 Task: Buy 1 Linens from Professional Massage Equipment section under best seller category for shipping address: Christopher Carter, 4557 Long Street, Gainesville, Florida 32653, Cell Number 3522153680. Pay from credit card ending with 5759, CVV 953
Action: Mouse moved to (20, 82)
Screenshot: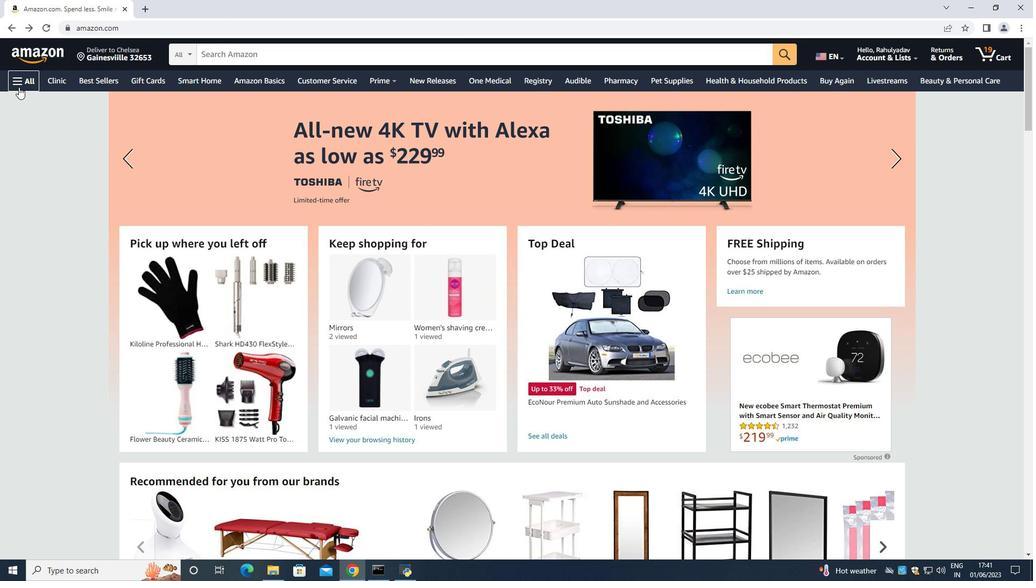 
Action: Mouse pressed left at (20, 82)
Screenshot: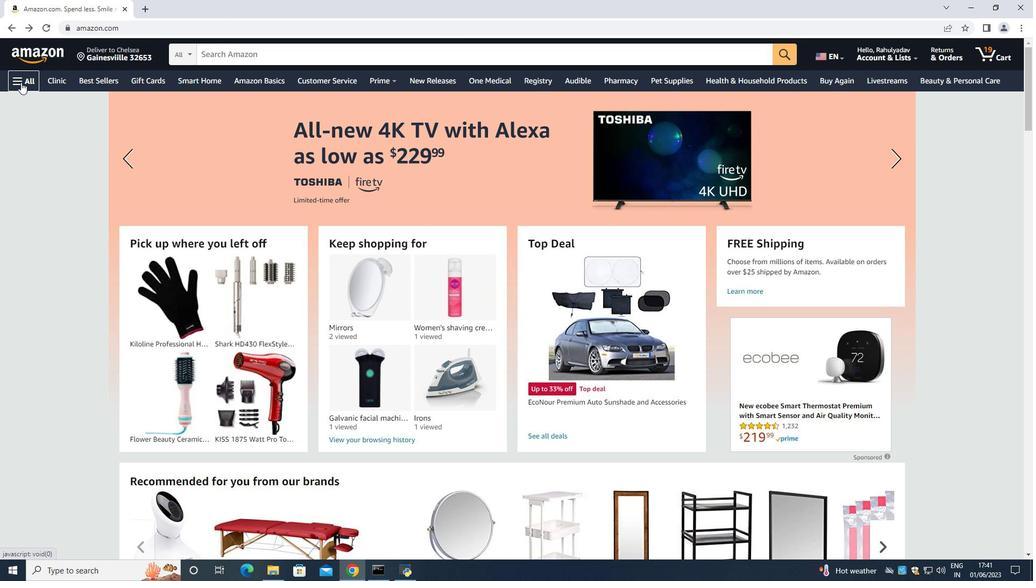 
Action: Mouse moved to (37, 101)
Screenshot: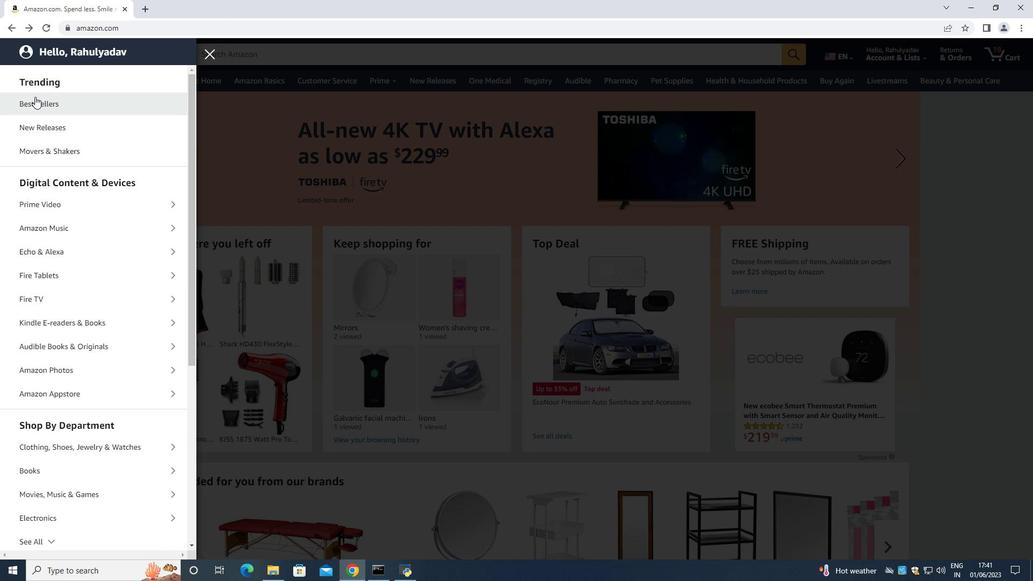 
Action: Mouse pressed left at (37, 101)
Screenshot: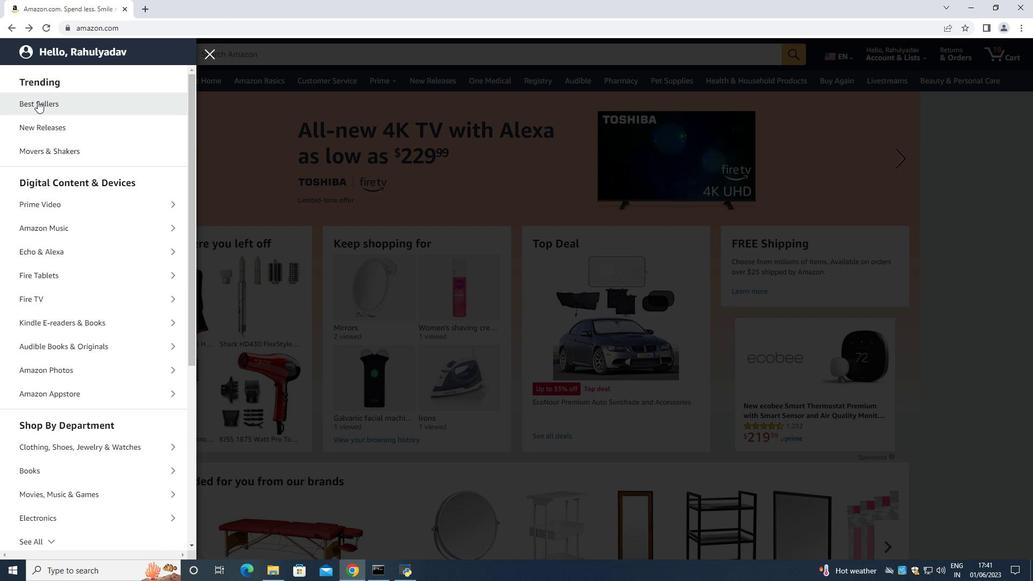 
Action: Mouse moved to (305, 52)
Screenshot: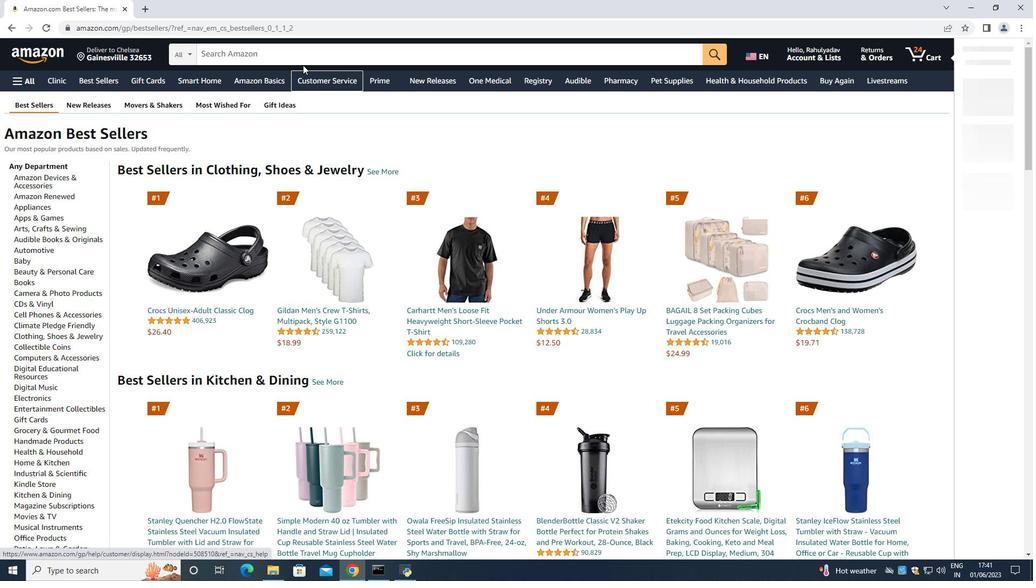 
Action: Mouse pressed left at (305, 52)
Screenshot: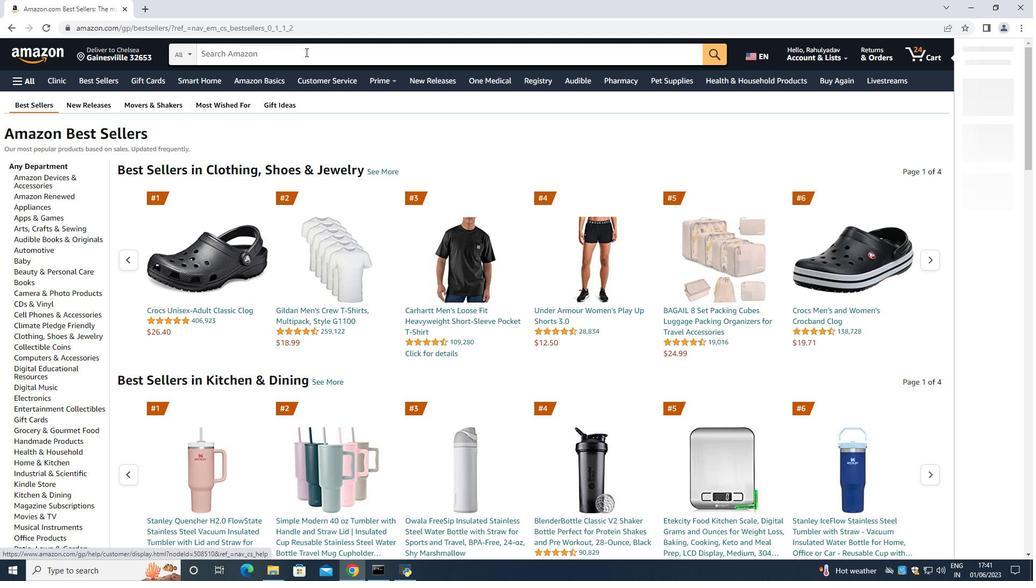 
Action: Mouse moved to (193, 0)
Screenshot: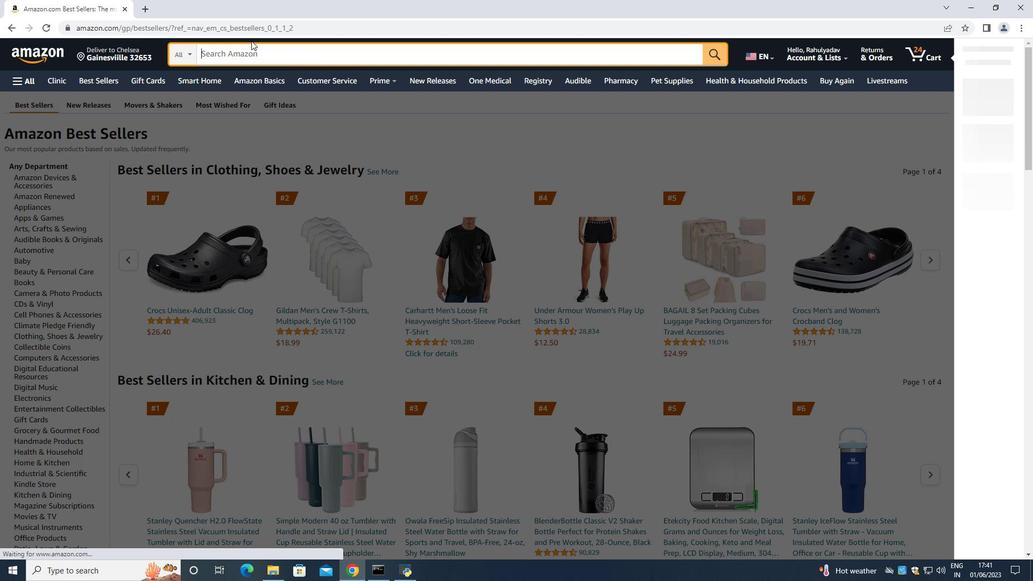 
Action: Key pressed <Key.shift>Linens<Key.space>
Screenshot: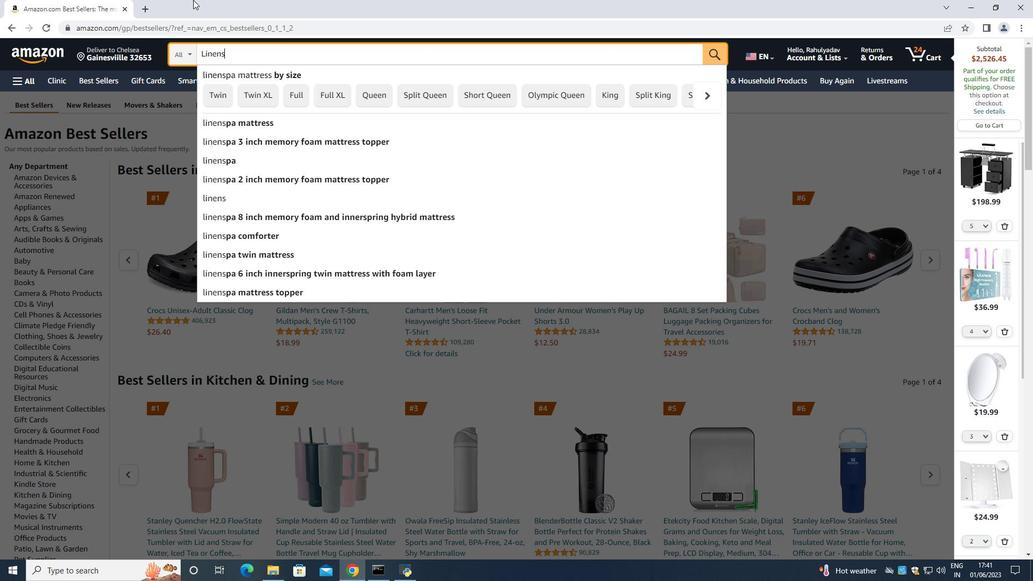 
Action: Mouse moved to (710, 49)
Screenshot: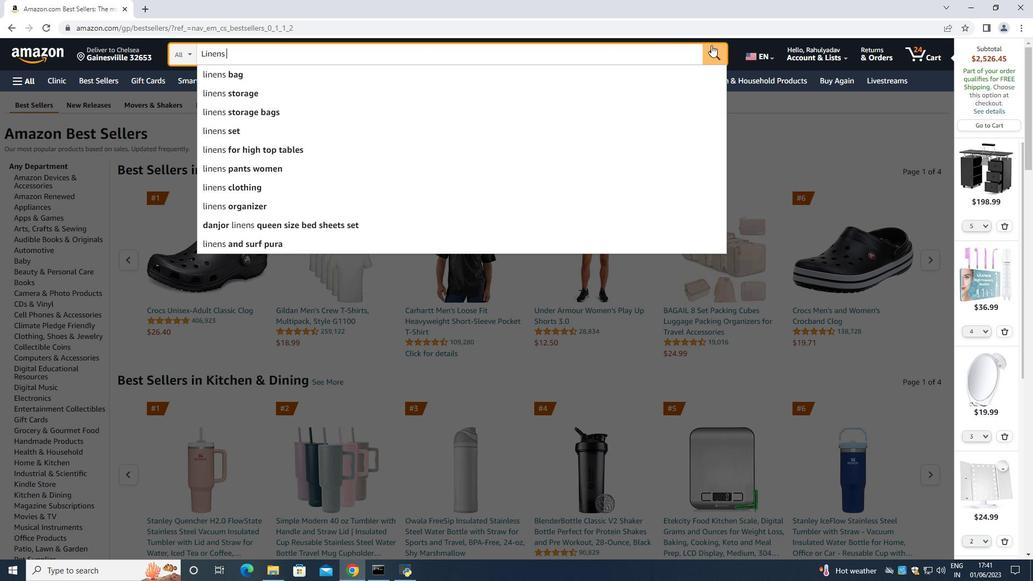 
Action: Mouse pressed left at (710, 49)
Screenshot: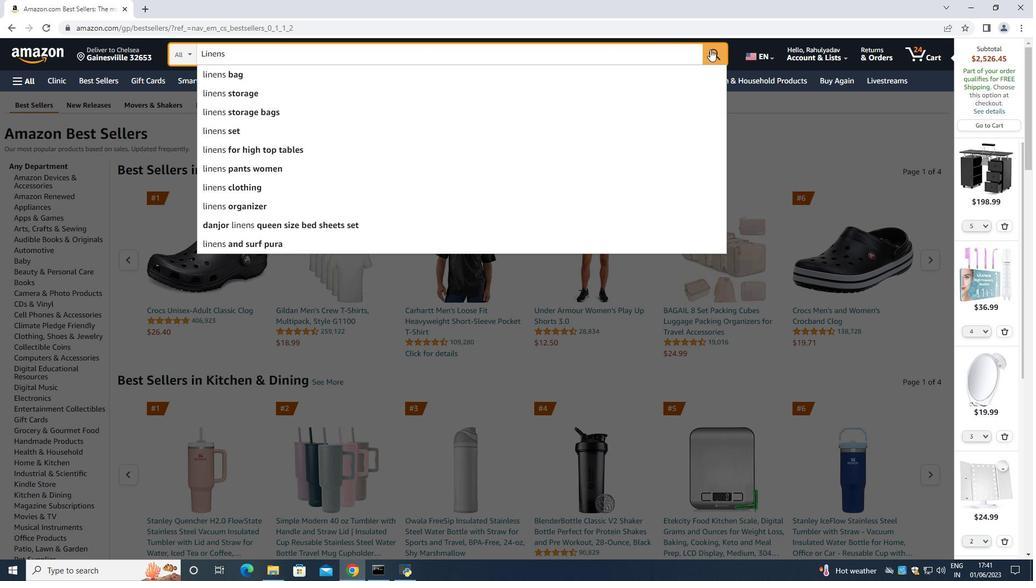 
Action: Mouse moved to (286, 32)
Screenshot: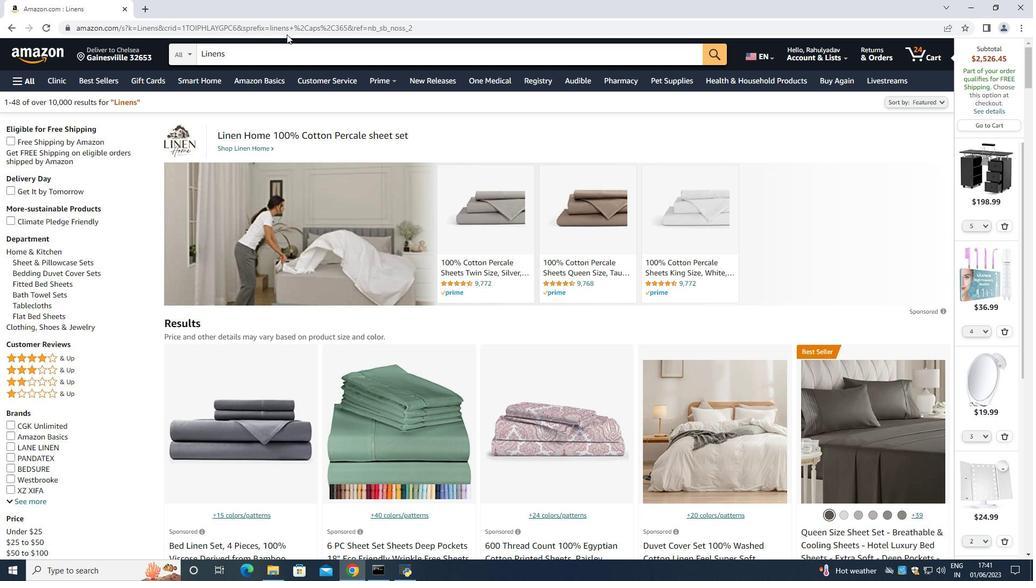 
Action: Mouse pressed left at (286, 32)
Screenshot: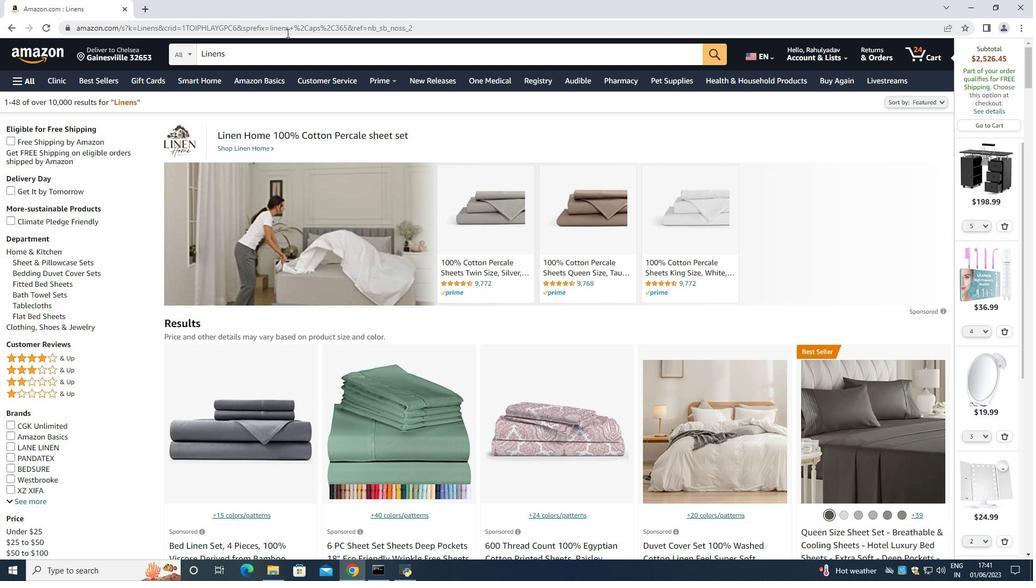 
Action: Mouse moved to (278, 47)
Screenshot: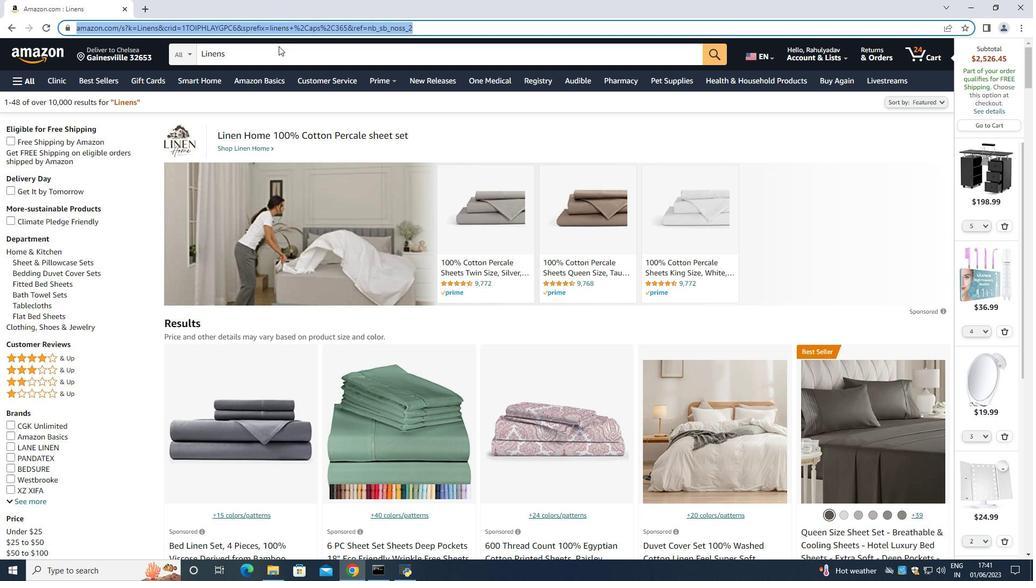 
Action: Mouse pressed left at (278, 47)
Screenshot: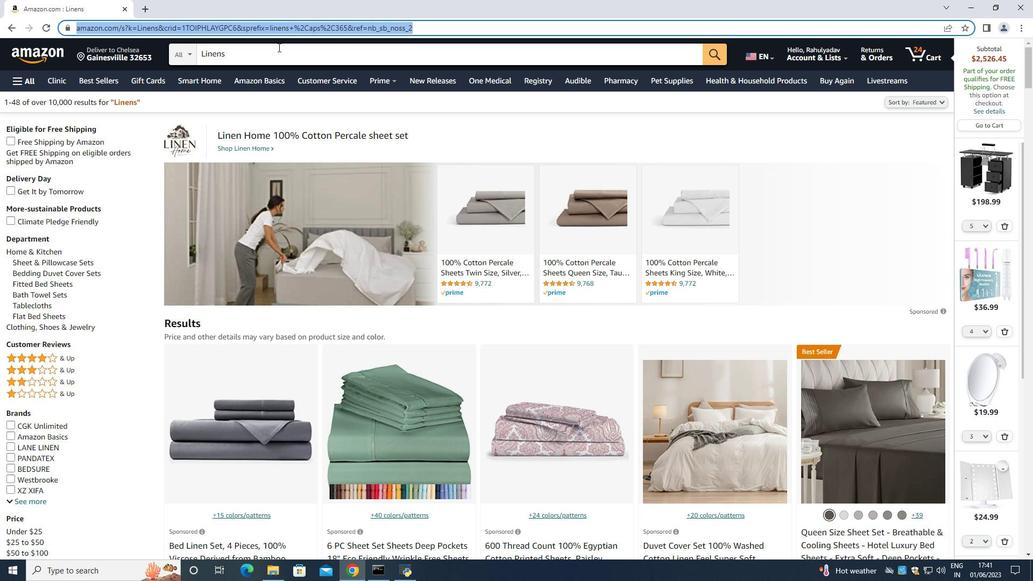 
Action: Mouse moved to (278, 47)
Screenshot: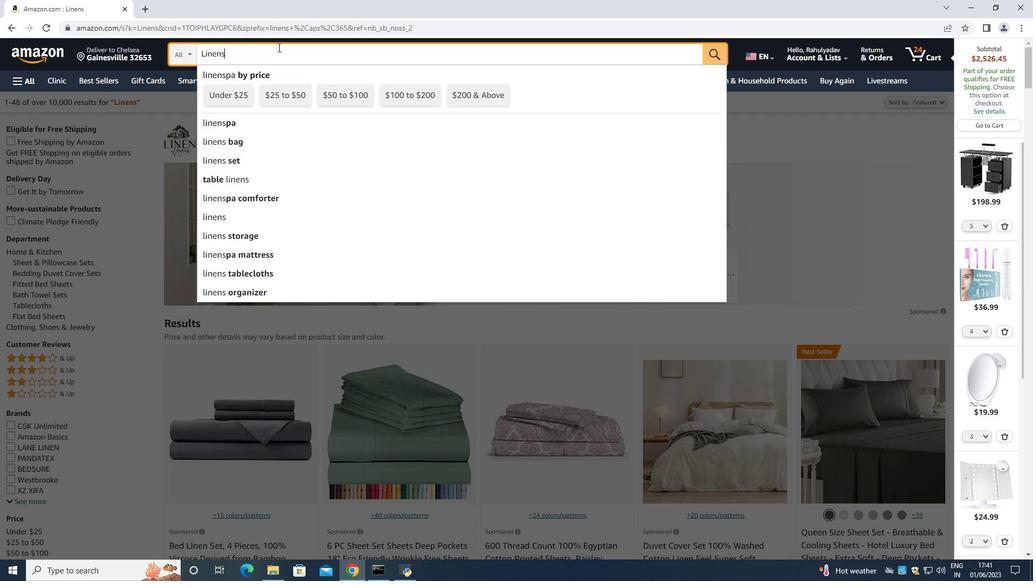 
Action: Key pressed <Key.space>from<Key.space><Key.shift><Key.shift_r>Professional<Key.space><Key.shift_r><Key.shift_r>Massage<Key.space><Key.shift>Equip,ent
Screenshot: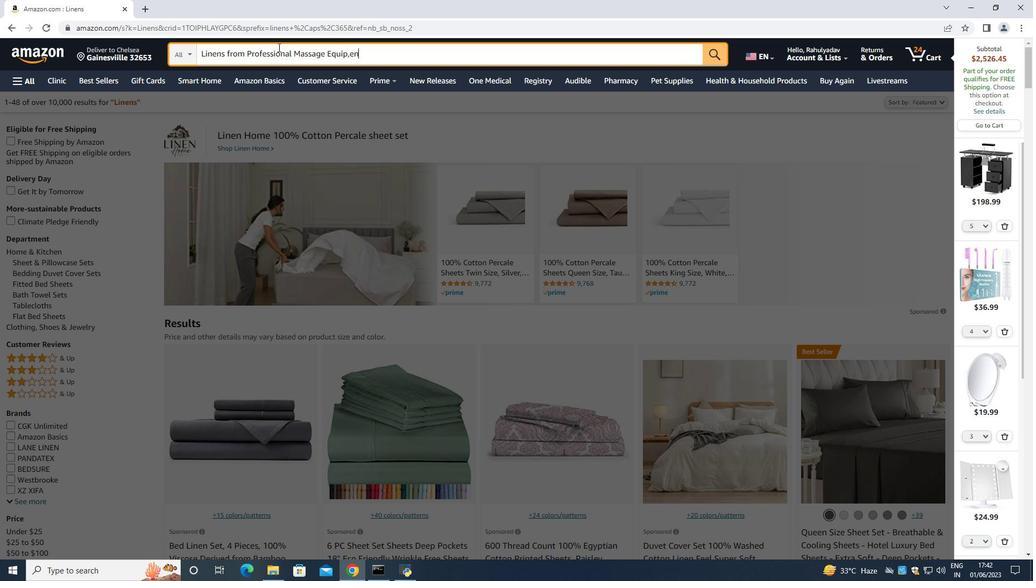 
Action: Mouse moved to (349, 53)
Screenshot: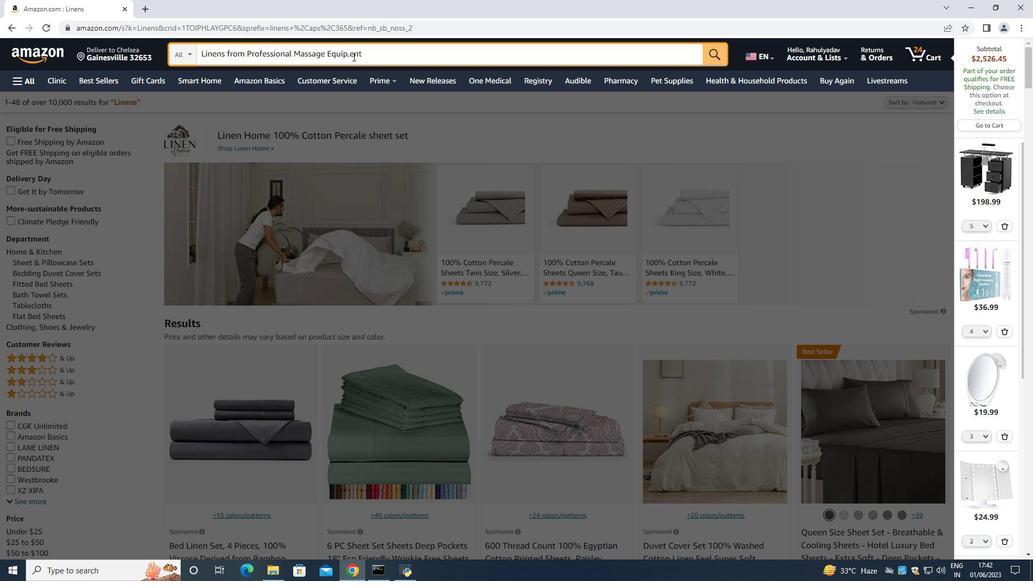 
Action: Mouse pressed left at (349, 53)
Screenshot: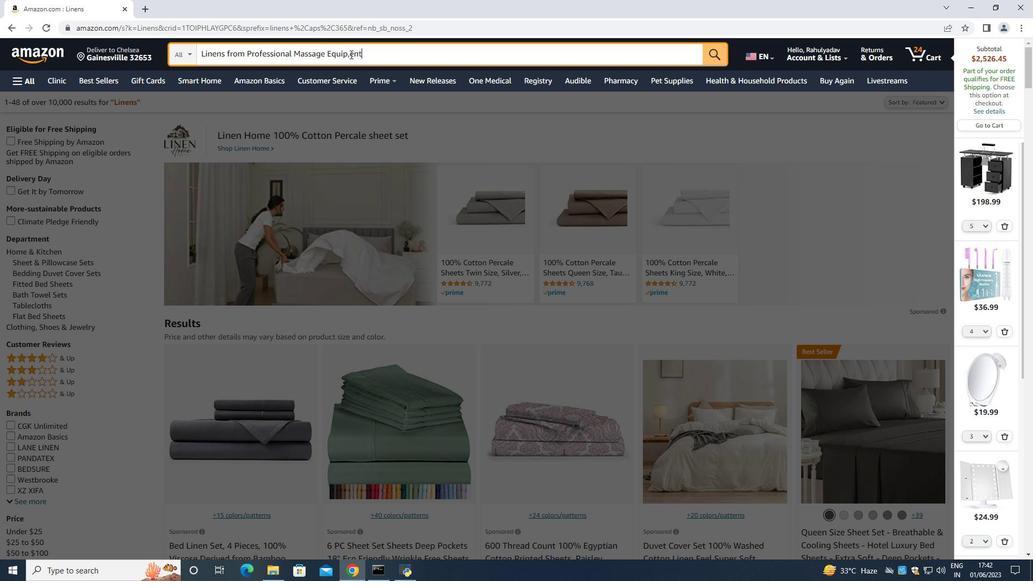 
Action: Mouse moved to (240, 0)
Screenshot: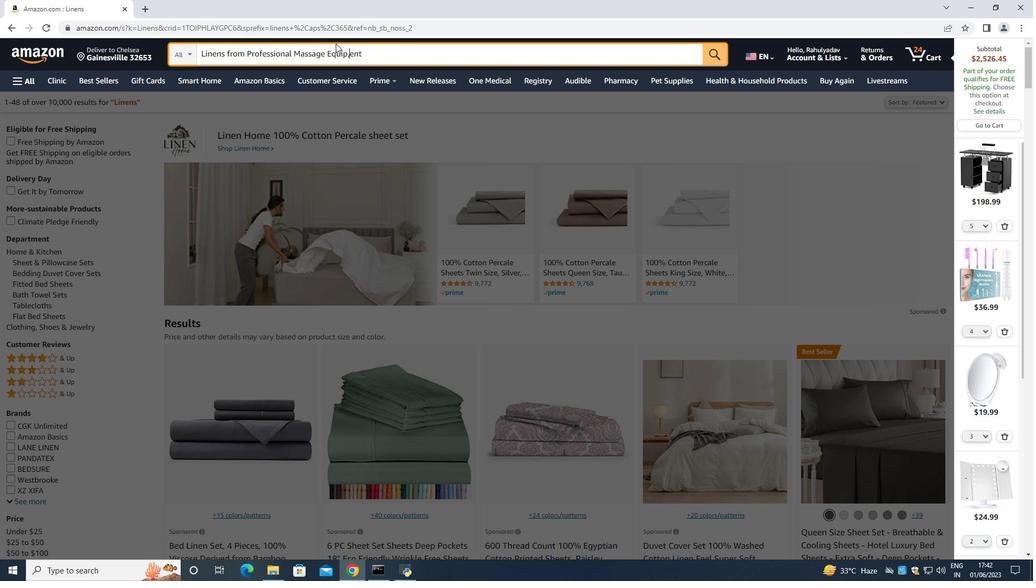 
Action: Key pressed <Key.backspace><Key.enter>
Screenshot: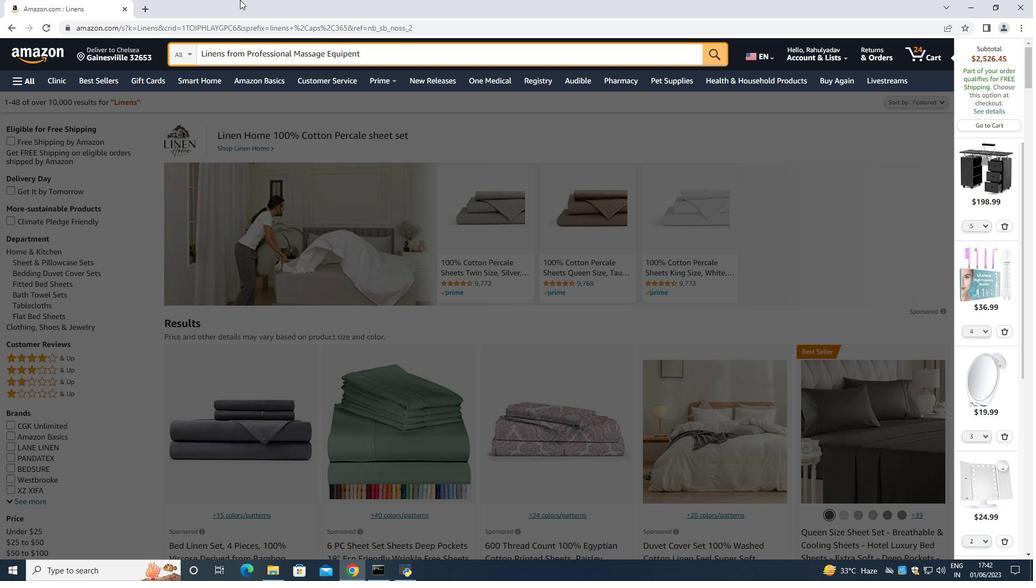 
Action: Mouse moved to (216, 53)
Screenshot: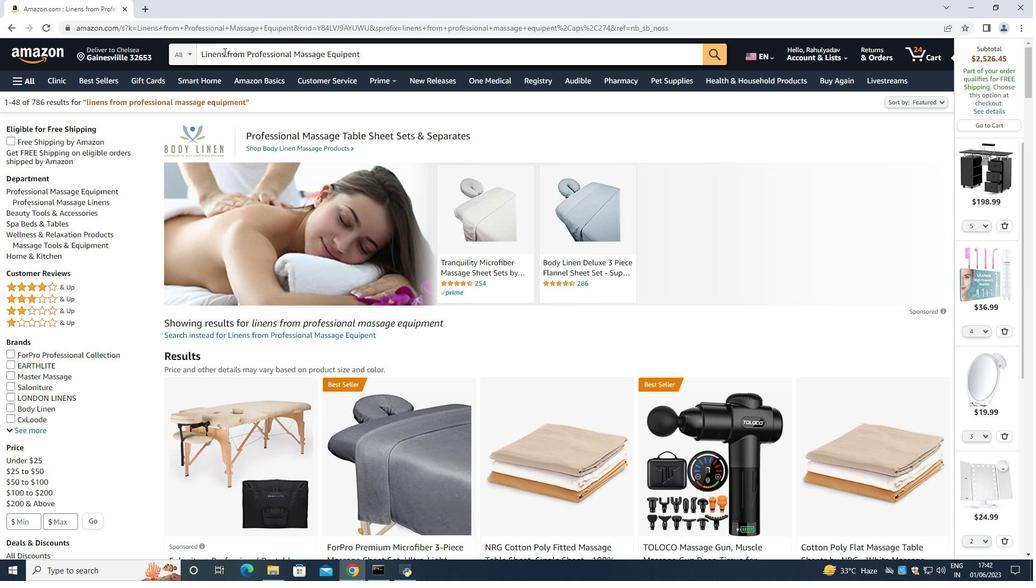 
Action: Mouse scrolled (216, 52) with delta (0, 0)
Screenshot: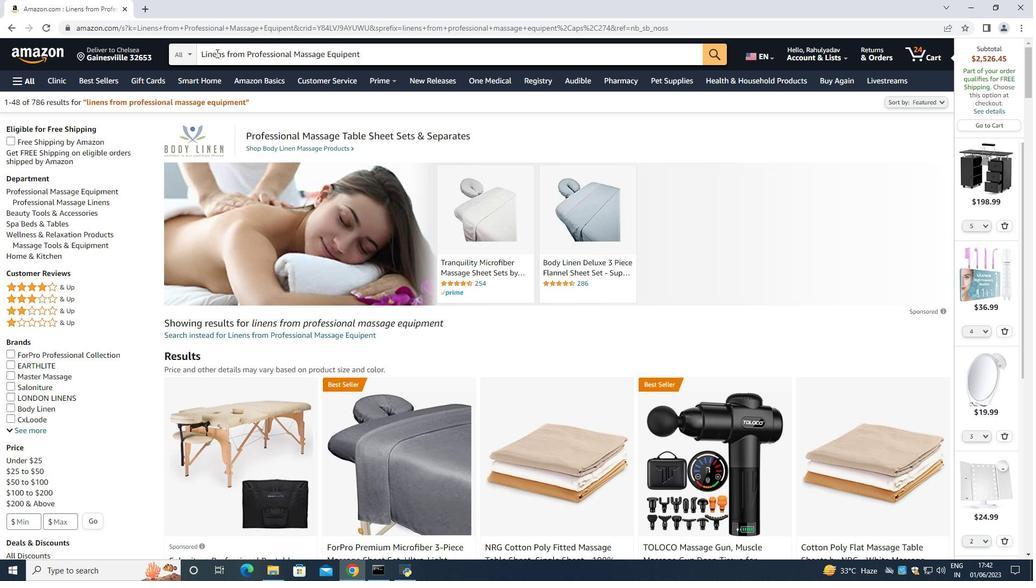 
Action: Mouse scrolled (216, 52) with delta (0, 0)
Screenshot: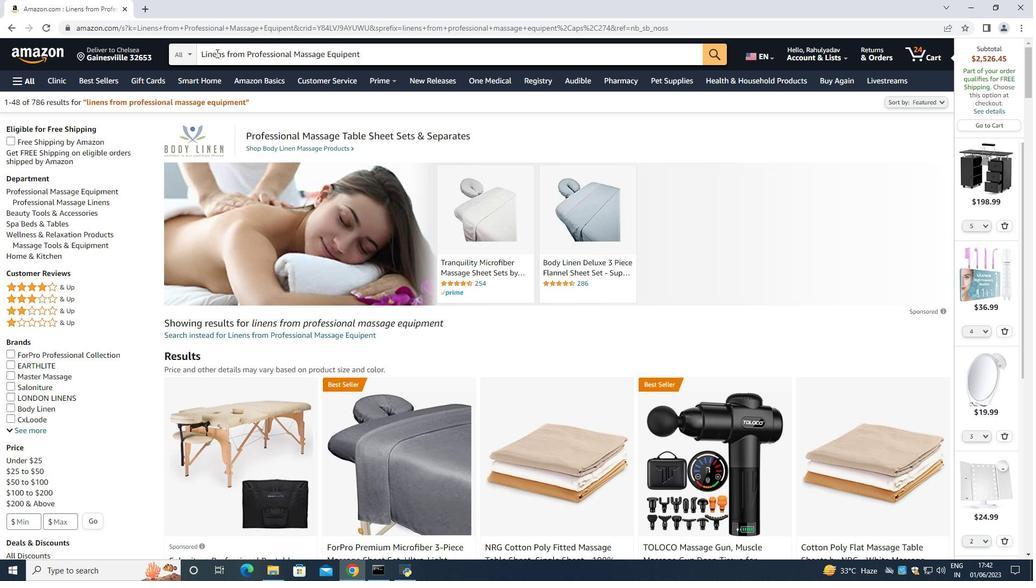 
Action: Mouse moved to (781, 191)
Screenshot: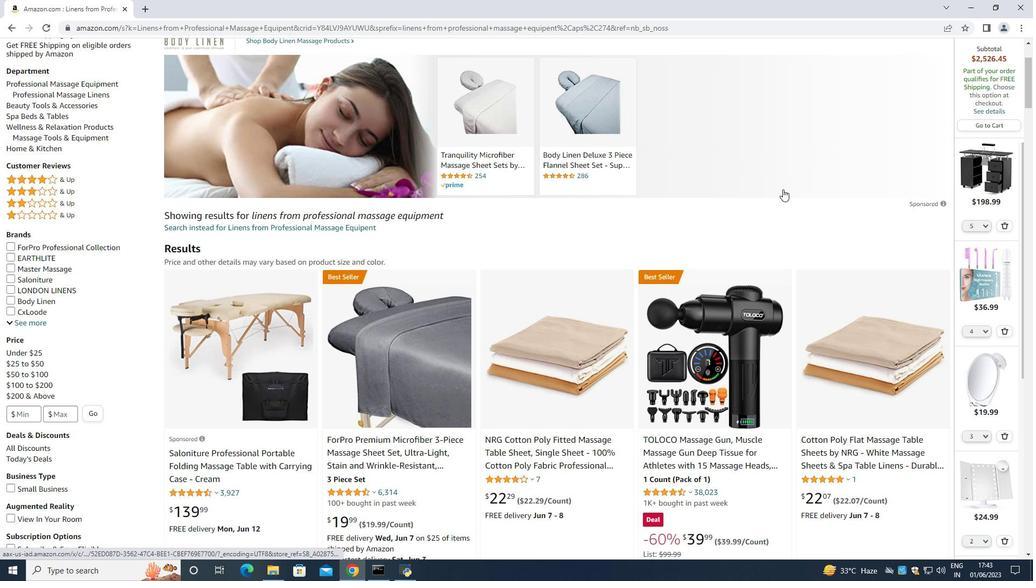 
Action: Mouse scrolled (781, 190) with delta (0, 0)
Screenshot: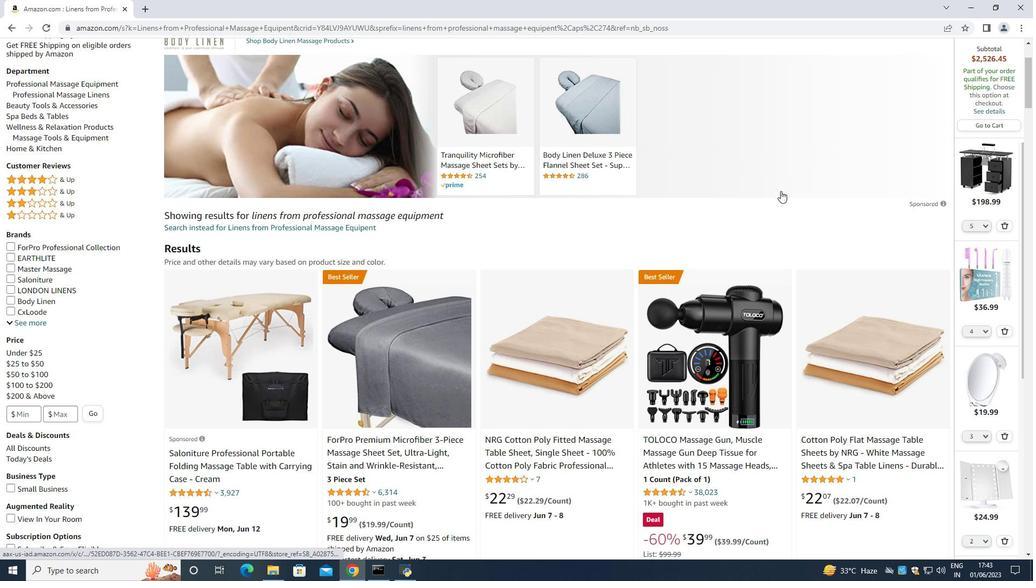 
Action: Mouse moved to (772, 191)
Screenshot: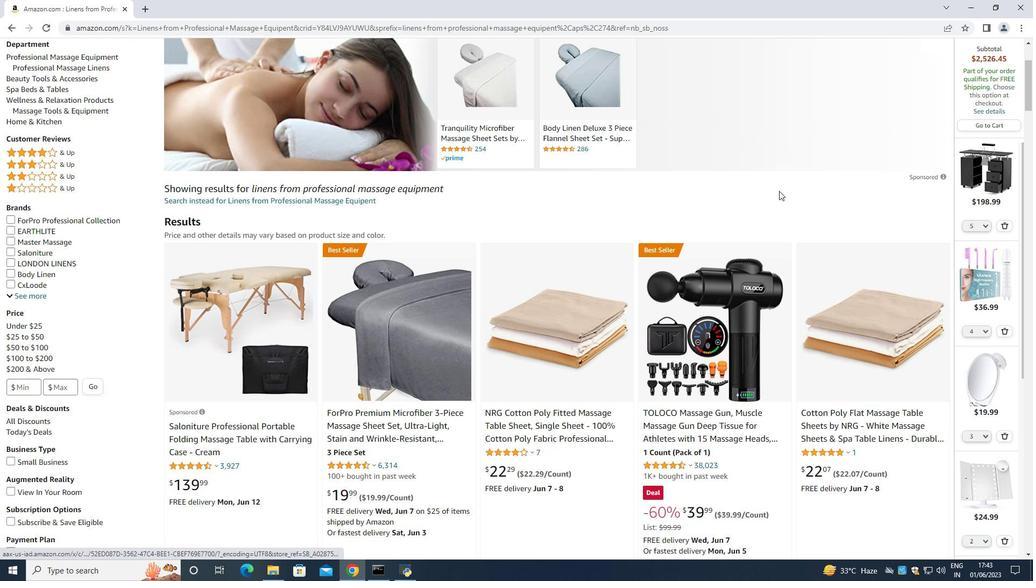 
Action: Mouse scrolled (772, 190) with delta (0, 0)
Screenshot: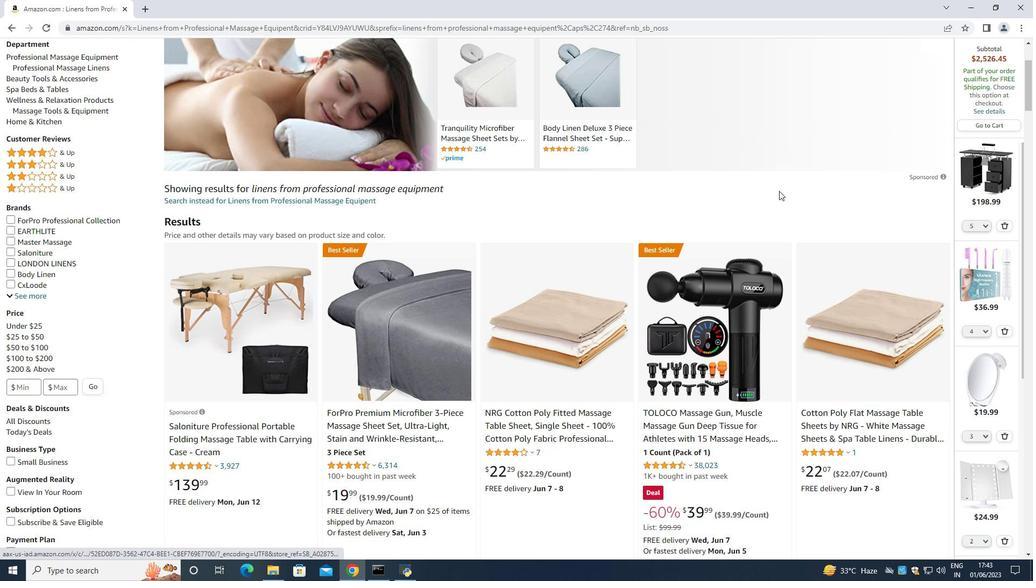 
Action: Mouse moved to (666, 101)
Screenshot: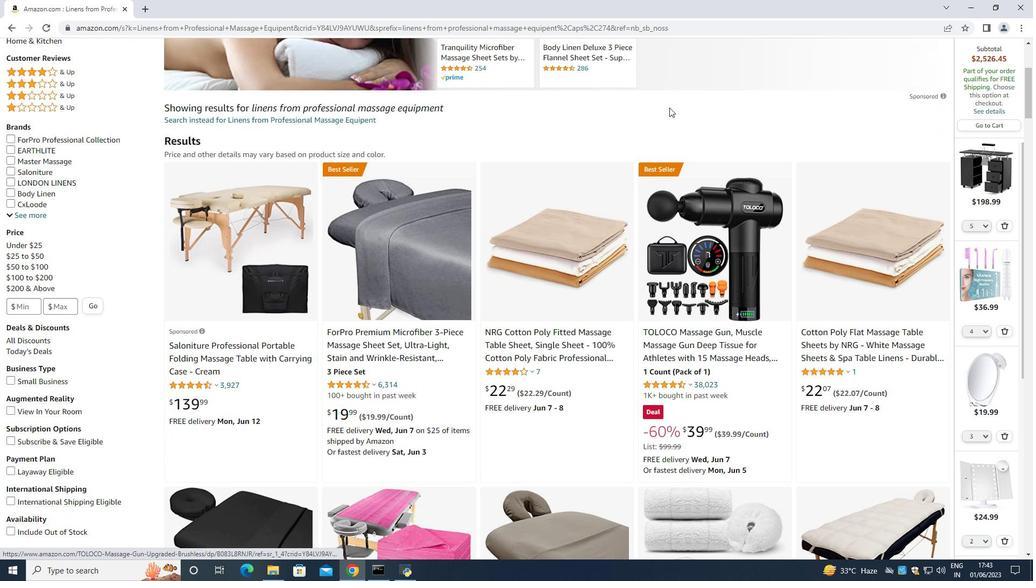 
Action: Mouse scrolled (666, 101) with delta (0, 0)
Screenshot: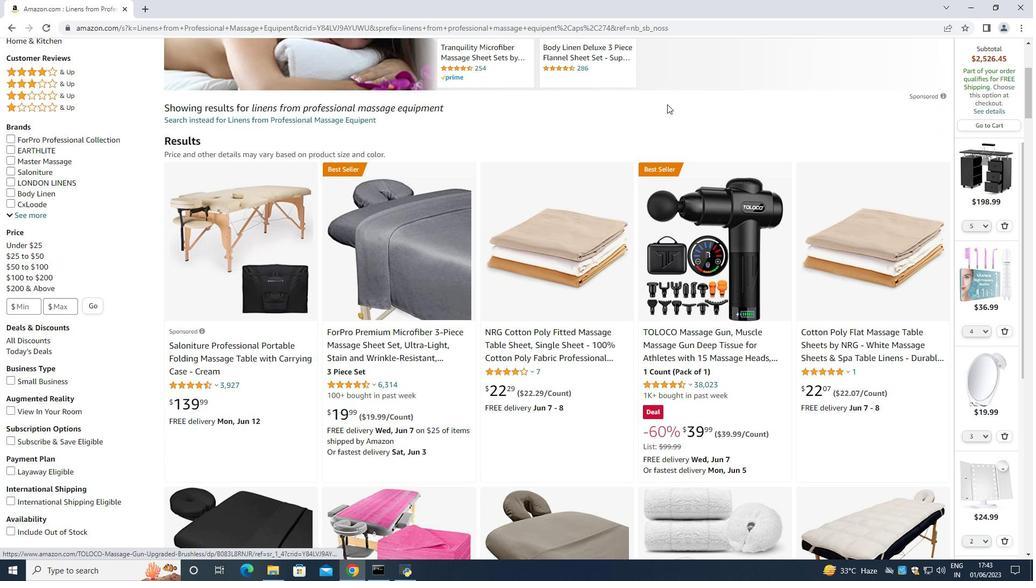 
Action: Mouse scrolled (666, 101) with delta (0, 0)
Screenshot: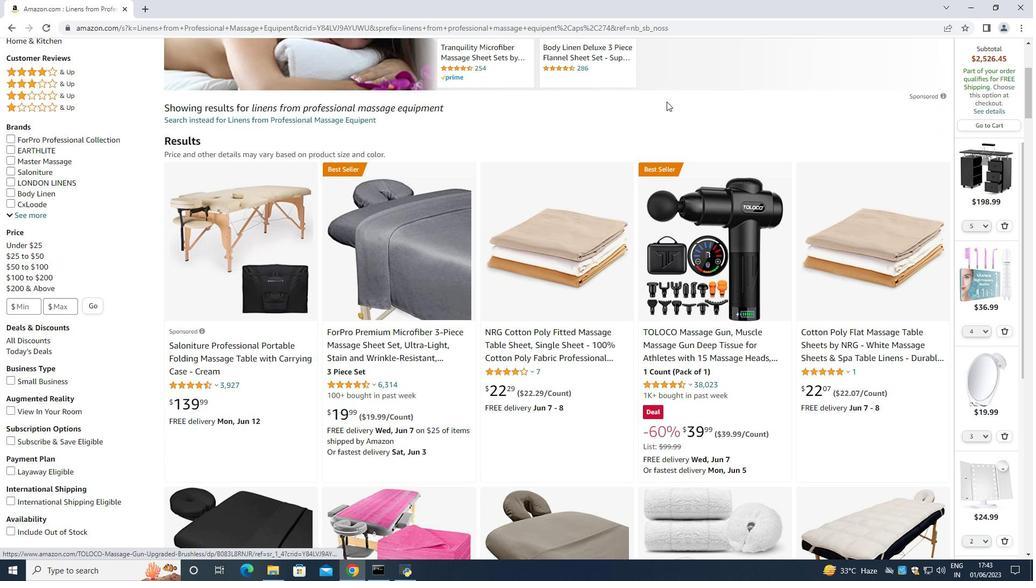 
Action: Mouse moved to (663, 58)
Screenshot: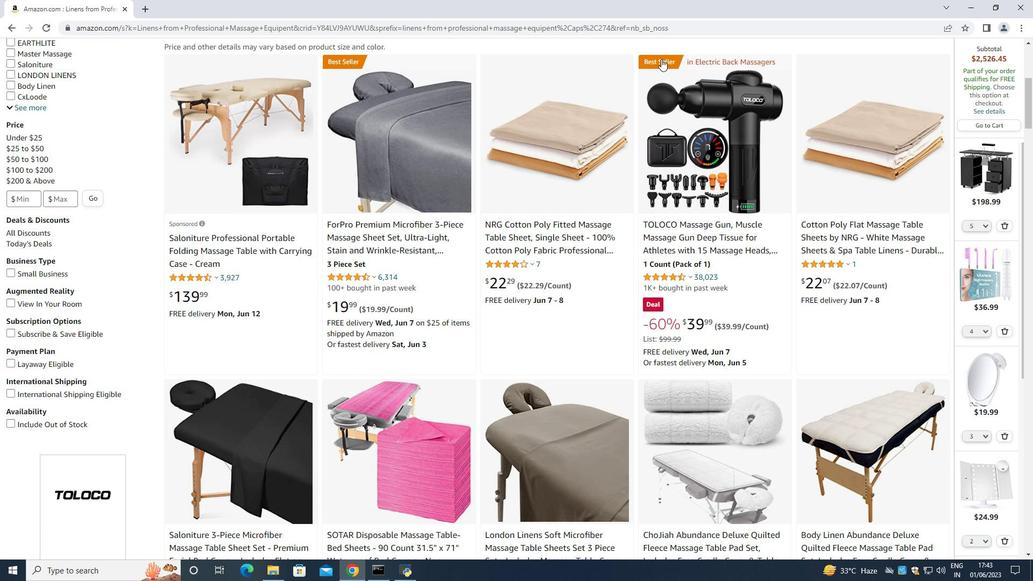 
Action: Mouse scrolled (663, 58) with delta (0, 0)
Screenshot: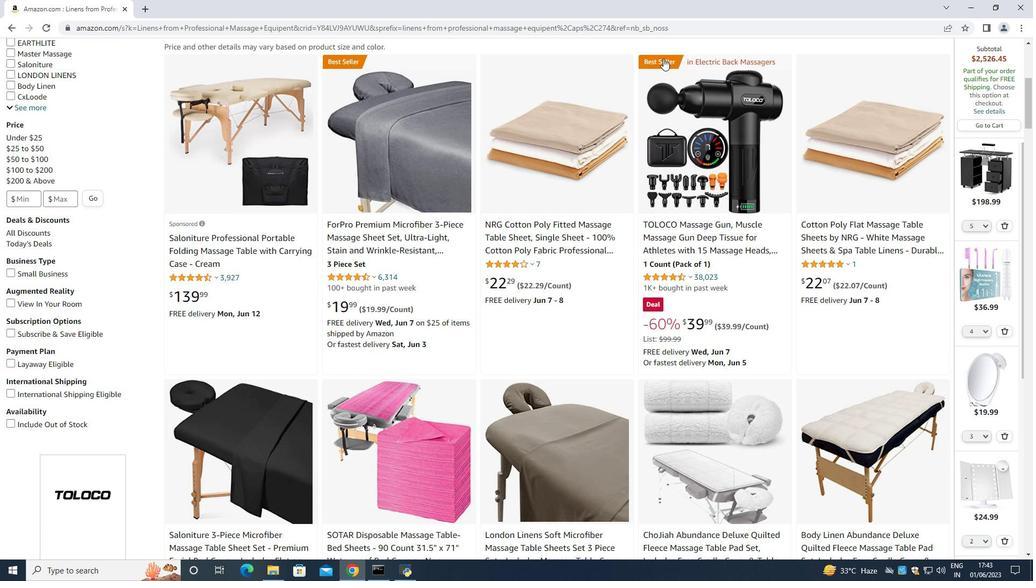 
Action: Mouse moved to (663, 62)
Screenshot: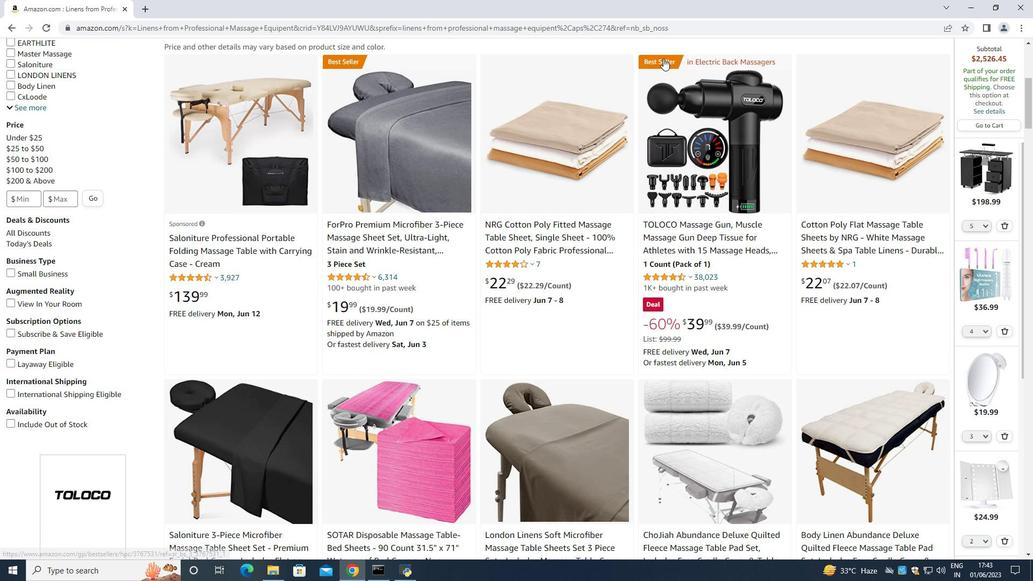 
Action: Mouse scrolled (663, 61) with delta (0, 0)
Screenshot: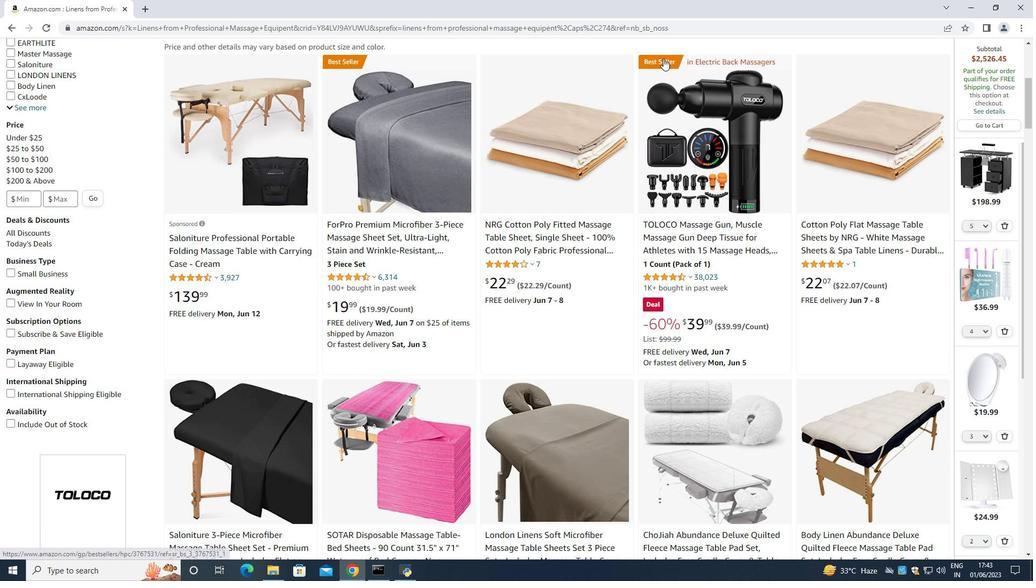 
Action: Mouse moved to (663, 65)
Screenshot: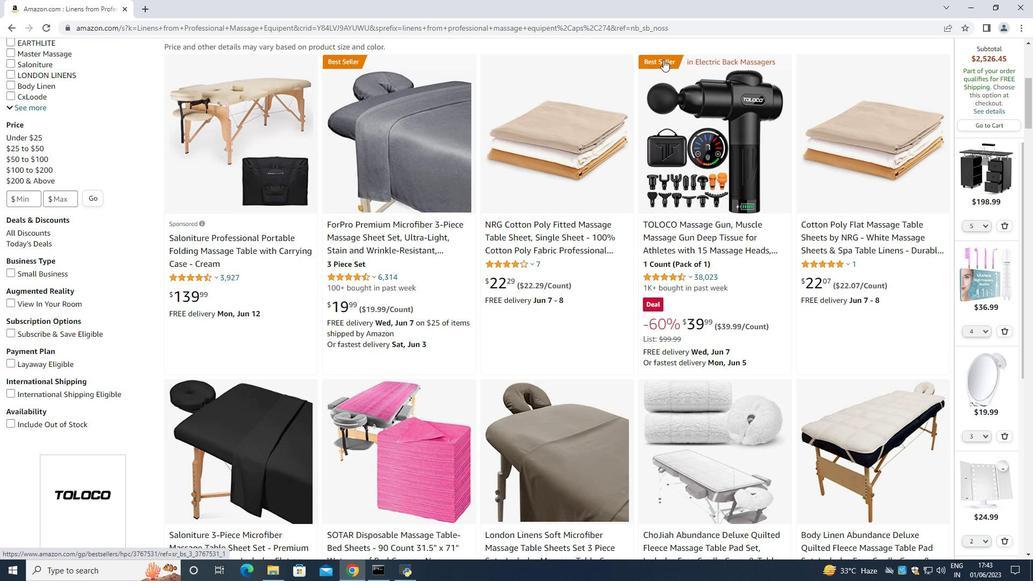 
Action: Mouse scrolled (663, 65) with delta (0, 0)
Screenshot: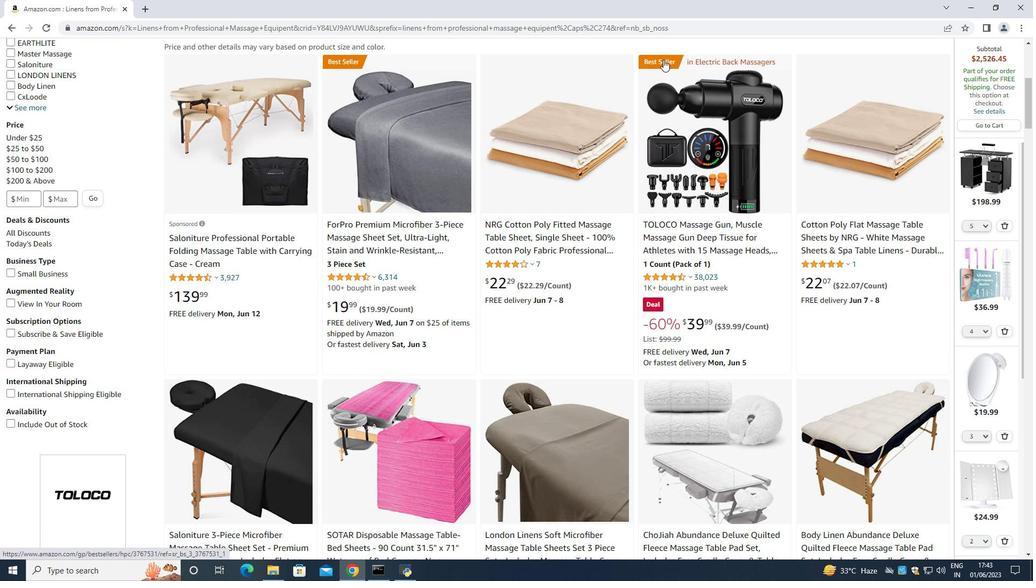 
Action: Mouse moved to (658, 69)
Screenshot: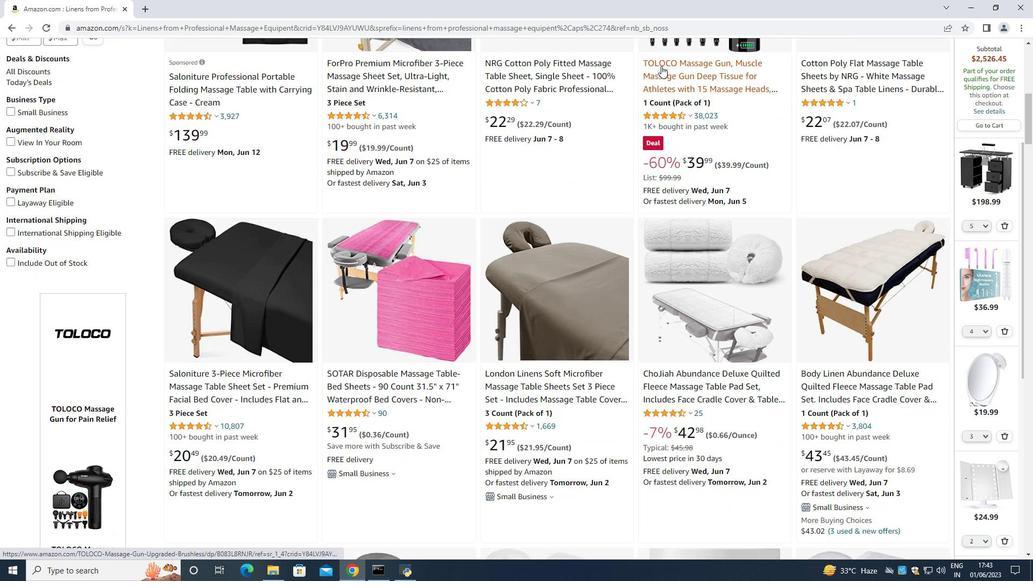 
Action: Mouse scrolled (658, 68) with delta (0, 0)
Screenshot: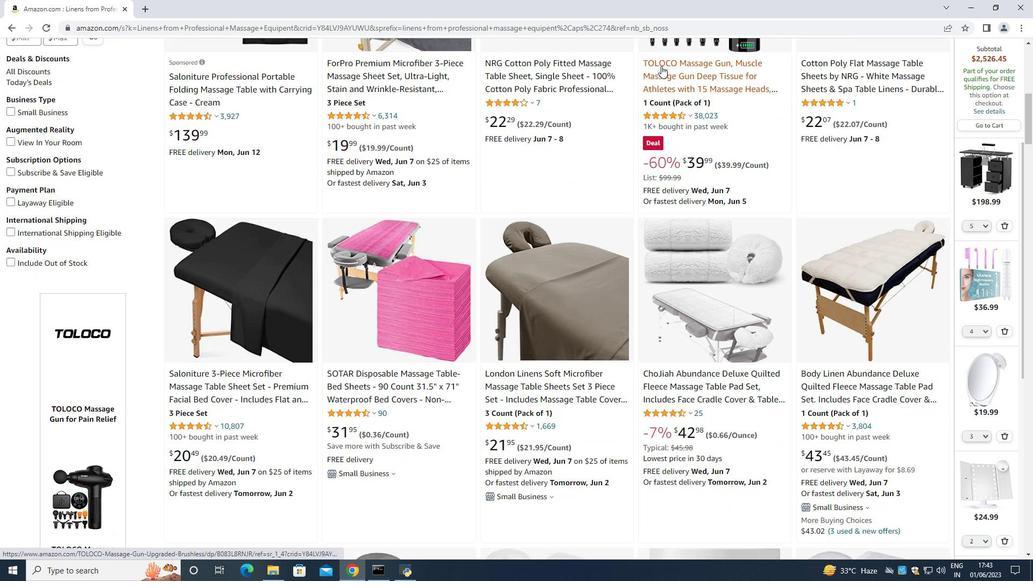 
Action: Mouse moved to (658, 71)
Screenshot: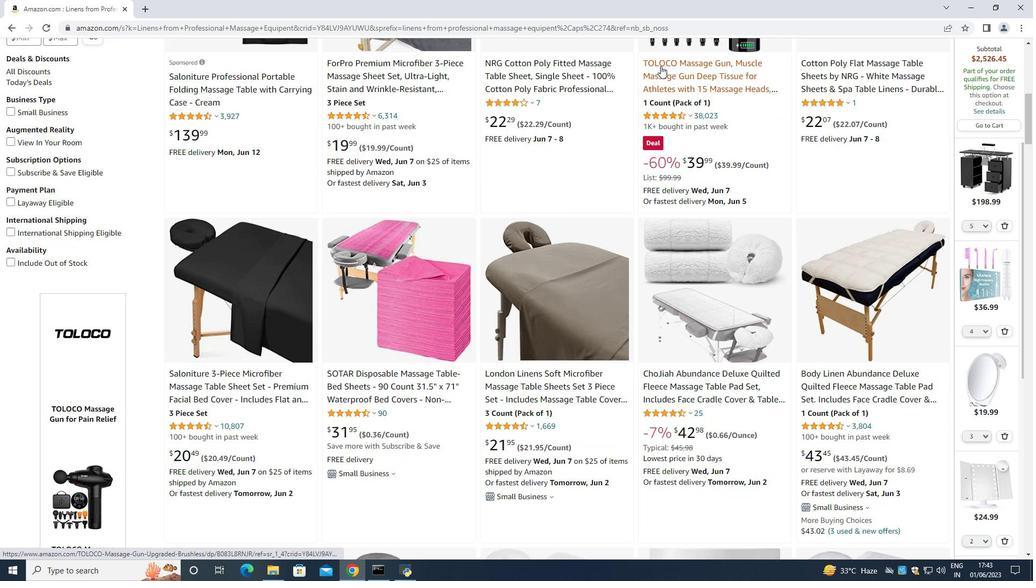 
Action: Mouse scrolled (658, 71) with delta (0, 0)
Screenshot: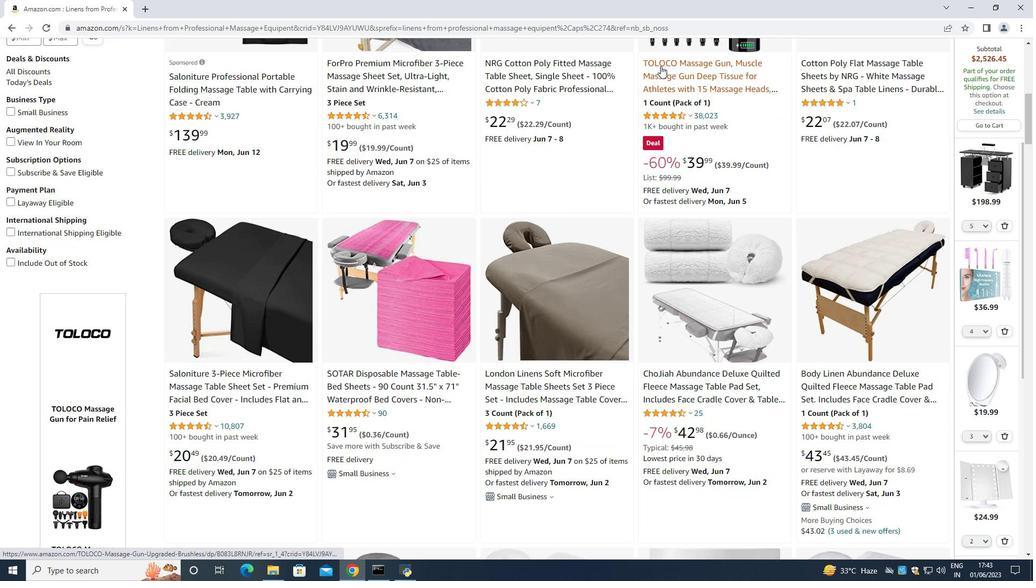 
Action: Mouse moved to (641, 79)
Screenshot: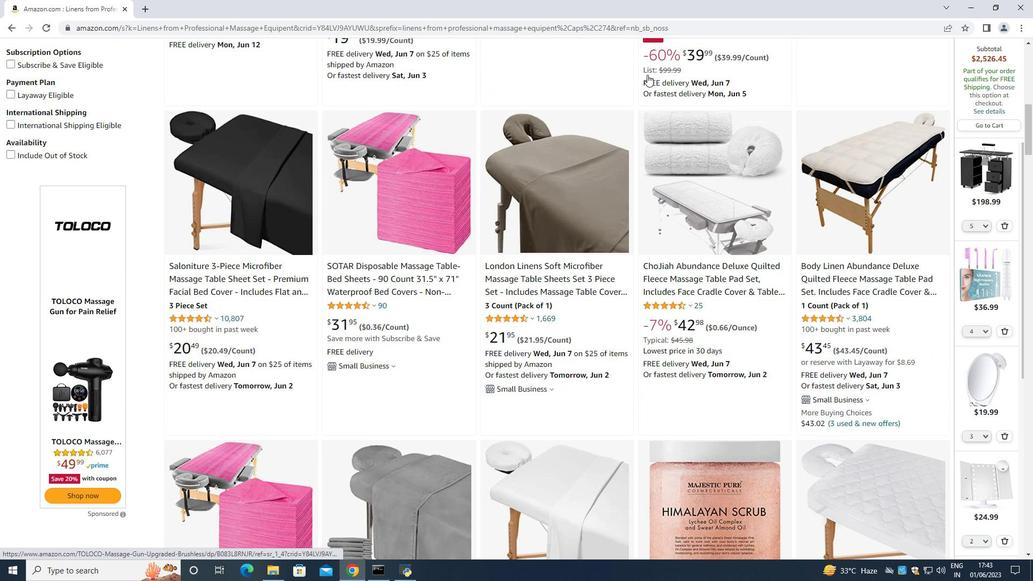 
Action: Mouse scrolled (641, 79) with delta (0, 0)
Screenshot: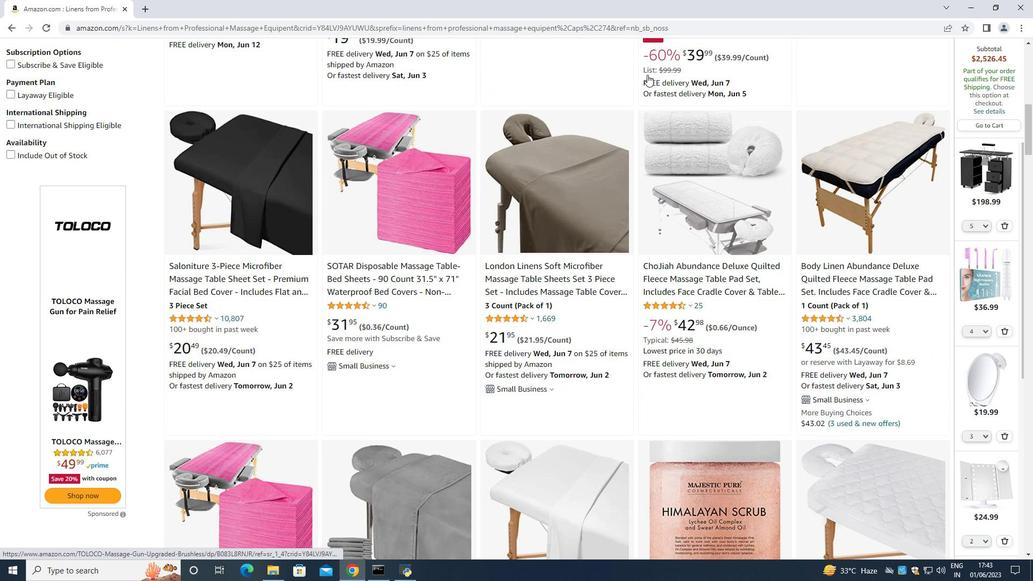 
Action: Mouse moved to (892, 224)
Screenshot: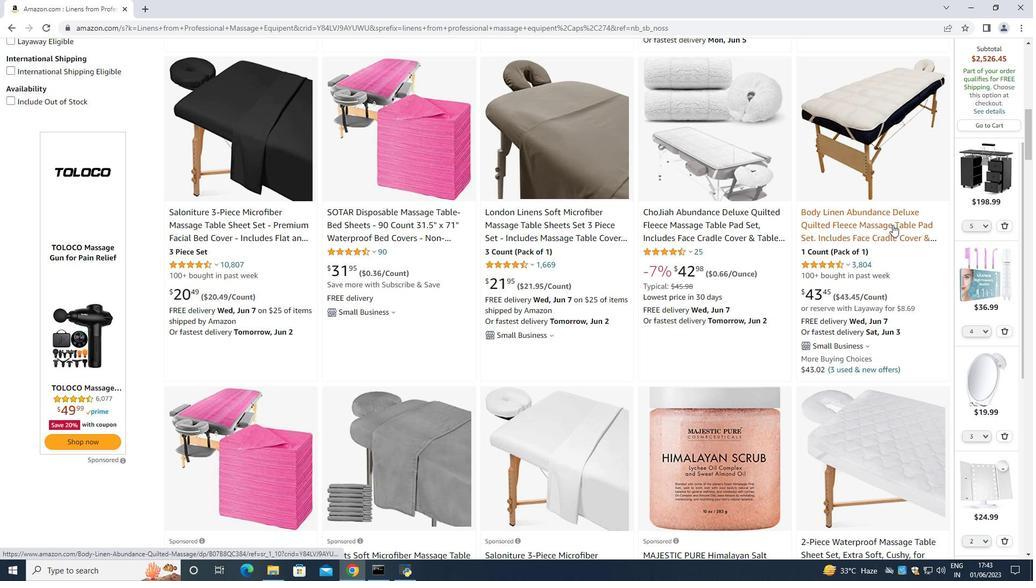 
Action: Mouse pressed left at (892, 224)
Screenshot: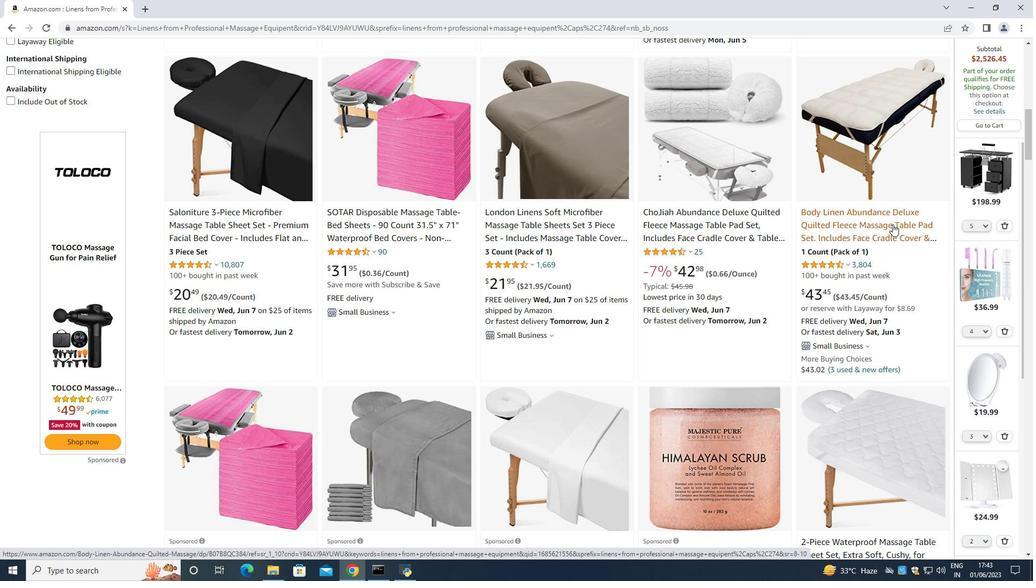 
Action: Mouse moved to (767, 279)
Screenshot: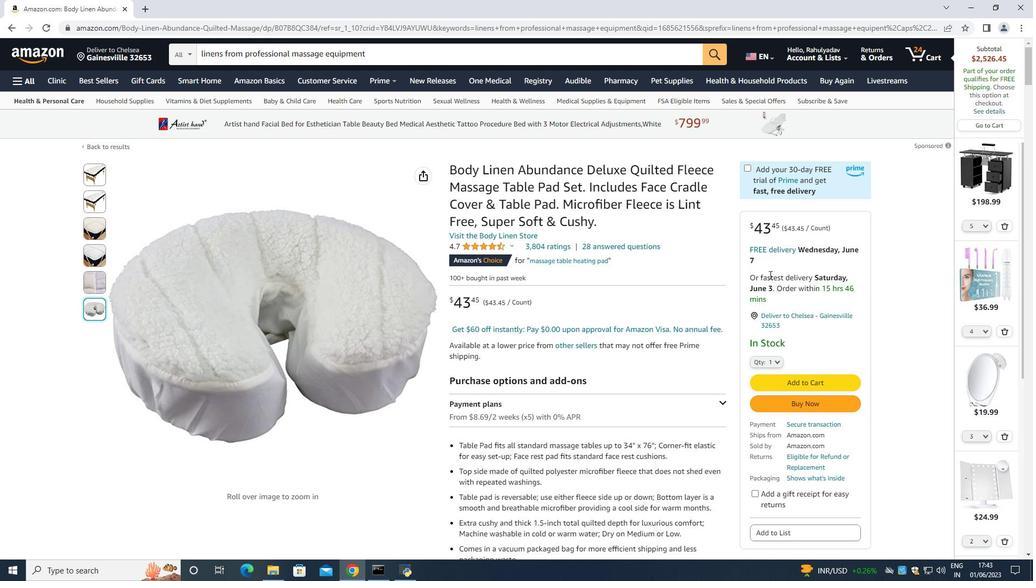 
Action: Mouse scrolled (767, 279) with delta (0, 0)
Screenshot: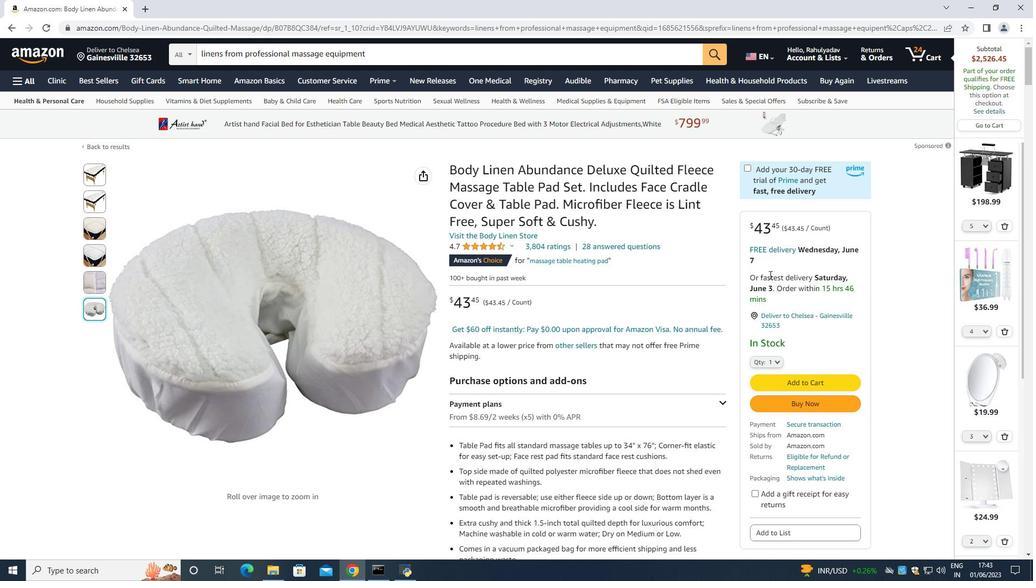 
Action: Mouse moved to (764, 282)
Screenshot: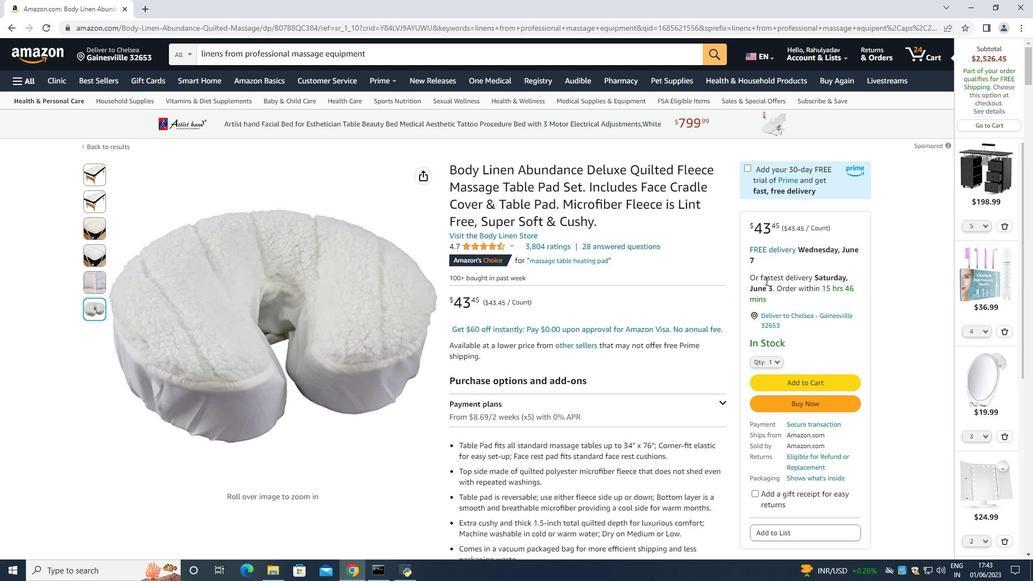 
Action: Mouse scrolled (764, 282) with delta (0, 0)
Screenshot: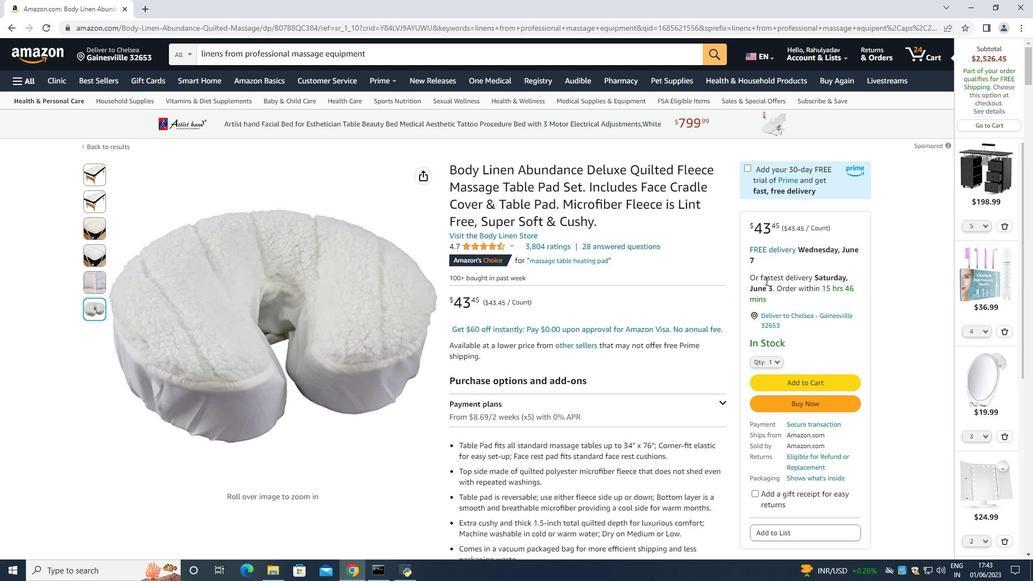 
Action: Mouse moved to (764, 283)
Screenshot: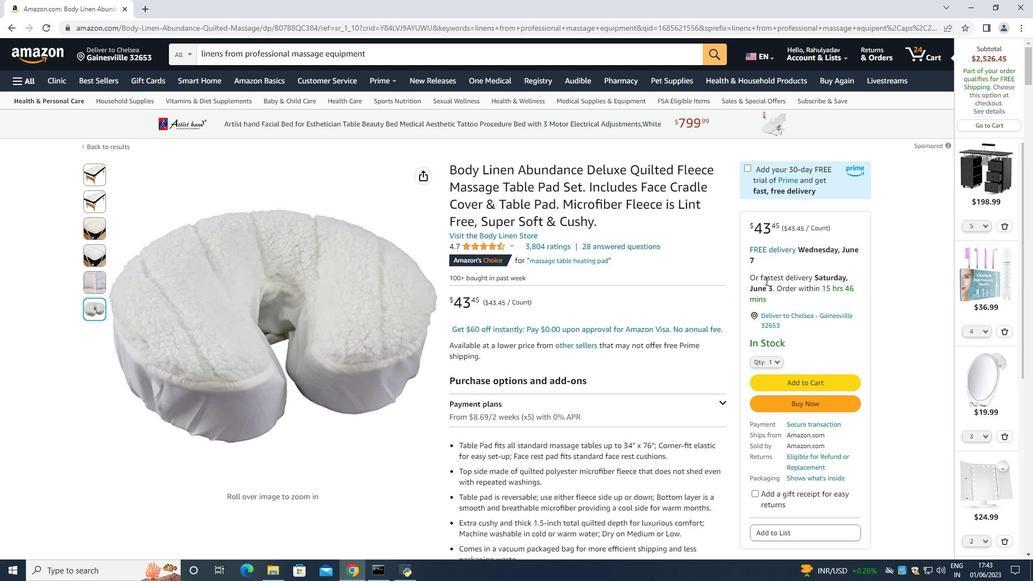 
Action: Mouse scrolled (764, 282) with delta (0, 0)
Screenshot: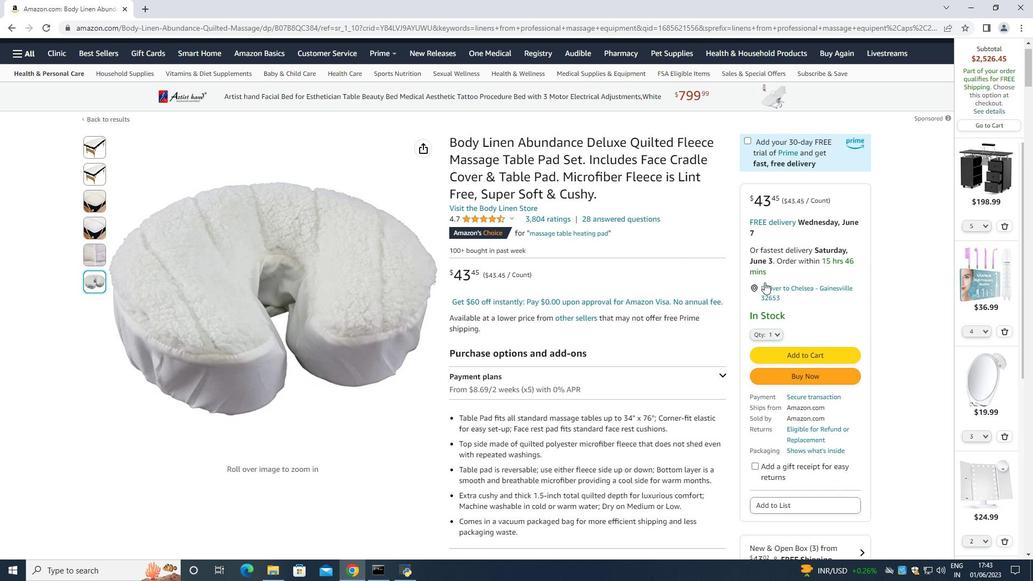 
Action: Mouse moved to (765, 202)
Screenshot: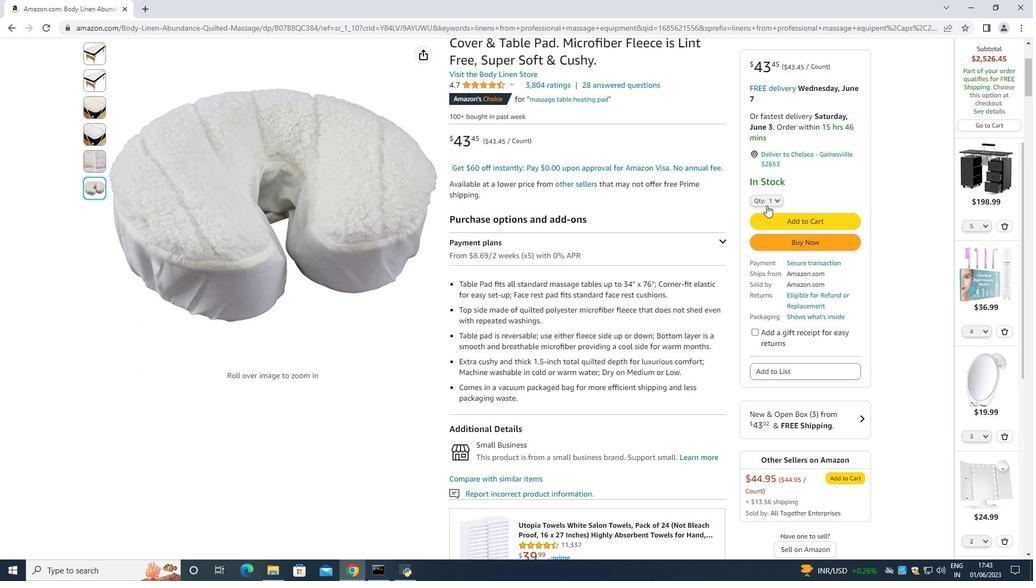 
Action: Mouse pressed left at (765, 202)
Screenshot: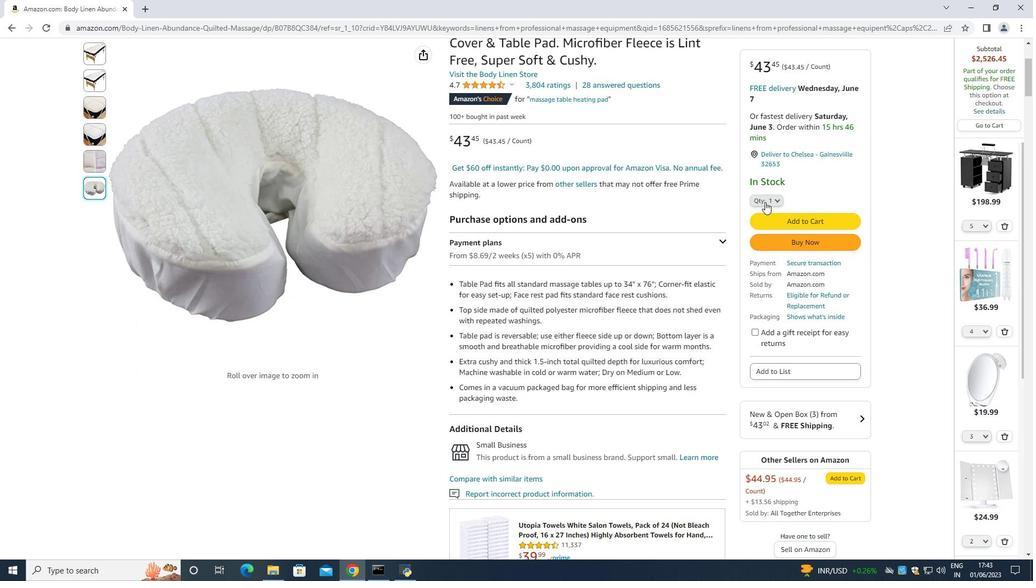 
Action: Mouse moved to (770, 206)
Screenshot: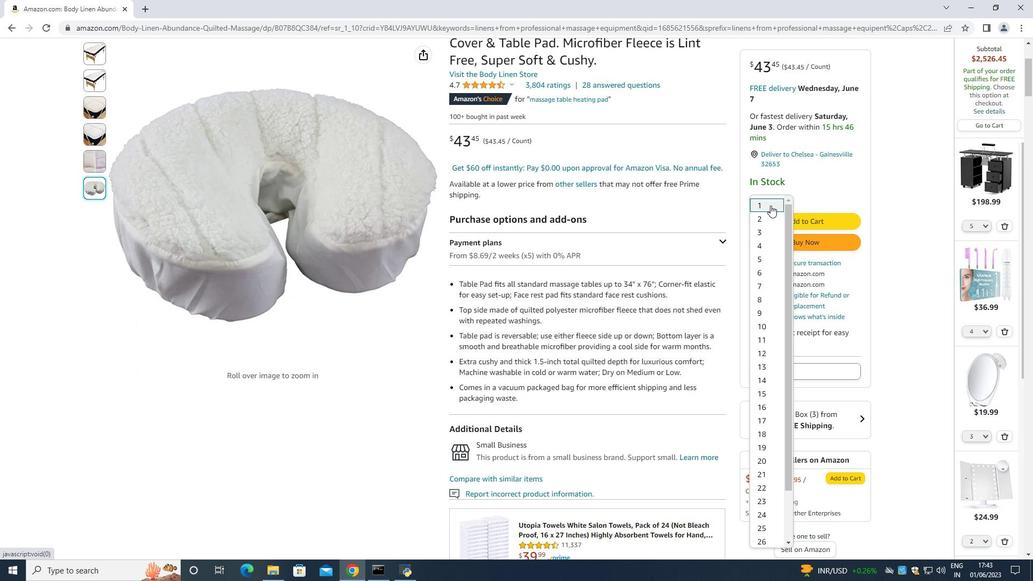 
Action: Mouse pressed left at (770, 206)
Screenshot: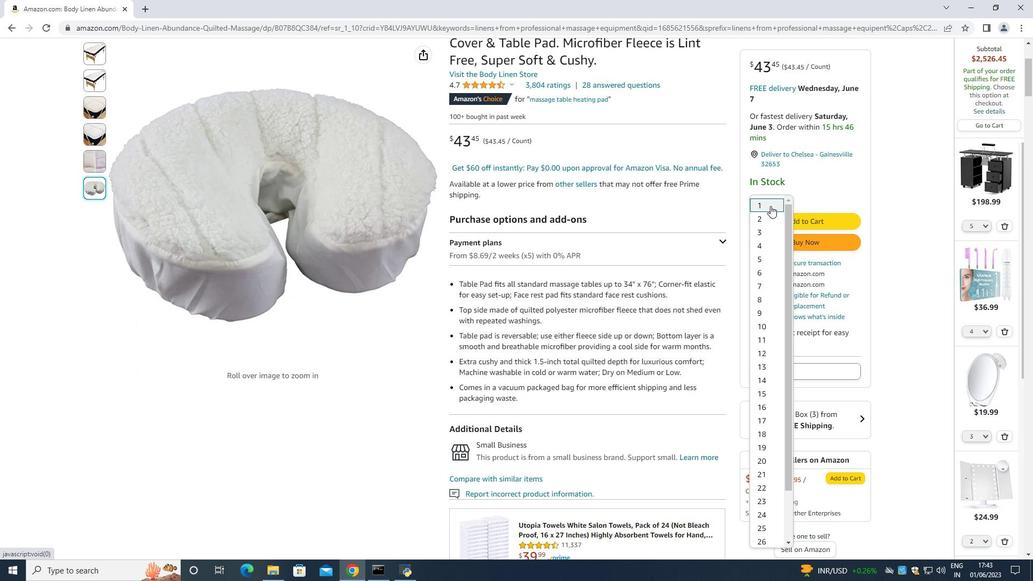 
Action: Mouse moved to (794, 238)
Screenshot: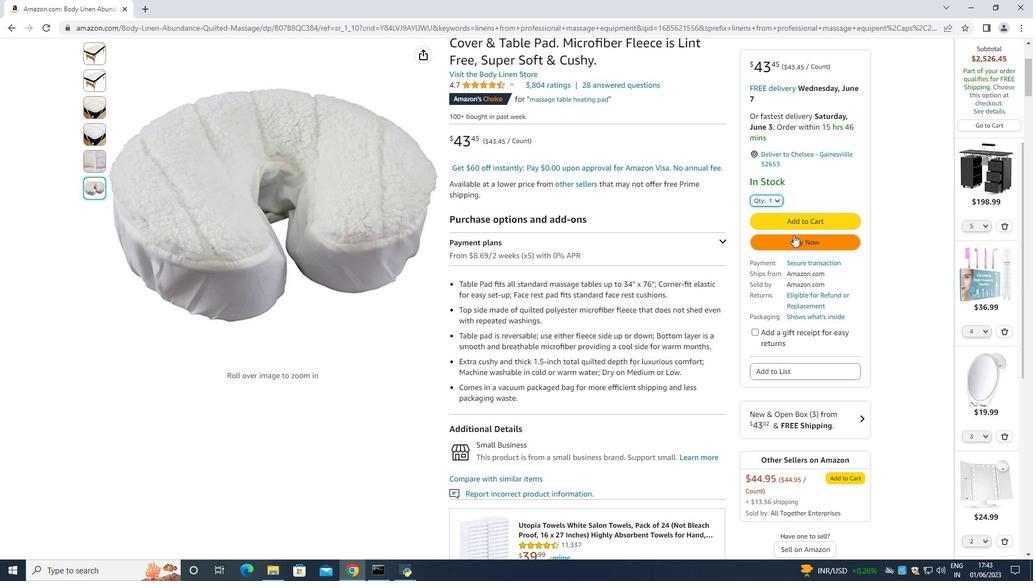 
Action: Mouse pressed left at (794, 238)
Screenshot: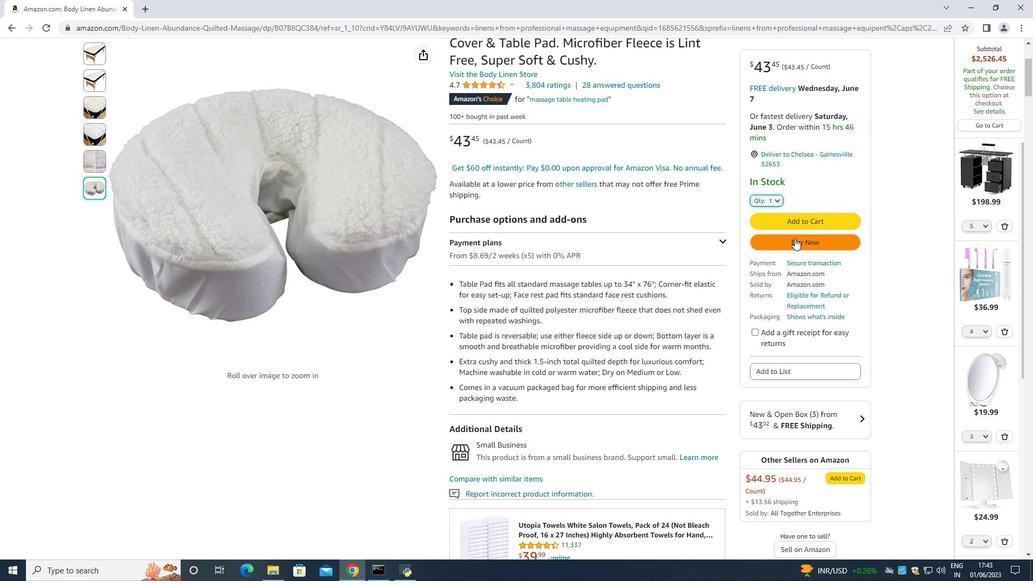 
Action: Mouse moved to (617, 93)
Screenshot: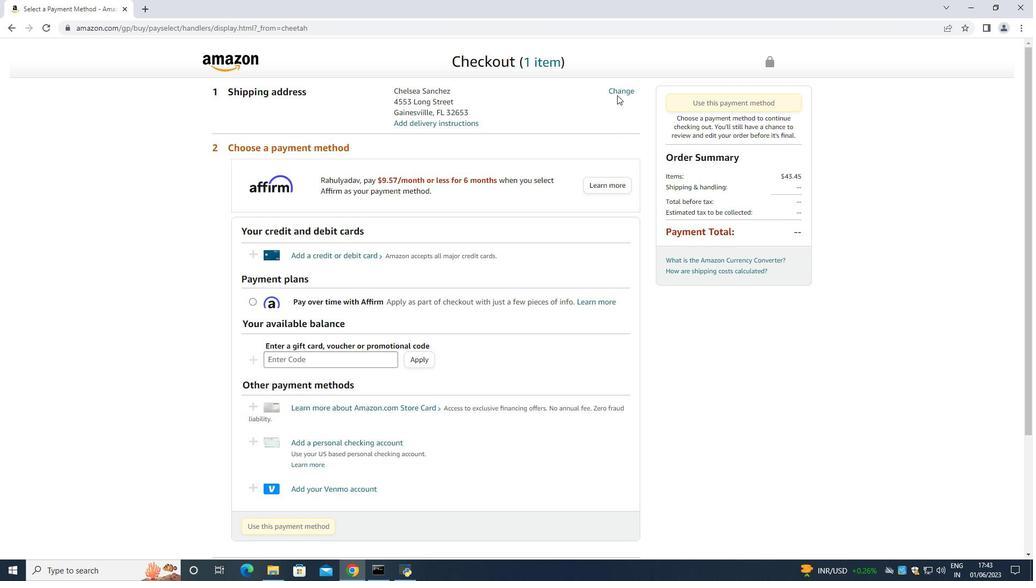
Action: Mouse pressed left at (617, 93)
Screenshot: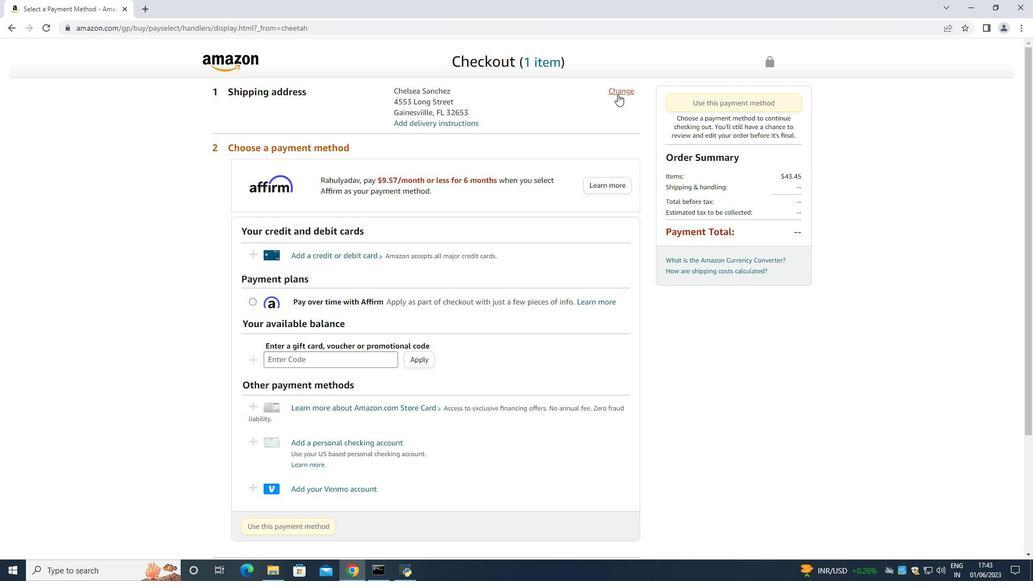 
Action: Mouse moved to (573, 131)
Screenshot: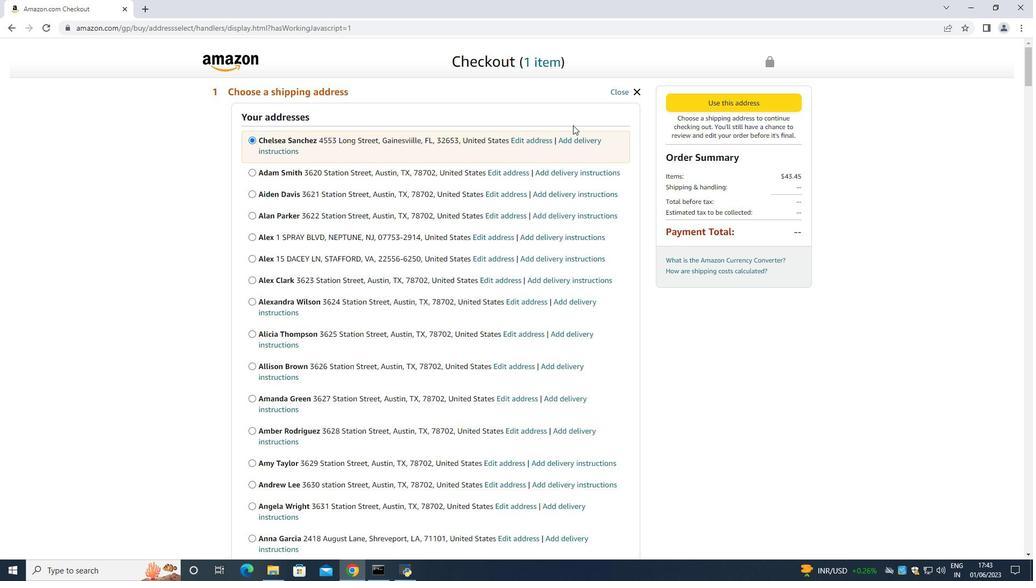 
Action: Mouse scrolled (573, 131) with delta (0, 0)
Screenshot: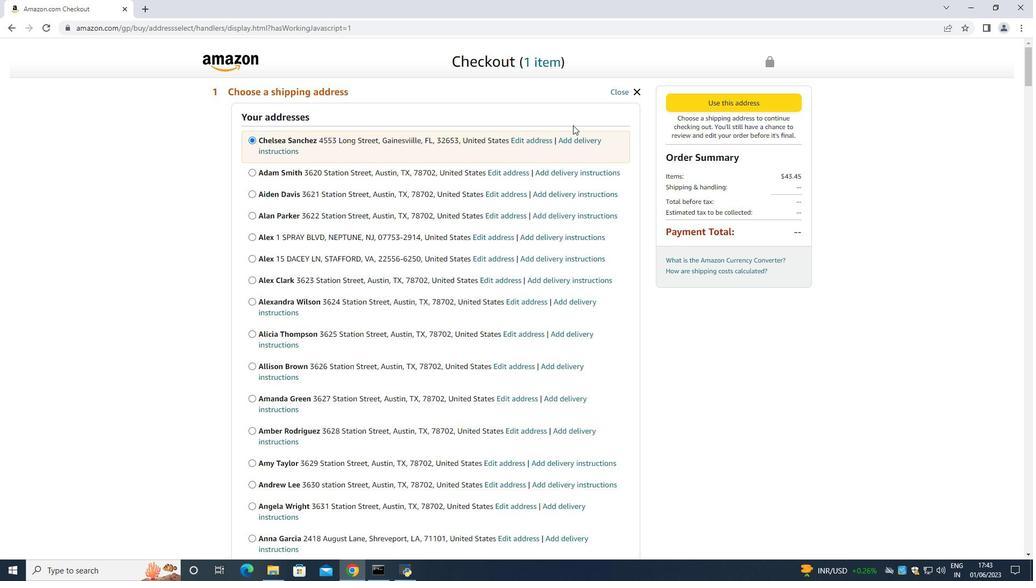 
Action: Mouse moved to (572, 136)
Screenshot: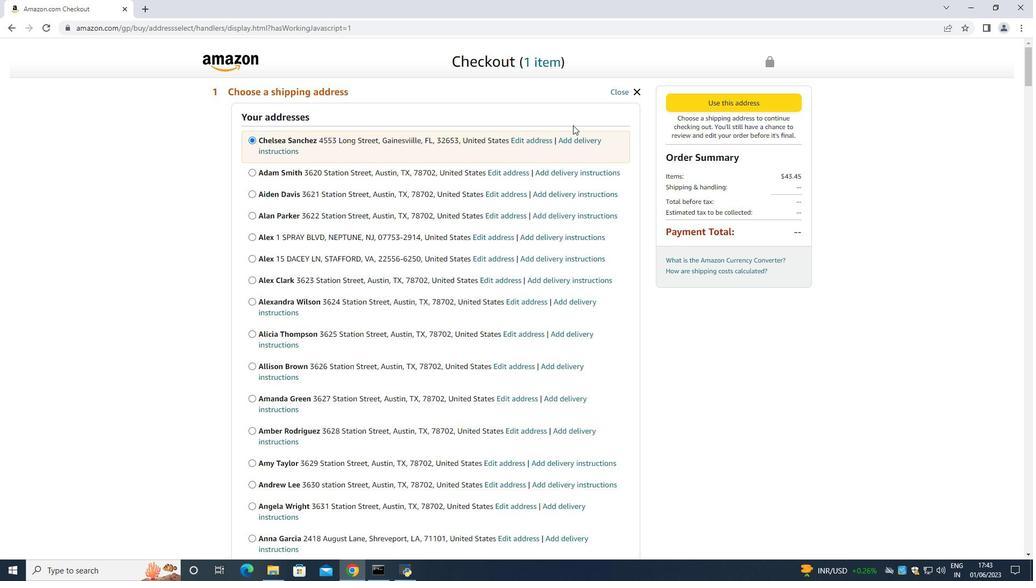 
Action: Mouse scrolled (572, 134) with delta (0, 0)
Screenshot: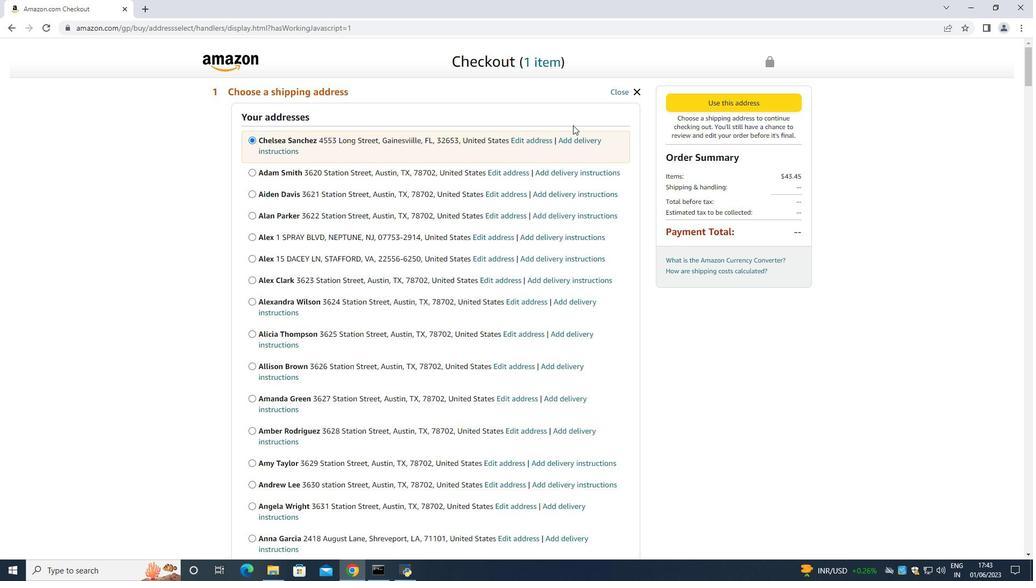 
Action: Mouse moved to (570, 138)
Screenshot: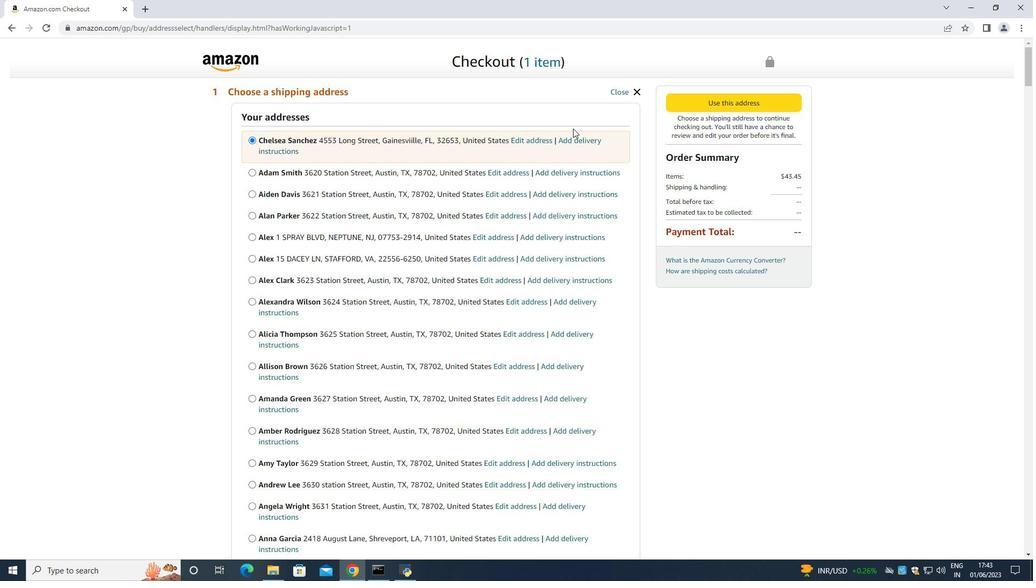 
Action: Mouse scrolled (571, 137) with delta (0, 0)
Screenshot: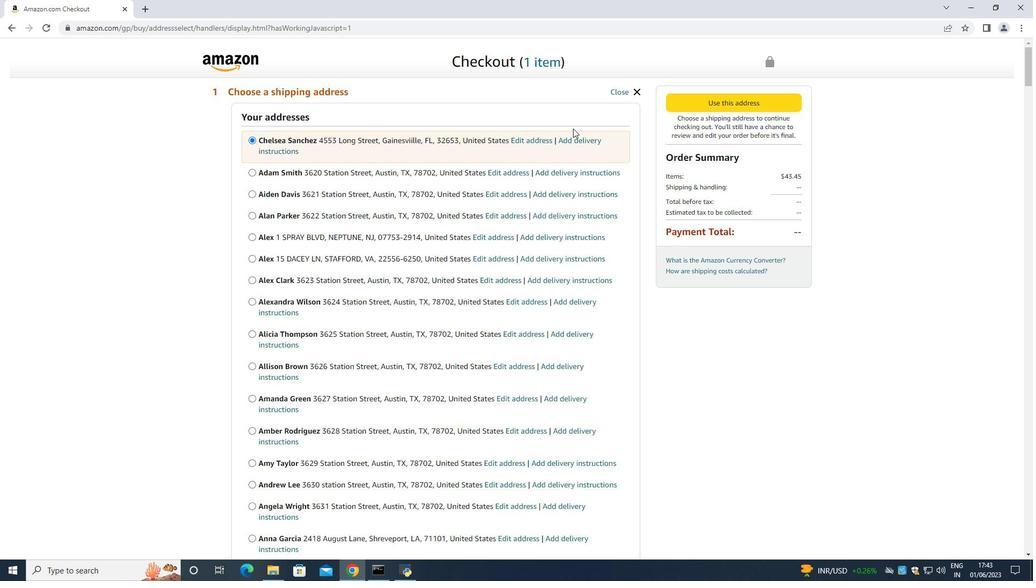 
Action: Mouse moved to (567, 139)
Screenshot: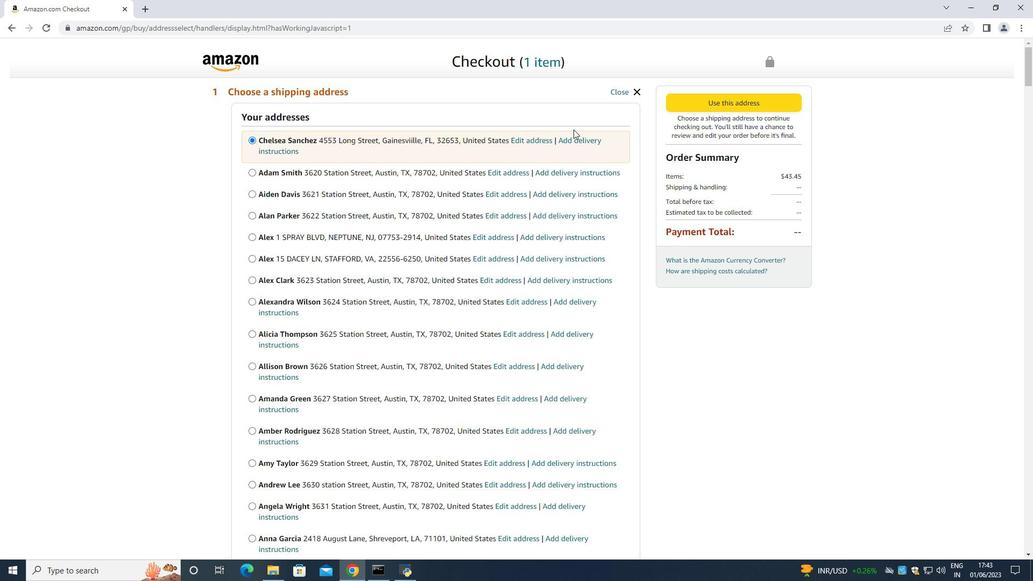 
Action: Mouse scrolled (568, 138) with delta (0, 0)
Screenshot: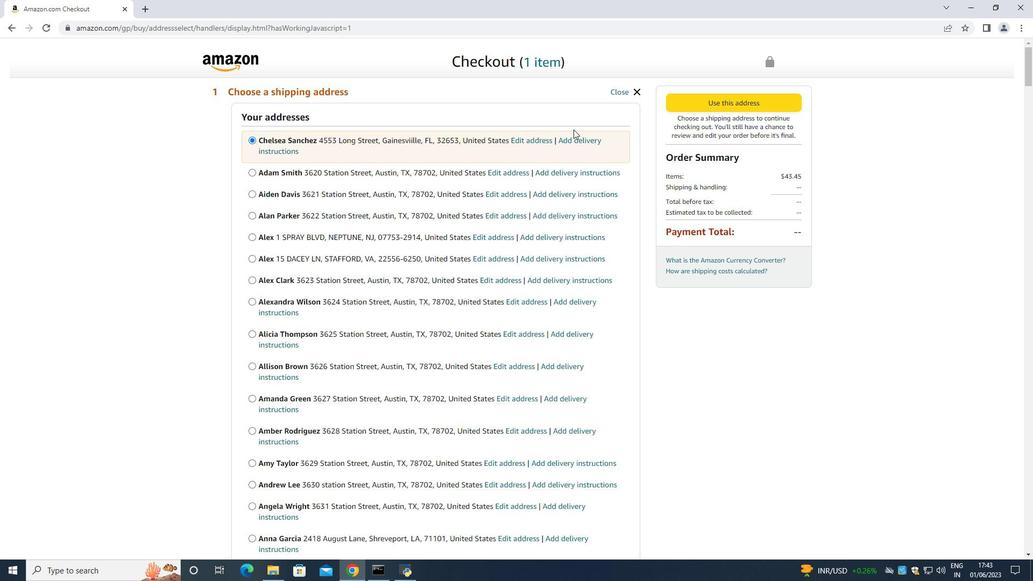 
Action: Mouse moved to (563, 137)
Screenshot: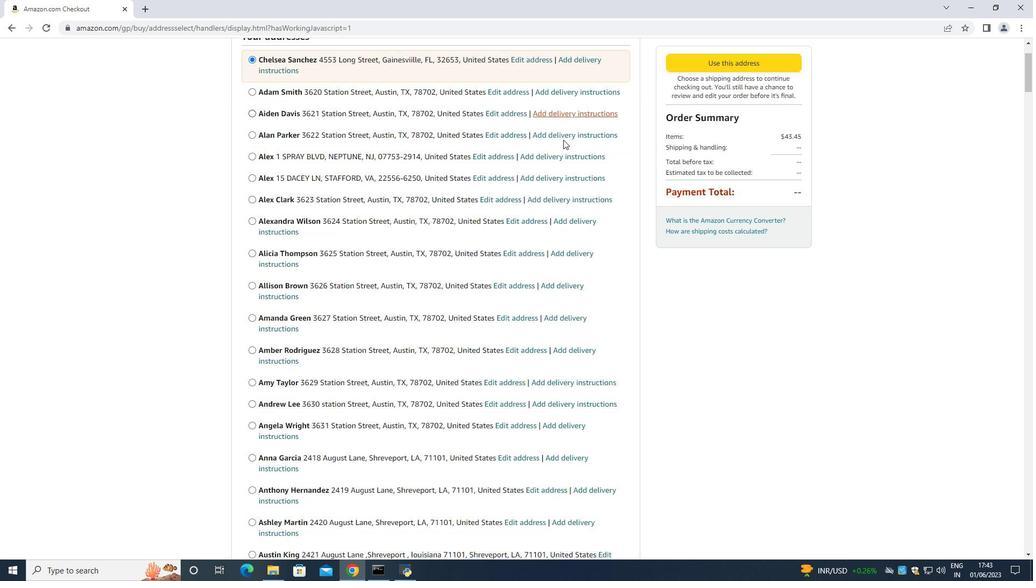 
Action: Mouse scrolled (563, 137) with delta (0, 0)
Screenshot: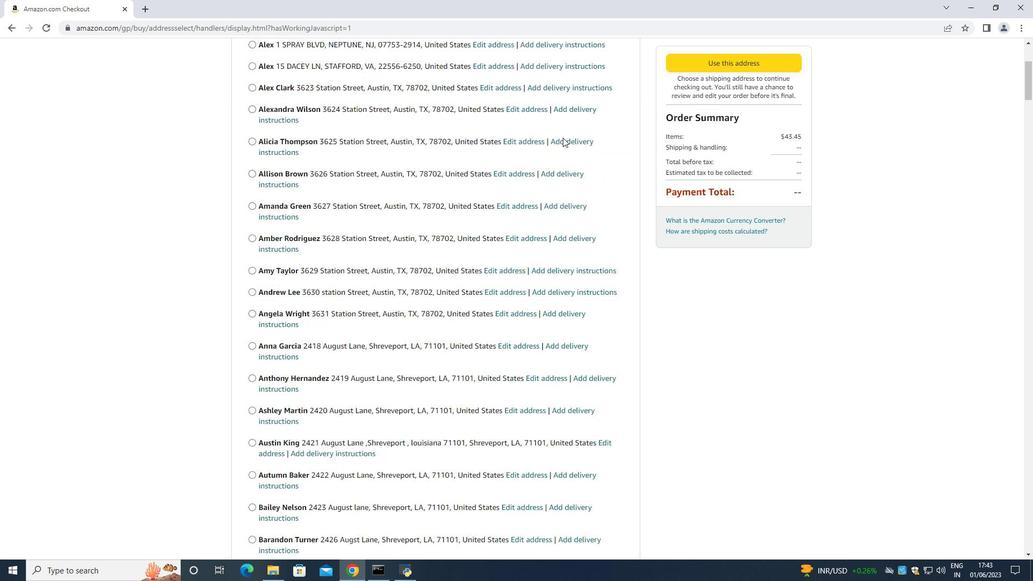 
Action: Mouse scrolled (563, 137) with delta (0, 0)
Screenshot: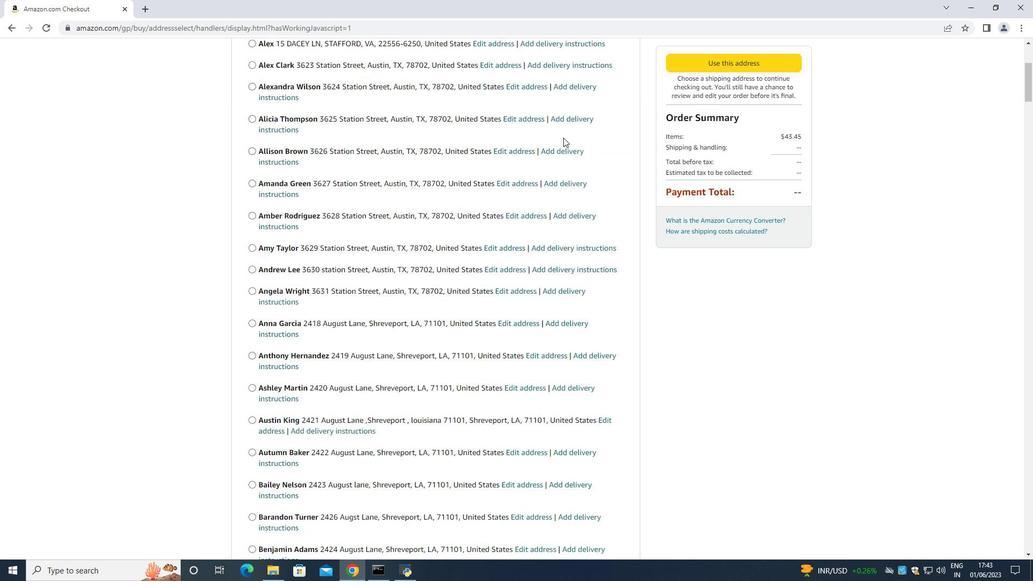 
Action: Mouse scrolled (563, 137) with delta (0, 0)
Screenshot: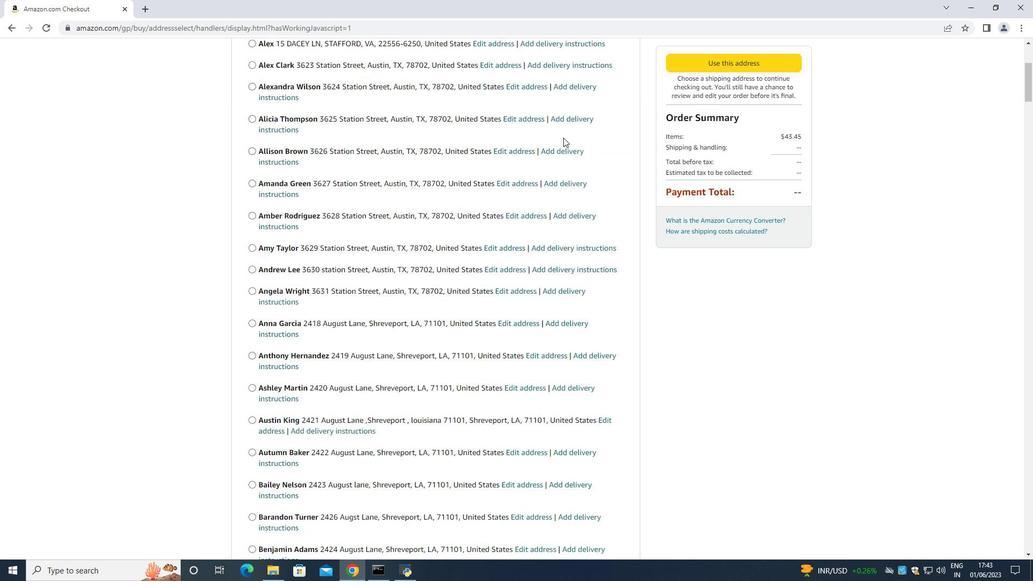 
Action: Mouse scrolled (563, 137) with delta (0, 0)
Screenshot: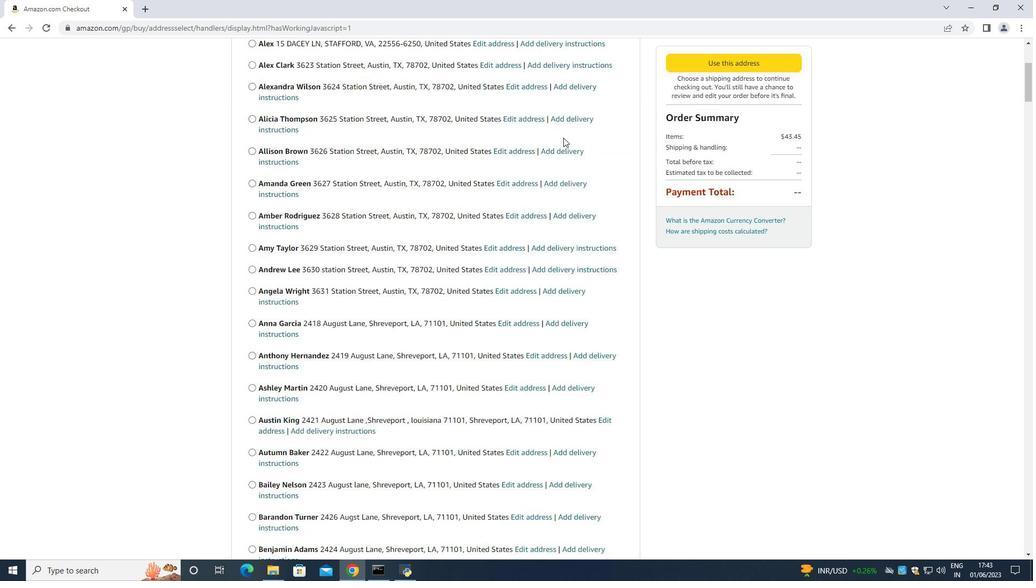 
Action: Mouse moved to (561, 138)
Screenshot: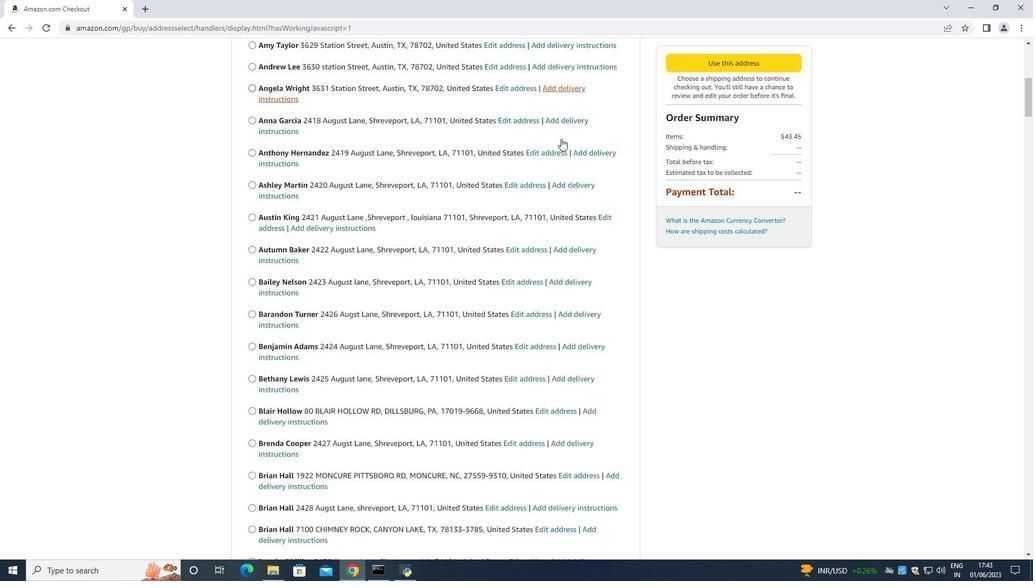 
Action: Mouse scrolled (561, 137) with delta (0, 0)
Screenshot: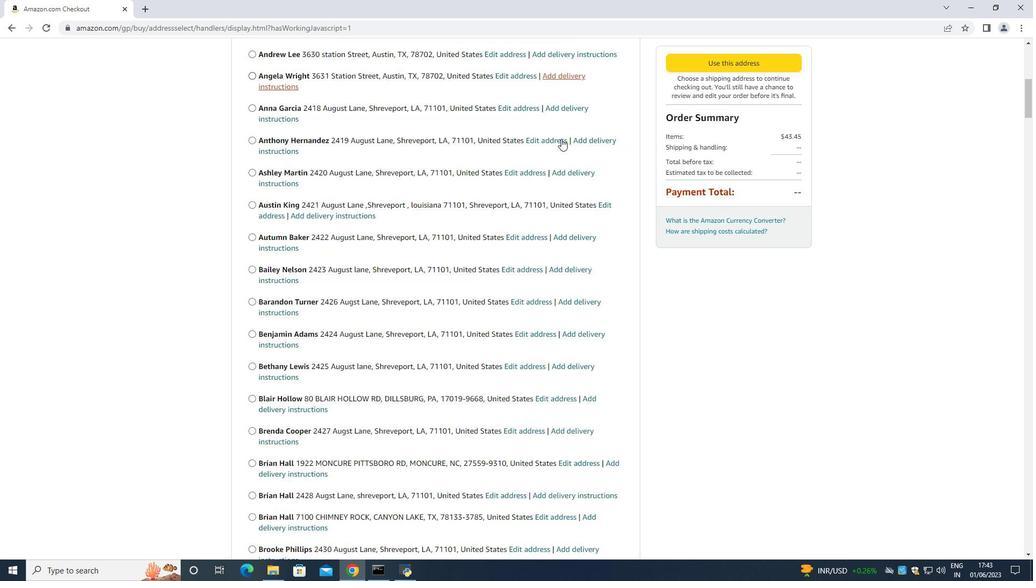 
Action: Mouse scrolled (561, 137) with delta (0, 0)
Screenshot: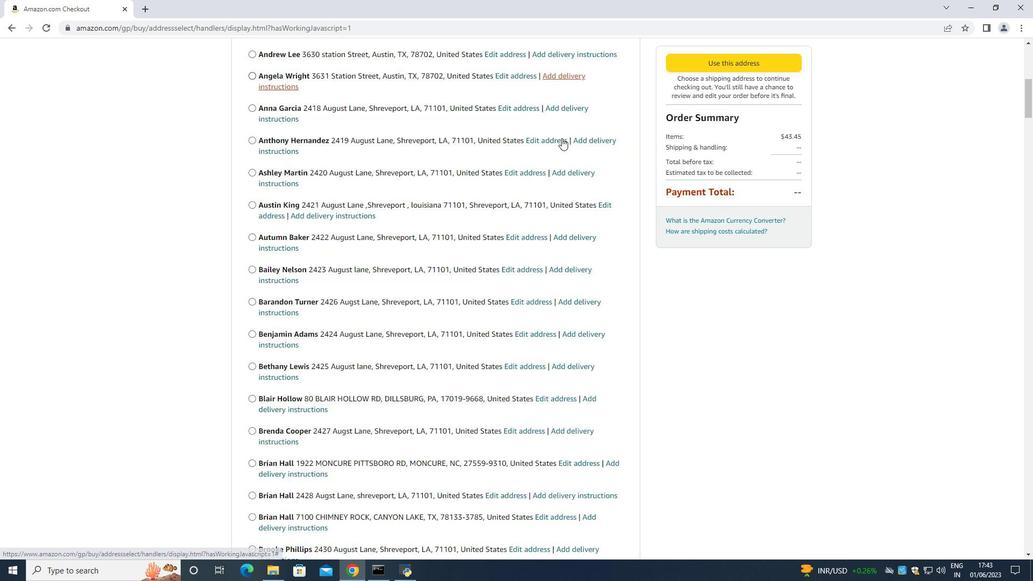 
Action: Mouse scrolled (561, 137) with delta (0, 0)
Screenshot: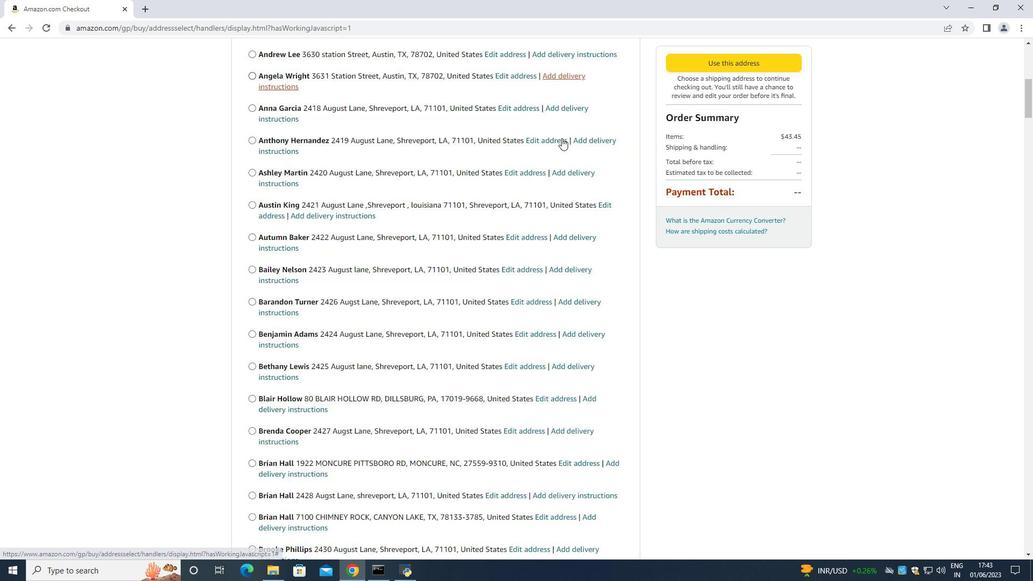 
Action: Mouse scrolled (561, 137) with delta (0, 0)
Screenshot: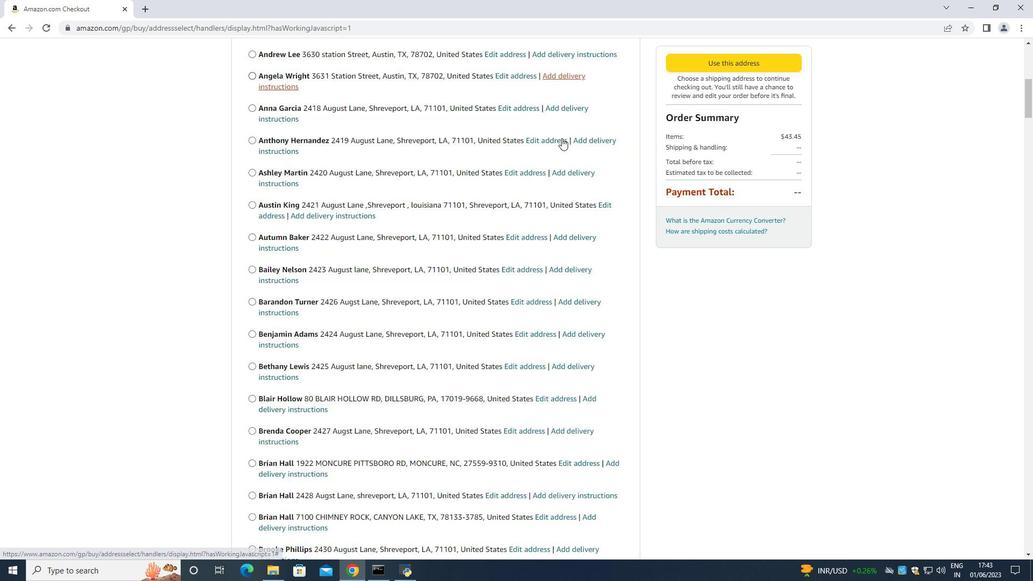 
Action: Mouse moved to (564, 137)
Screenshot: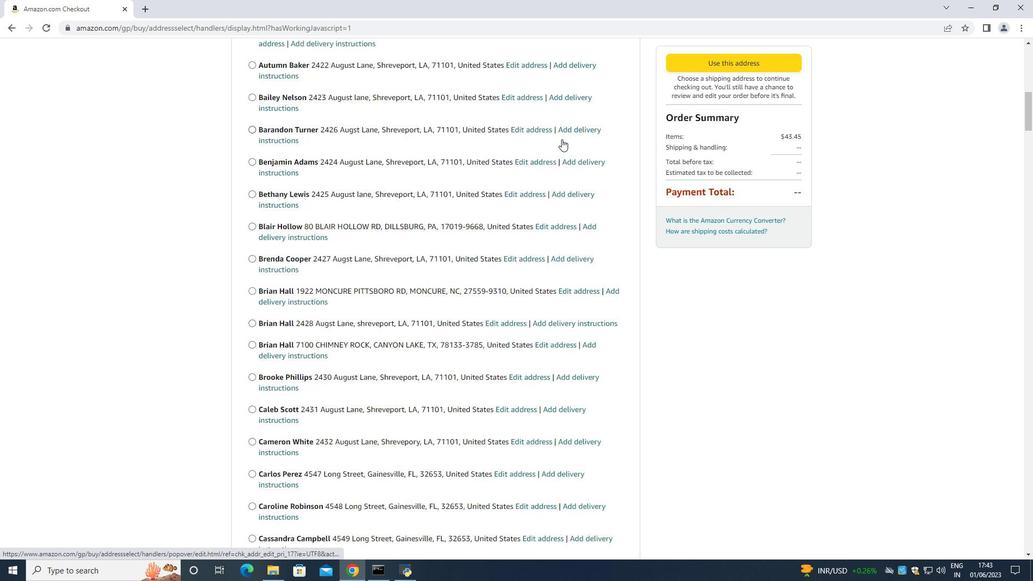 
Action: Mouse scrolled (564, 136) with delta (0, 0)
Screenshot: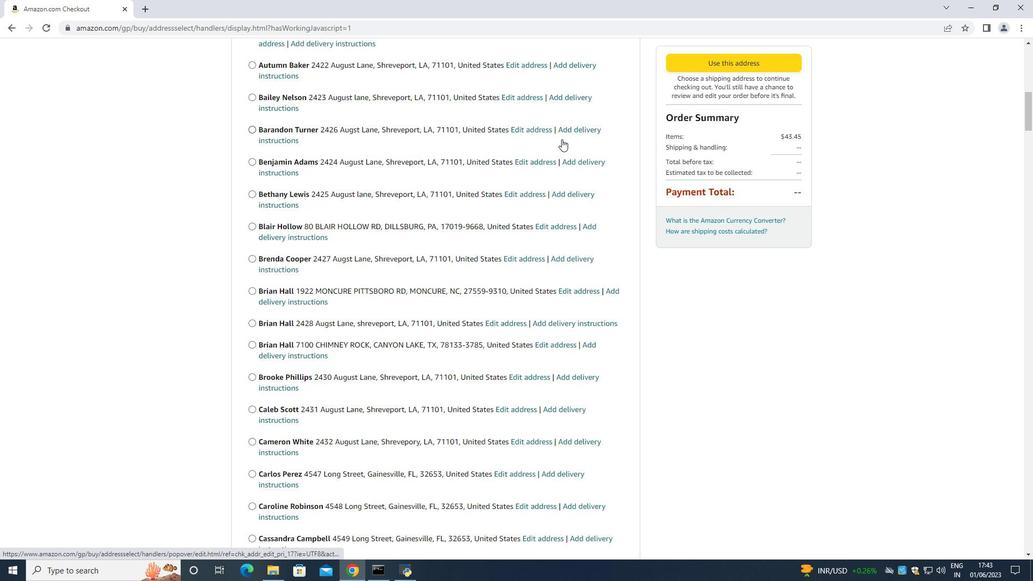 
Action: Mouse scrolled (564, 136) with delta (0, 0)
Screenshot: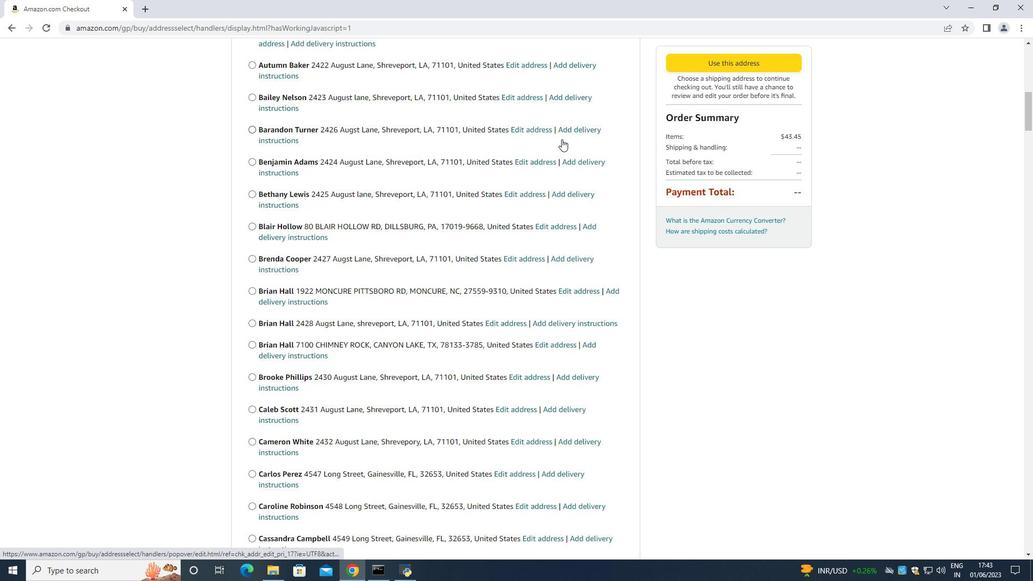 
Action: Mouse scrolled (564, 136) with delta (0, 0)
Screenshot: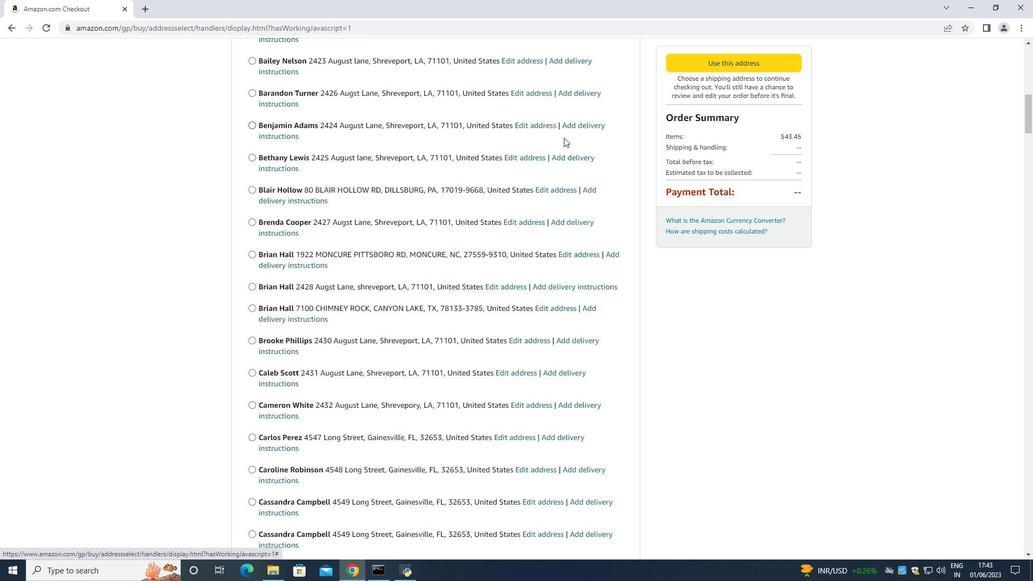 
Action: Mouse scrolled (564, 136) with delta (0, 0)
Screenshot: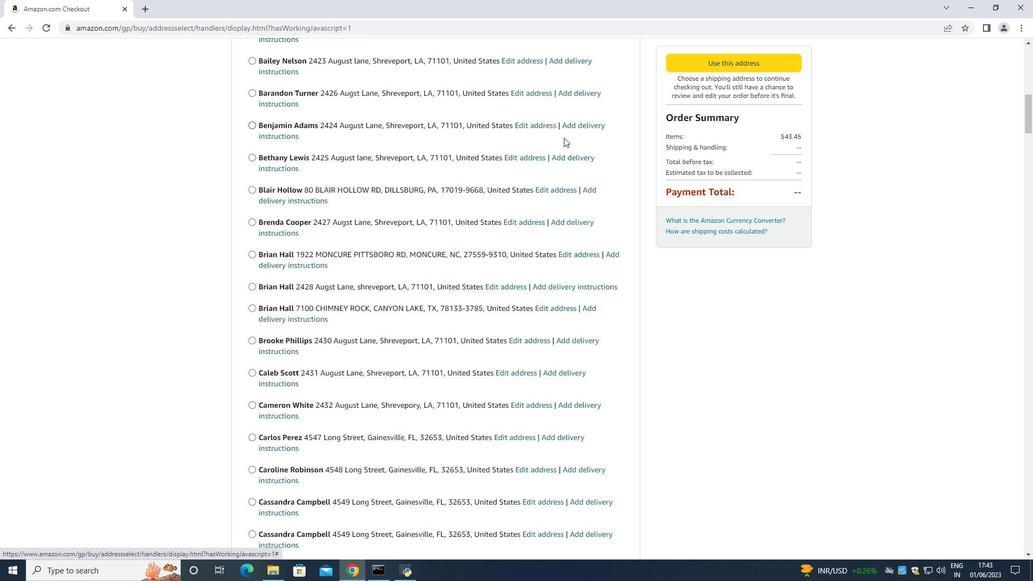 
Action: Mouse moved to (563, 137)
Screenshot: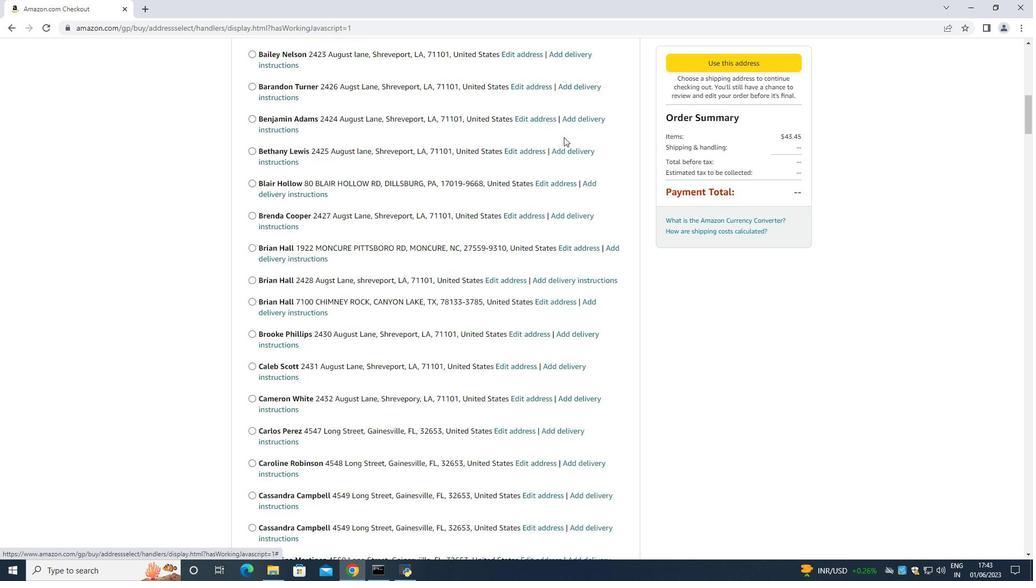 
Action: Mouse scrolled (564, 136) with delta (0, 0)
Screenshot: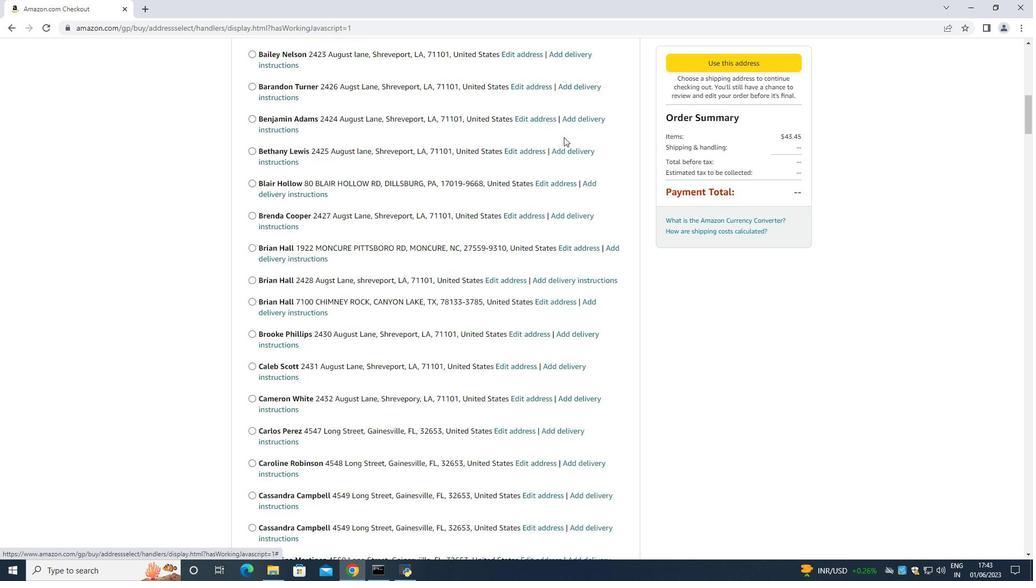 
Action: Mouse moved to (563, 137)
Screenshot: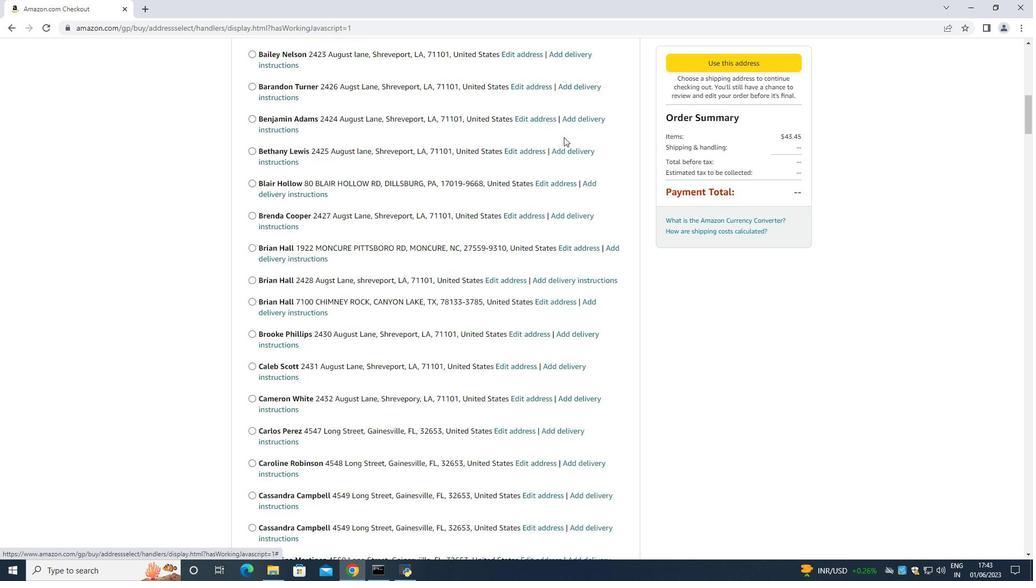 
Action: Mouse scrolled (563, 136) with delta (0, 0)
Screenshot: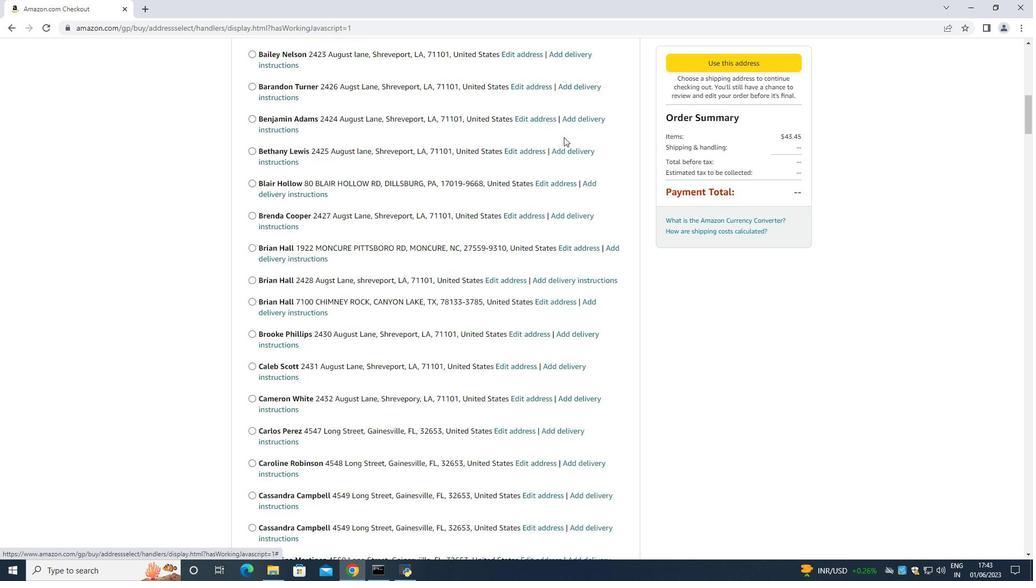 
Action: Mouse moved to (562, 133)
Screenshot: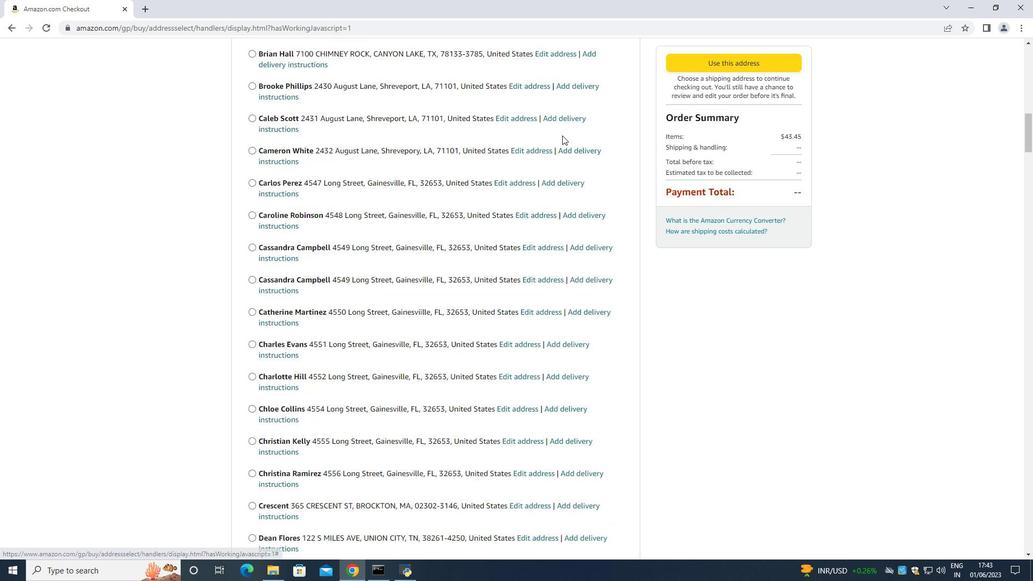 
Action: Mouse scrolled (562, 132) with delta (0, 0)
Screenshot: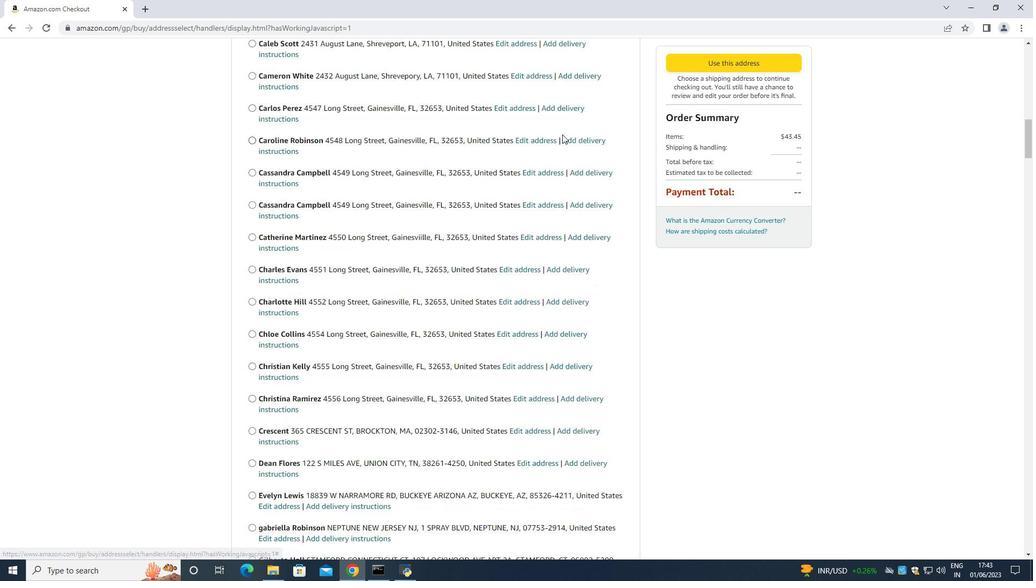 
Action: Mouse scrolled (562, 132) with delta (0, 0)
Screenshot: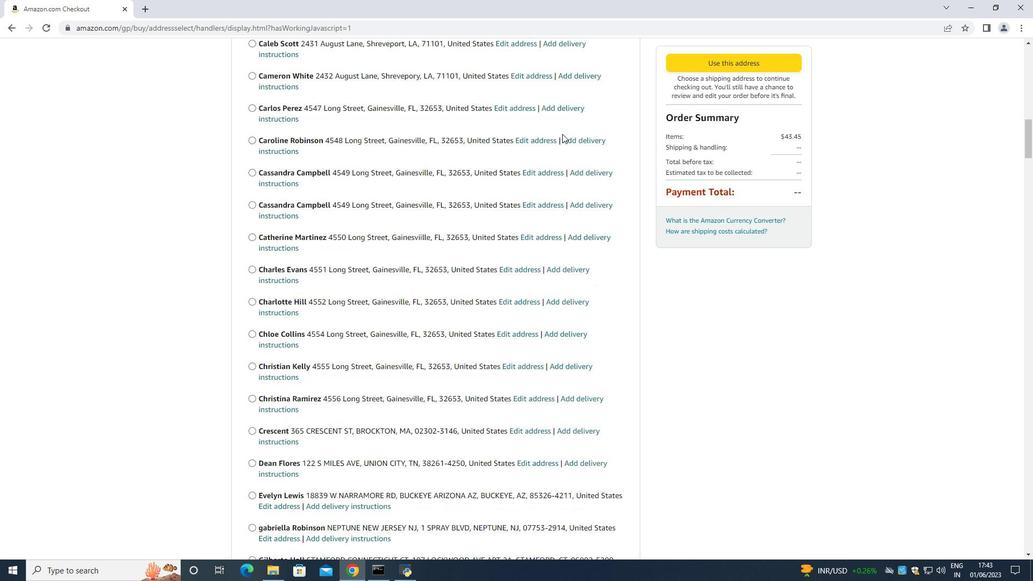 
Action: Mouse scrolled (562, 132) with delta (0, 0)
Screenshot: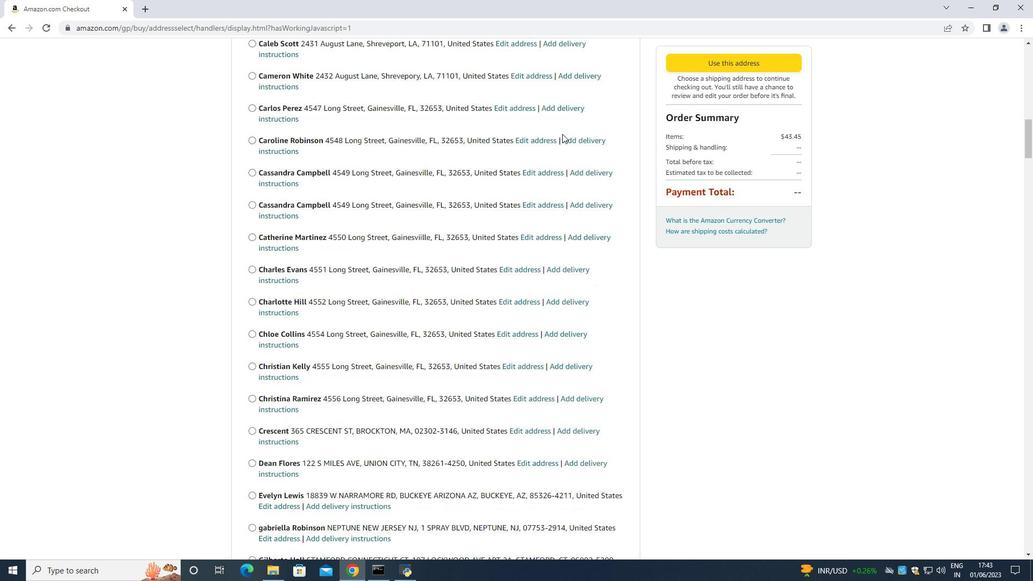 
Action: Mouse scrolled (562, 132) with delta (0, 0)
Screenshot: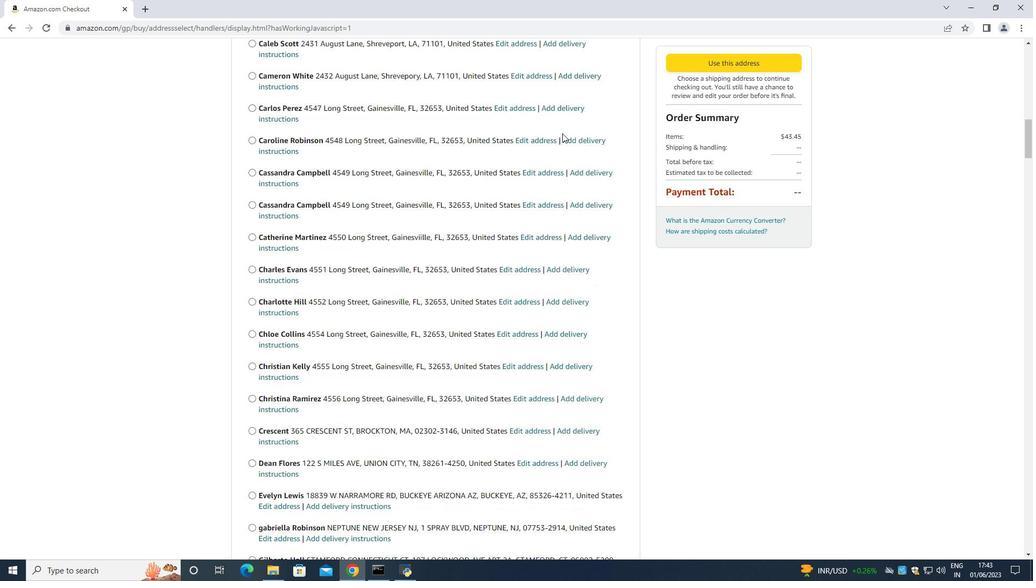 
Action: Mouse scrolled (562, 132) with delta (0, 0)
Screenshot: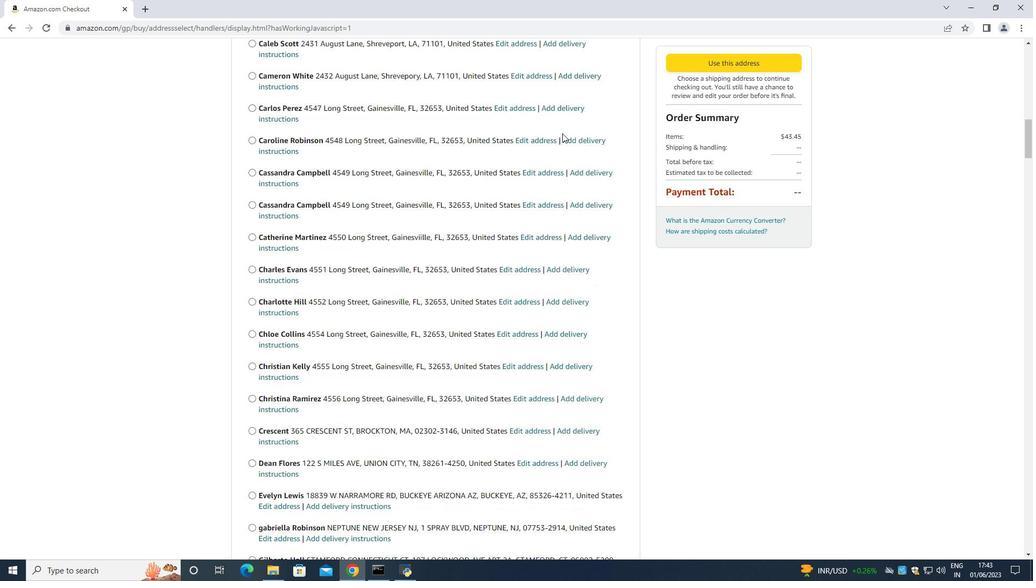 
Action: Mouse moved to (562, 133)
Screenshot: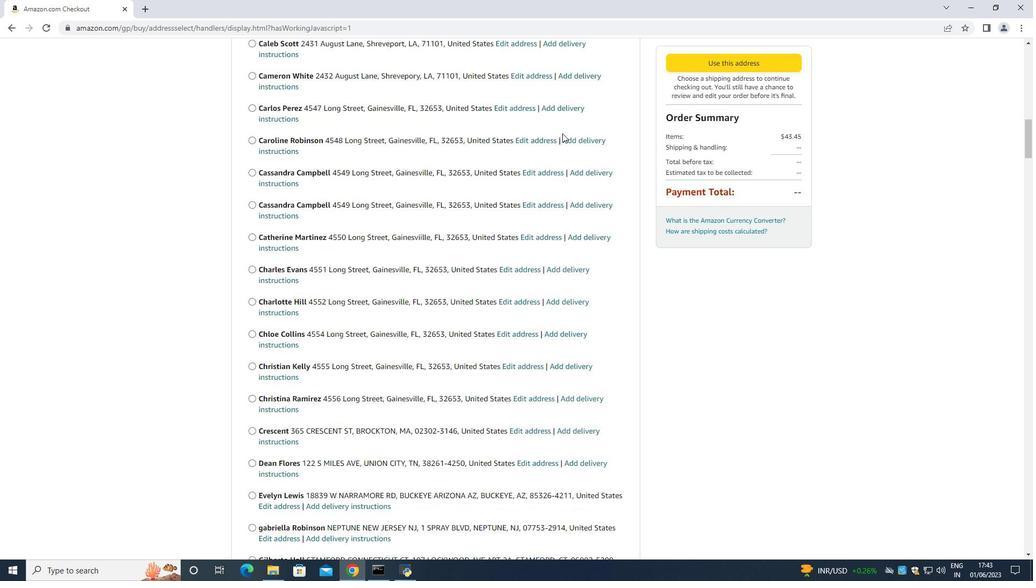 
Action: Mouse scrolled (562, 132) with delta (0, 0)
Screenshot: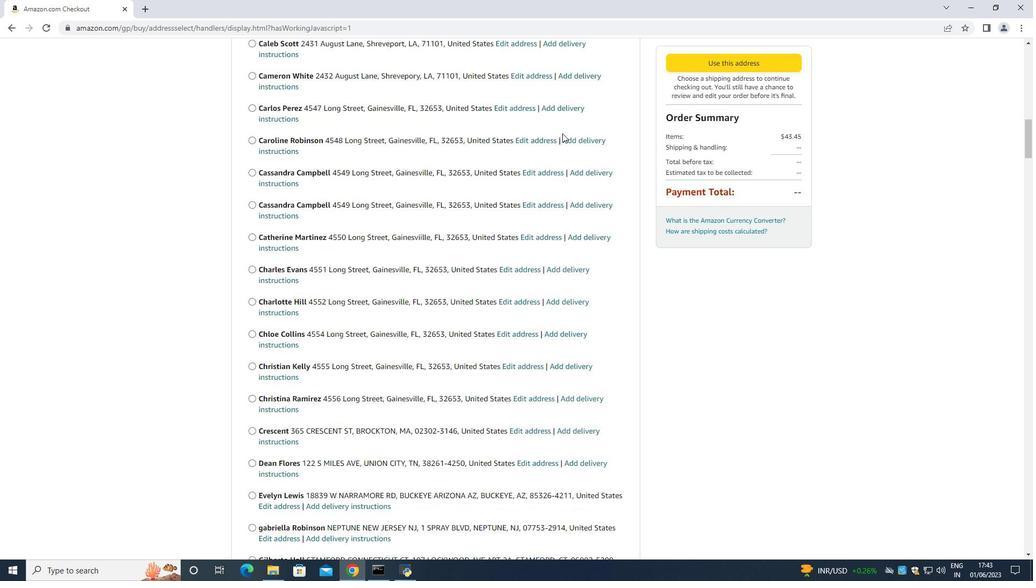 
Action: Mouse moved to (562, 132)
Screenshot: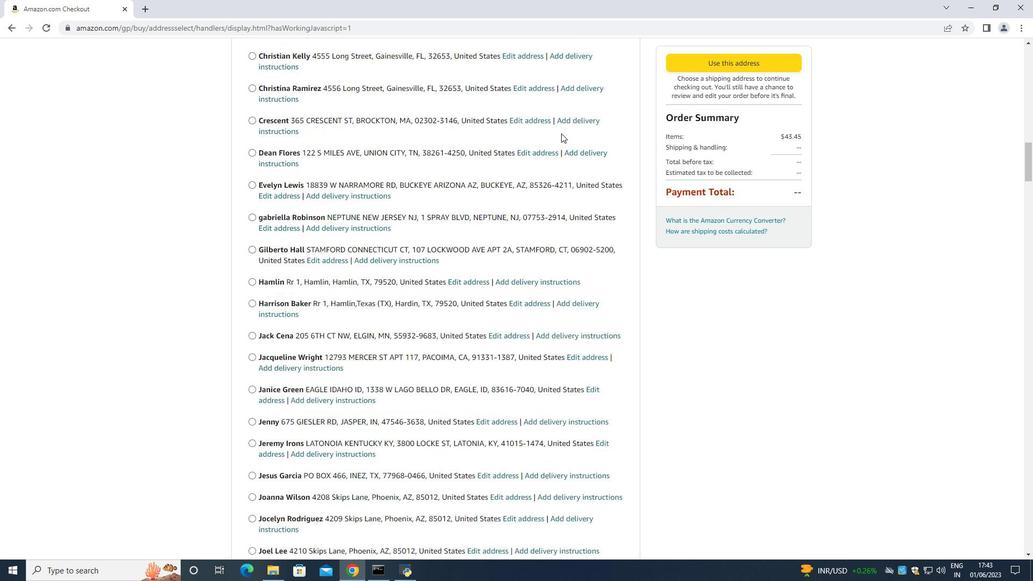 
Action: Mouse scrolled (562, 131) with delta (0, 0)
Screenshot: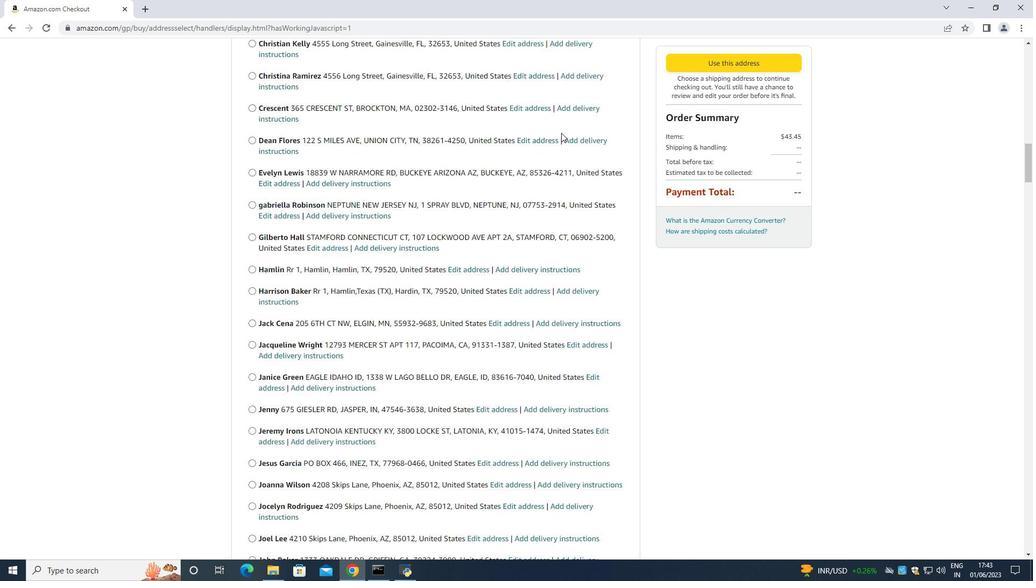 
Action: Mouse scrolled (562, 131) with delta (0, 0)
Screenshot: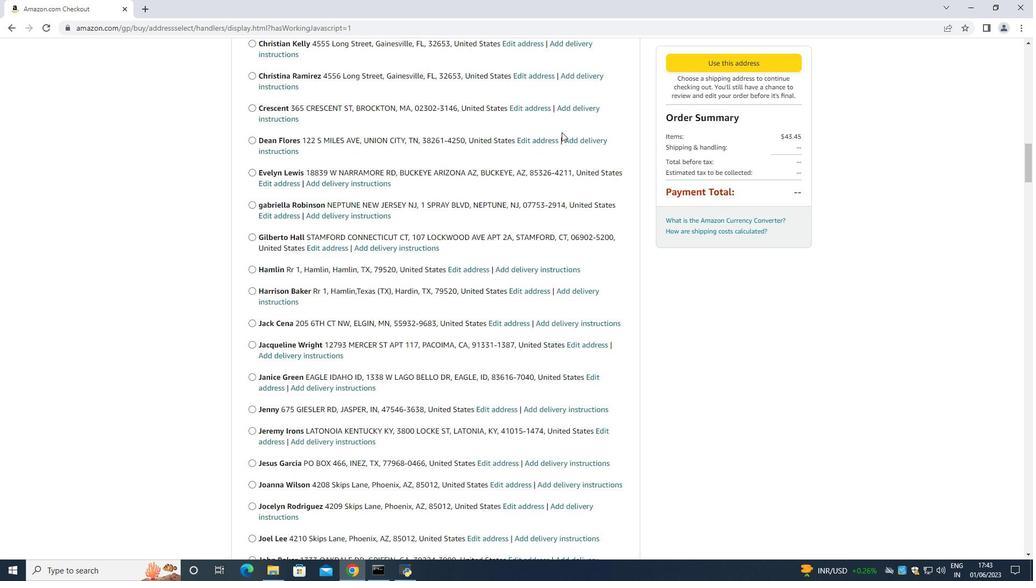
Action: Mouse scrolled (562, 131) with delta (0, 0)
Screenshot: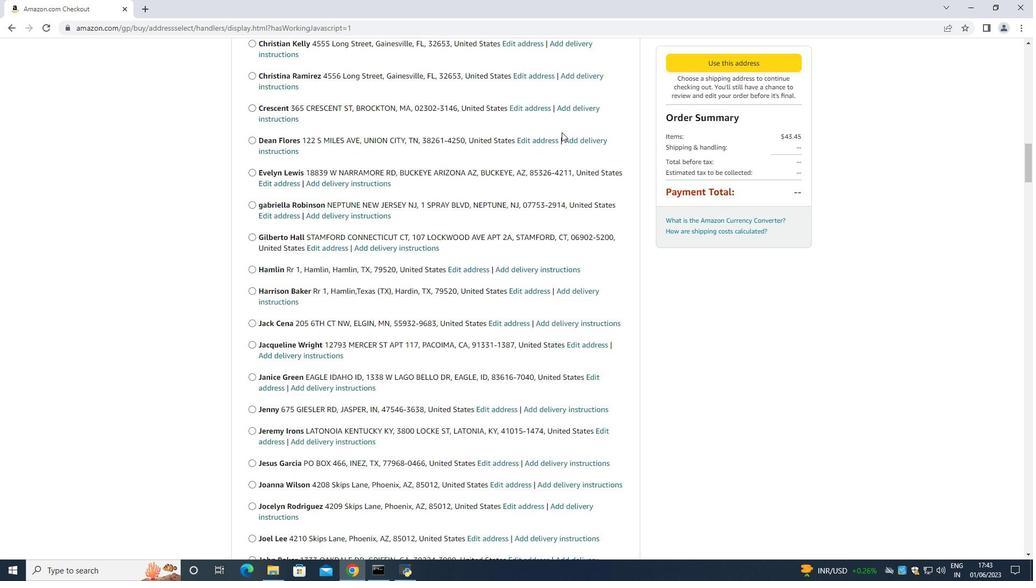 
Action: Mouse scrolled (562, 131) with delta (0, 0)
Screenshot: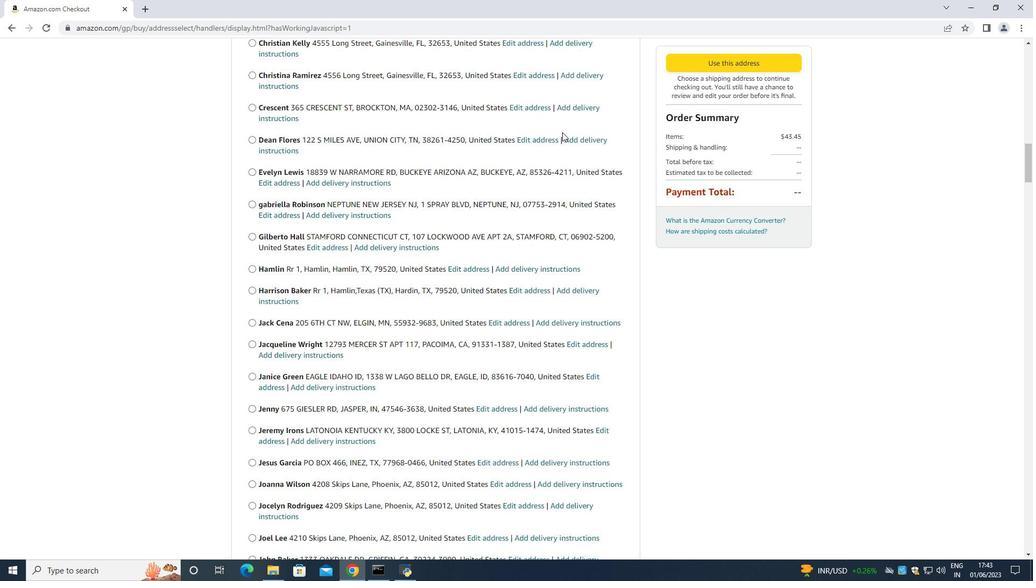 
Action: Mouse moved to (563, 131)
Screenshot: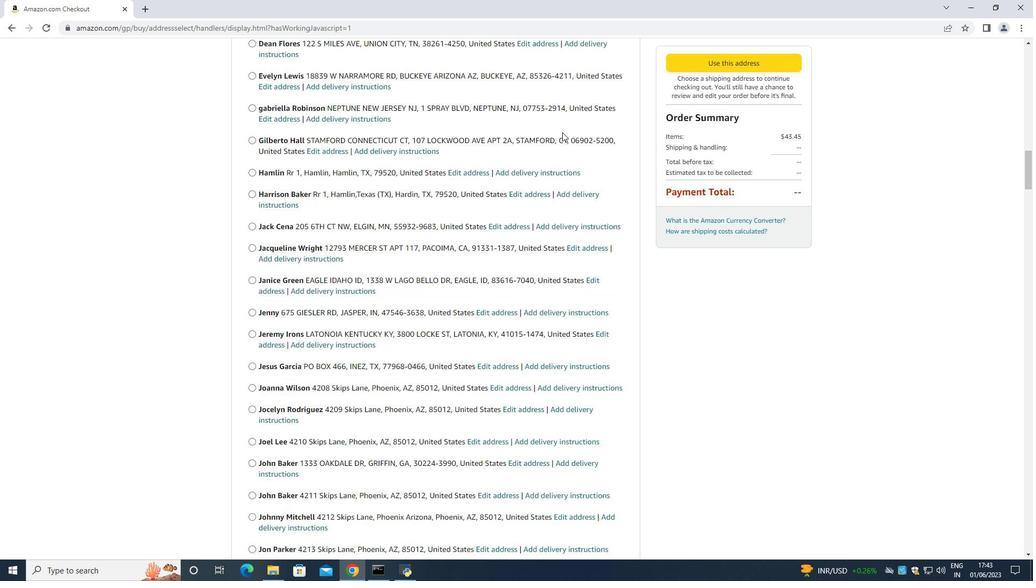 
Action: Mouse scrolled (563, 131) with delta (0, 0)
Screenshot: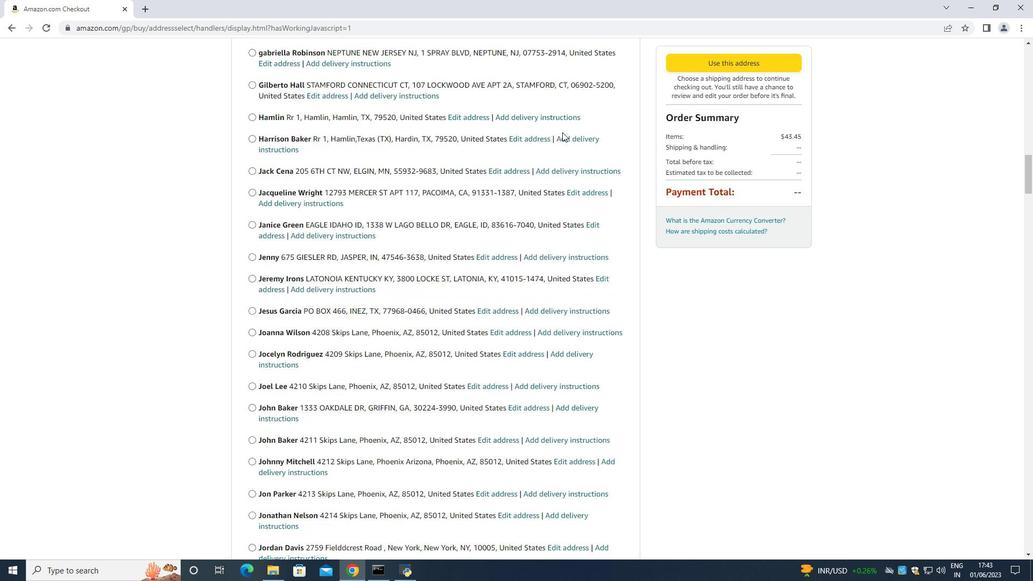 
Action: Mouse scrolled (563, 131) with delta (0, 0)
Screenshot: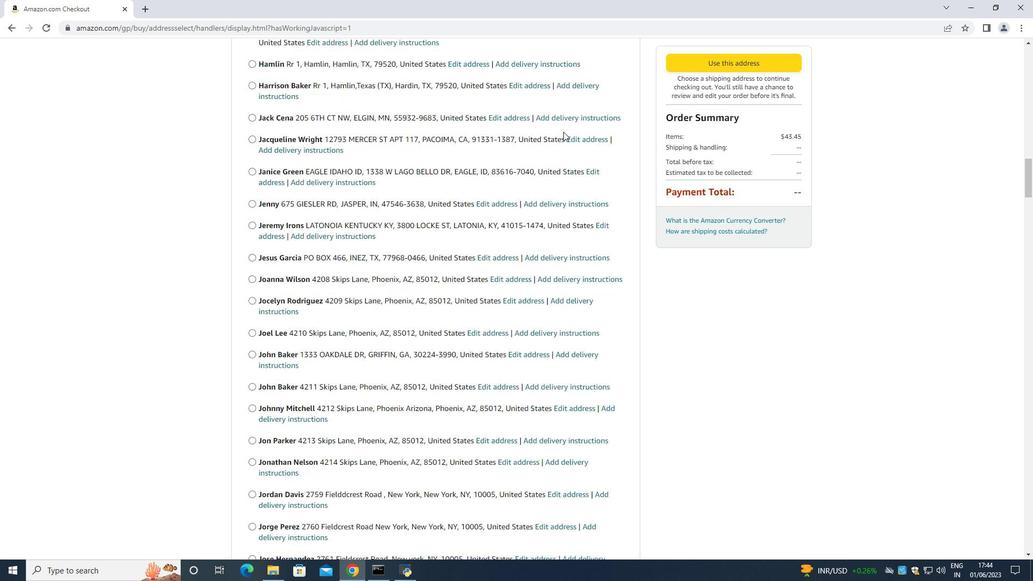 
Action: Mouse scrolled (563, 131) with delta (0, 0)
Screenshot: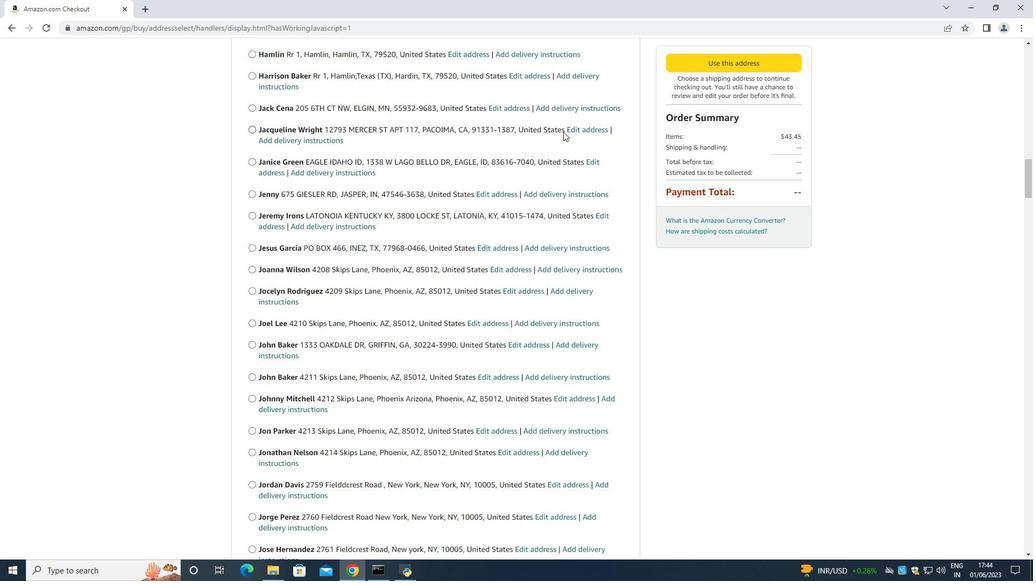 
Action: Mouse scrolled (563, 131) with delta (0, 0)
Screenshot: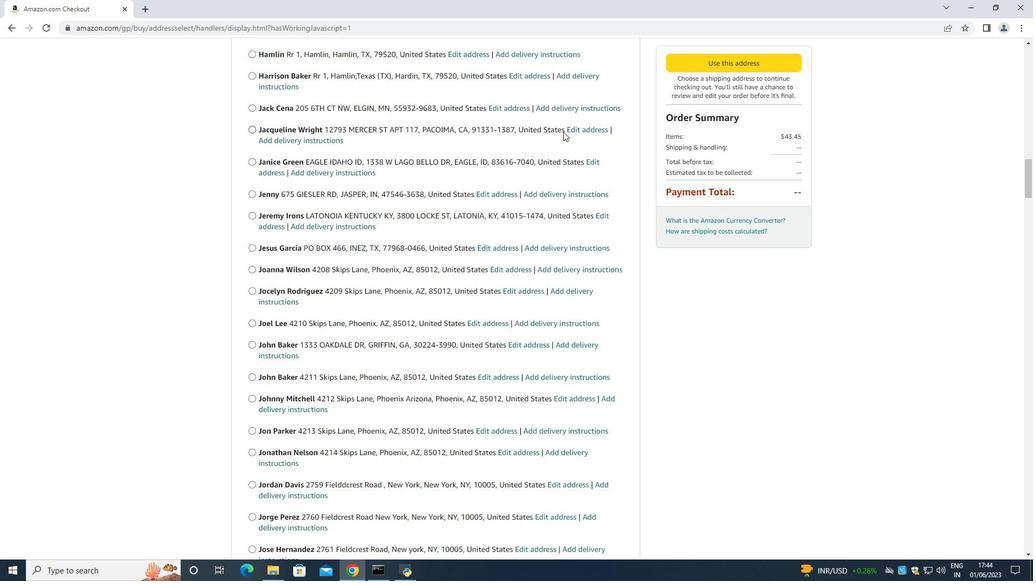
Action: Mouse moved to (564, 131)
Screenshot: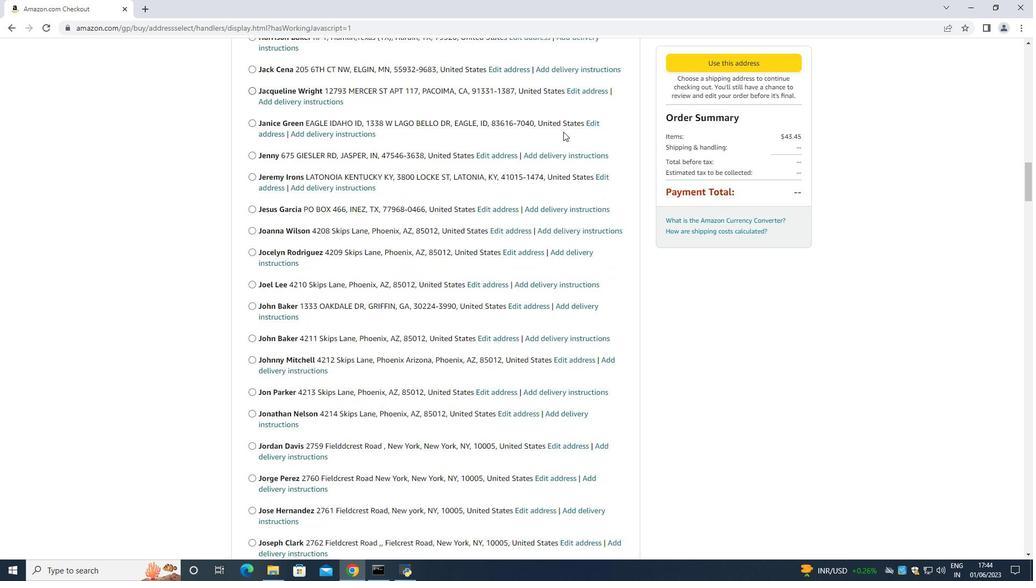 
Action: Mouse scrolled (564, 131) with delta (0, 0)
Screenshot: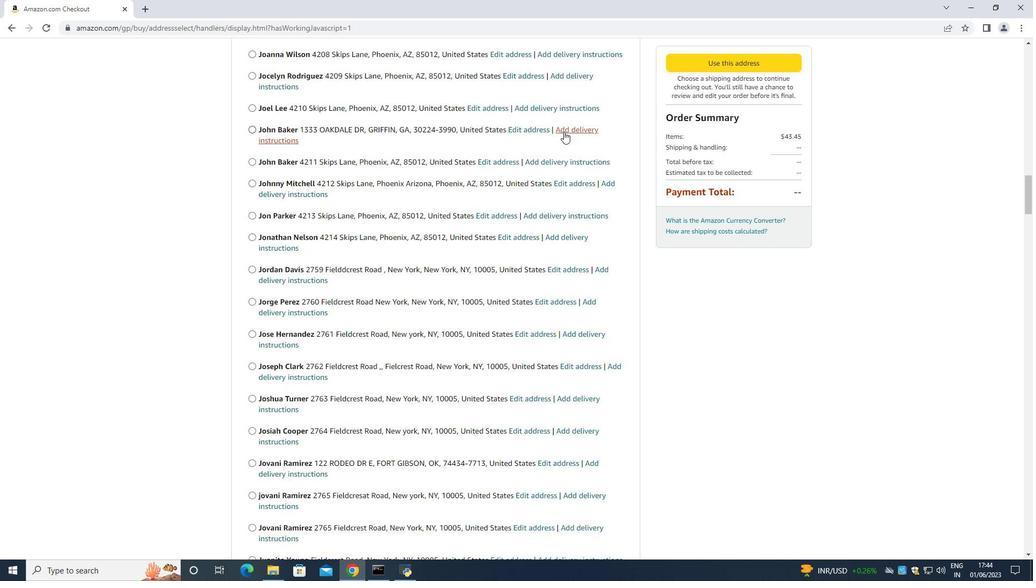 
Action: Mouse scrolled (564, 131) with delta (0, 0)
Screenshot: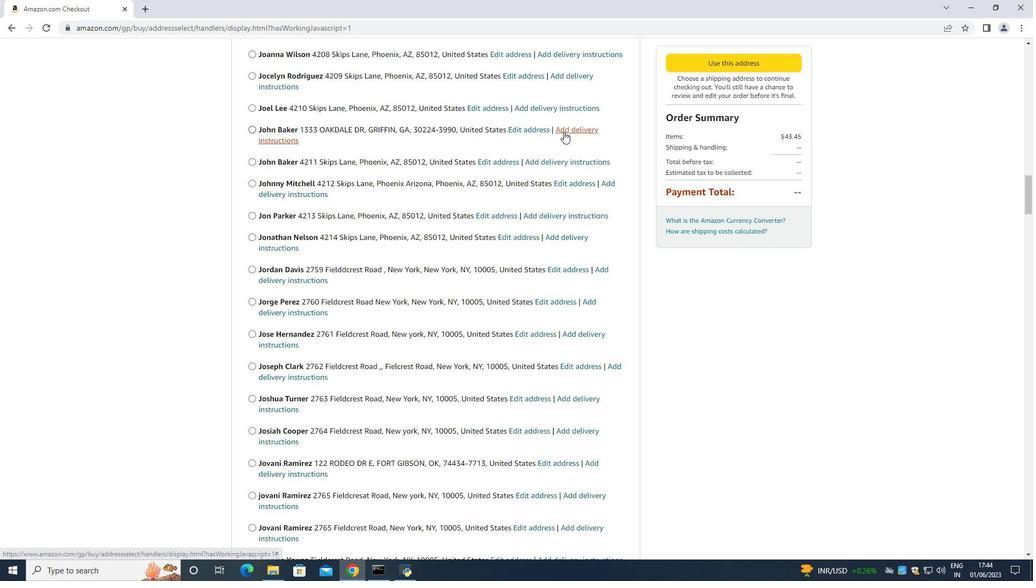 
Action: Mouse moved to (566, 130)
Screenshot: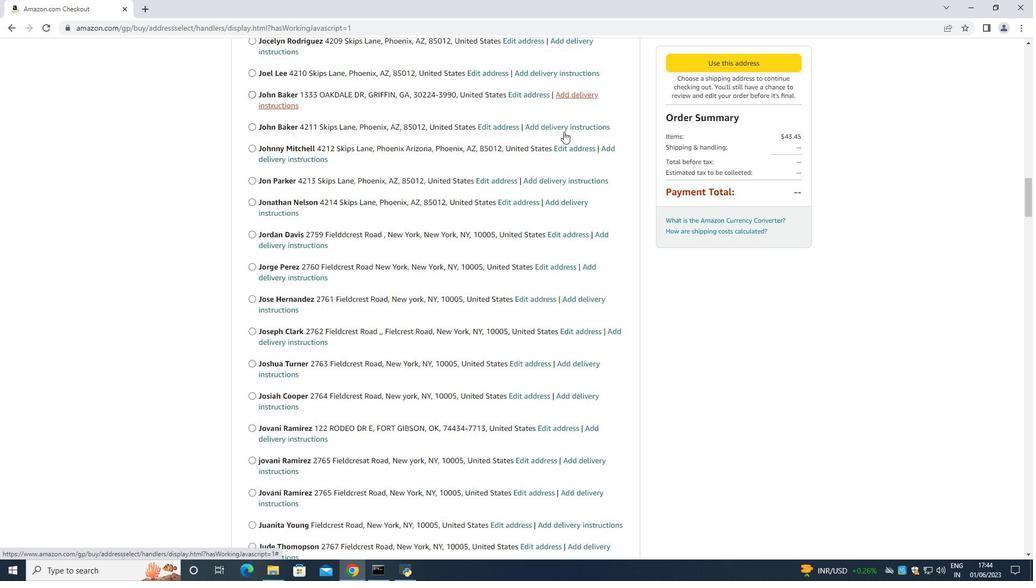 
Action: Mouse scrolled (566, 129) with delta (0, 0)
Screenshot: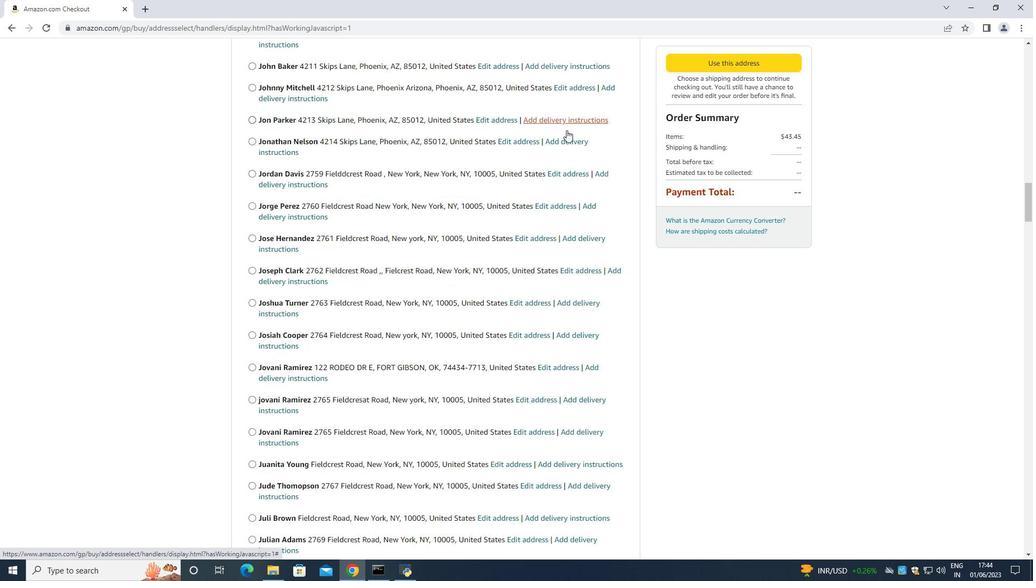 
Action: Mouse scrolled (566, 129) with delta (0, 0)
Screenshot: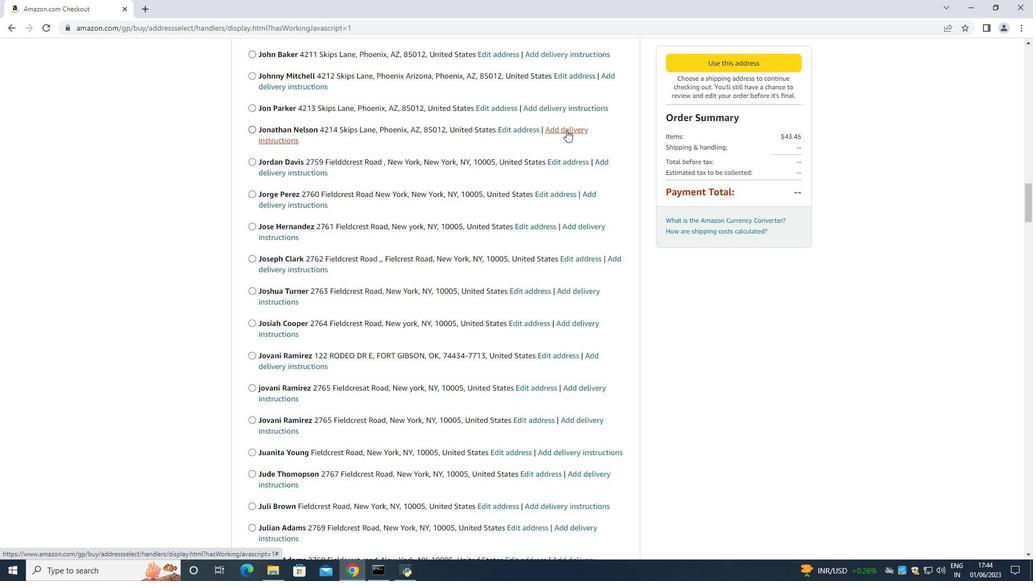 
Action: Mouse scrolled (566, 129) with delta (0, 0)
Screenshot: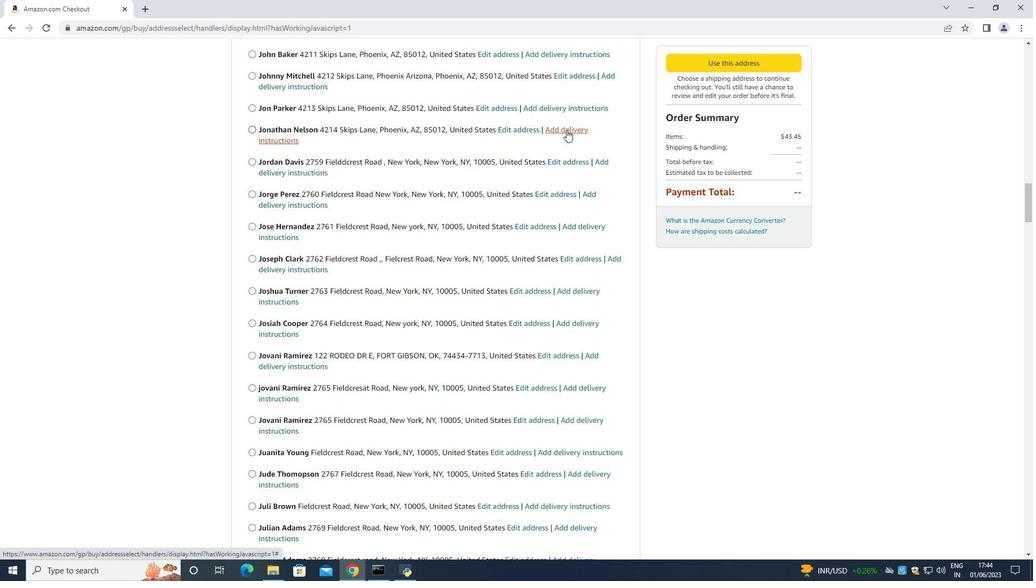 
Action: Mouse moved to (567, 130)
Screenshot: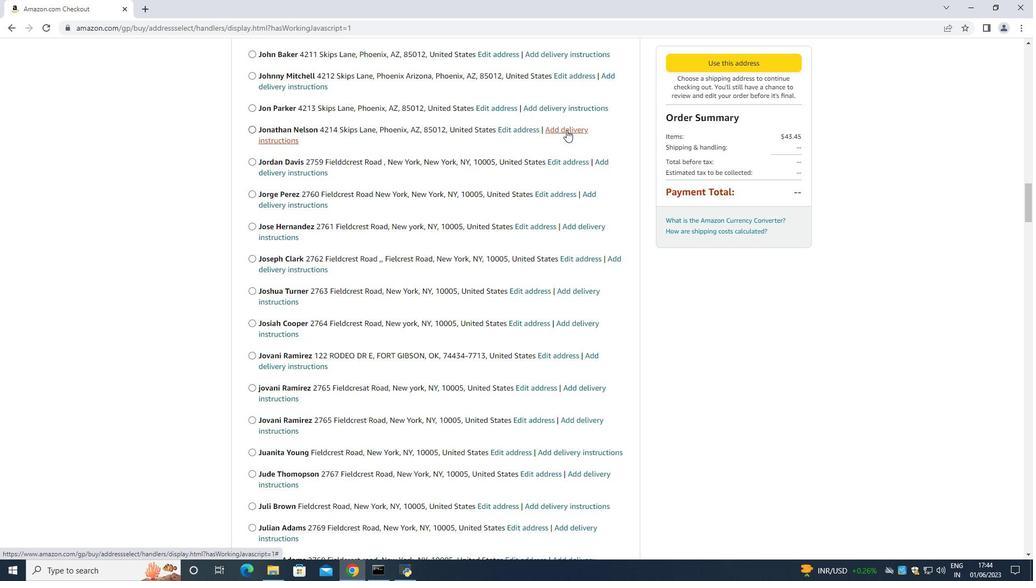 
Action: Mouse scrolled (567, 129) with delta (0, 0)
Screenshot: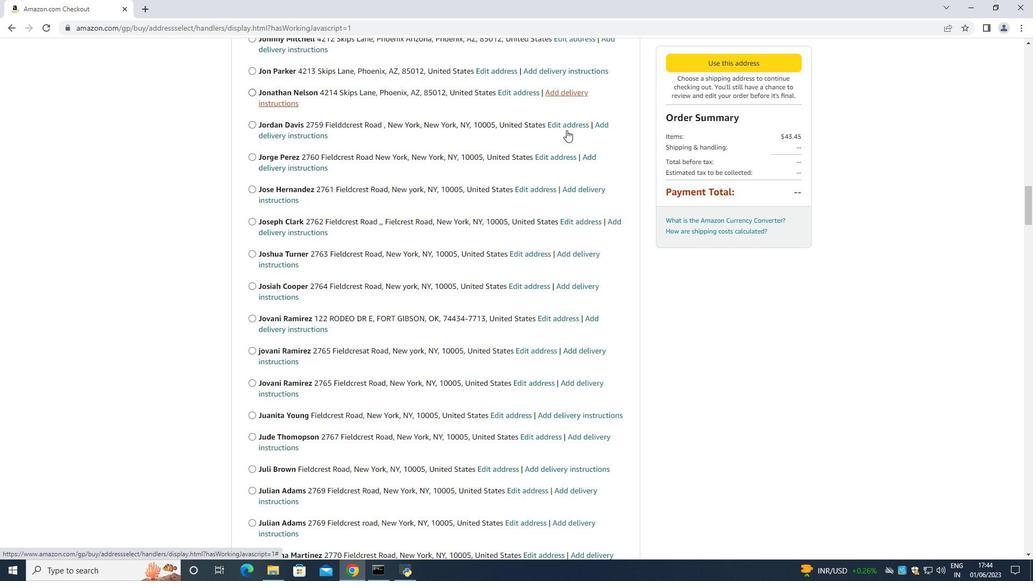
Action: Mouse scrolled (567, 129) with delta (0, 0)
Screenshot: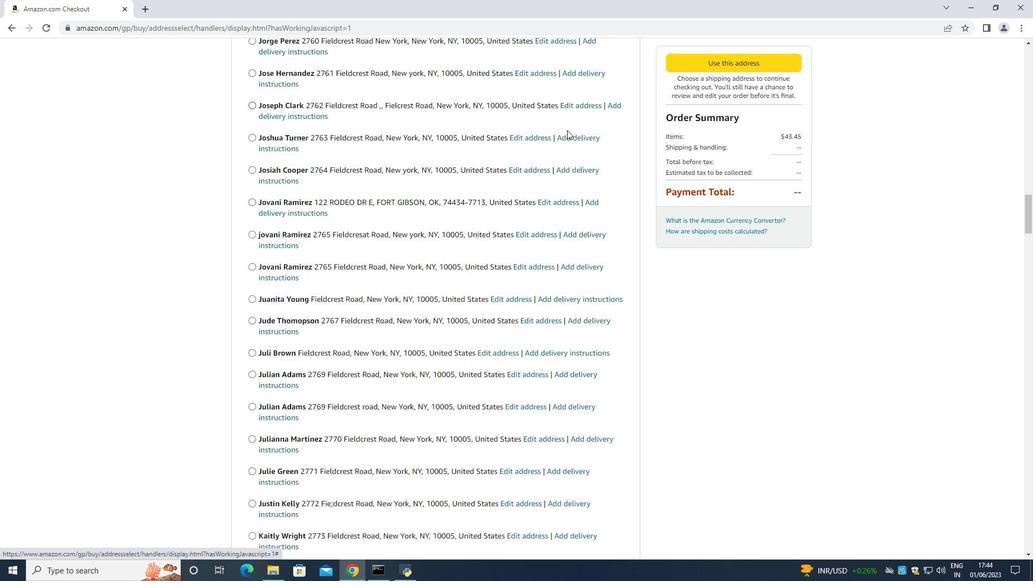 
Action: Mouse scrolled (567, 129) with delta (0, 0)
Screenshot: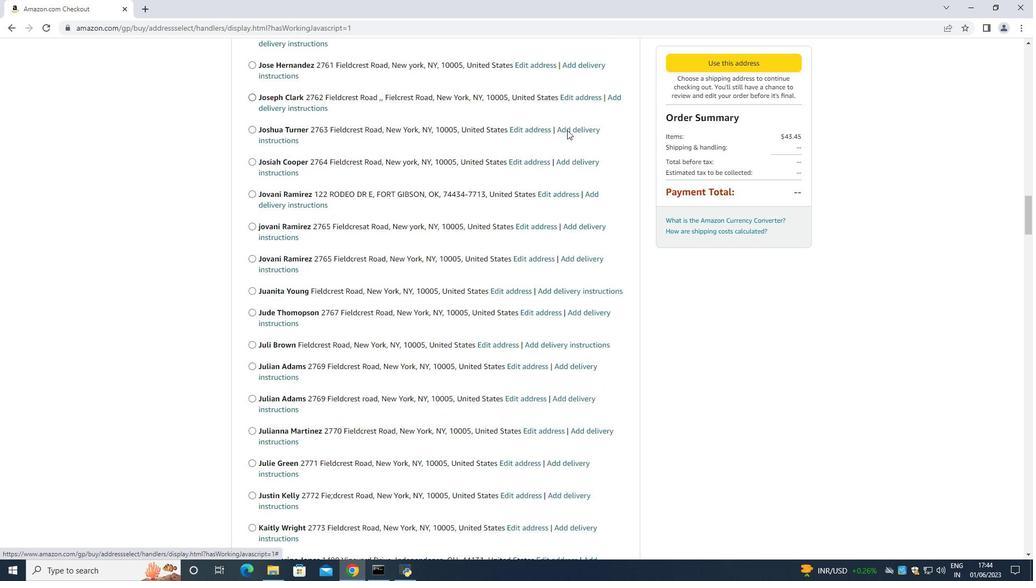 
Action: Mouse moved to (568, 129)
Screenshot: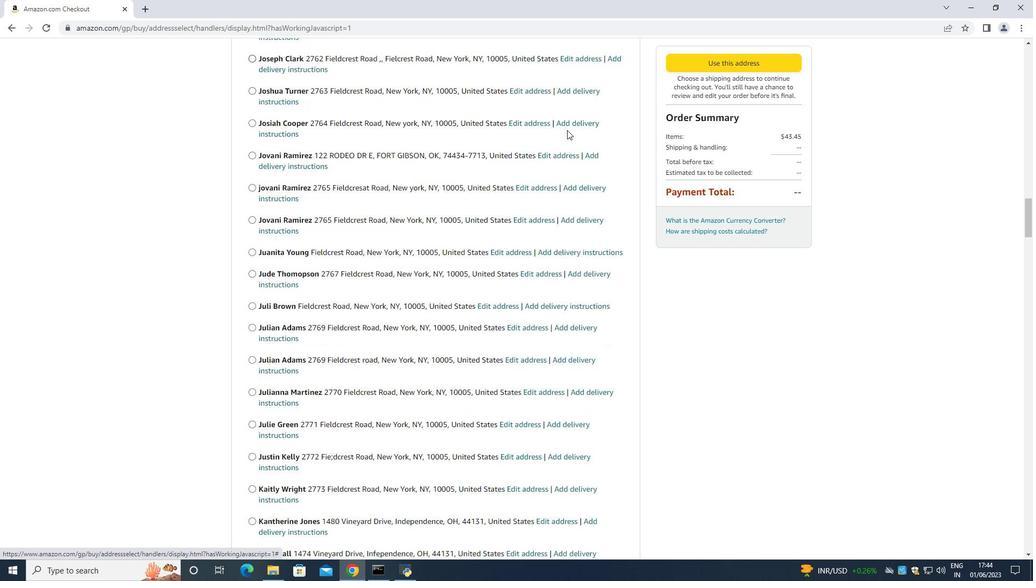 
Action: Mouse scrolled (568, 128) with delta (0, 0)
Screenshot: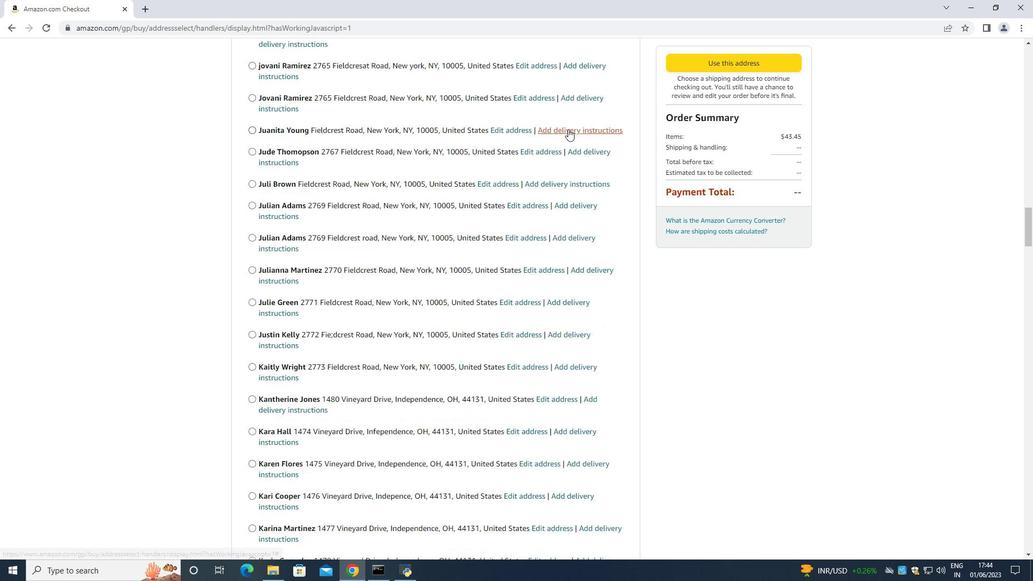 
Action: Mouse scrolled (568, 128) with delta (0, 0)
Screenshot: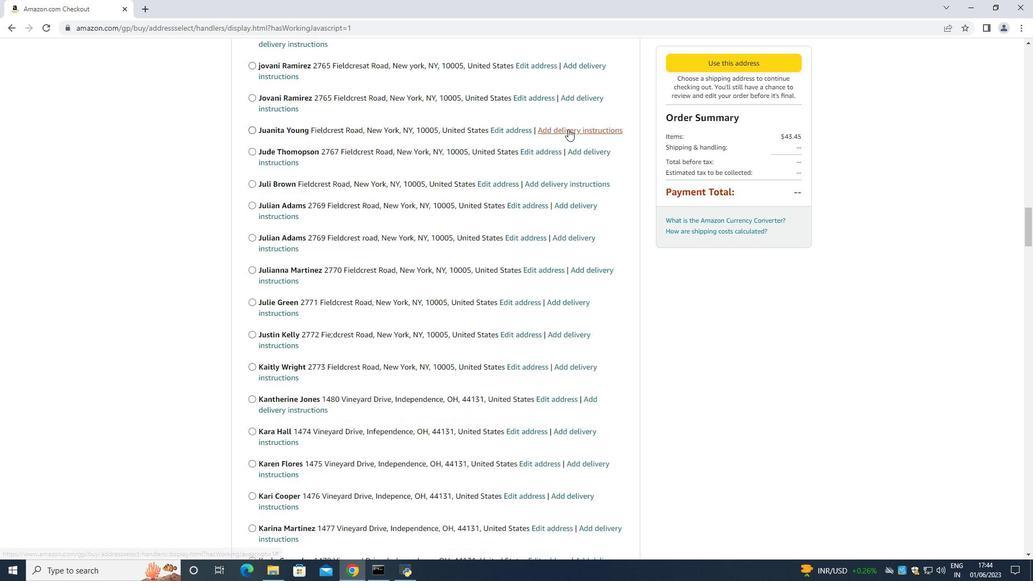 
Action: Mouse scrolled (568, 128) with delta (0, 0)
Screenshot: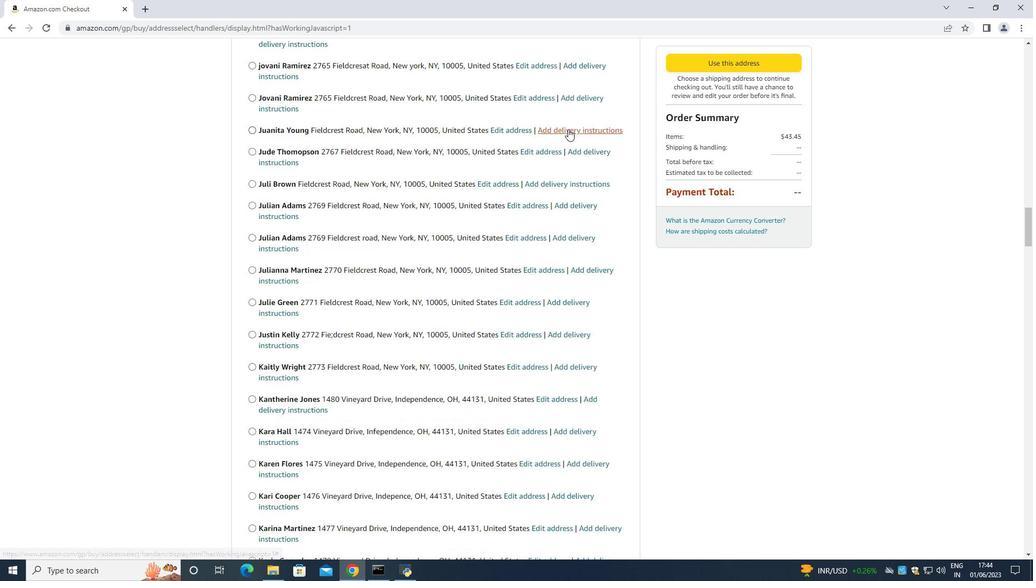 
Action: Mouse scrolled (568, 128) with delta (0, 0)
Screenshot: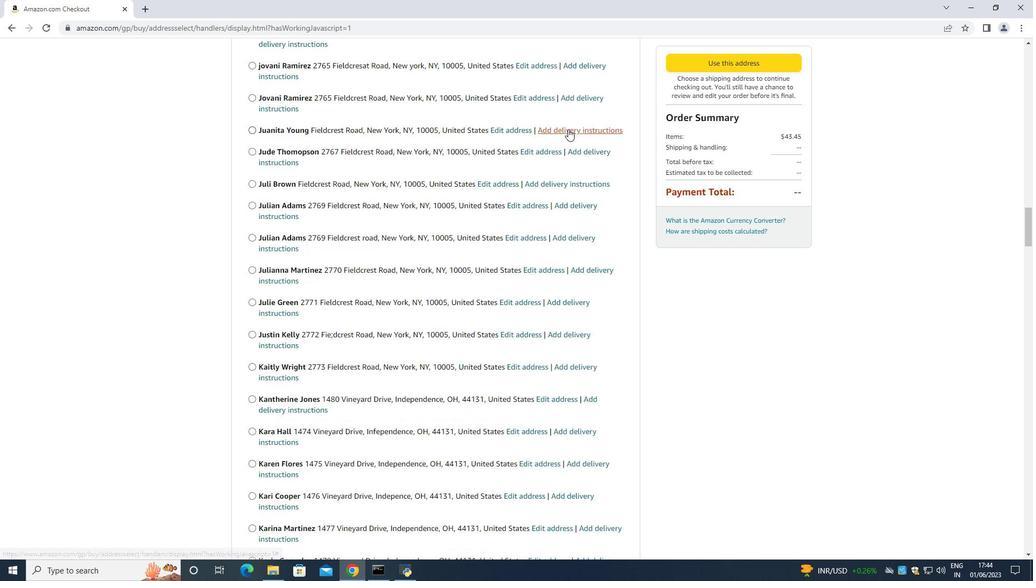 
Action: Mouse moved to (569, 128)
Screenshot: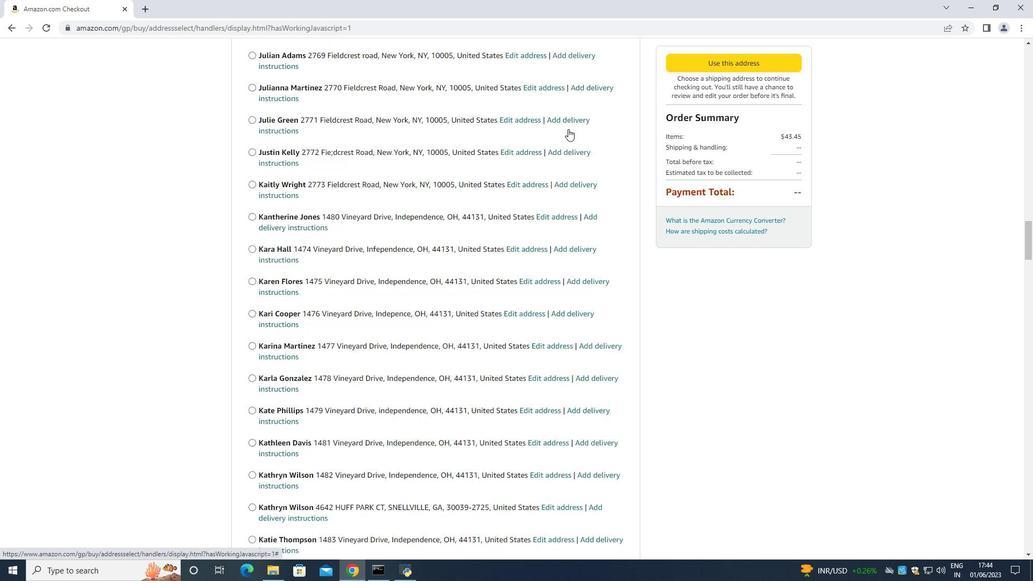 
Action: Mouse scrolled (569, 127) with delta (0, 0)
Screenshot: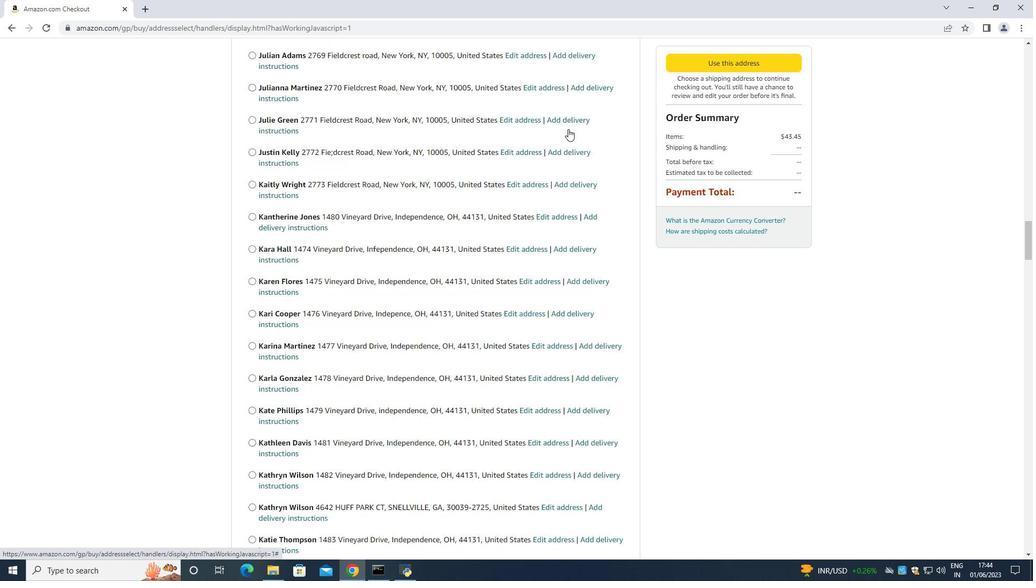 
Action: Mouse scrolled (569, 127) with delta (0, 0)
Screenshot: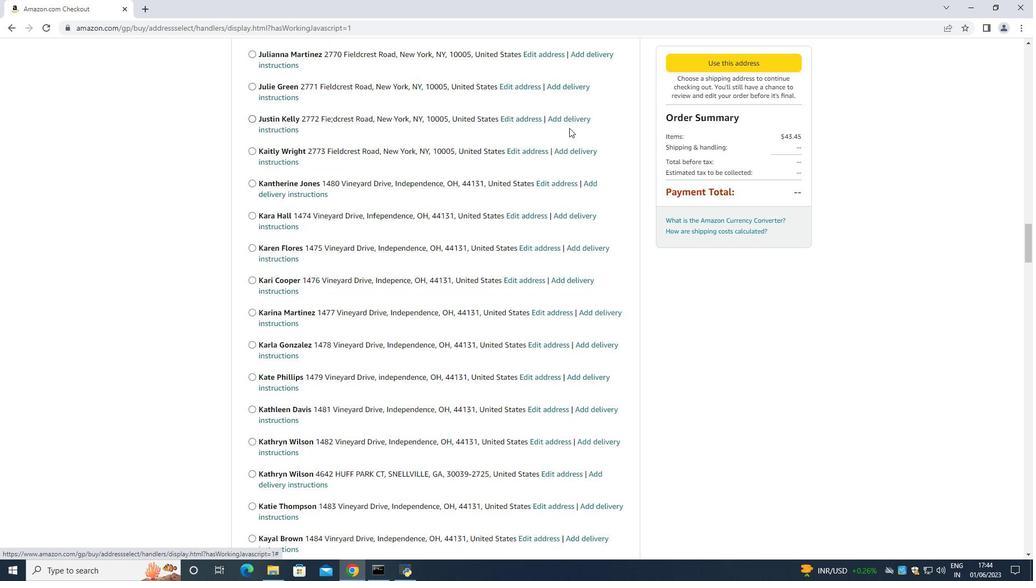 
Action: Mouse scrolled (569, 127) with delta (0, 0)
Screenshot: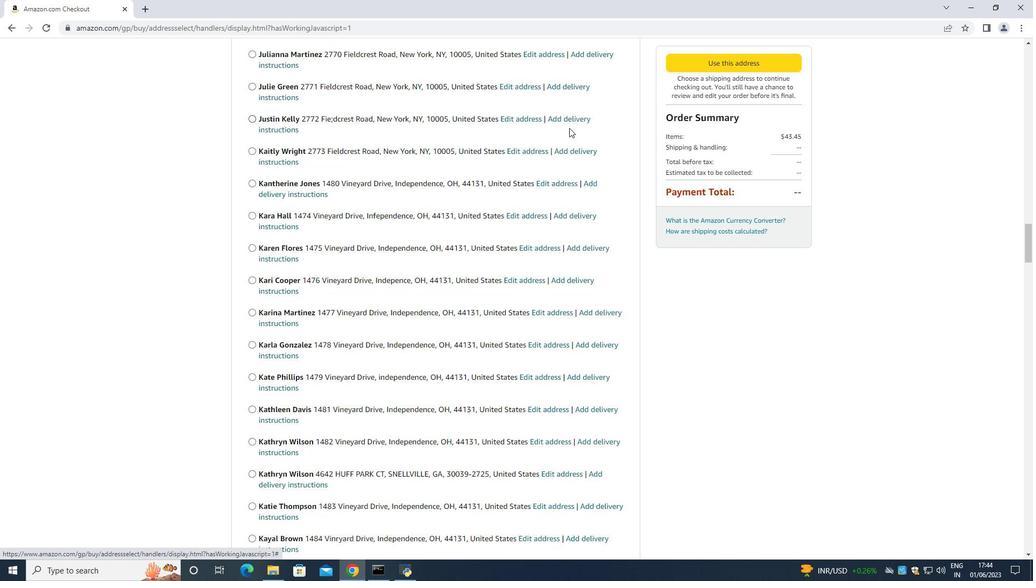 
Action: Mouse scrolled (569, 127) with delta (0, 0)
Screenshot: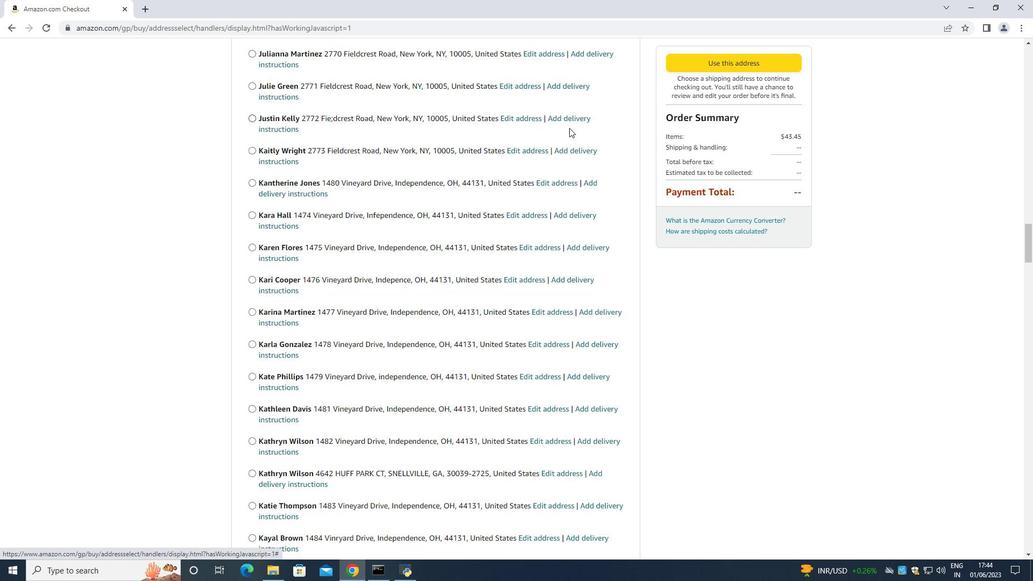 
Action: Mouse scrolled (569, 127) with delta (0, 0)
Screenshot: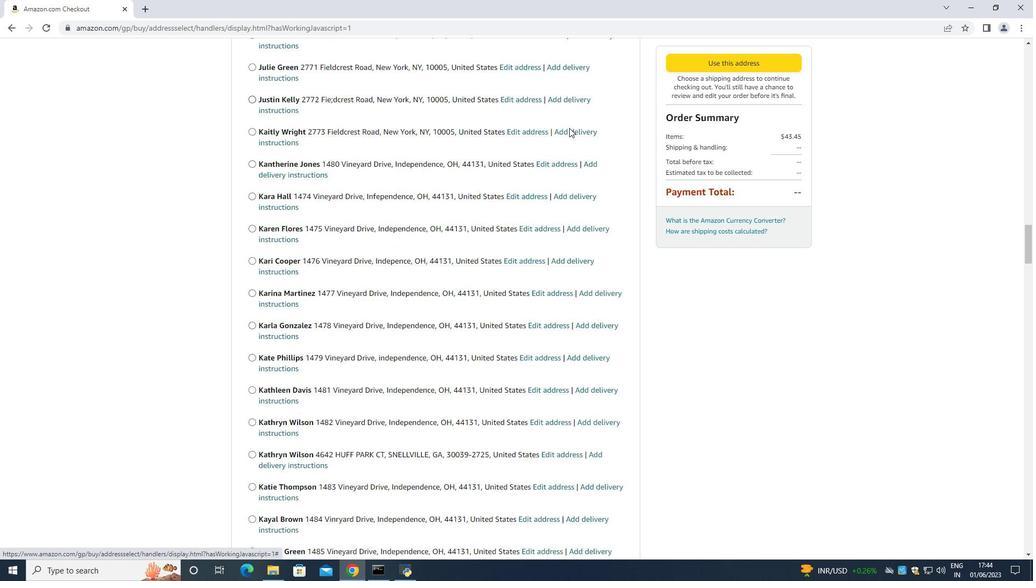 
Action: Mouse scrolled (569, 127) with delta (0, 0)
Screenshot: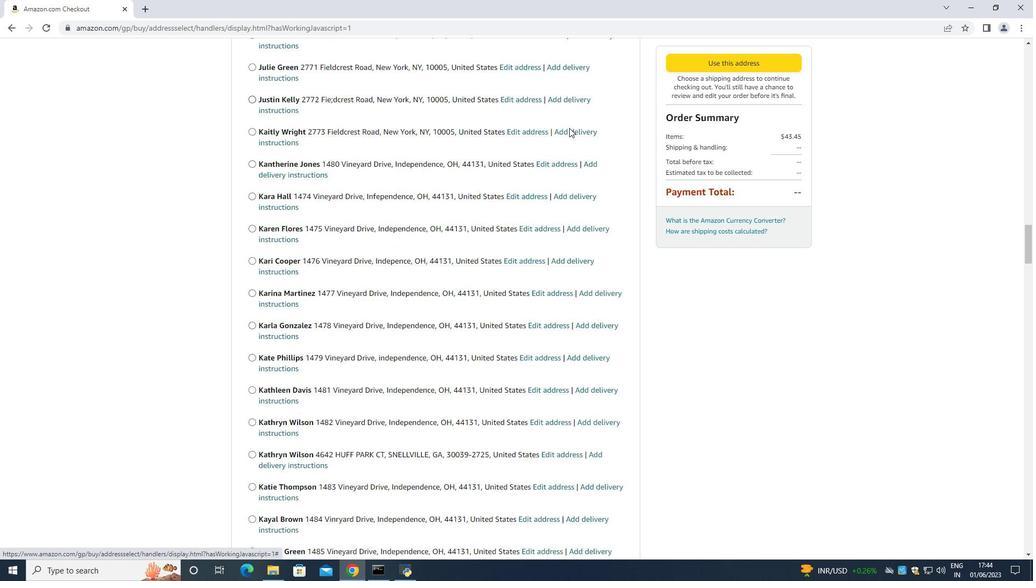 
Action: Mouse moved to (571, 128)
Screenshot: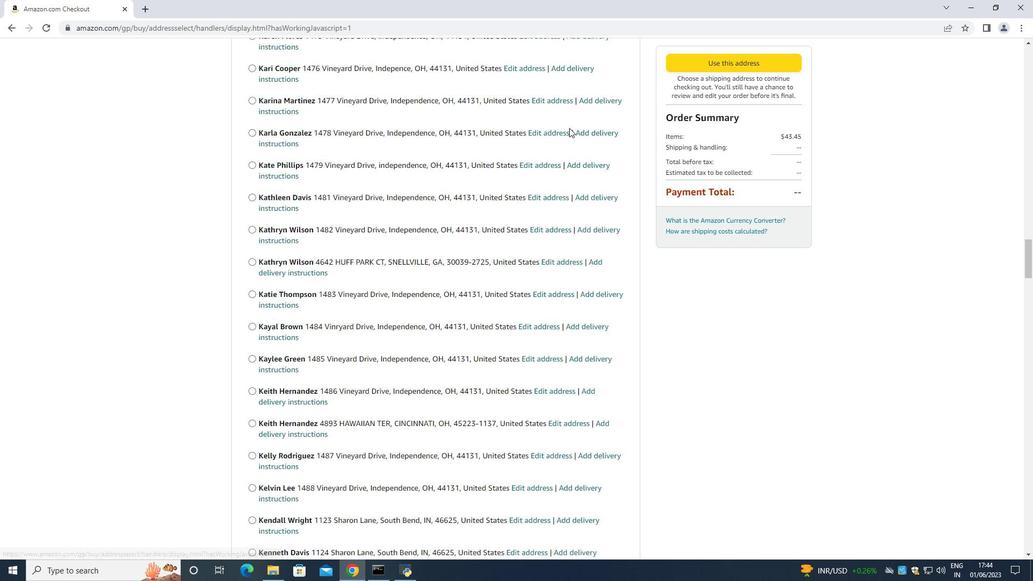 
Action: Mouse scrolled (571, 127) with delta (0, 0)
Screenshot: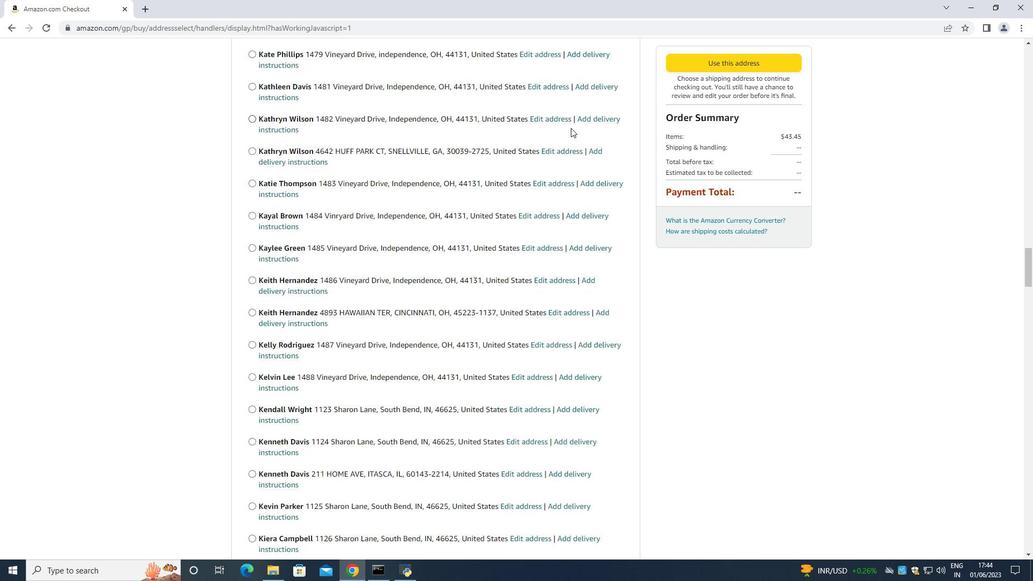 
Action: Mouse scrolled (571, 127) with delta (0, 0)
Screenshot: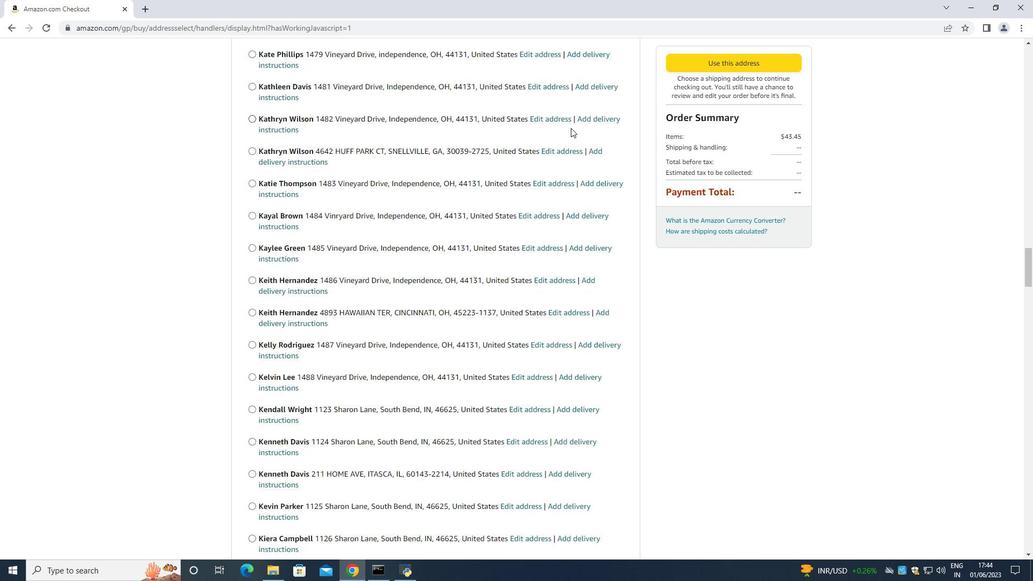 
Action: Mouse scrolled (571, 127) with delta (0, 0)
Screenshot: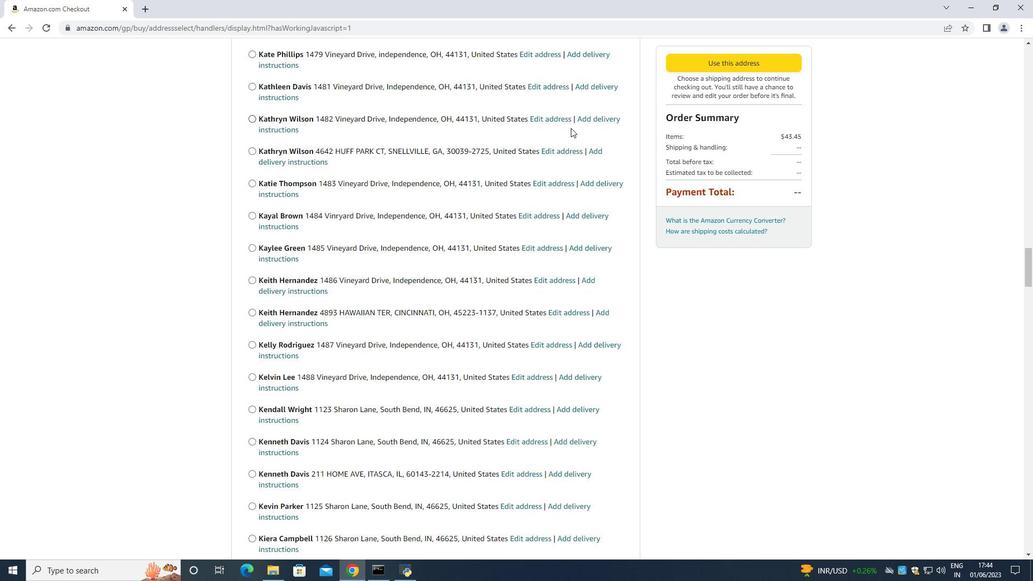 
Action: Mouse scrolled (571, 127) with delta (0, 0)
Screenshot: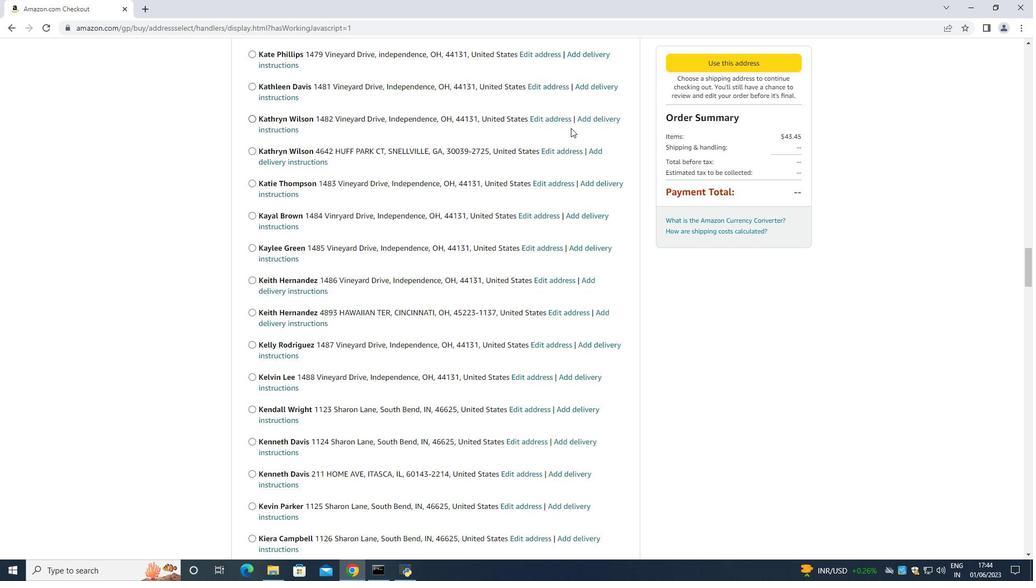 
Action: Mouse moved to (572, 126)
Screenshot: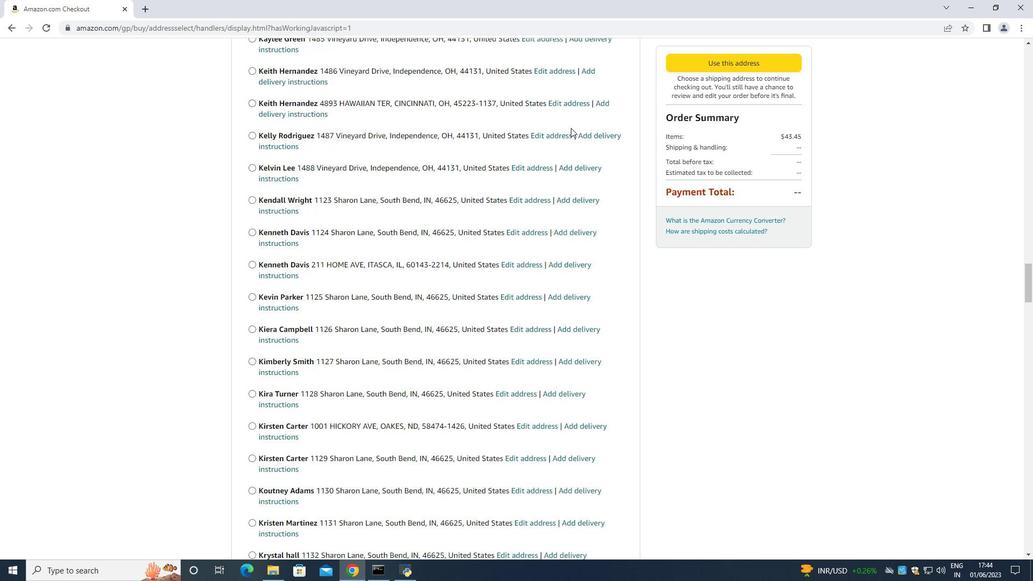 
Action: Mouse scrolled (572, 125) with delta (0, 0)
Screenshot: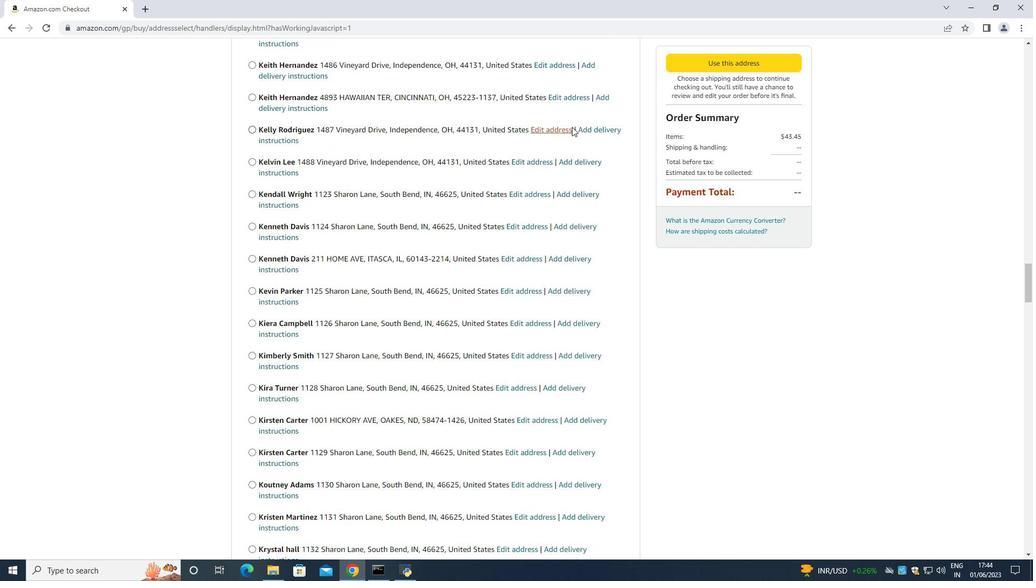 
Action: Mouse scrolled (572, 125) with delta (0, 0)
Screenshot: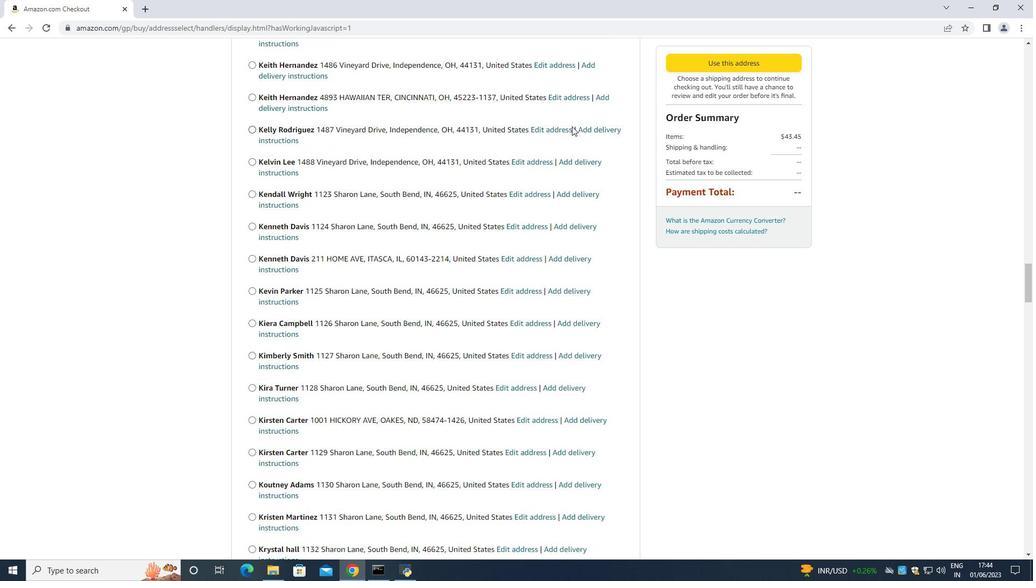 
Action: Mouse scrolled (572, 125) with delta (0, 0)
Screenshot: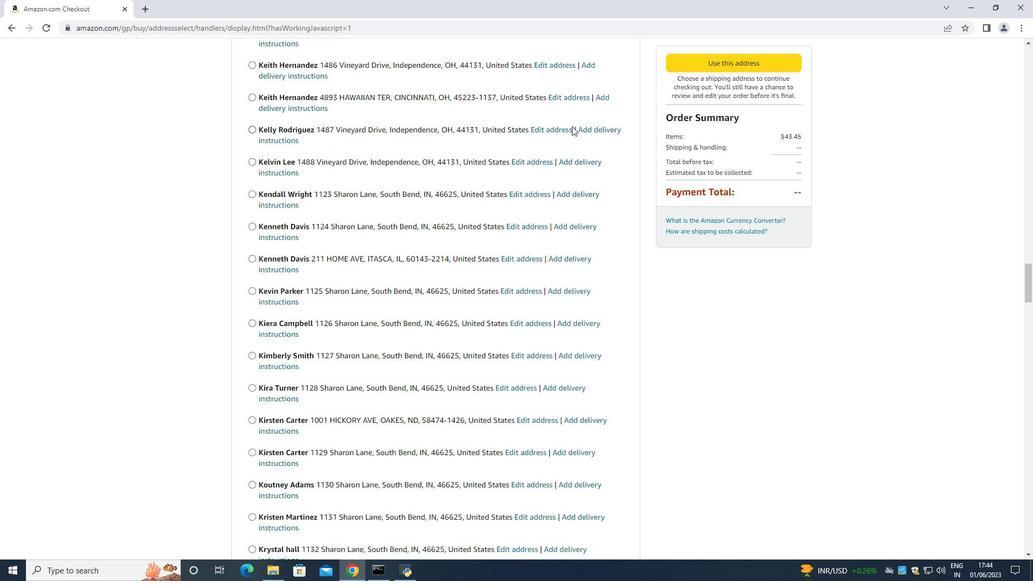 
Action: Mouse scrolled (572, 125) with delta (0, 0)
Screenshot: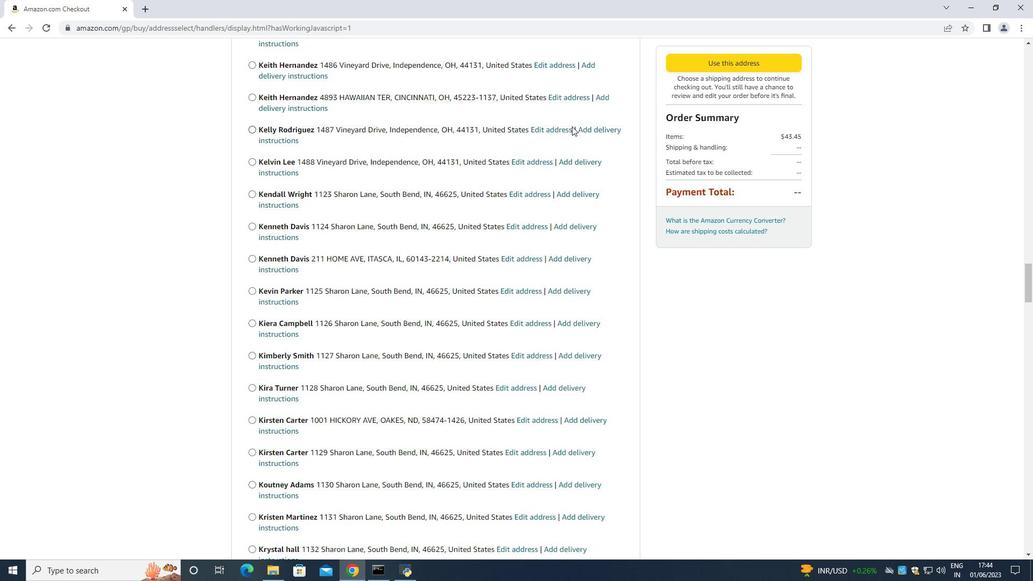 
Action: Mouse scrolled (572, 125) with delta (0, 0)
Screenshot: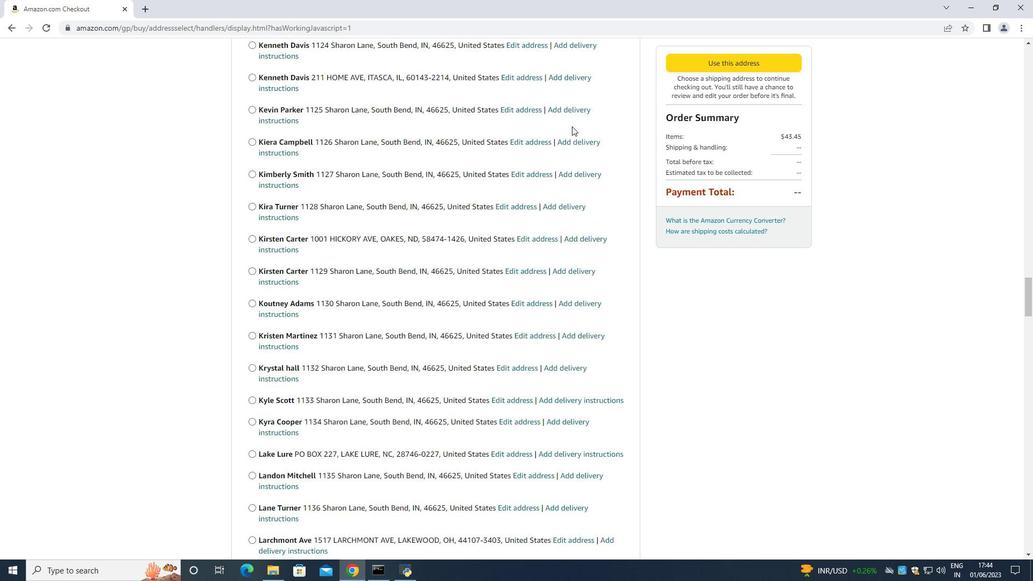 
Action: Mouse scrolled (572, 125) with delta (0, 0)
Screenshot: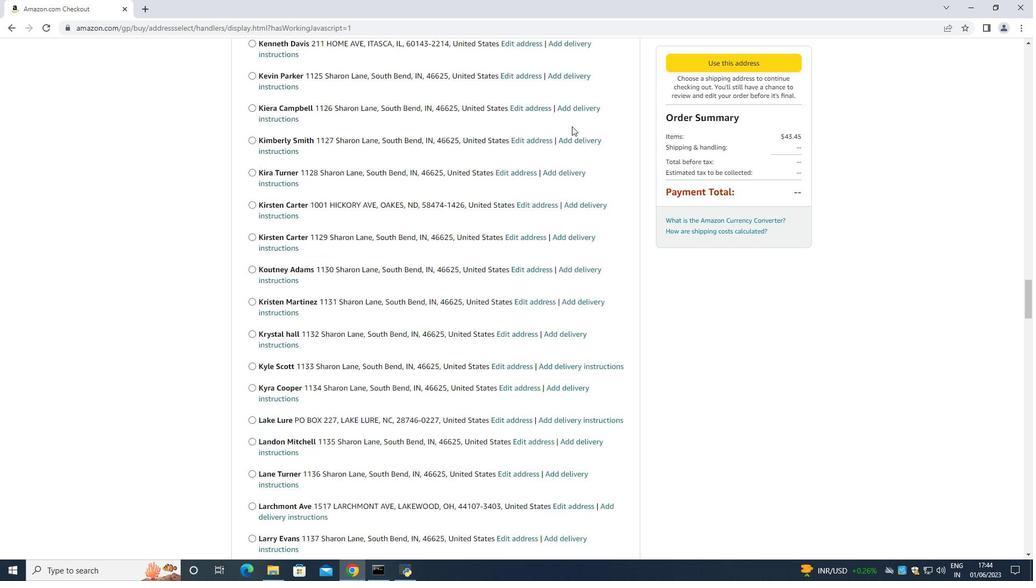 
Action: Mouse scrolled (572, 125) with delta (0, 0)
Screenshot: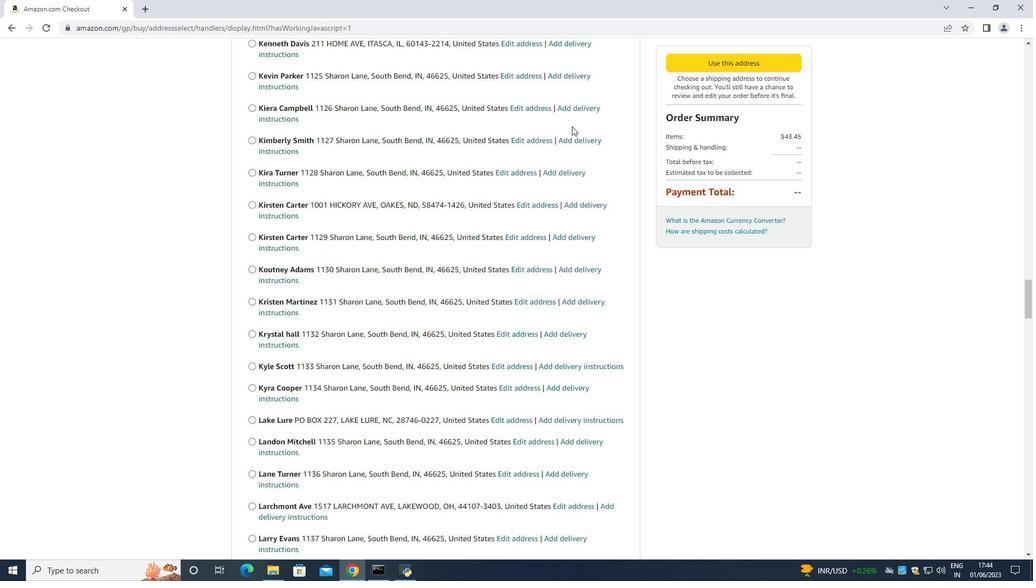 
Action: Mouse scrolled (572, 125) with delta (0, 0)
Screenshot: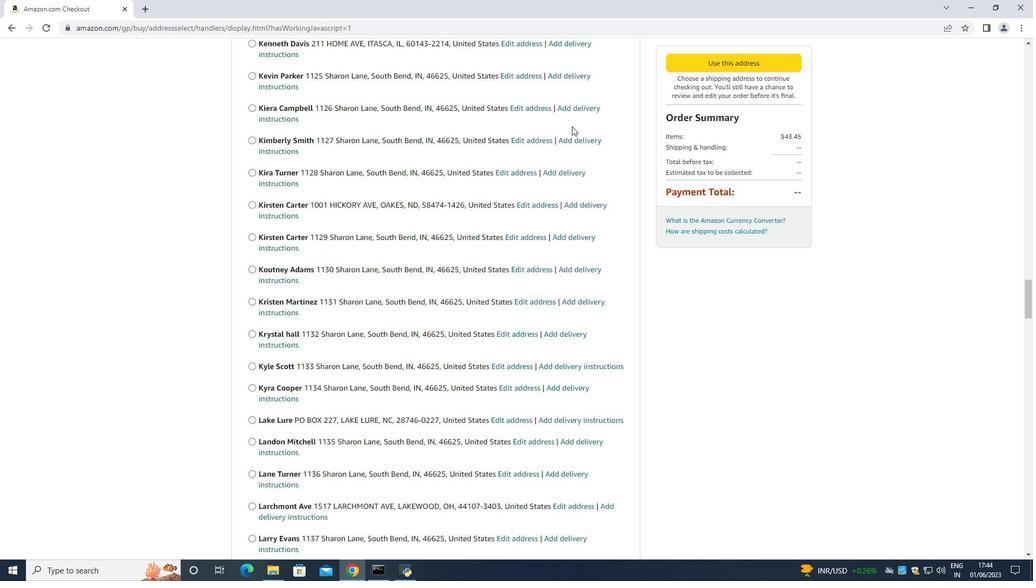 
Action: Mouse moved to (572, 125)
Screenshot: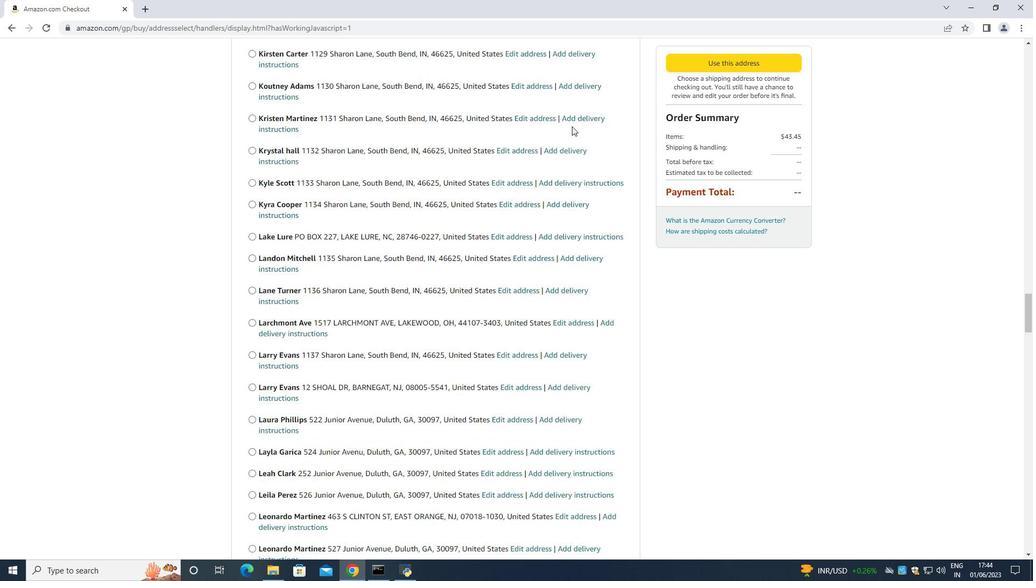 
Action: Mouse scrolled (572, 124) with delta (0, 0)
Screenshot: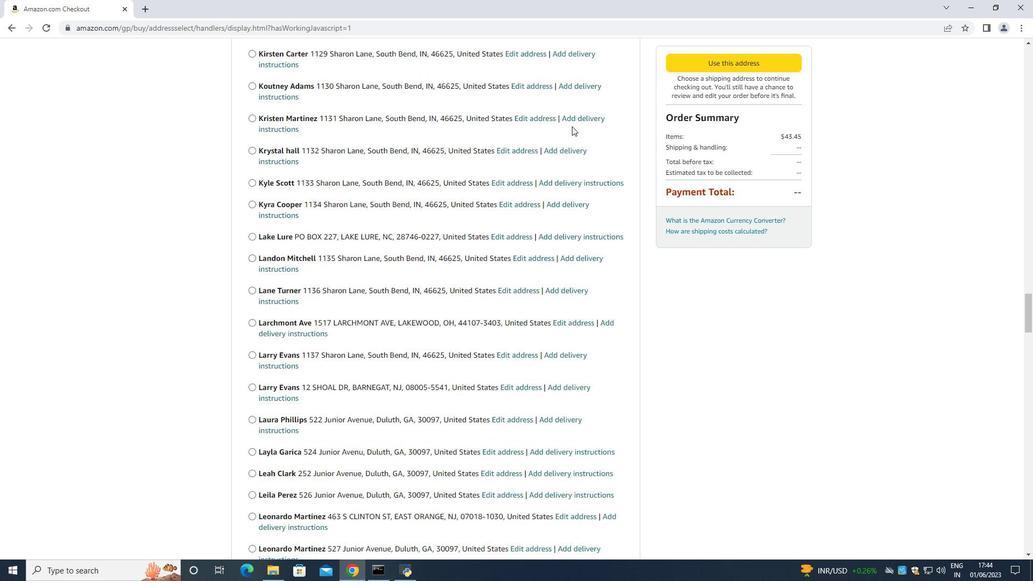 
Action: Mouse scrolled (572, 124) with delta (0, 0)
Screenshot: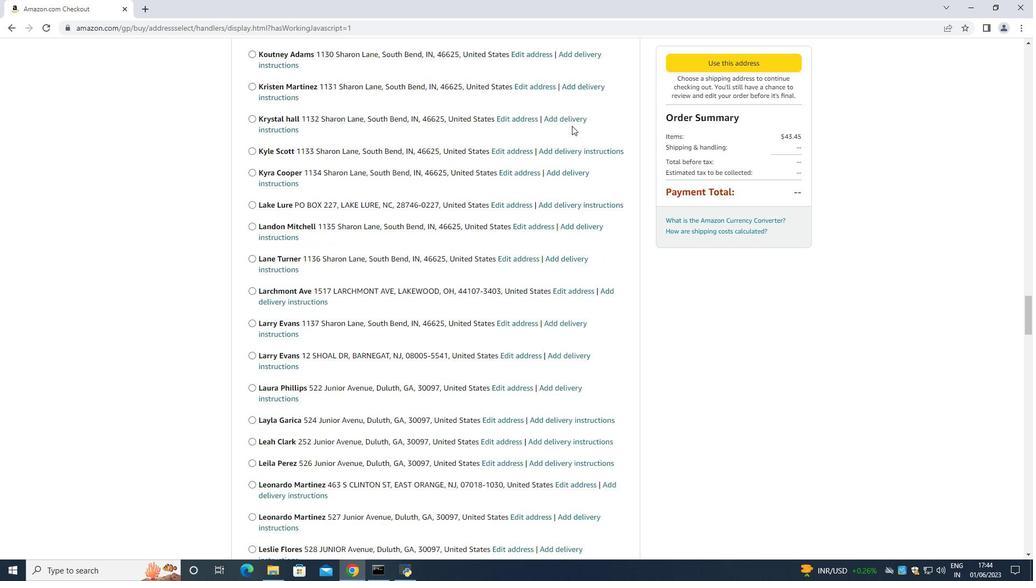 
Action: Mouse scrolled (572, 124) with delta (0, 0)
Screenshot: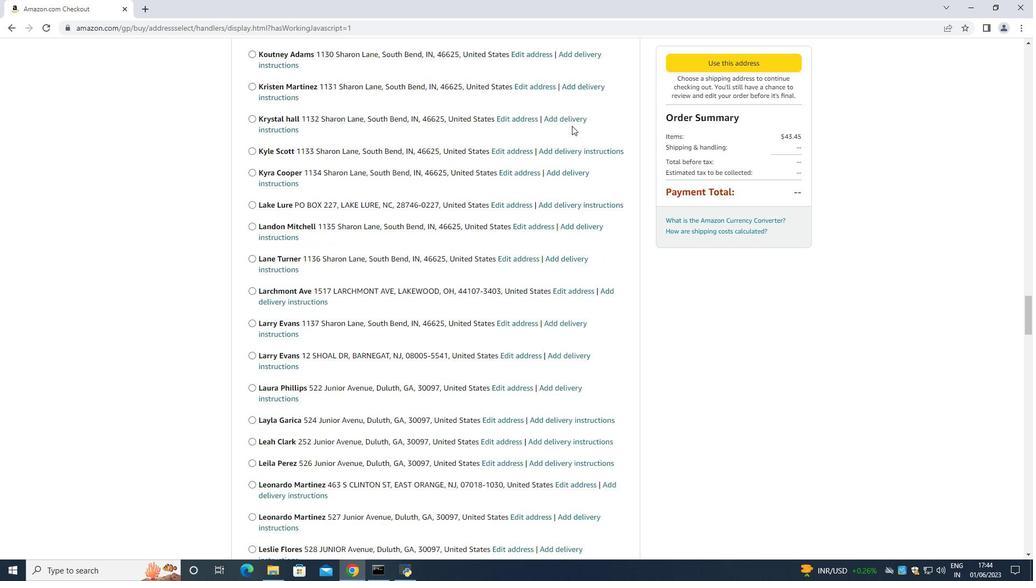 
Action: Mouse scrolled (572, 124) with delta (0, 0)
Screenshot: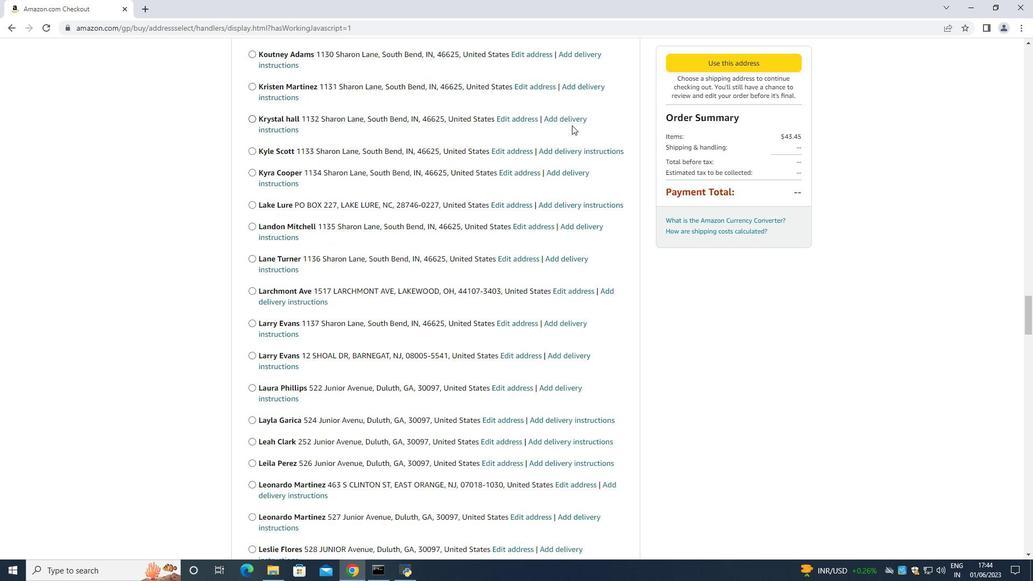 
Action: Mouse moved to (572, 125)
Screenshot: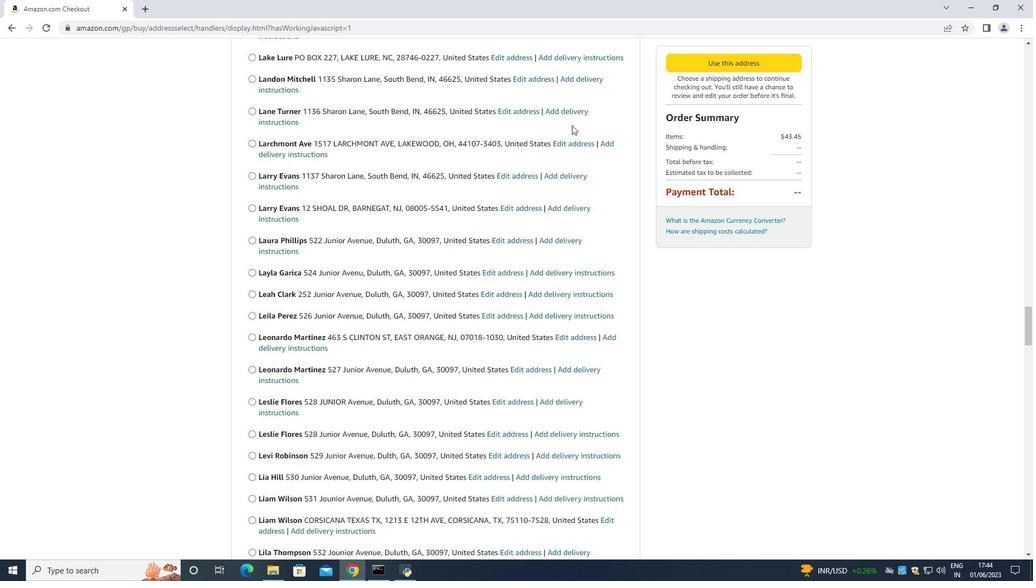 
Action: Mouse scrolled (572, 124) with delta (0, 0)
Screenshot: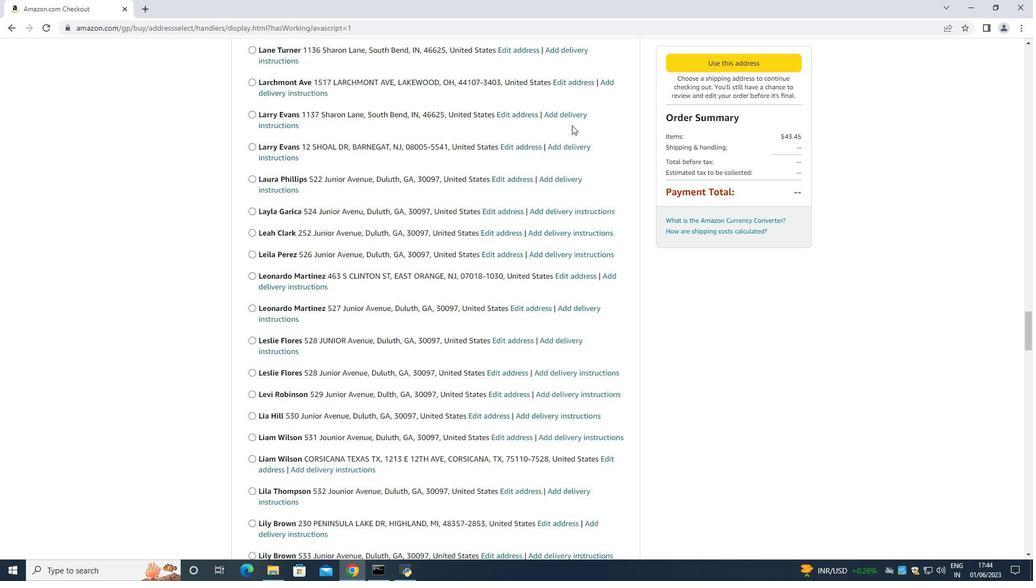 
Action: Mouse scrolled (572, 124) with delta (0, 0)
Screenshot: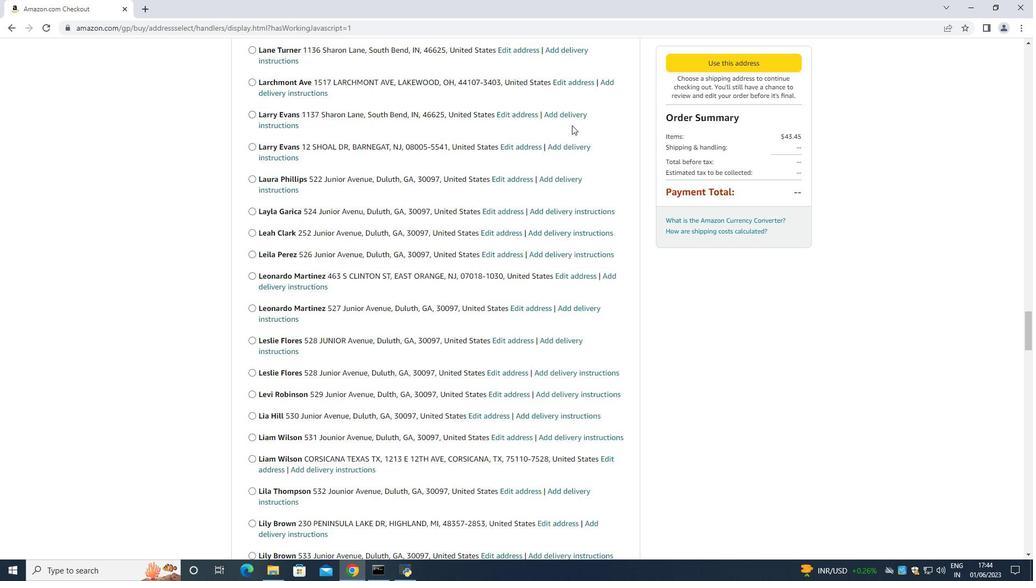 
Action: Mouse scrolled (572, 124) with delta (0, 0)
Screenshot: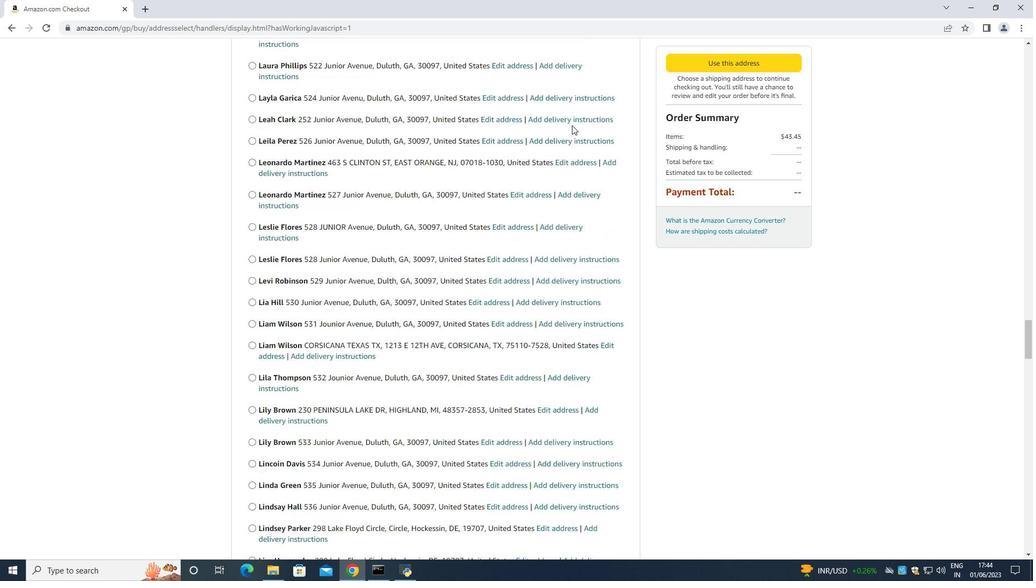 
Action: Mouse moved to (571, 125)
Screenshot: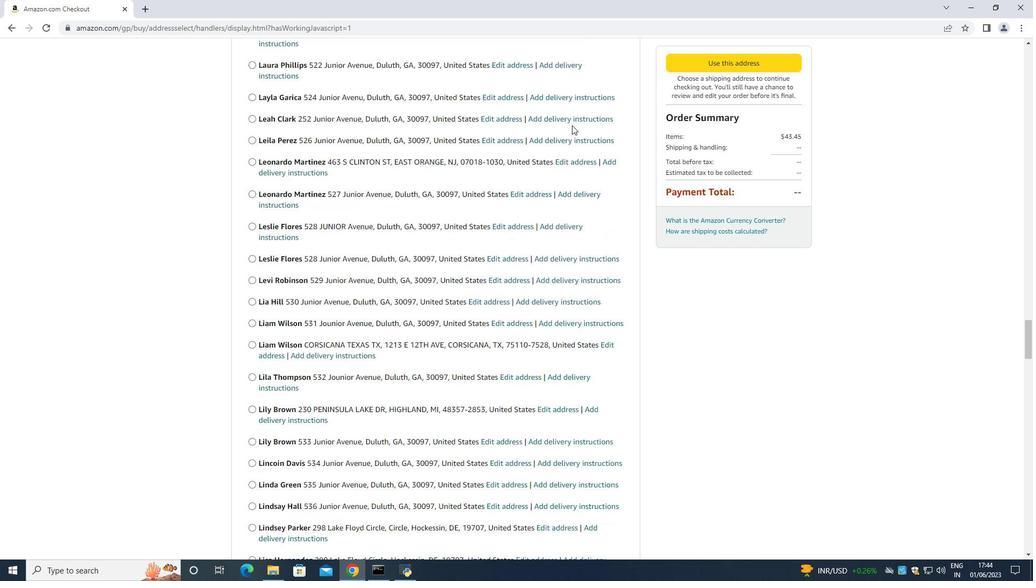 
Action: Mouse scrolled (571, 124) with delta (0, 0)
Screenshot: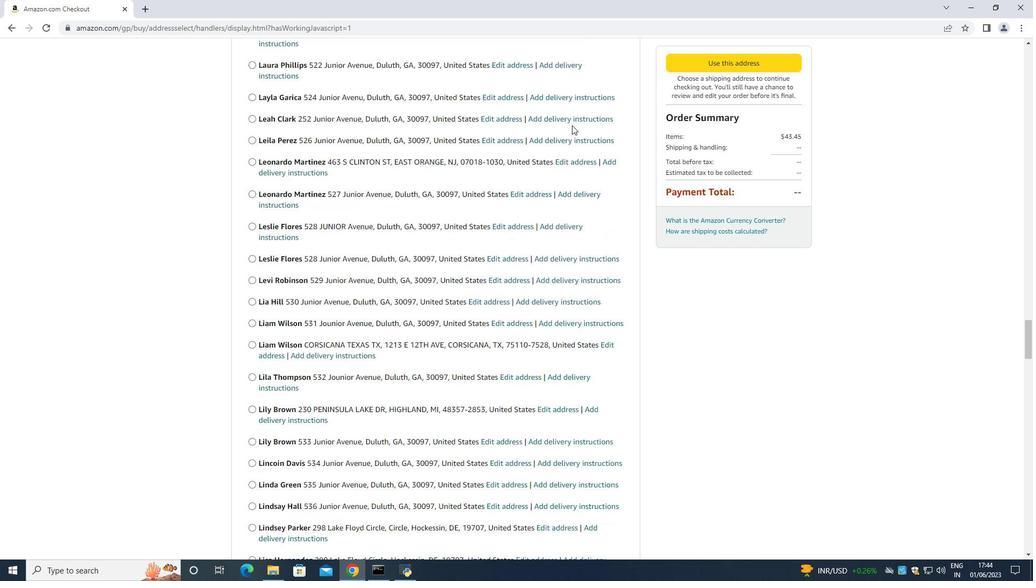 
Action: Mouse moved to (571, 124)
Screenshot: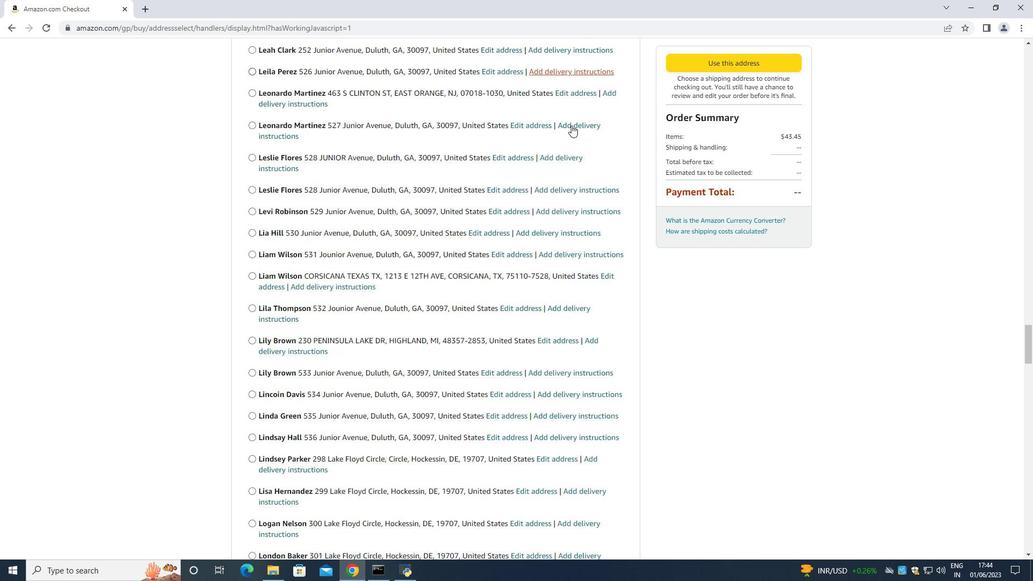 
Action: Mouse scrolled (571, 124) with delta (0, 0)
Screenshot: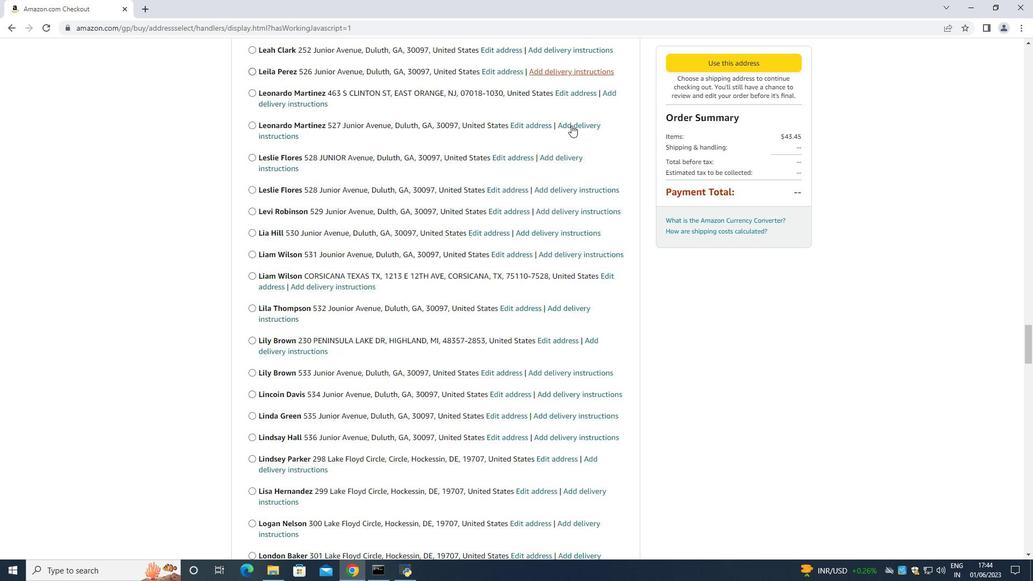 
Action: Mouse scrolled (571, 124) with delta (0, 0)
Screenshot: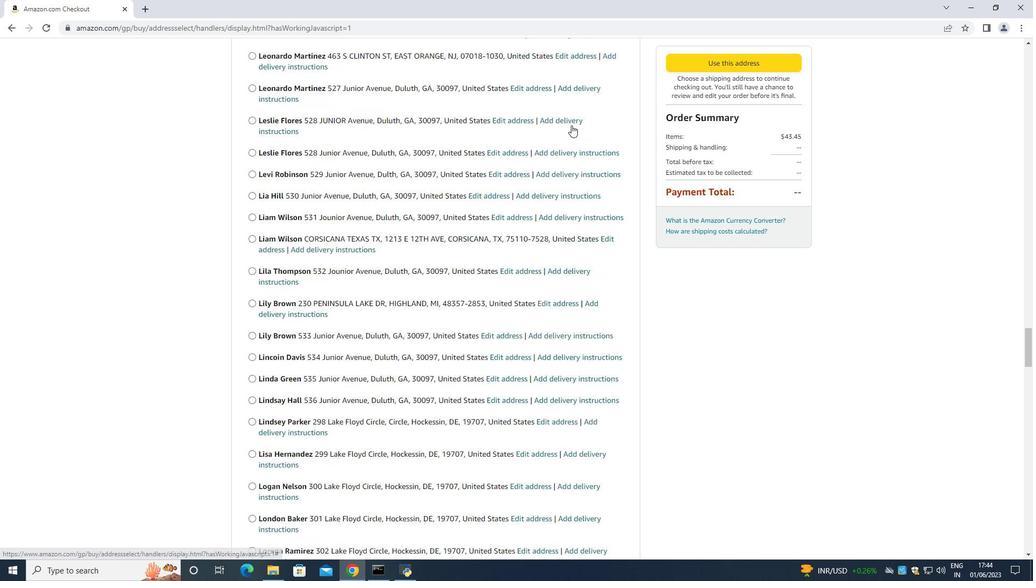 
Action: Mouse moved to (571, 124)
Screenshot: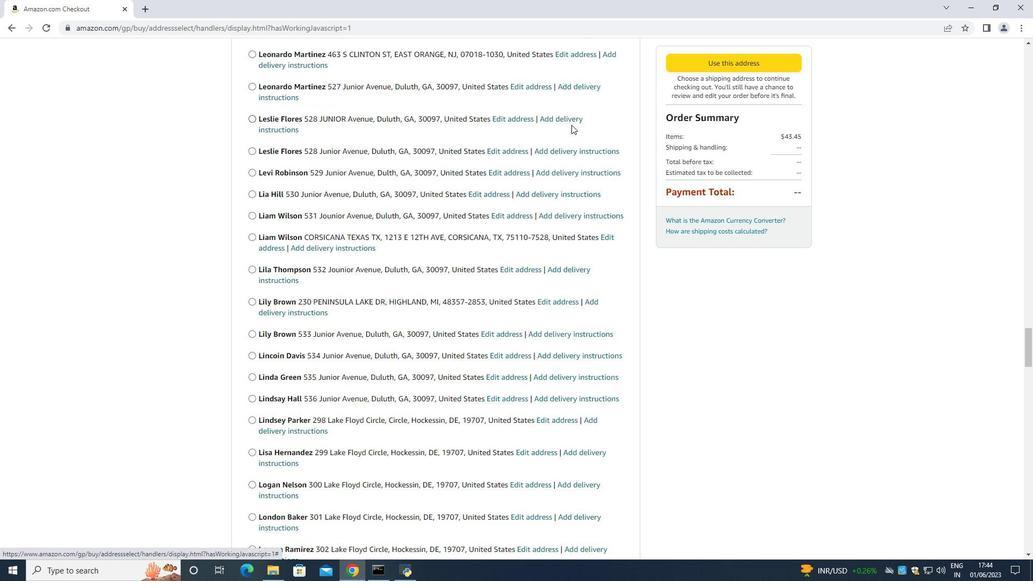 
Action: Mouse scrolled (571, 124) with delta (0, 0)
Screenshot: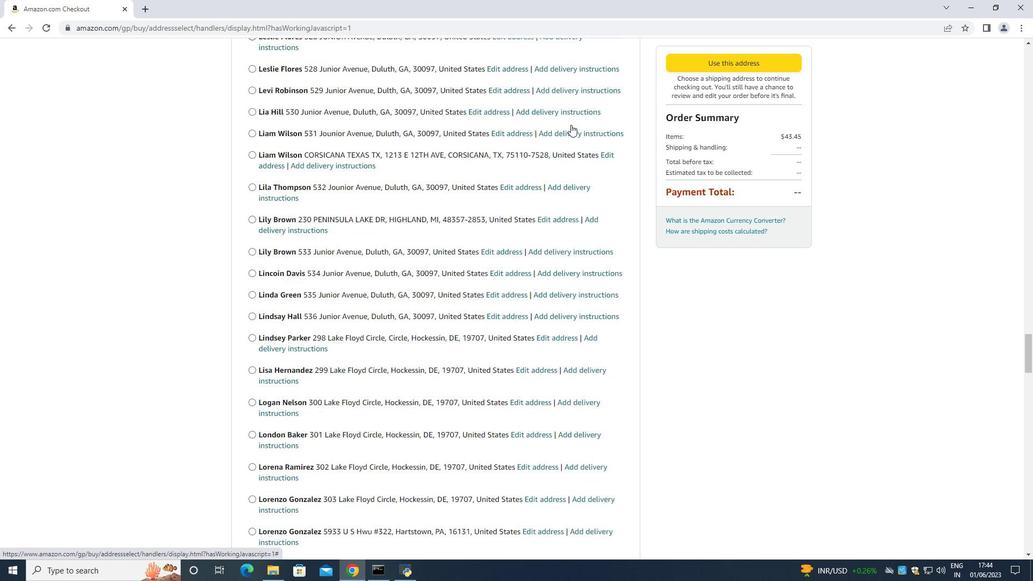
Action: Mouse scrolled (571, 124) with delta (0, 0)
Screenshot: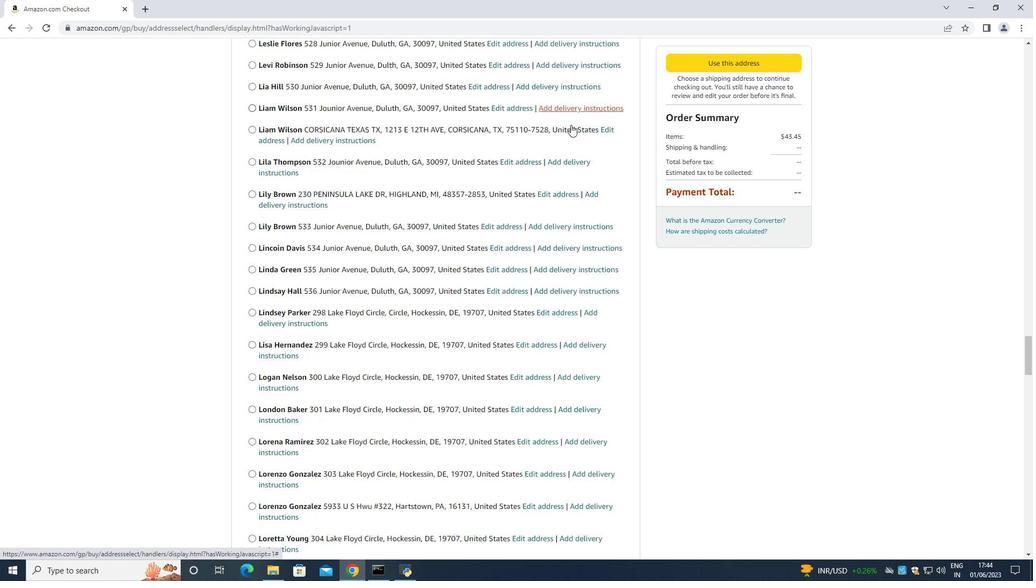 
Action: Mouse scrolled (571, 124) with delta (0, 0)
Screenshot: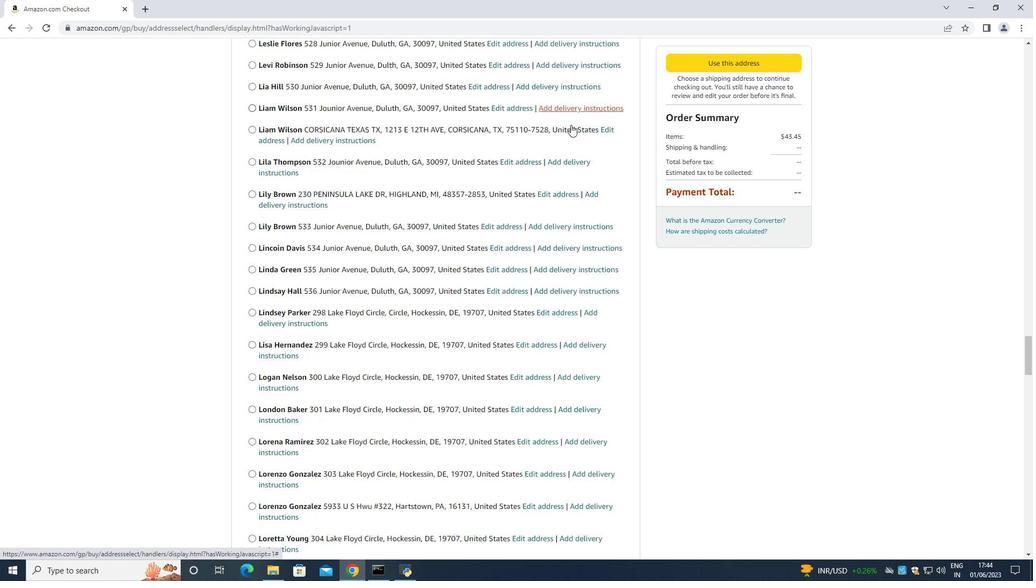 
Action: Mouse scrolled (571, 124) with delta (0, 0)
Screenshot: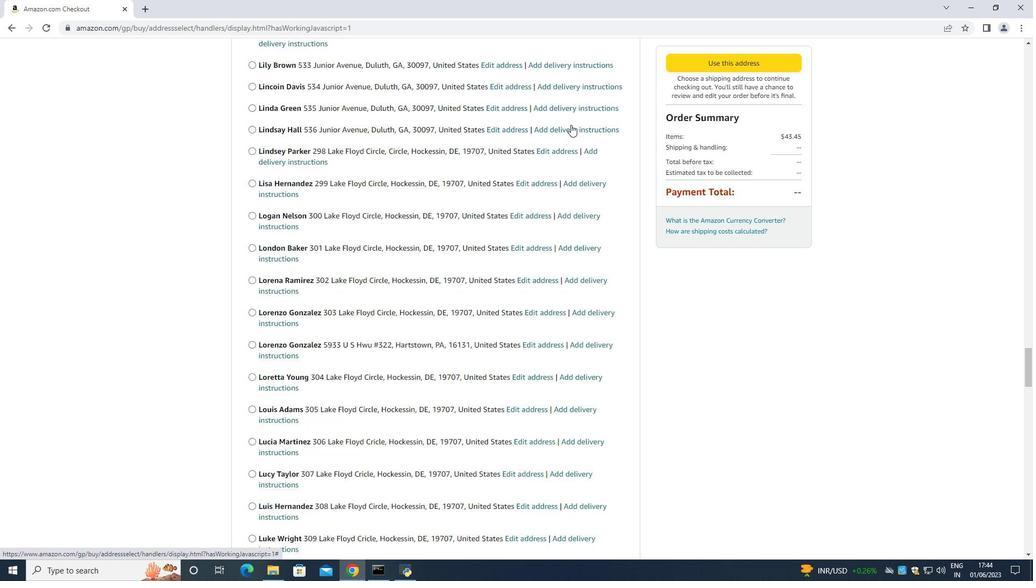 
Action: Mouse scrolled (571, 124) with delta (0, 0)
Screenshot: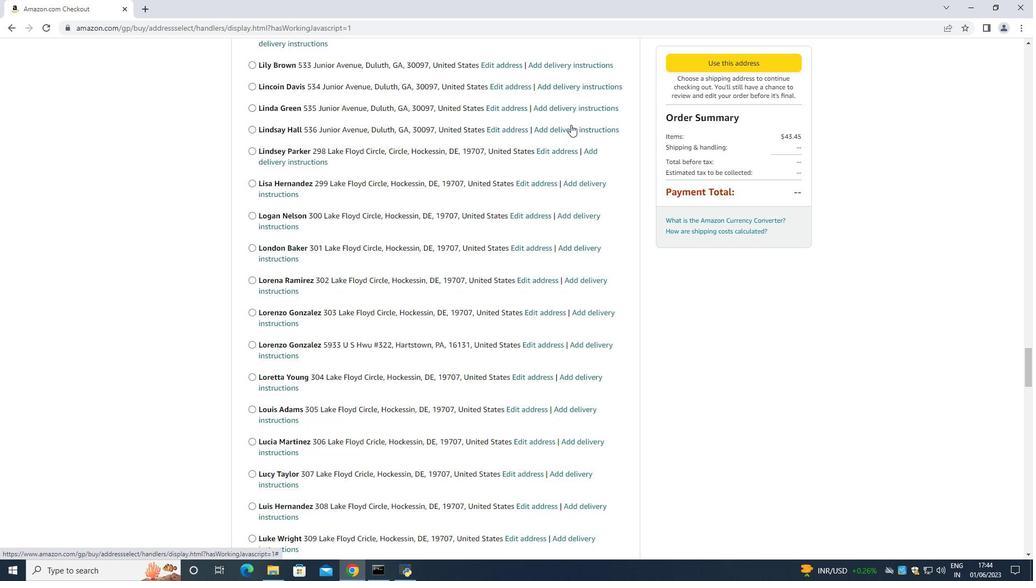 
Action: Mouse scrolled (571, 124) with delta (0, 0)
Screenshot: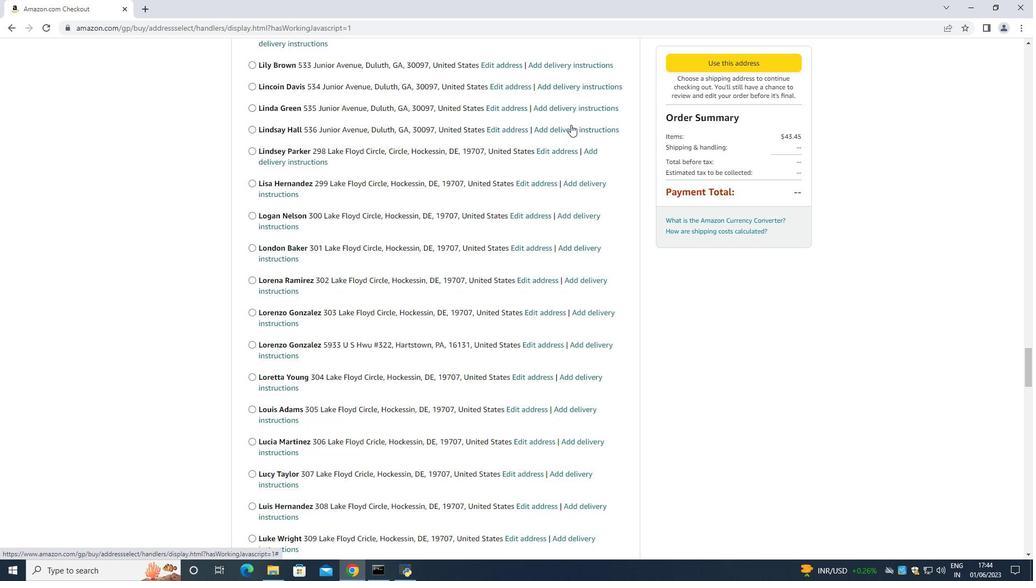 
Action: Mouse scrolled (571, 124) with delta (0, 0)
Screenshot: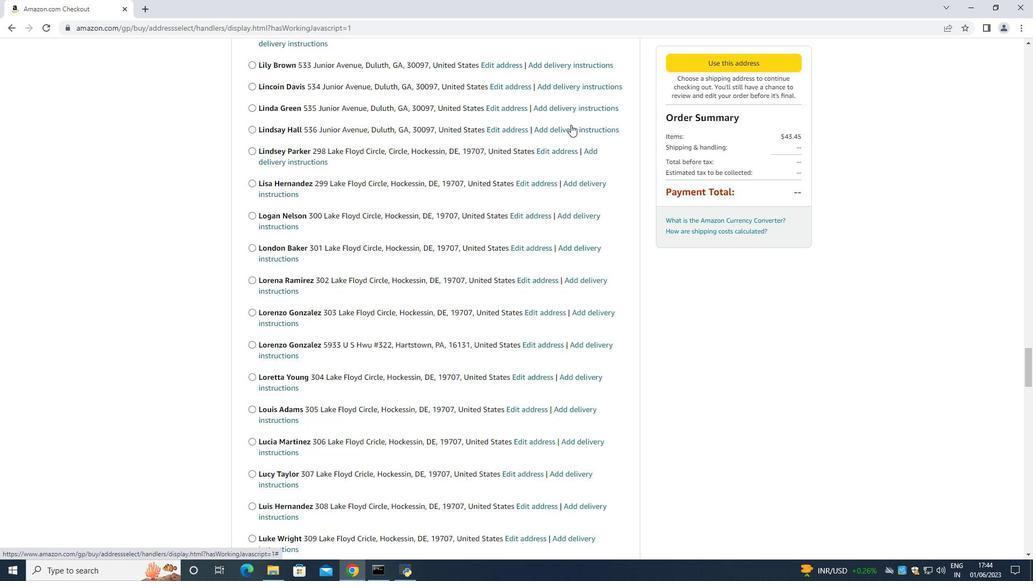 
Action: Mouse moved to (569, 124)
Screenshot: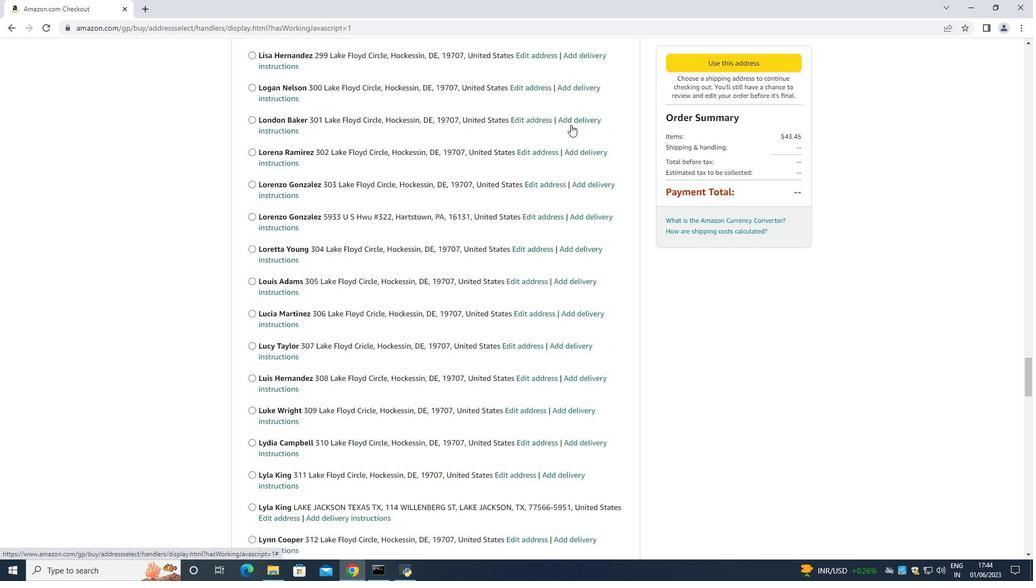 
Action: Mouse scrolled (569, 124) with delta (0, 0)
Screenshot: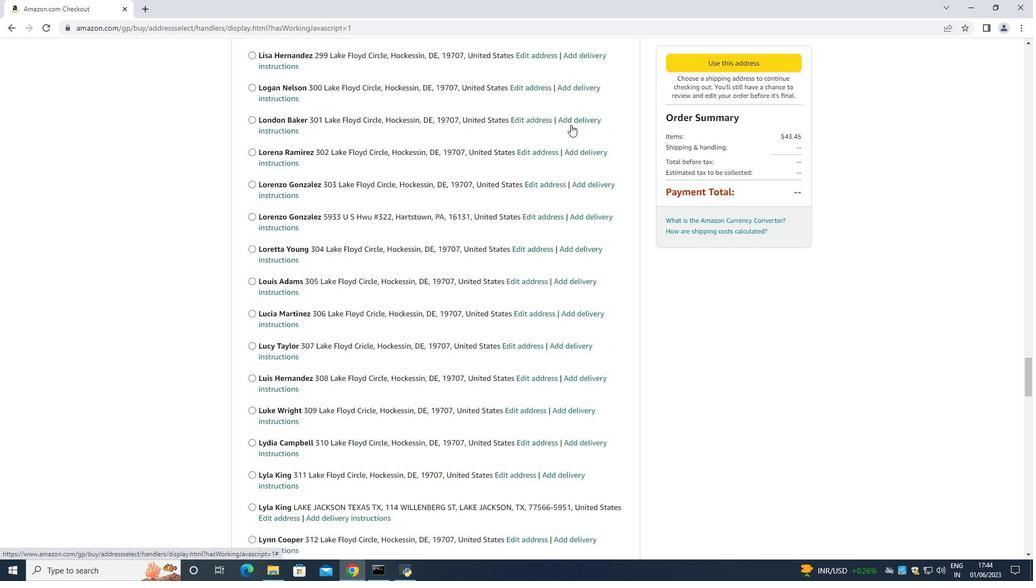 
Action: Mouse scrolled (569, 124) with delta (0, 0)
Screenshot: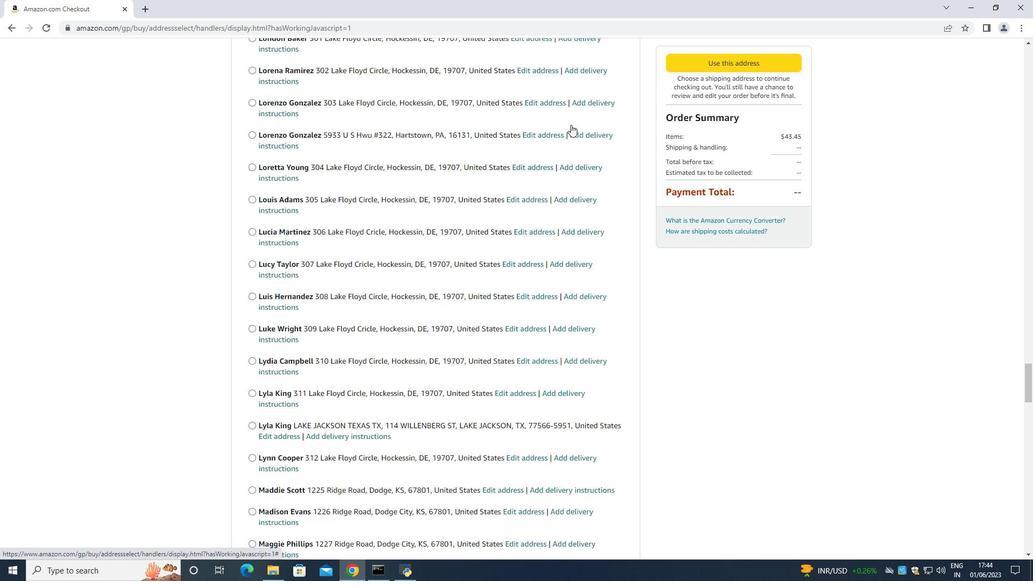 
Action: Mouse scrolled (569, 124) with delta (0, 0)
Screenshot: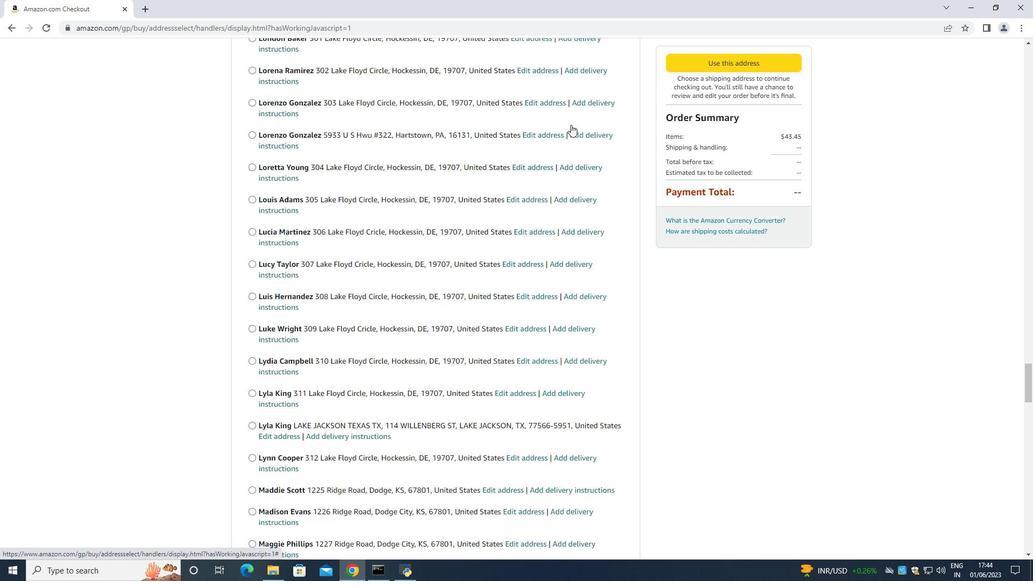 
Action: Mouse scrolled (569, 124) with delta (0, 0)
Screenshot: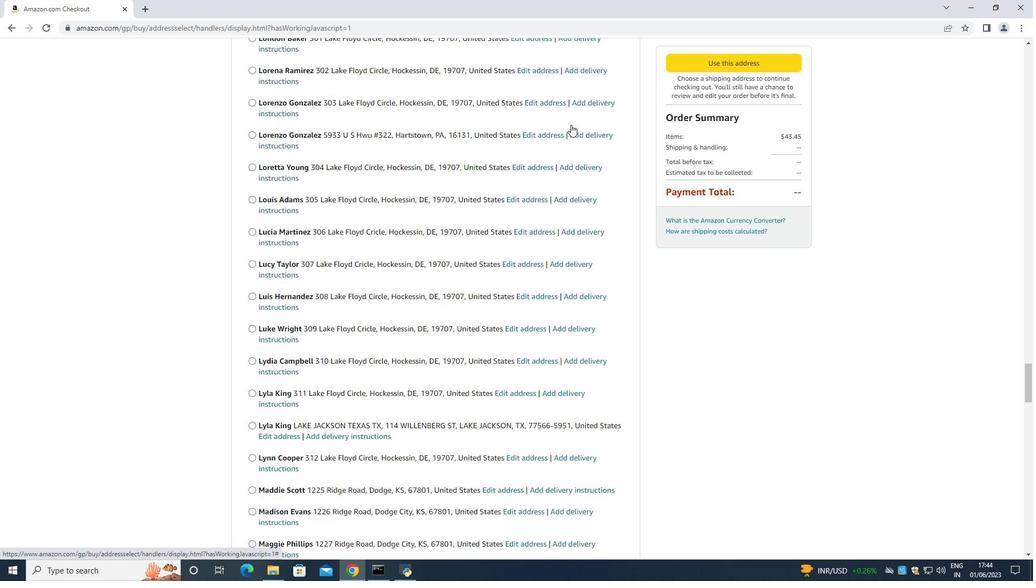 
Action: Mouse scrolled (569, 124) with delta (0, 0)
Screenshot: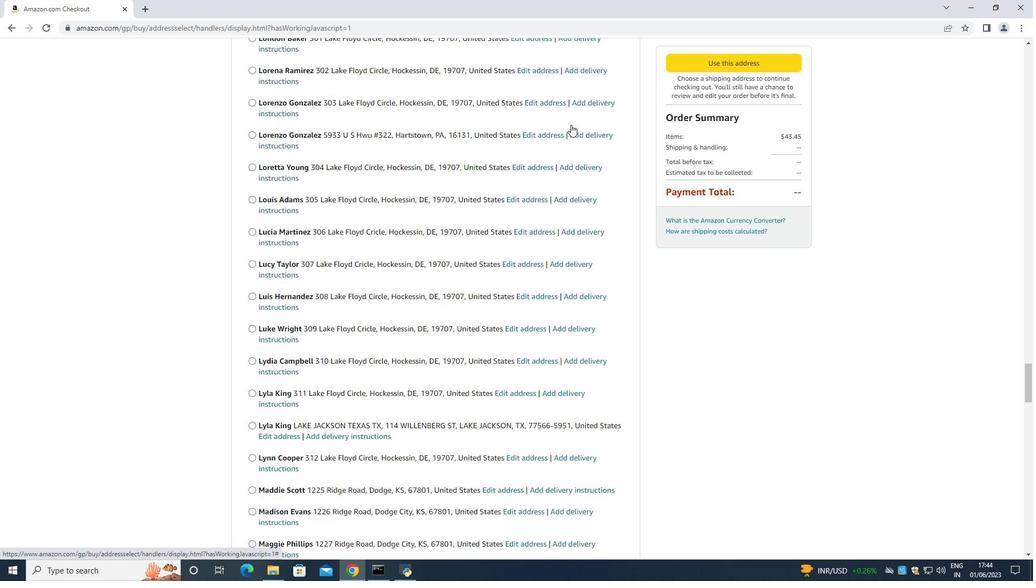 
Action: Mouse moved to (569, 124)
Screenshot: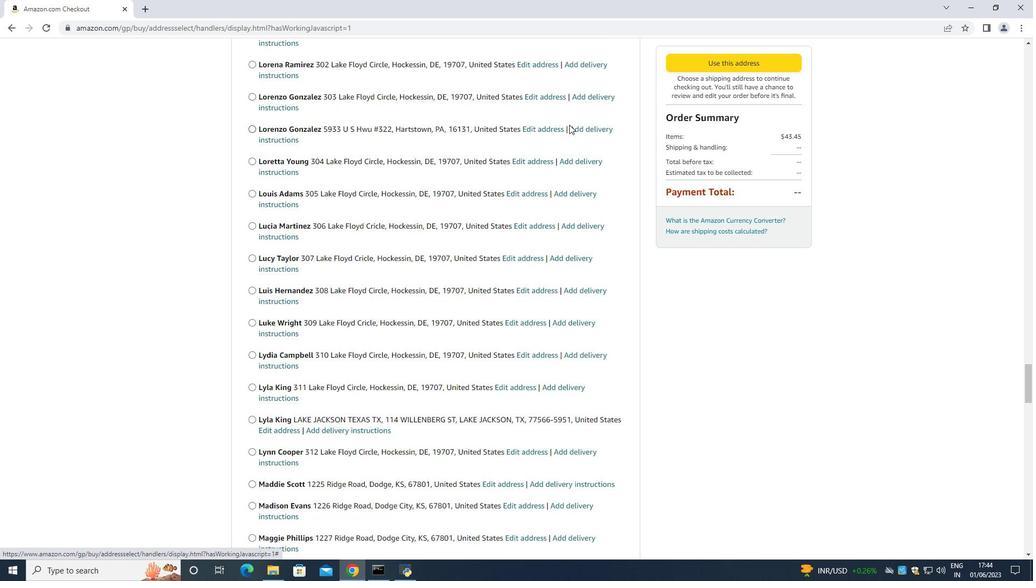 
Action: Mouse scrolled (569, 123) with delta (0, 0)
Screenshot: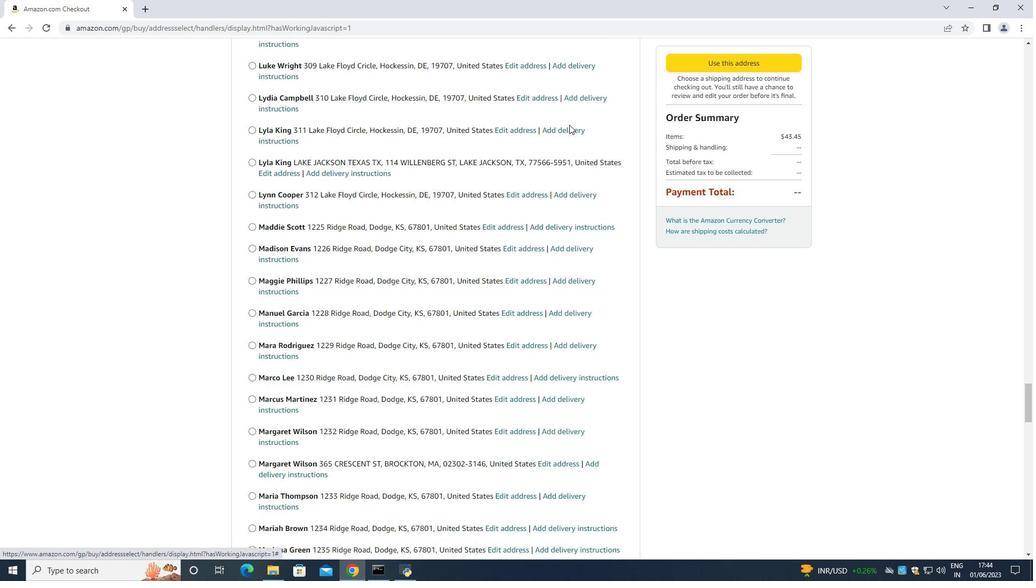 
Action: Mouse scrolled (569, 123) with delta (0, 0)
Screenshot: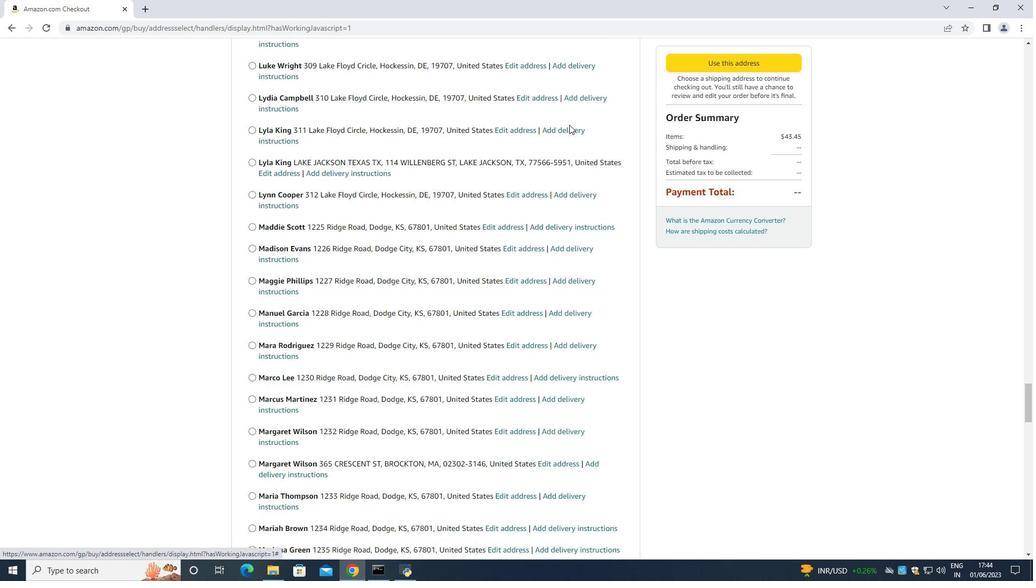 
Action: Mouse scrolled (569, 123) with delta (0, 0)
Screenshot: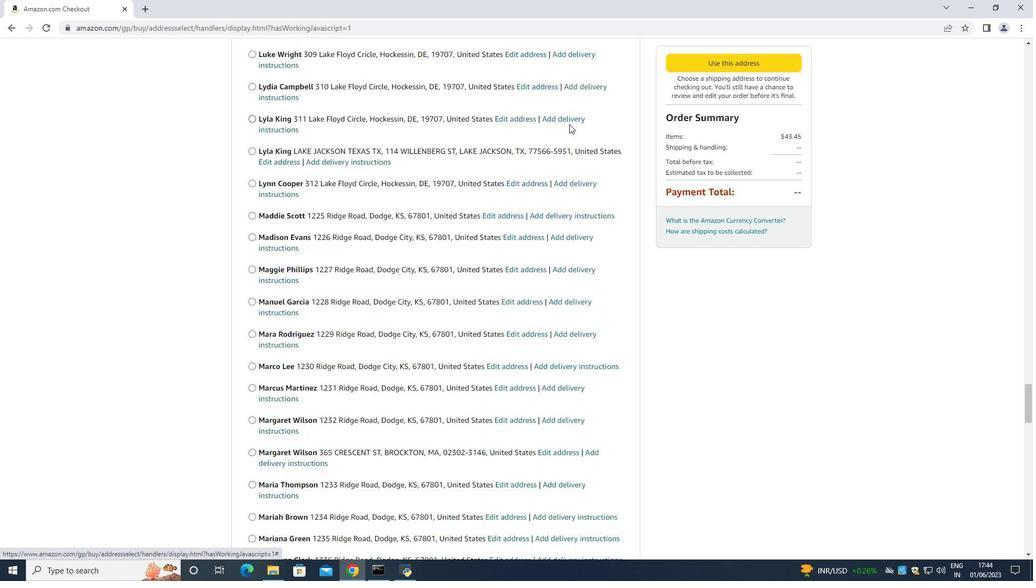 
Action: Mouse scrolled (569, 123) with delta (0, 0)
Screenshot: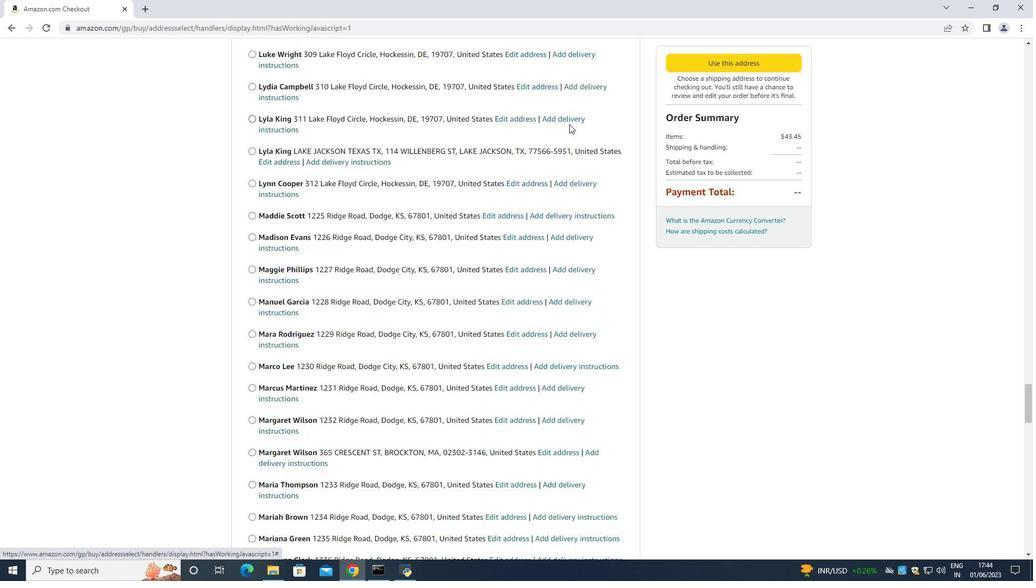 
Action: Mouse scrolled (569, 123) with delta (0, 0)
Screenshot: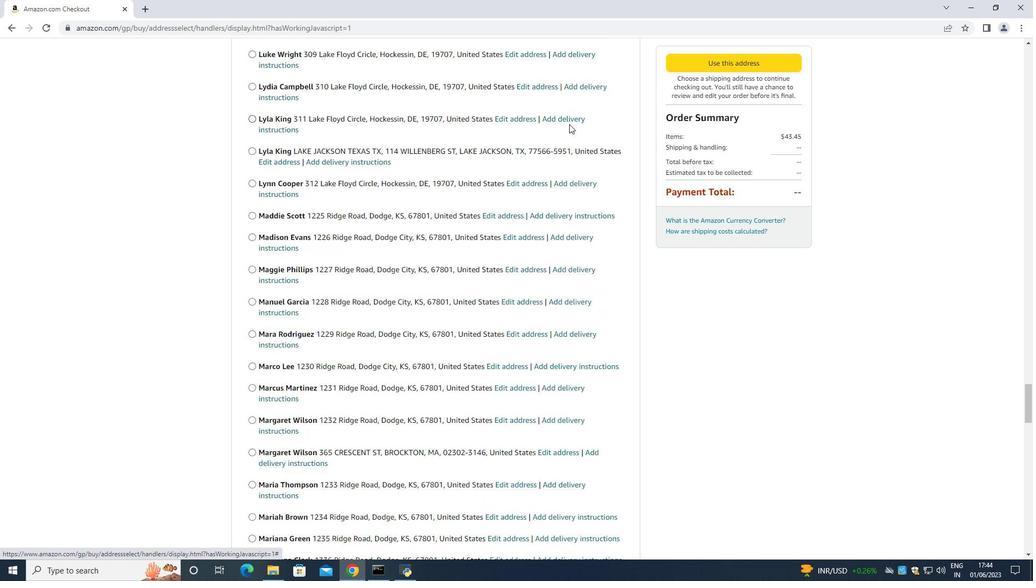 
Action: Mouse moved to (569, 122)
Screenshot: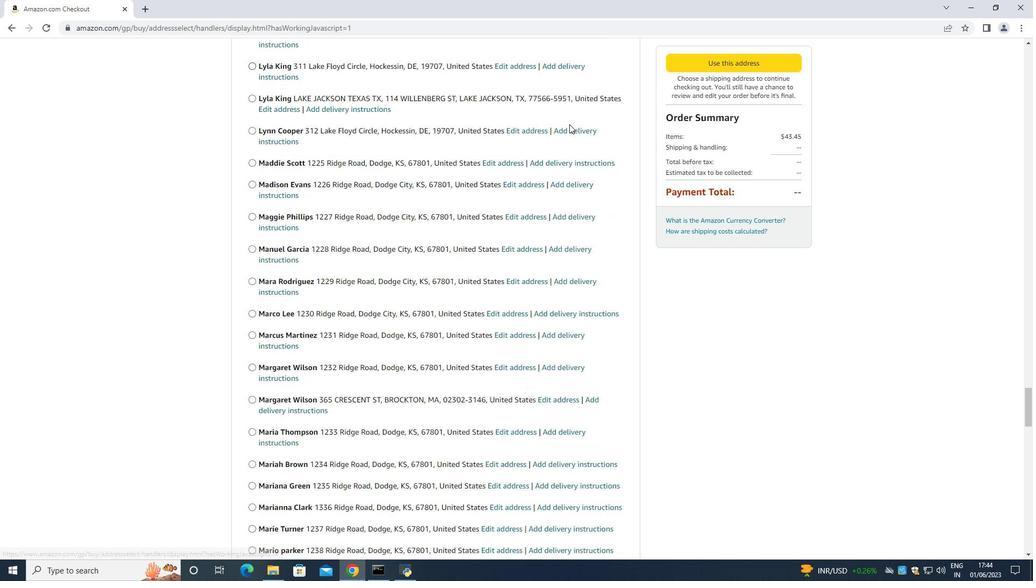 
Action: Mouse scrolled (569, 122) with delta (0, 0)
Screenshot: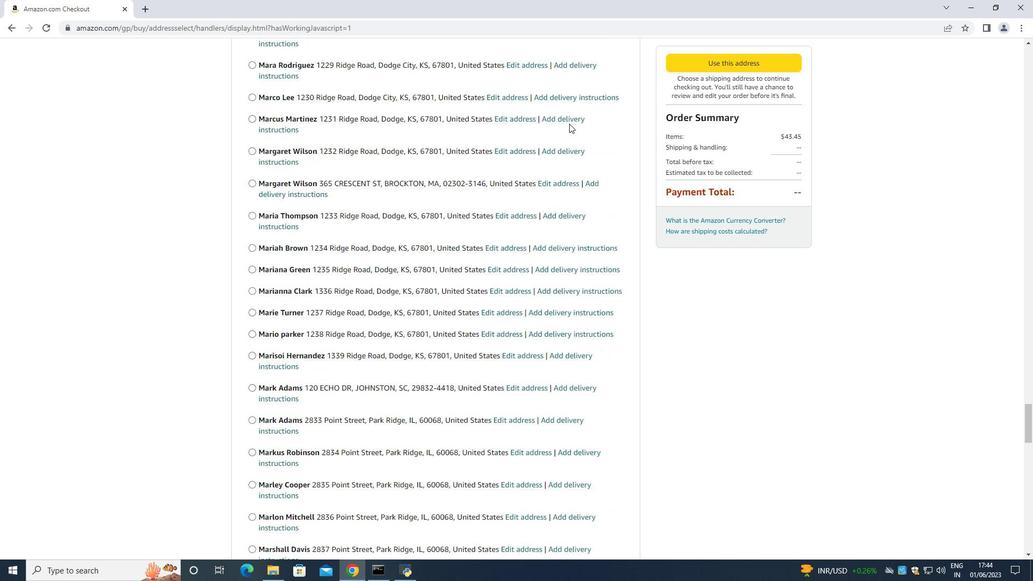 
Action: Mouse scrolled (569, 122) with delta (0, 0)
Screenshot: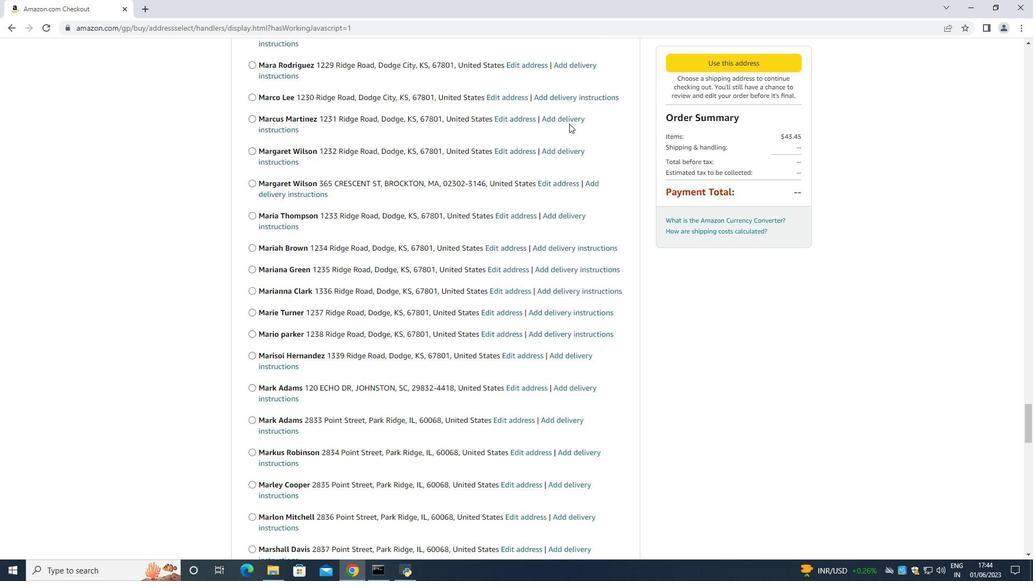 
Action: Mouse scrolled (569, 122) with delta (0, 0)
Screenshot: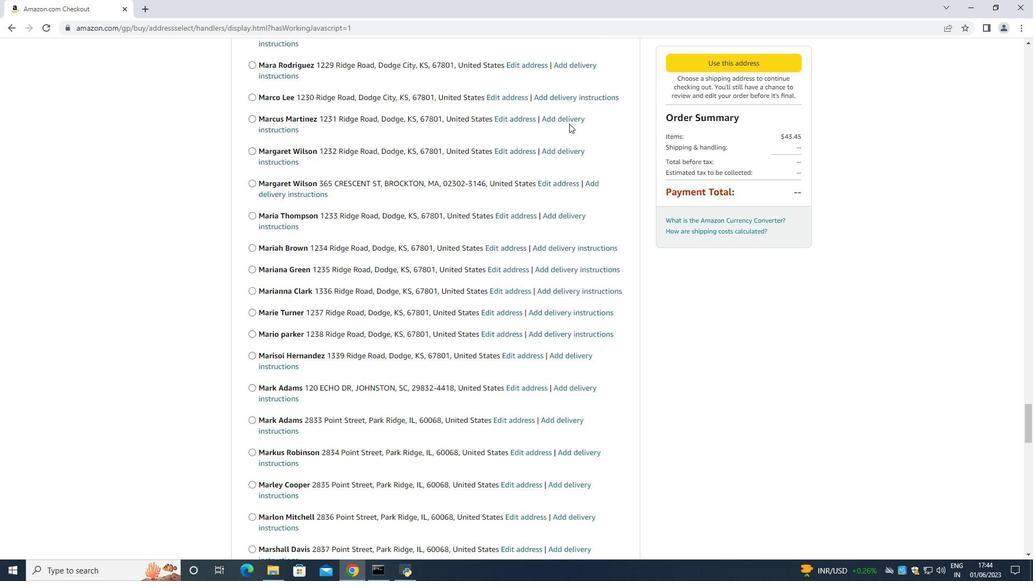 
Action: Mouse scrolled (569, 122) with delta (0, 0)
Screenshot: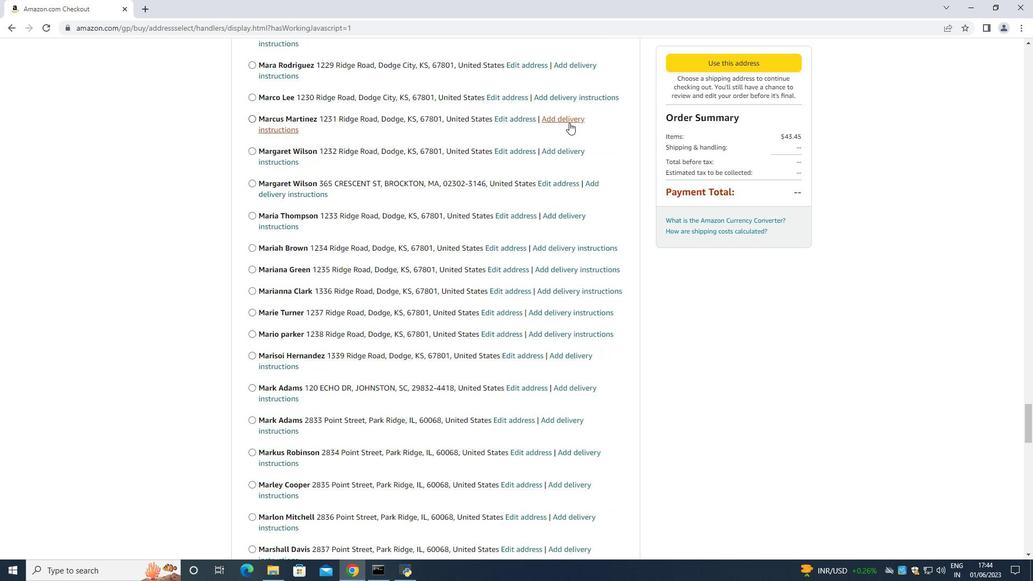
Action: Mouse scrolled (569, 122) with delta (0, 0)
Screenshot: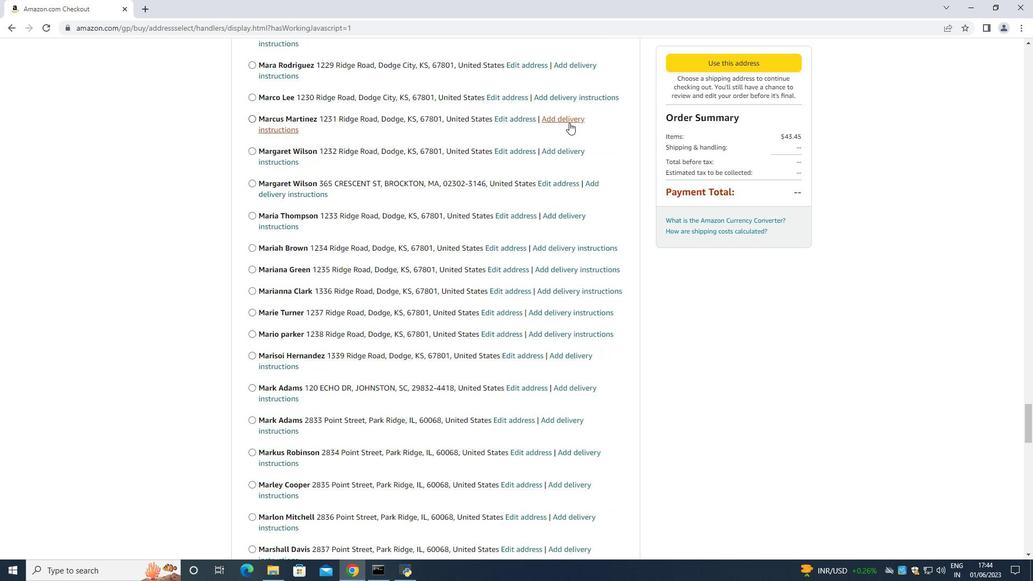 
Action: Mouse moved to (569, 122)
Screenshot: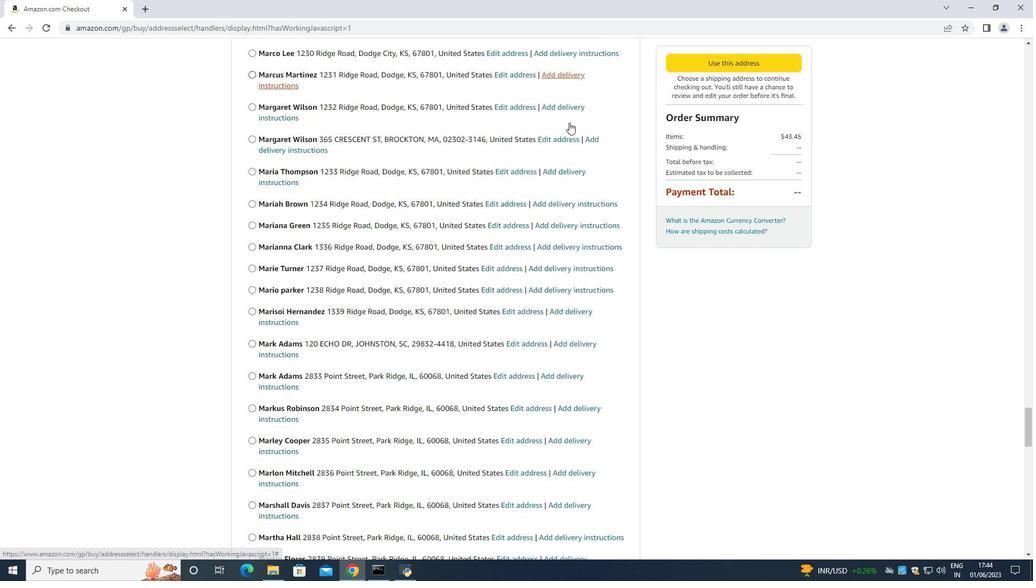 
Action: Mouse scrolled (569, 121) with delta (0, 0)
Screenshot: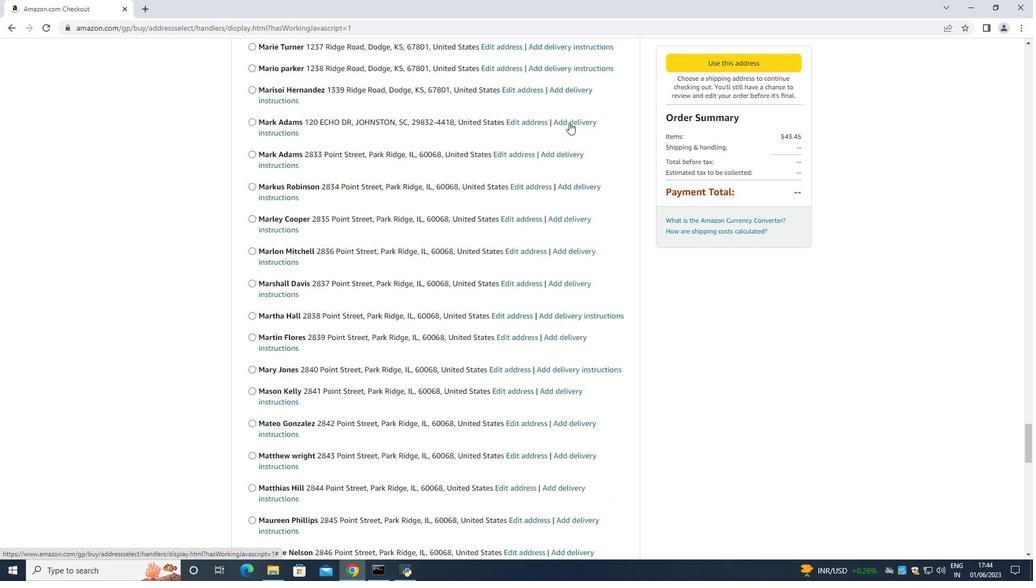 
Action: Mouse scrolled (569, 121) with delta (0, 0)
Screenshot: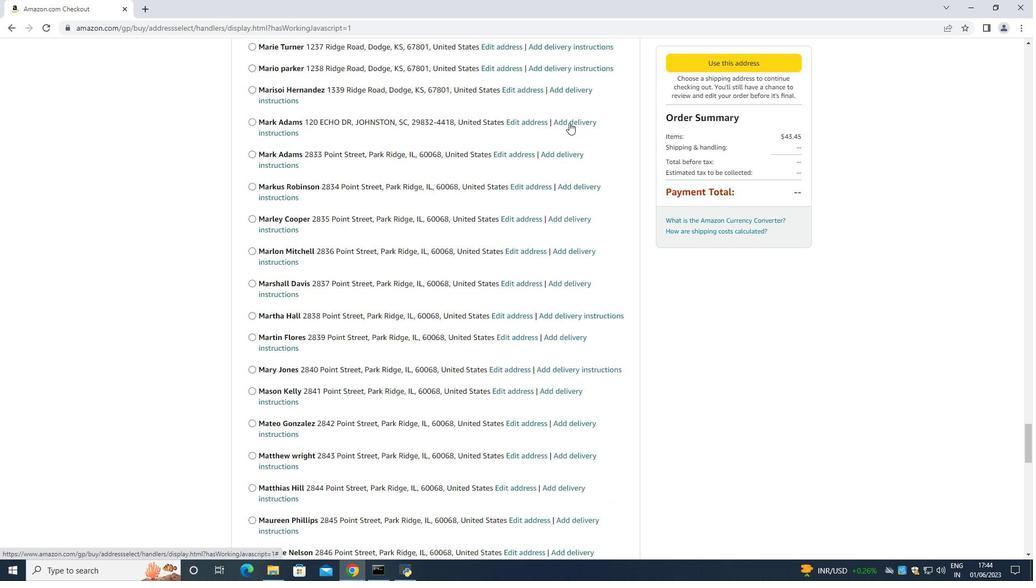 
Action: Mouse scrolled (569, 121) with delta (0, 0)
Screenshot: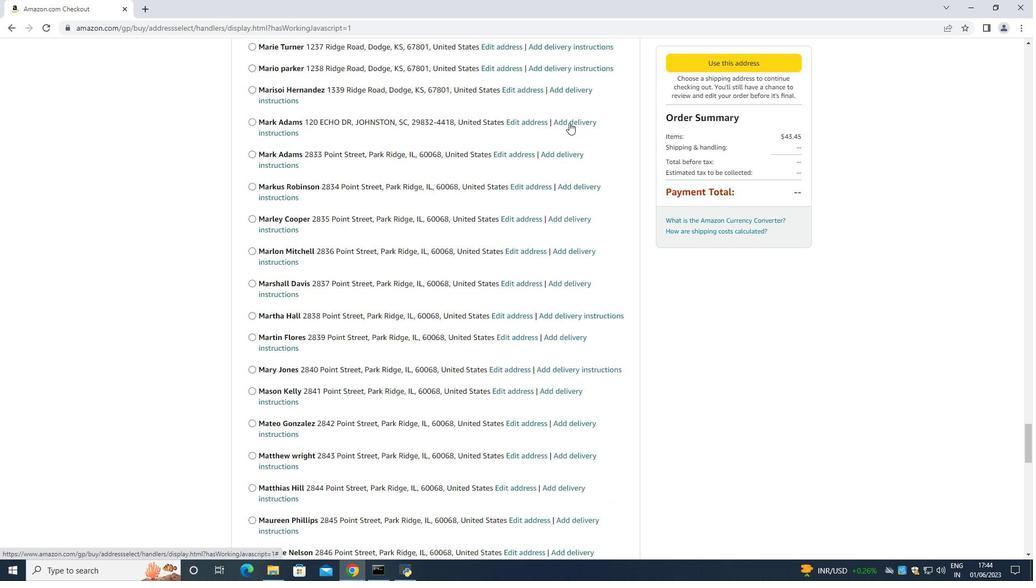 
Action: Mouse scrolled (569, 121) with delta (0, 0)
Screenshot: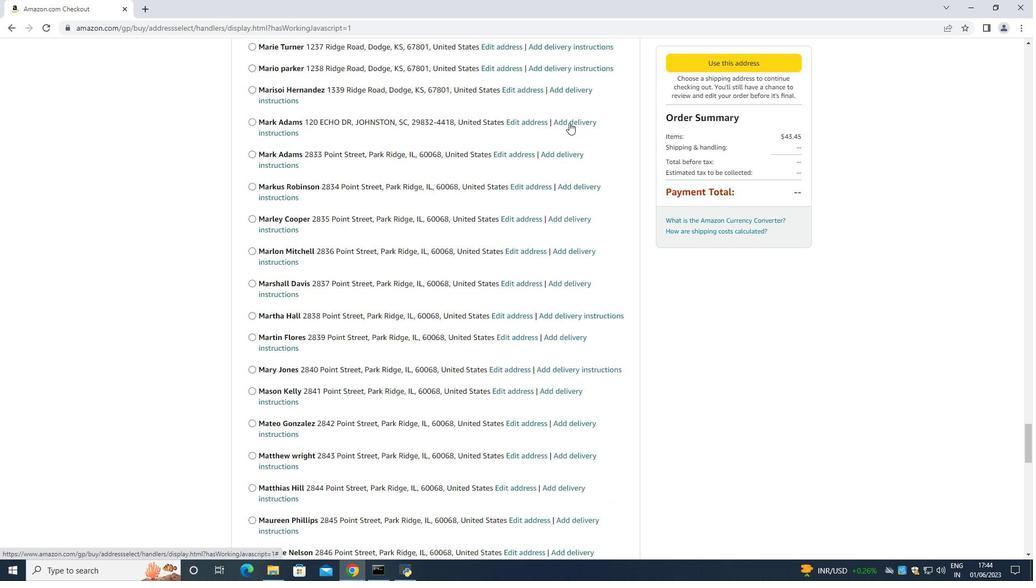 
Action: Mouse moved to (346, 240)
Screenshot: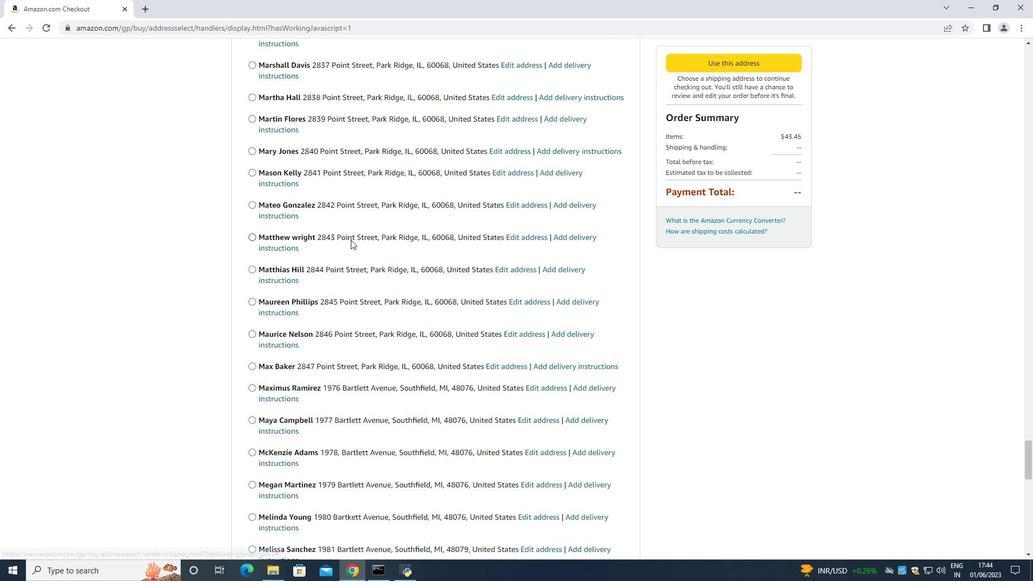 
Action: Mouse scrolled (346, 239) with delta (0, 0)
Screenshot: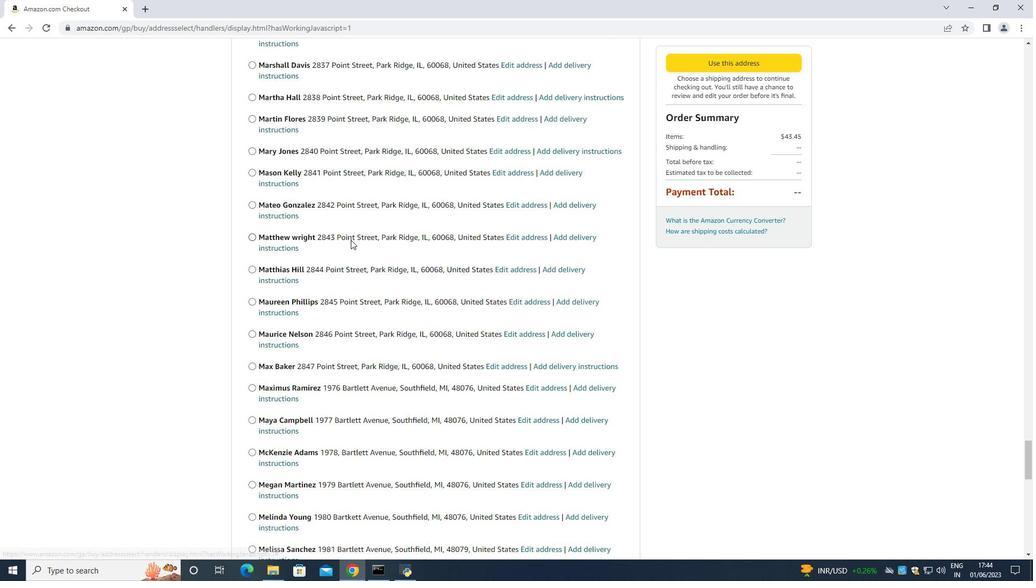 
Action: Mouse moved to (337, 247)
Screenshot: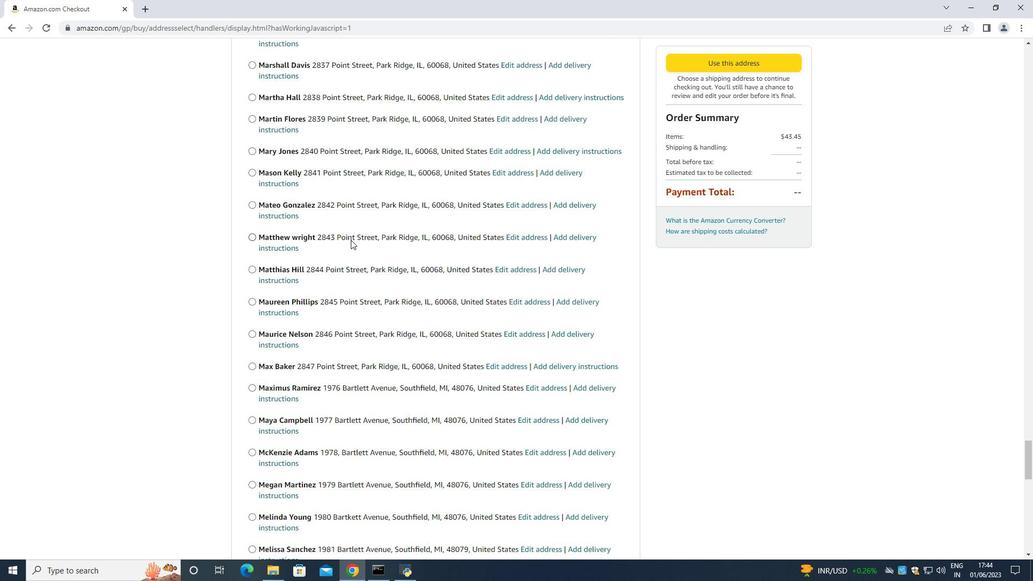 
Action: Mouse scrolled (337, 247) with delta (0, 0)
Screenshot: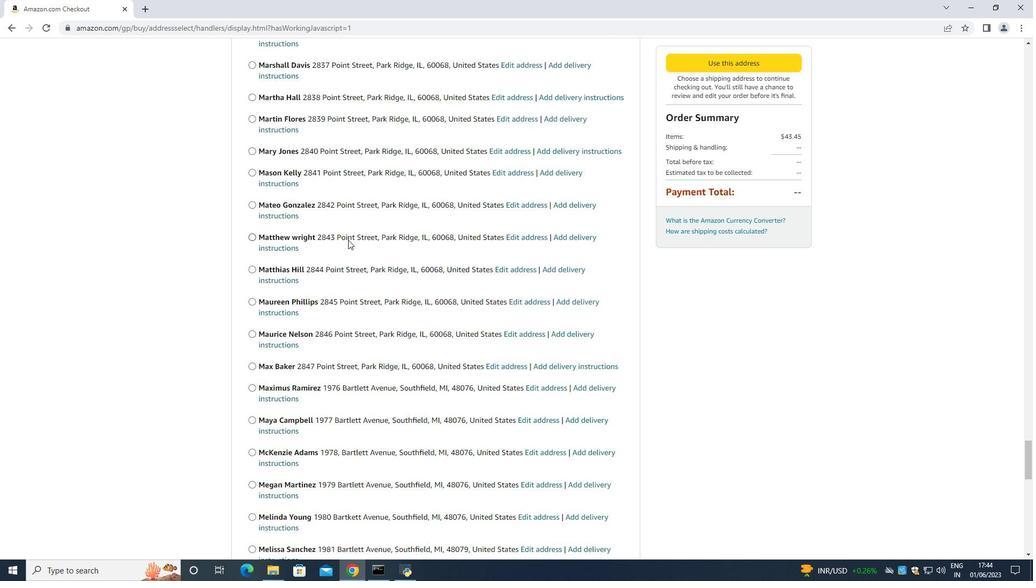 
Action: Mouse moved to (332, 251)
Screenshot: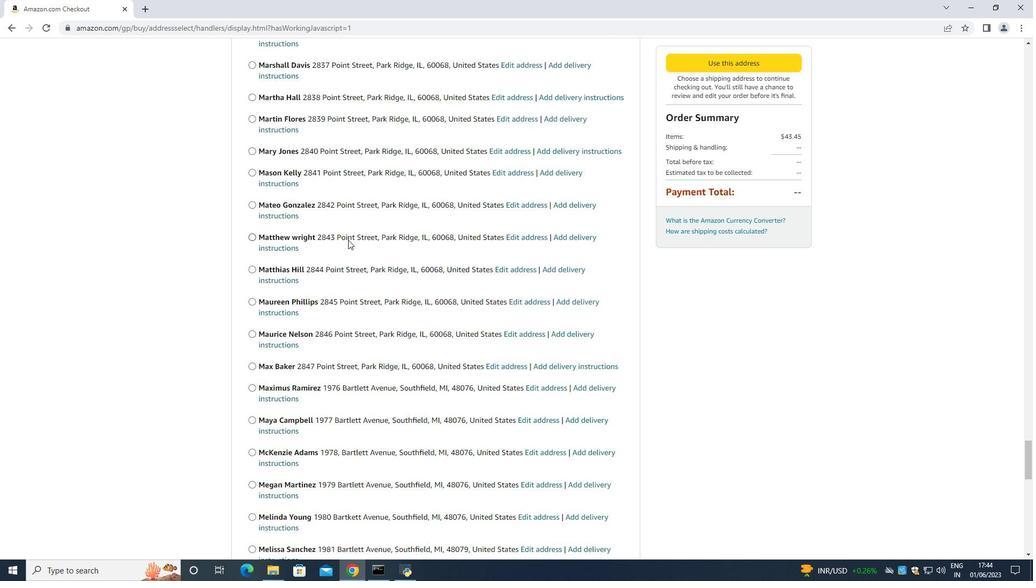 
Action: Mouse scrolled (332, 251) with delta (0, 0)
Screenshot: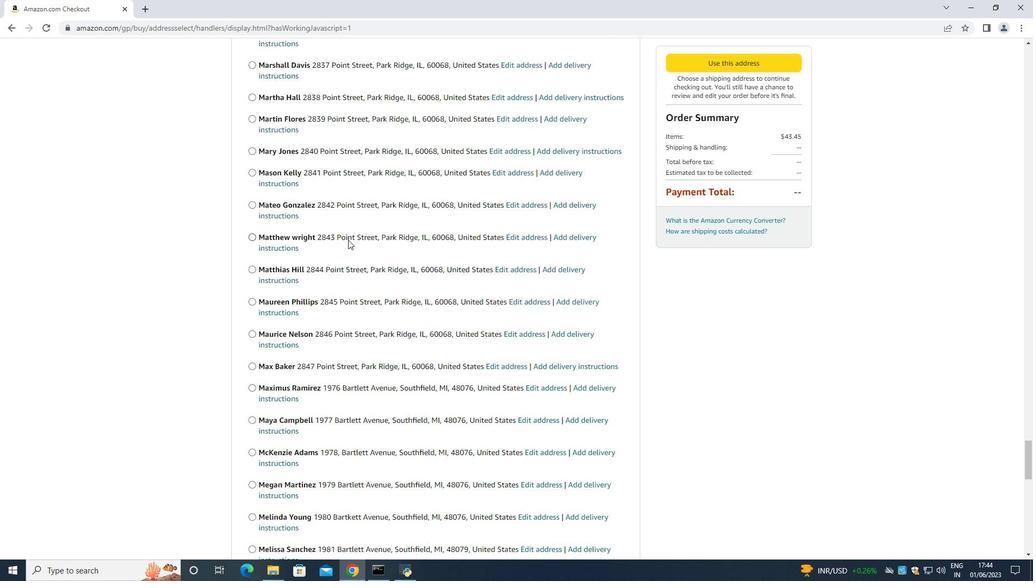 
Action: Mouse moved to (327, 253)
Screenshot: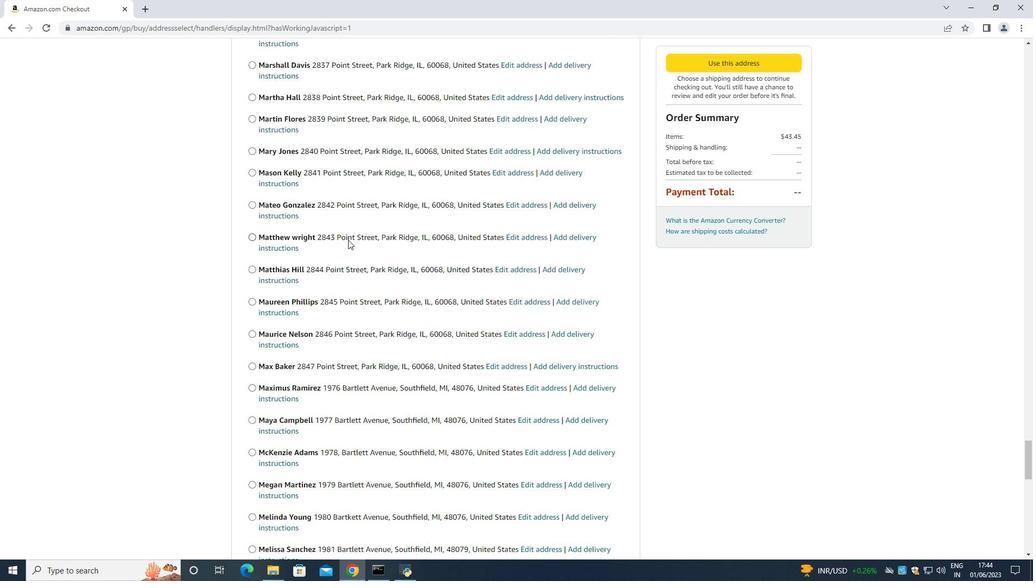 
Action: Mouse scrolled (327, 252) with delta (0, 0)
Screenshot: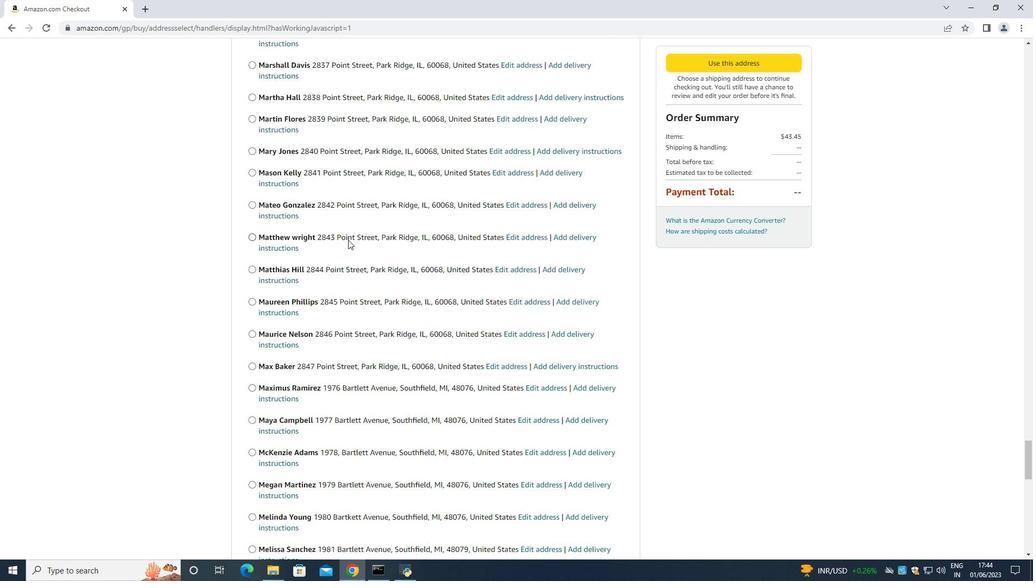 
Action: Mouse moved to (325, 253)
Screenshot: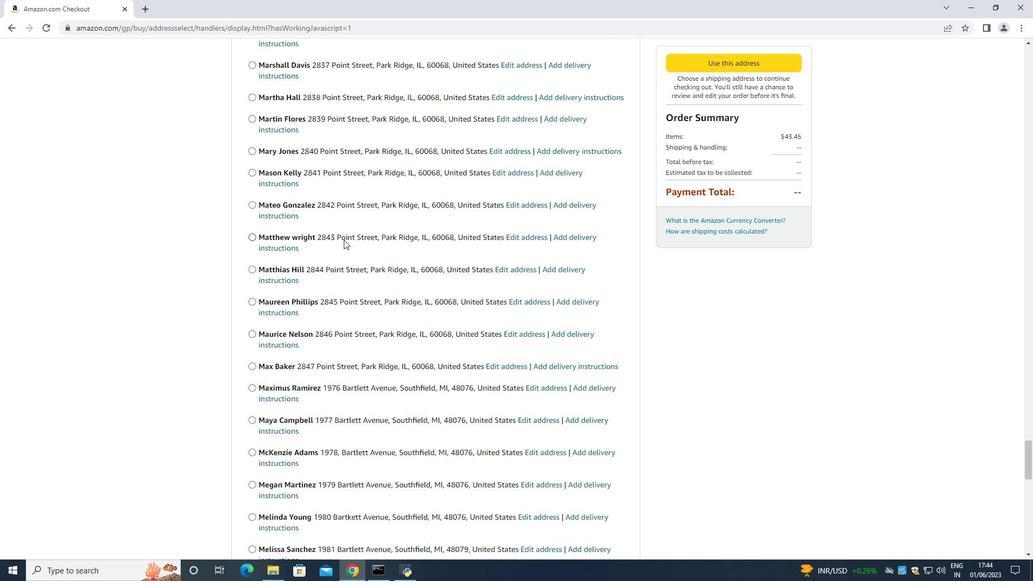 
Action: Mouse scrolled (325, 252) with delta (0, 0)
Screenshot: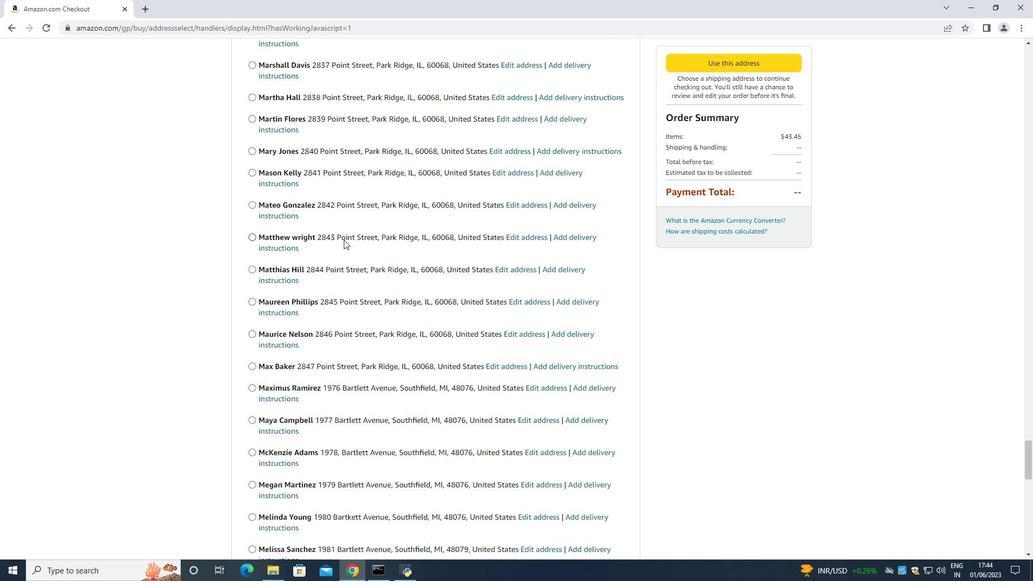 
Action: Mouse moved to (312, 242)
Screenshot: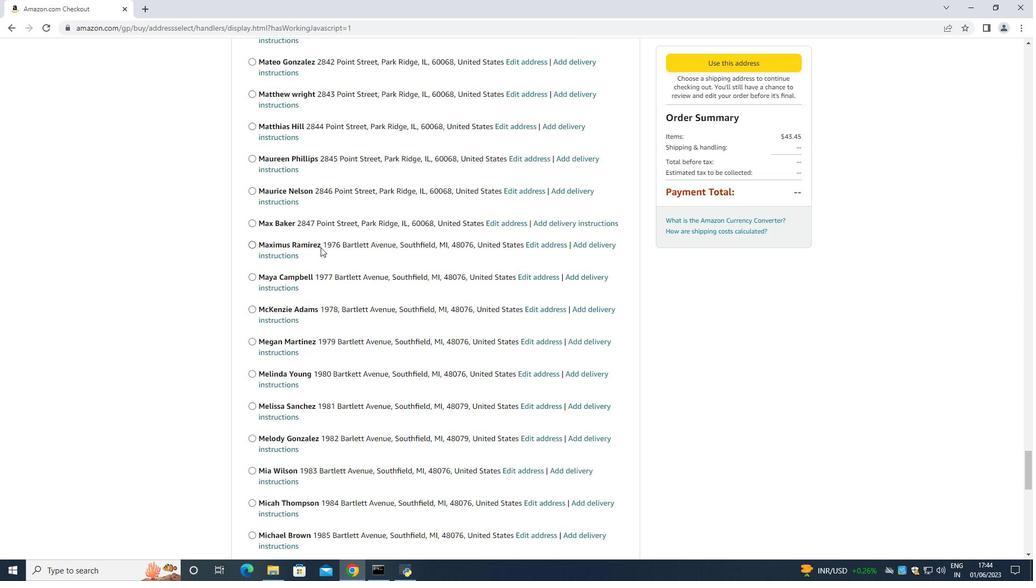 
Action: Mouse scrolled (312, 241) with delta (0, 0)
Screenshot: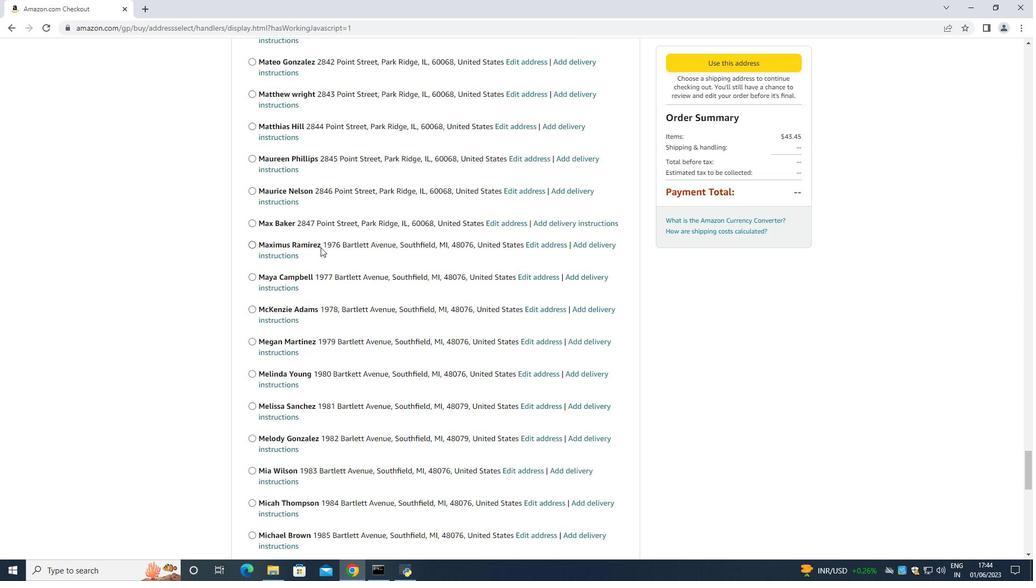 
Action: Mouse moved to (311, 242)
Screenshot: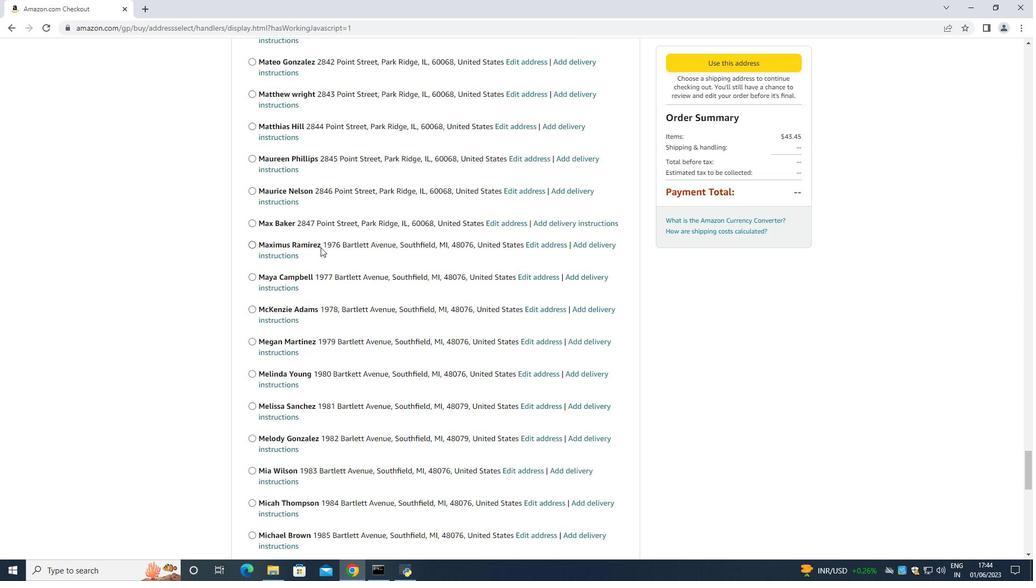 
Action: Mouse scrolled (311, 242) with delta (0, 0)
Screenshot: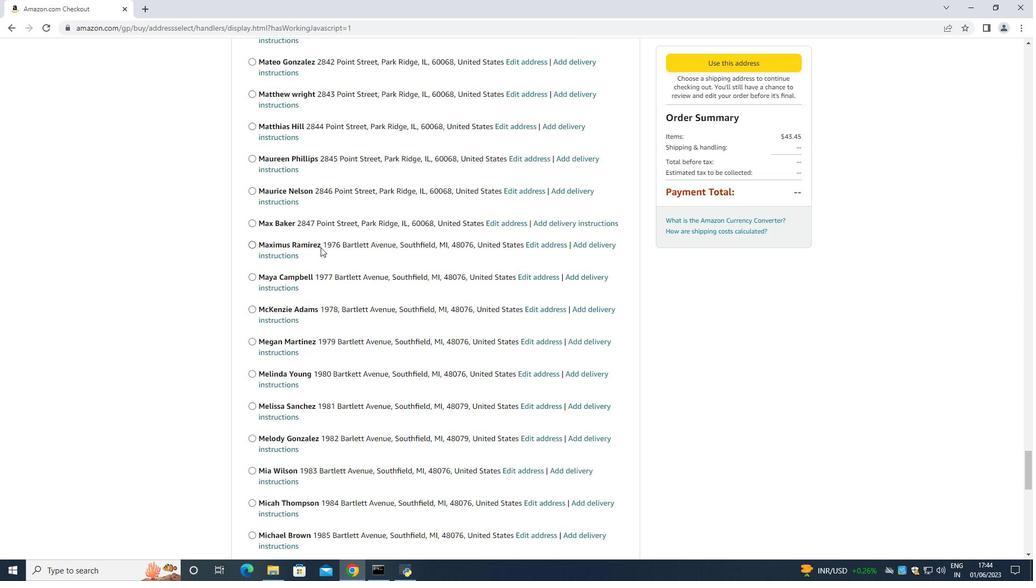 
Action: Mouse scrolled (311, 242) with delta (0, 0)
Screenshot: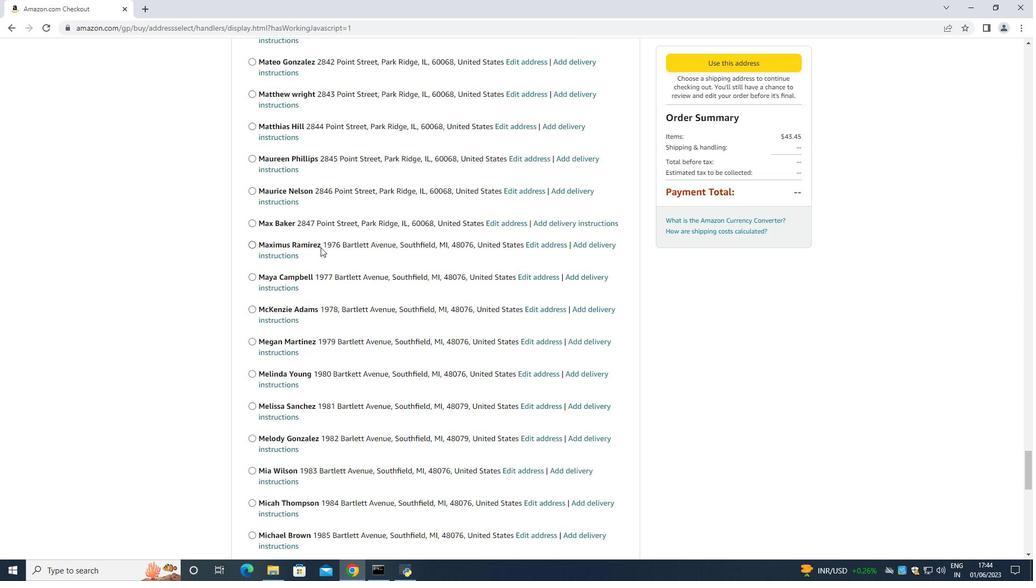 
Action: Mouse scrolled (311, 242) with delta (0, 0)
Screenshot: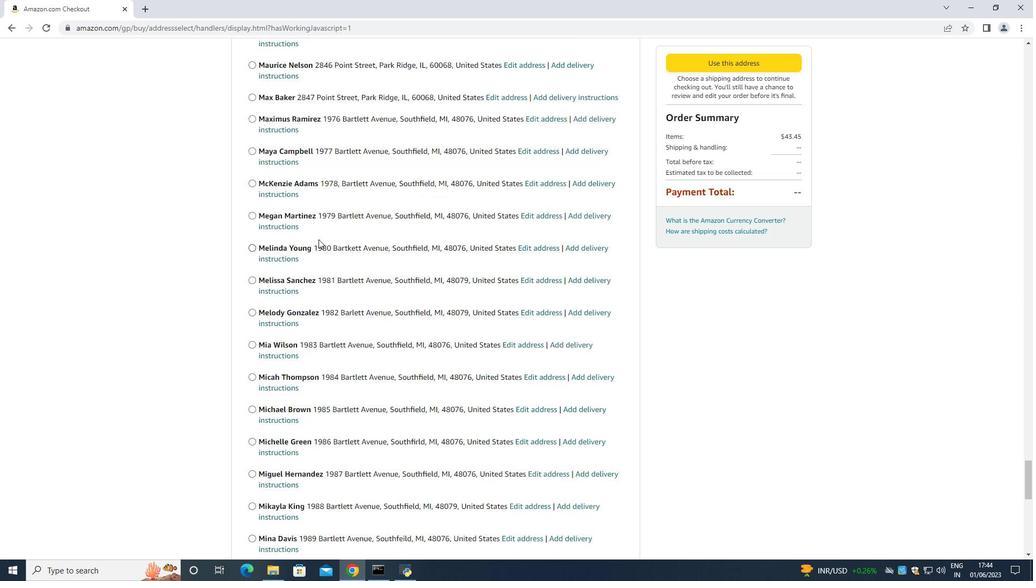 
Action: Mouse moved to (314, 237)
Screenshot: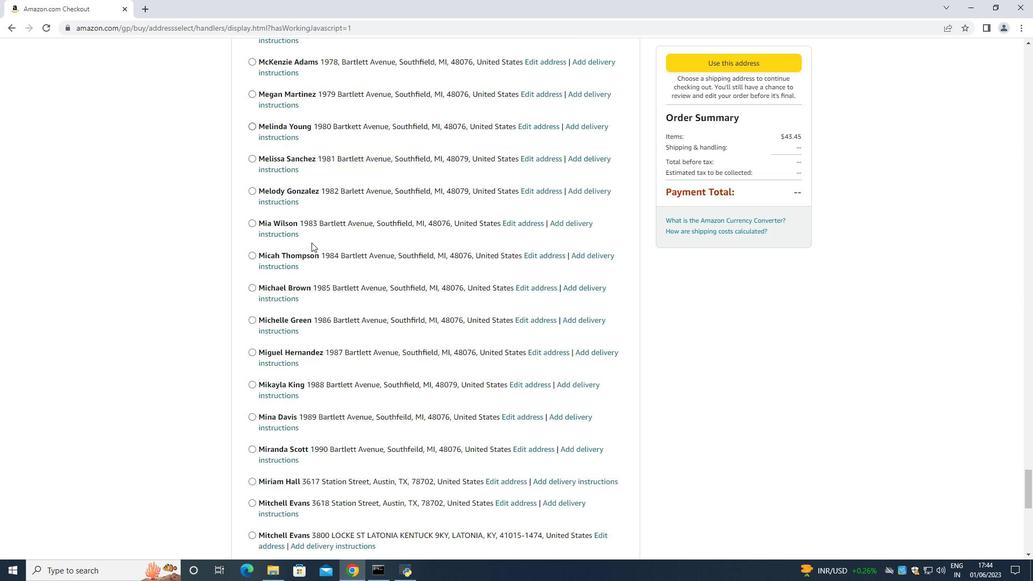 
Action: Mouse scrolled (314, 237) with delta (0, 0)
Screenshot: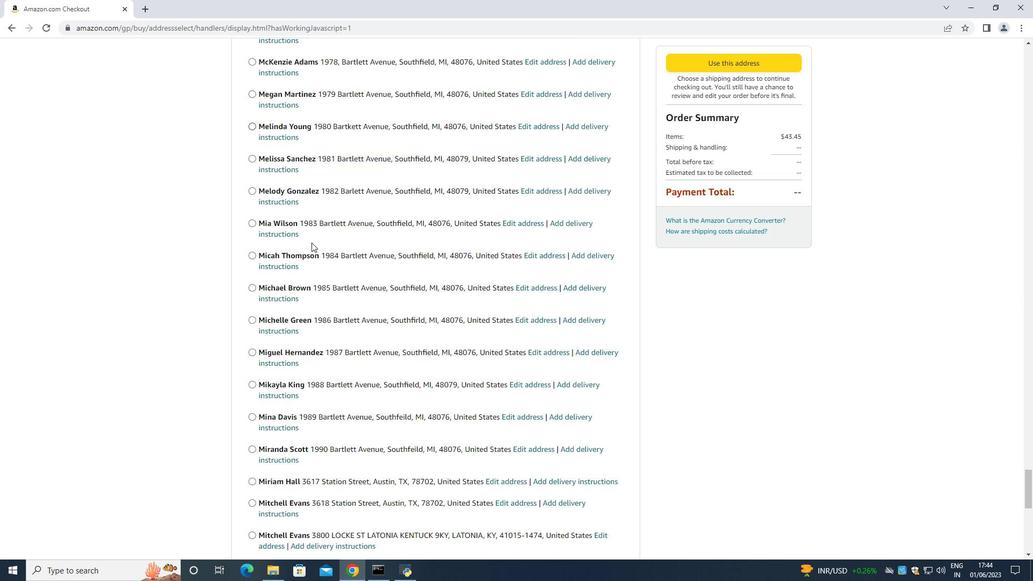 
Action: Mouse scrolled (314, 237) with delta (0, 0)
Screenshot: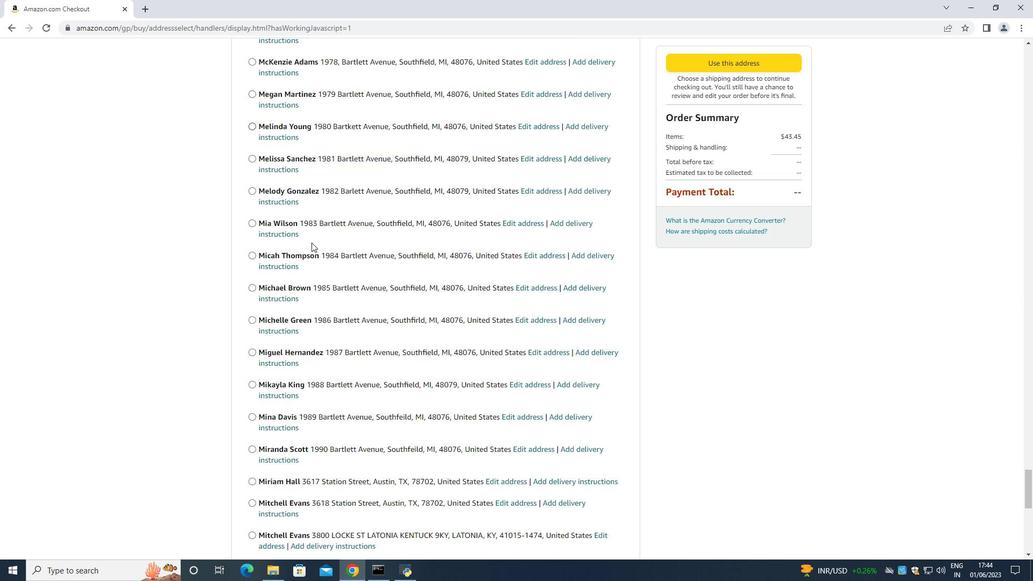 
Action: Mouse scrolled (314, 237) with delta (0, 0)
Screenshot: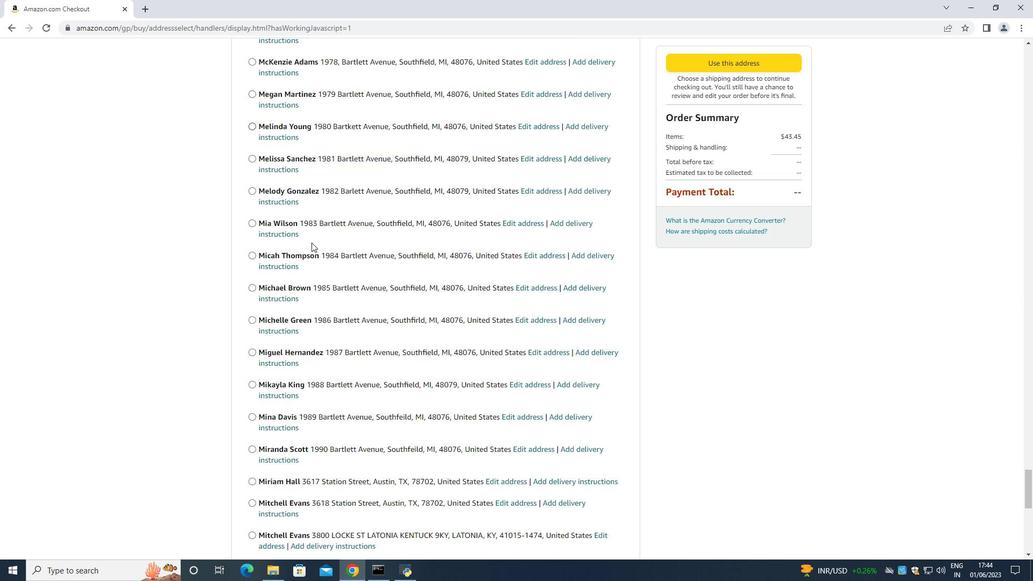
Action: Mouse moved to (313, 237)
Screenshot: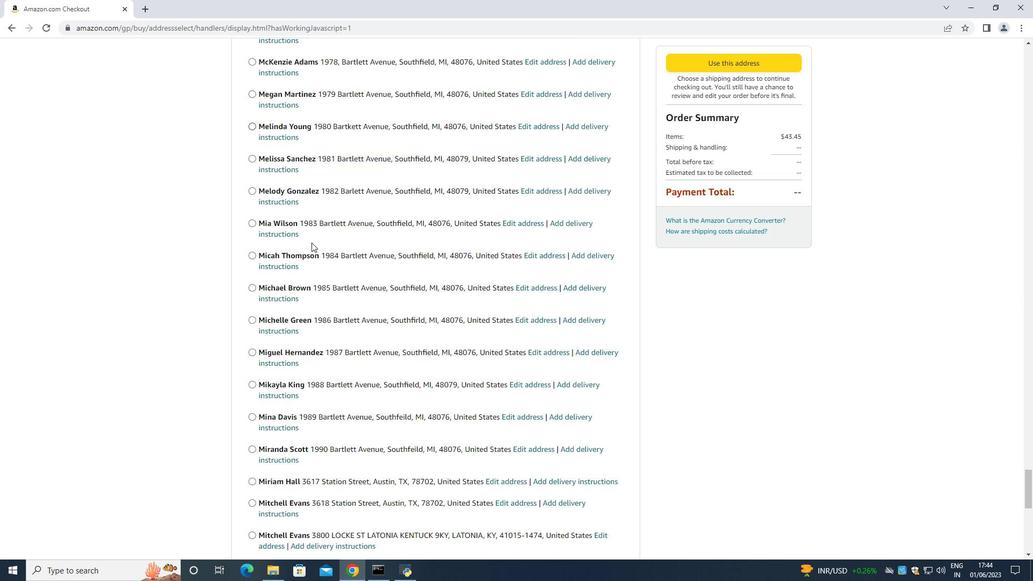 
Action: Mouse scrolled (313, 237) with delta (0, 0)
Screenshot: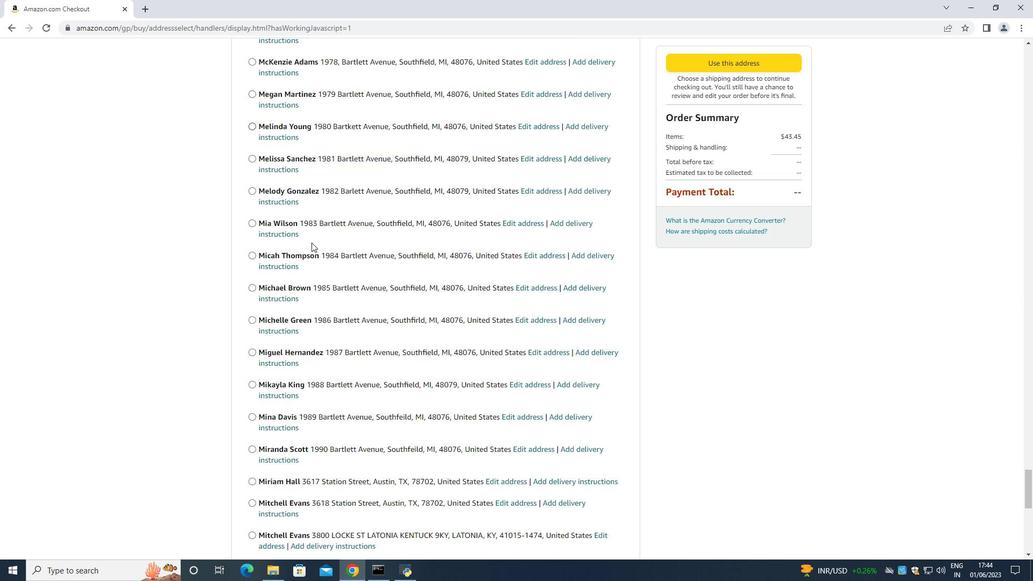 
Action: Mouse moved to (313, 236)
Screenshot: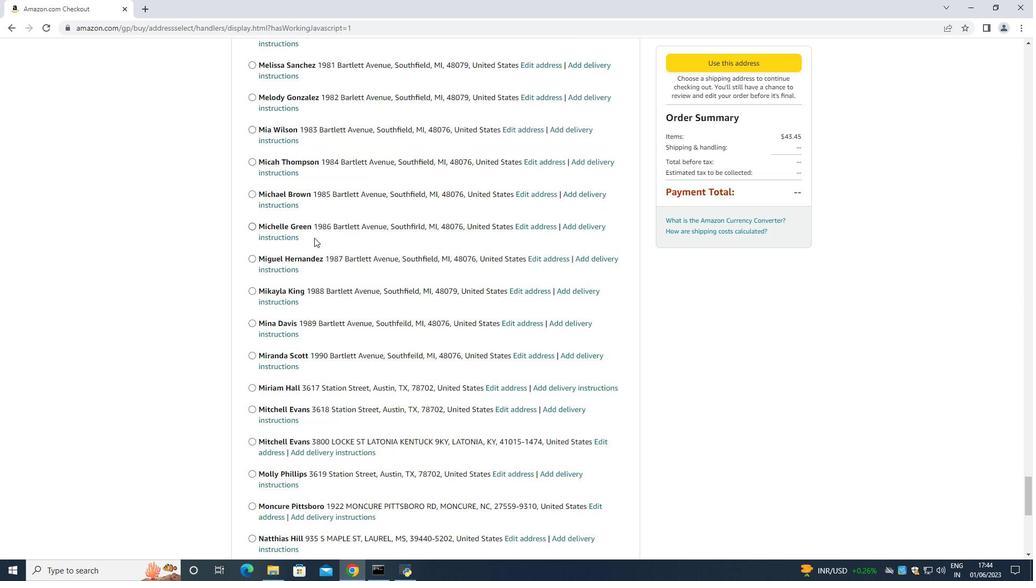 
Action: Mouse scrolled (313, 237) with delta (0, 0)
Screenshot: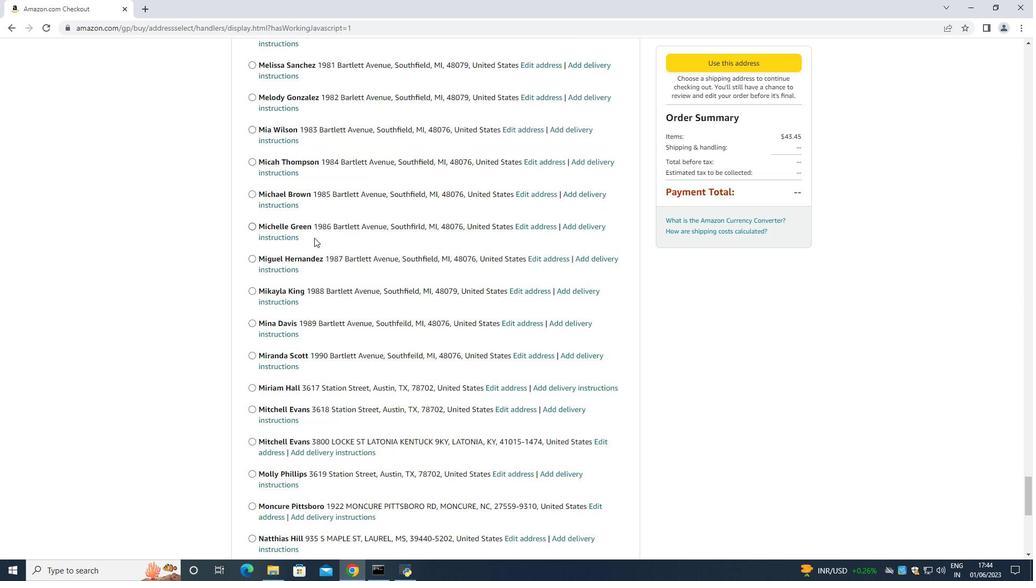 
Action: Mouse moved to (315, 226)
Screenshot: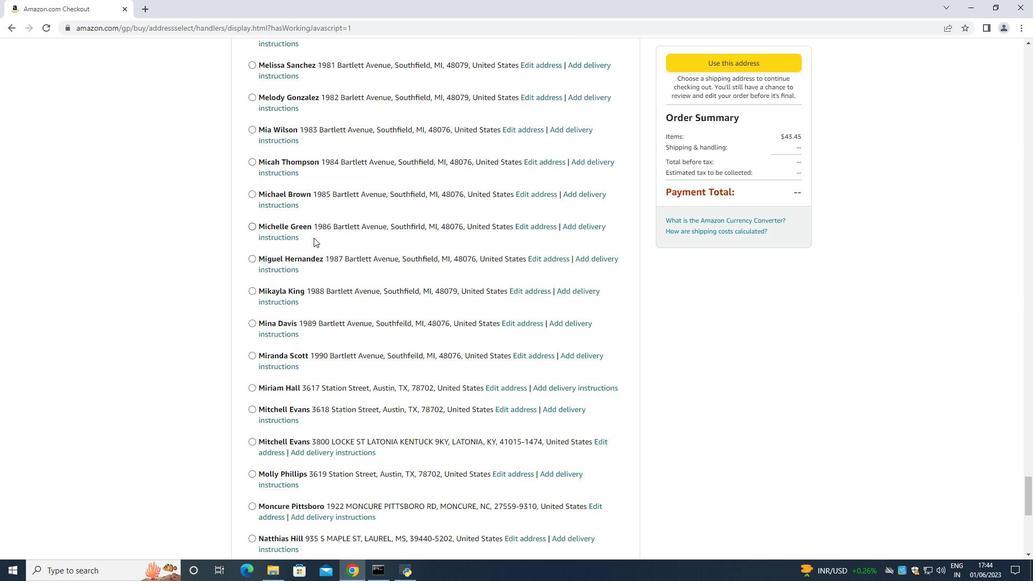
Action: Mouse scrolled (315, 225) with delta (0, 0)
Screenshot: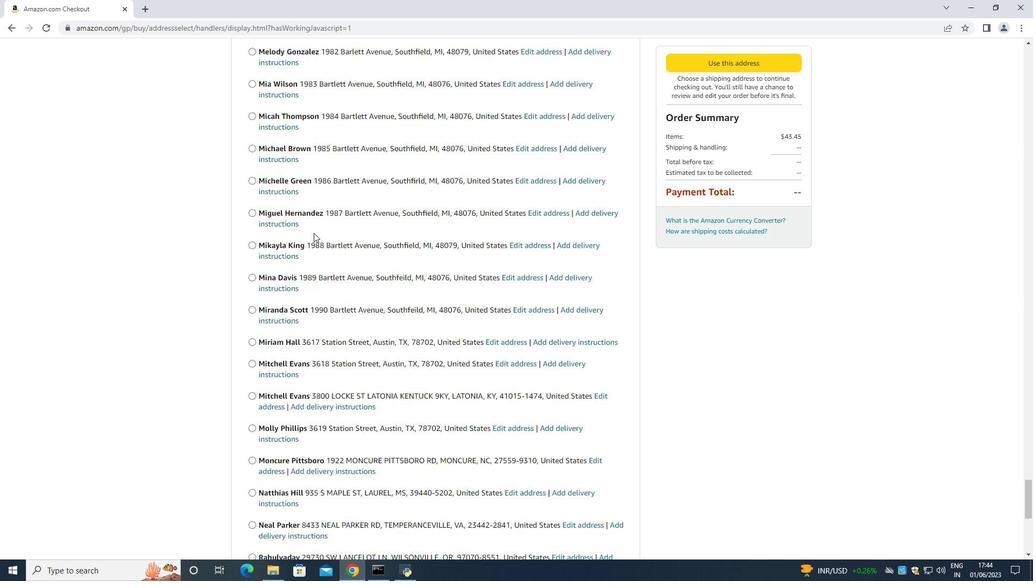 
Action: Mouse moved to (315, 224)
Screenshot: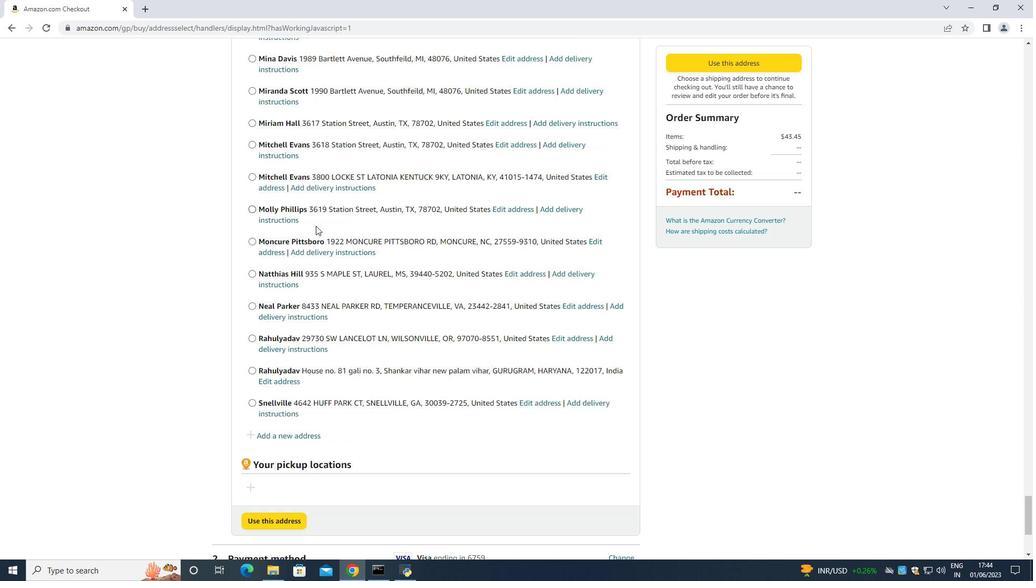 
Action: Mouse scrolled (315, 225) with delta (0, 0)
Screenshot: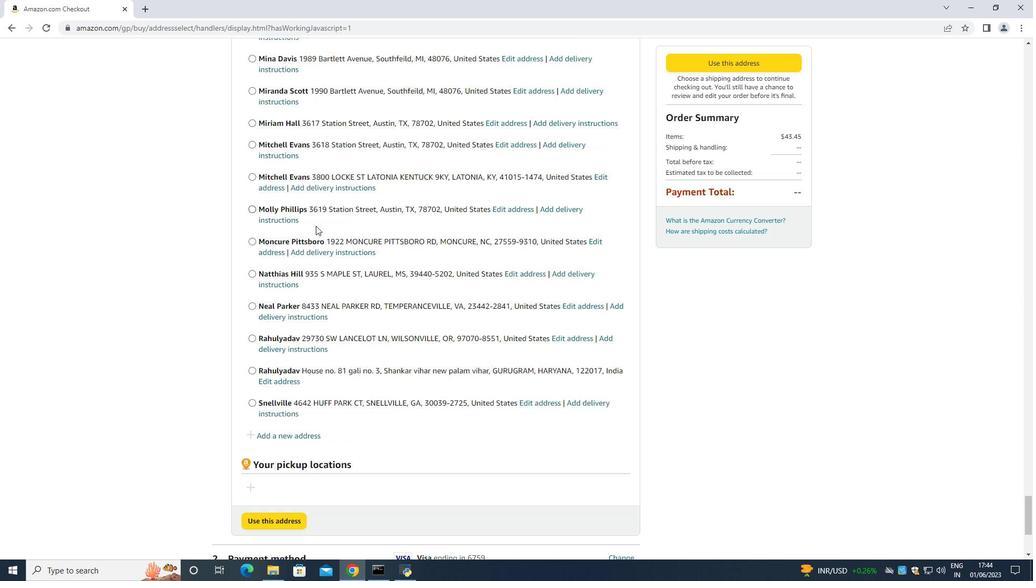 
Action: Mouse moved to (315, 219)
Screenshot: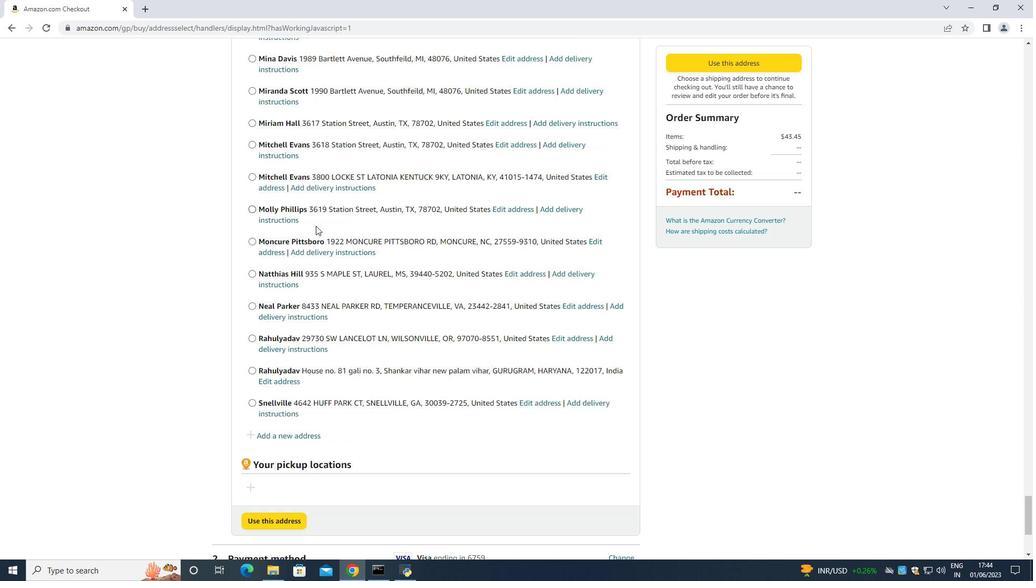 
Action: Mouse scrolled (315, 225) with delta (0, 0)
Screenshot: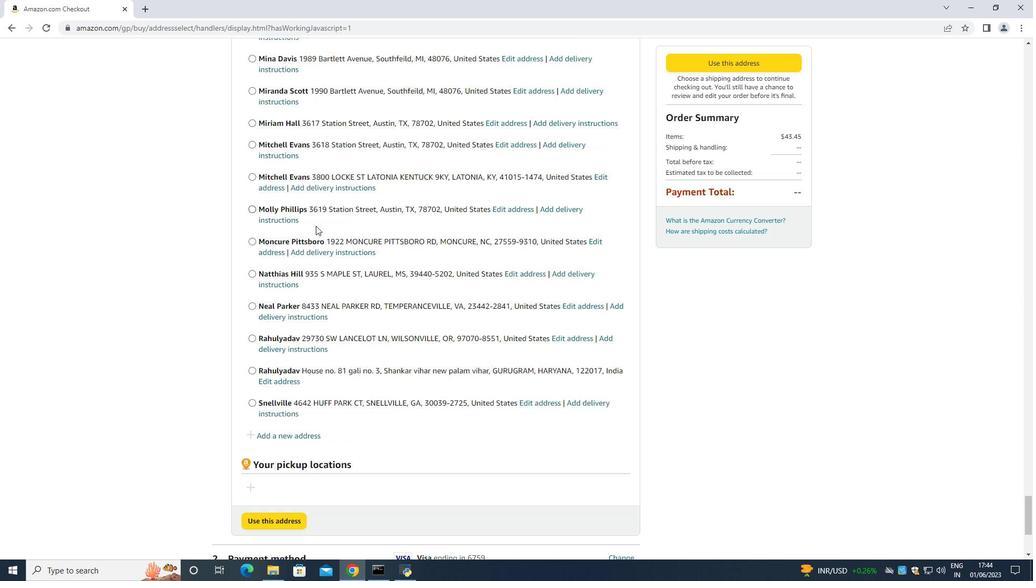 
Action: Mouse moved to (316, 217)
Screenshot: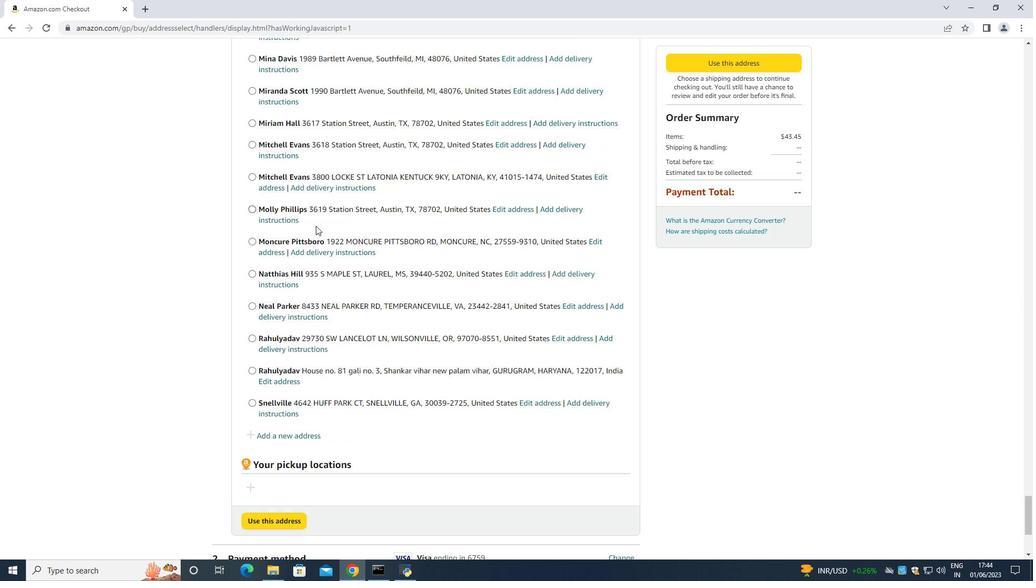 
Action: Mouse scrolled (315, 224) with delta (0, 0)
Screenshot: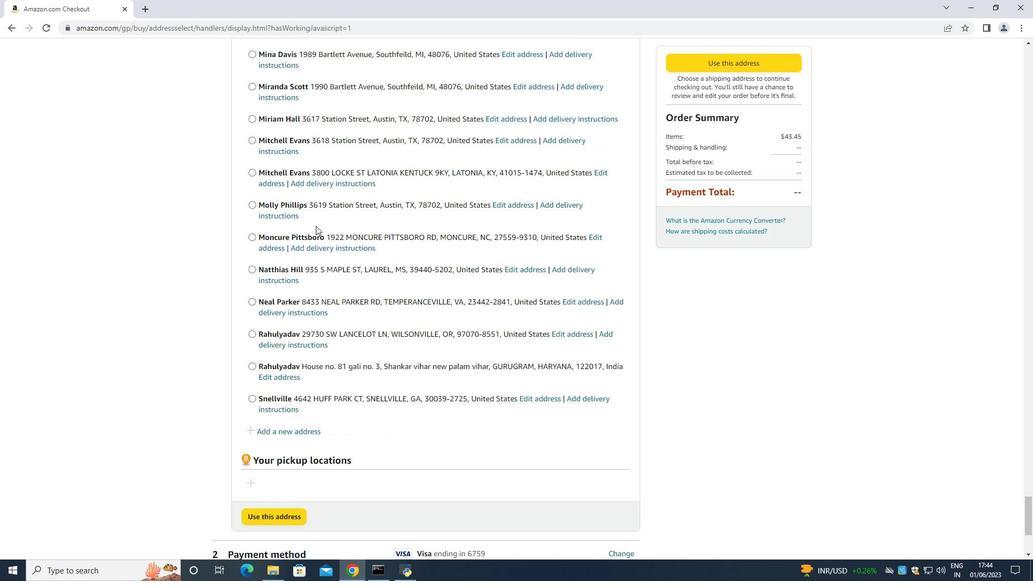
Action: Mouse moved to (315, 212)
Screenshot: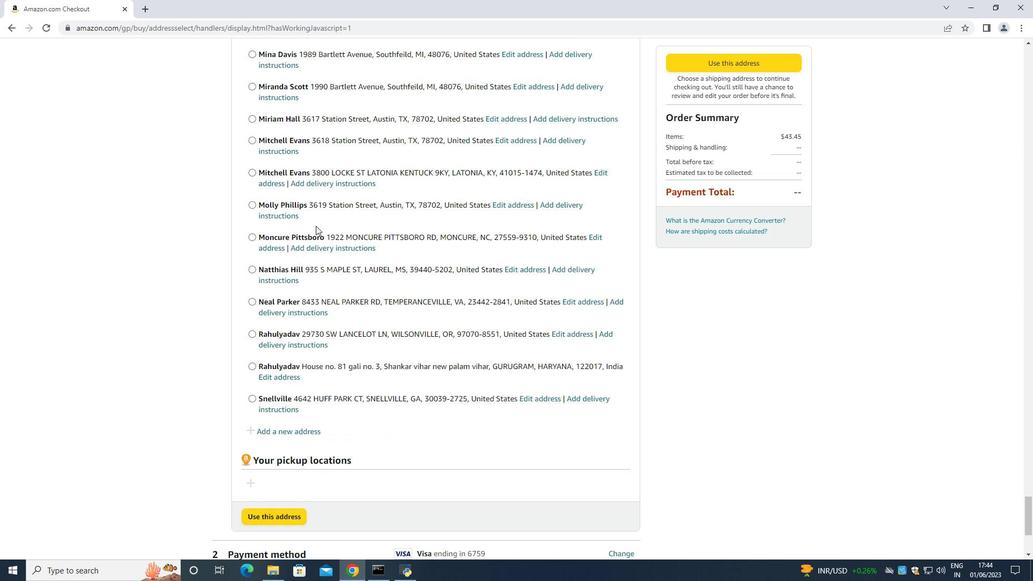 
Action: Mouse scrolled (315, 212) with delta (0, 0)
Screenshot: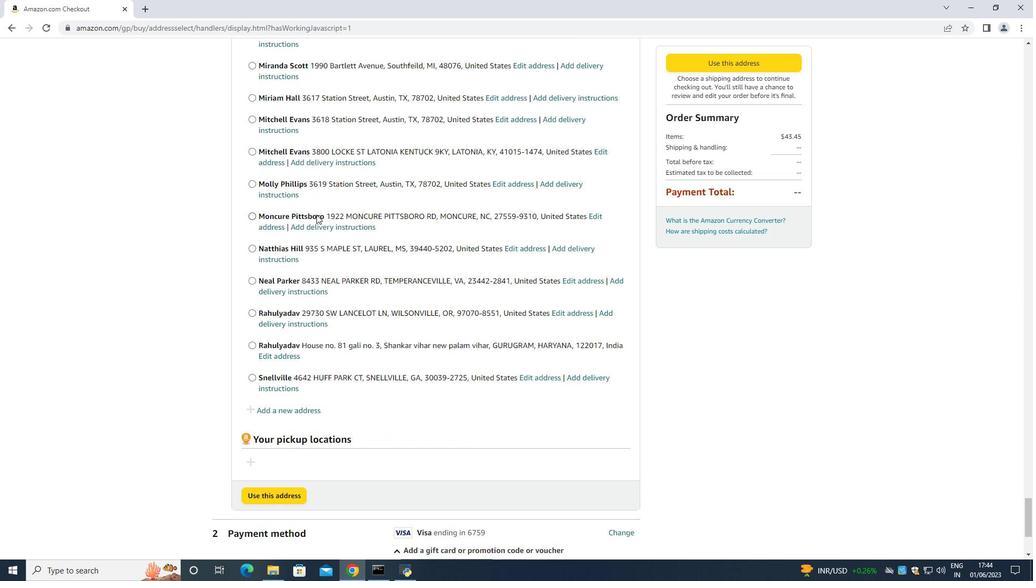
Action: Mouse scrolled (315, 212) with delta (0, 0)
Screenshot: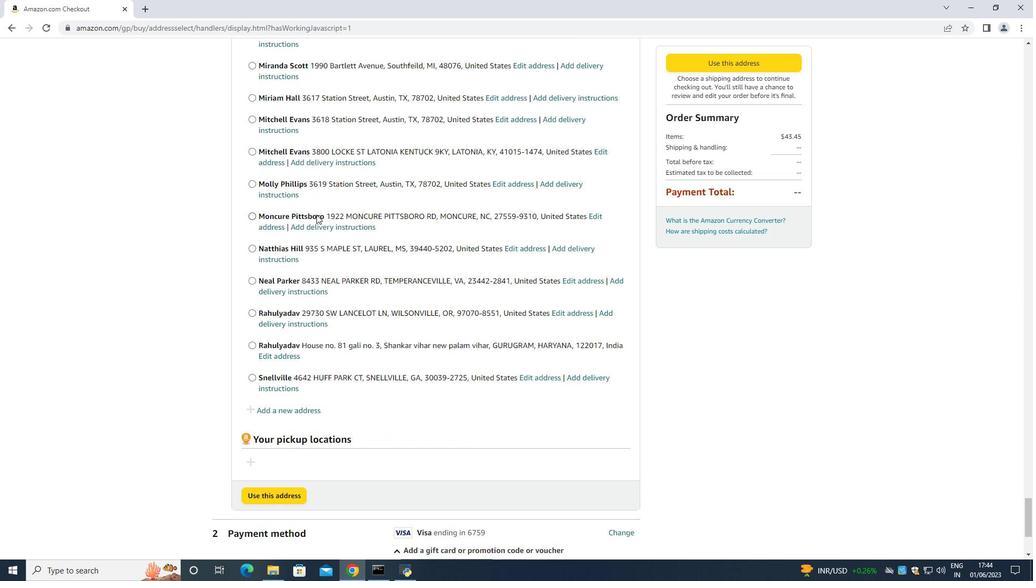 
Action: Mouse scrolled (315, 212) with delta (0, 0)
Screenshot: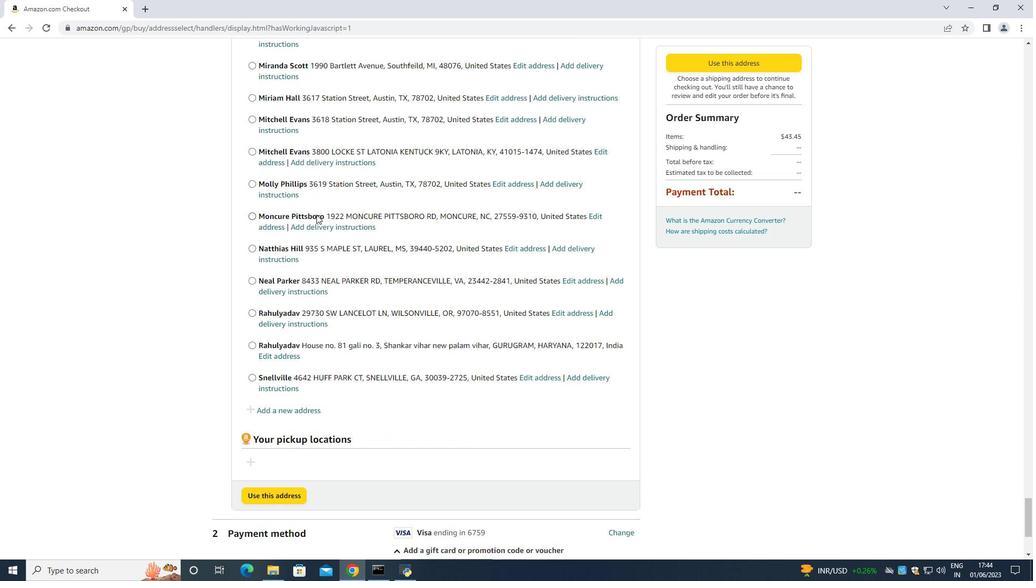 
Action: Mouse moved to (314, 212)
Screenshot: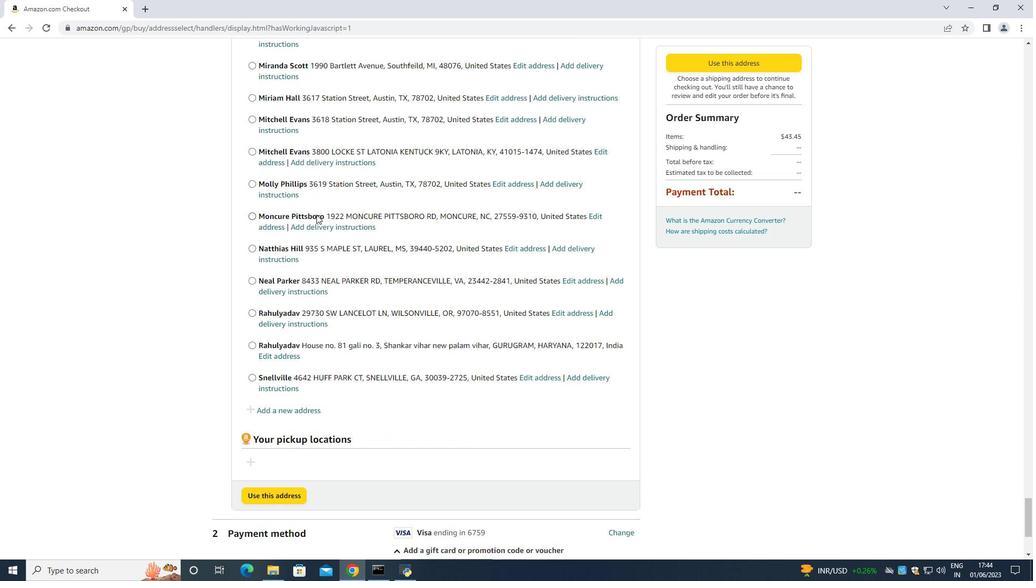 
Action: Mouse scrolled (315, 212) with delta (0, 0)
Screenshot: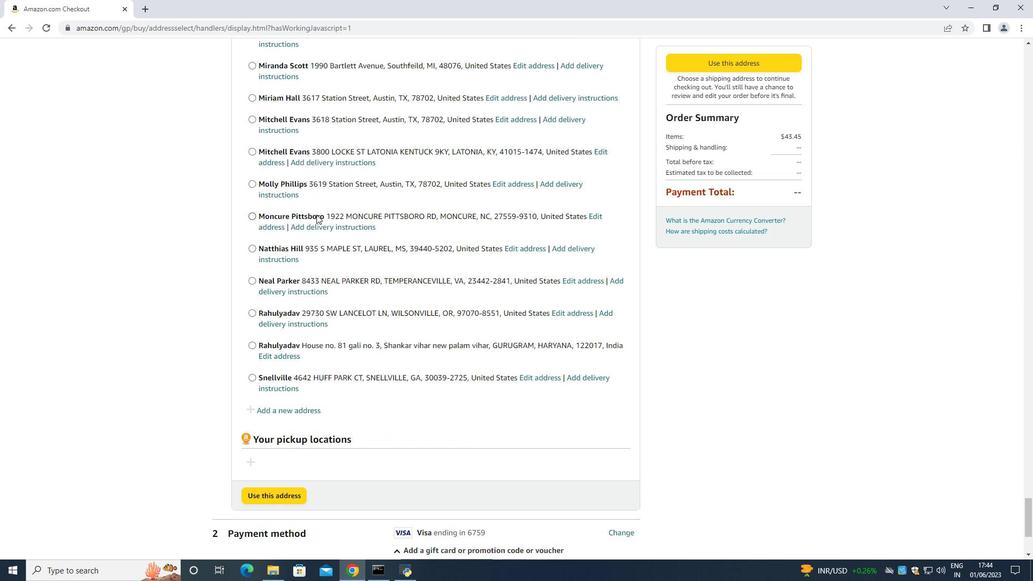 
Action: Mouse moved to (314, 207)
Screenshot: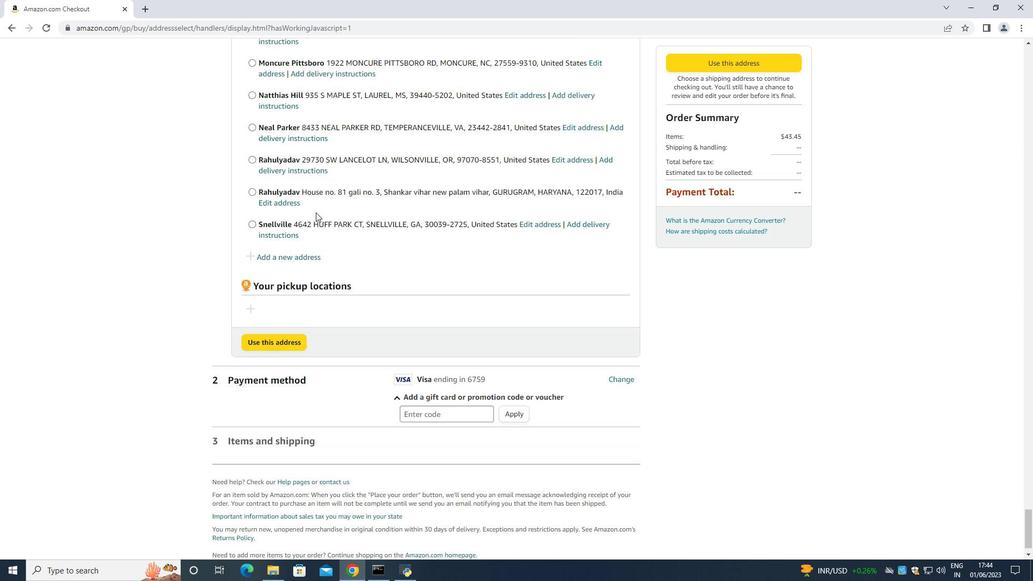 
Action: Mouse scrolled (314, 206) with delta (0, 0)
Screenshot: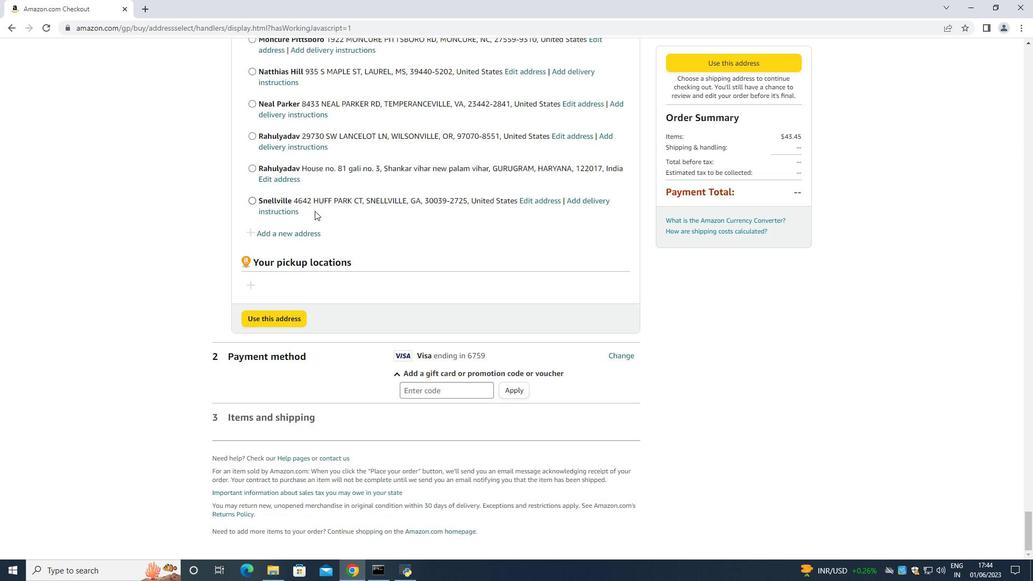 
Action: Mouse scrolled (314, 206) with delta (0, 0)
Screenshot: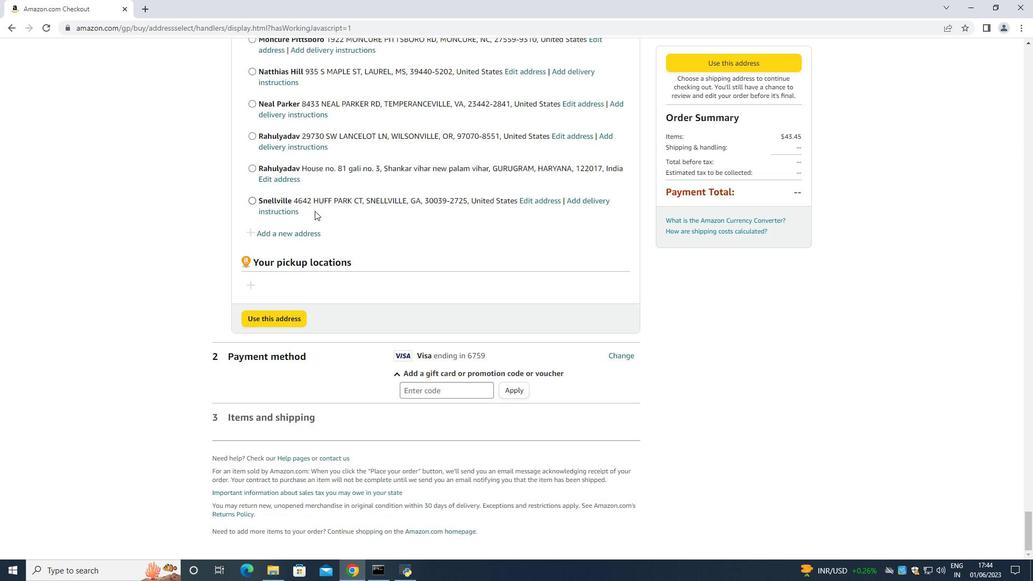 
Action: Mouse moved to (295, 232)
Screenshot: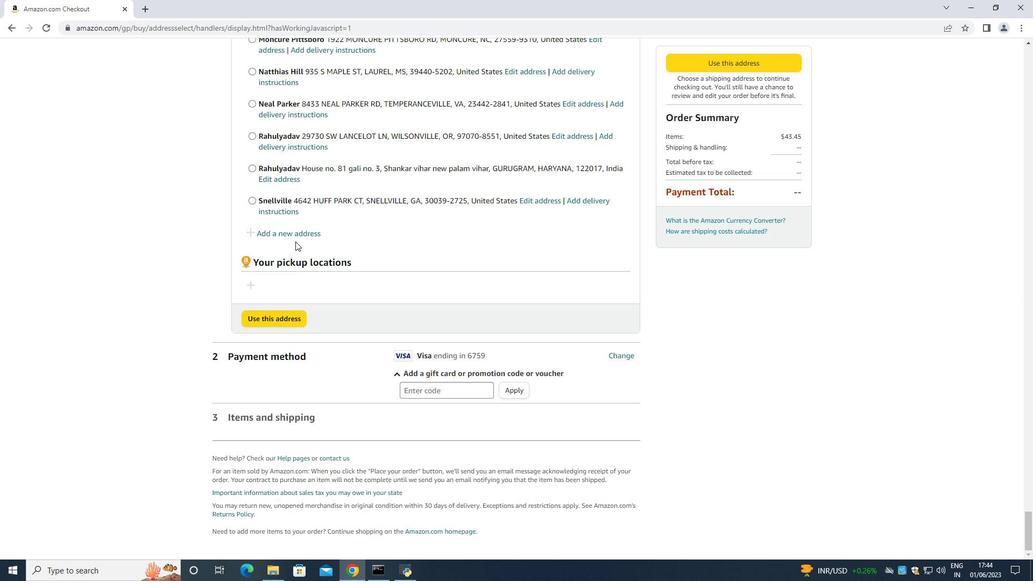 
Action: Mouse pressed left at (295, 232)
Screenshot: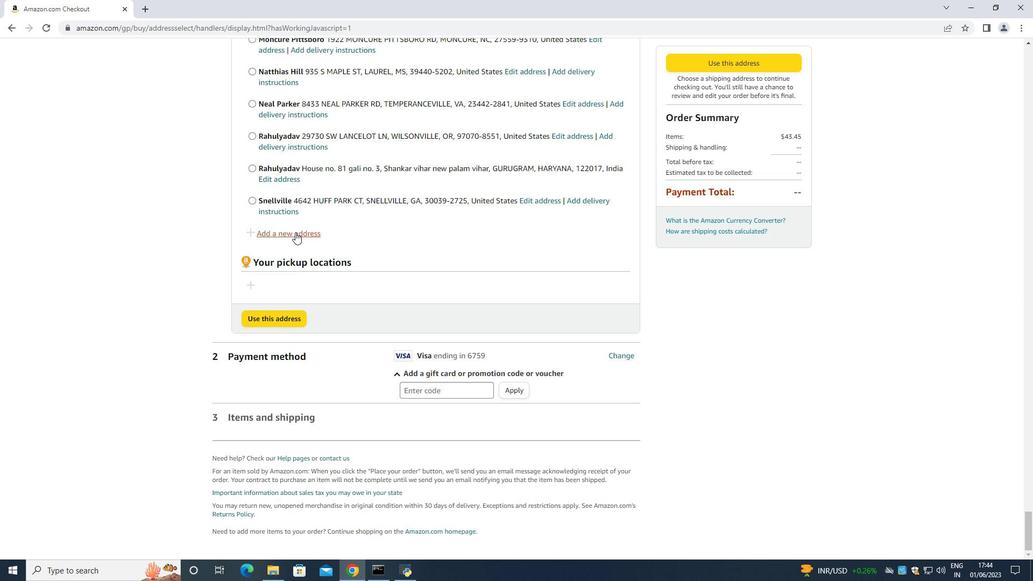 
Action: Mouse moved to (399, 256)
Screenshot: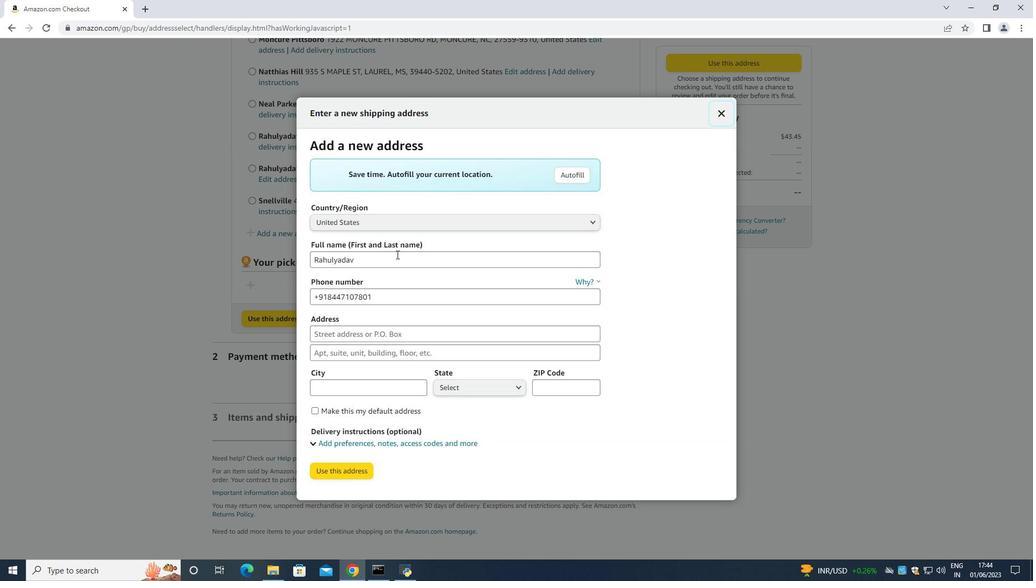 
Action: Mouse pressed left at (399, 256)
Screenshot: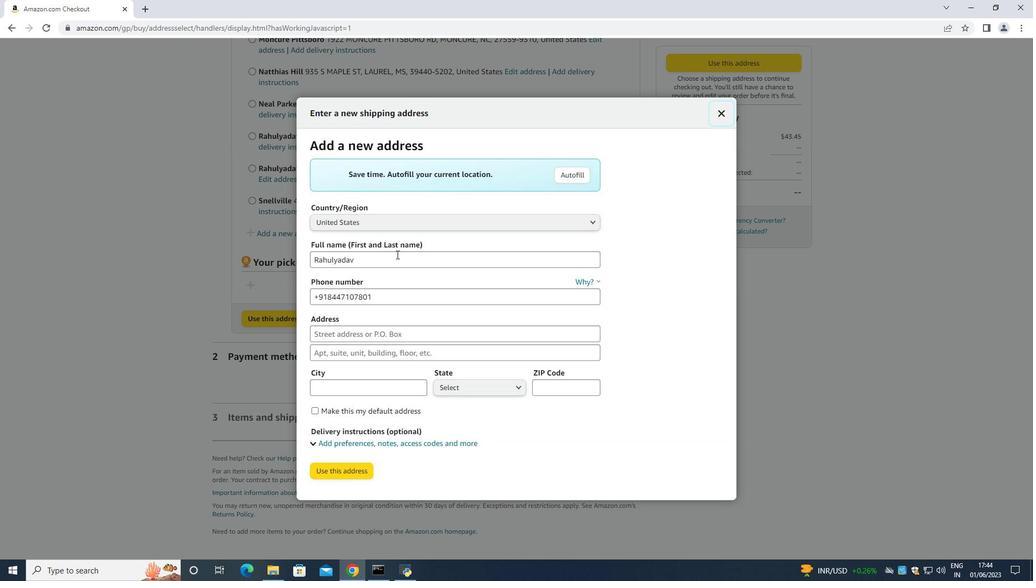 
Action: Mouse moved to (396, 257)
Screenshot: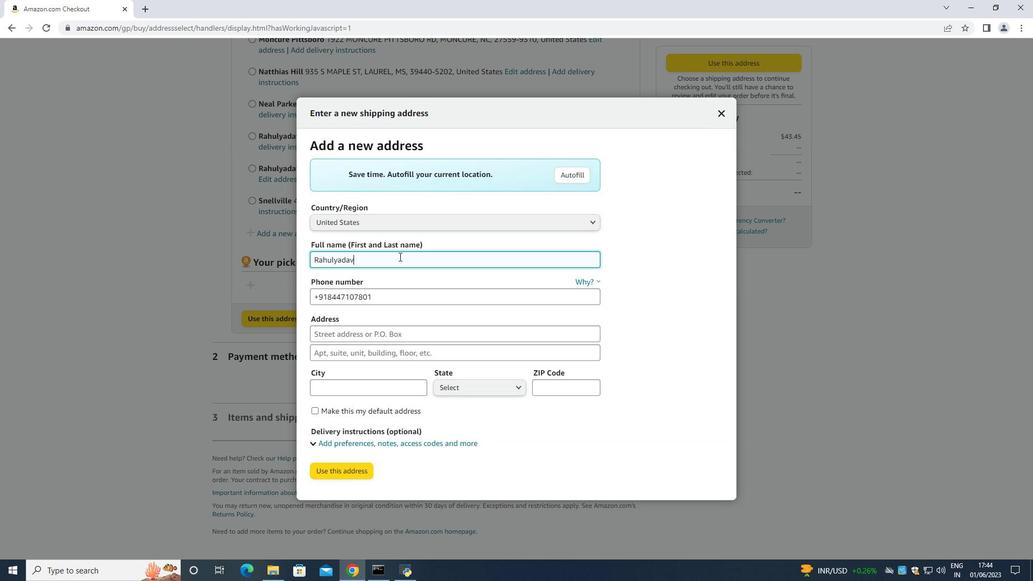 
Action: Key pressed <Key.backspace><Key.backspace><Key.backspace>
Screenshot: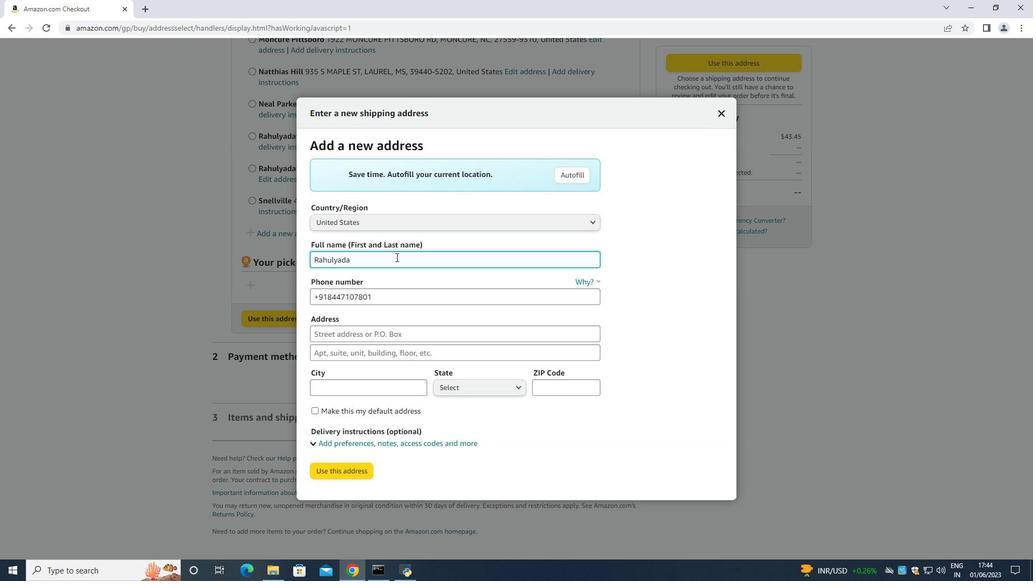 
Action: Mouse moved to (395, 257)
Screenshot: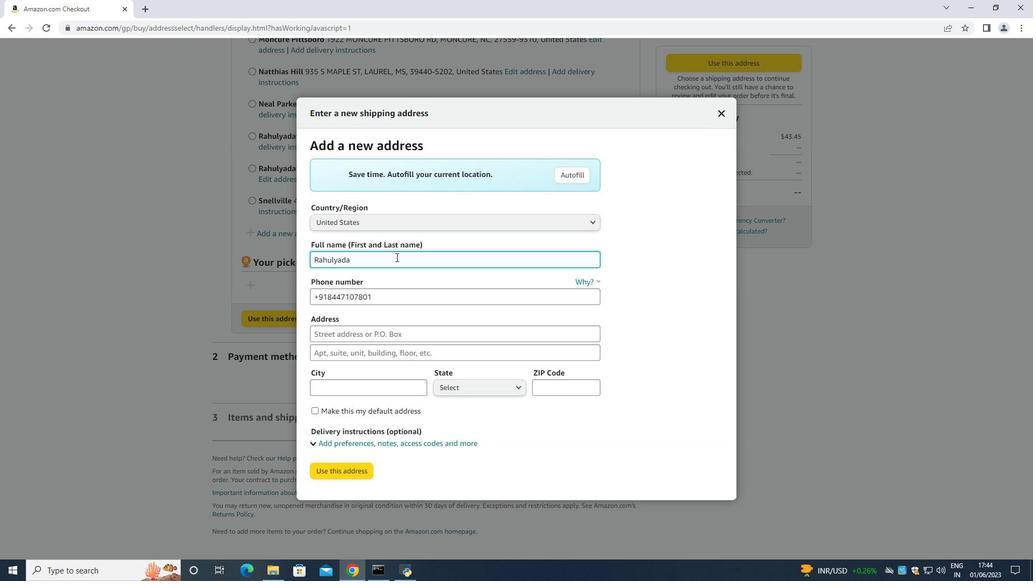 
Action: Key pressed <Key.backspace><Key.backspace><Key.backspace><Key.backspace><Key.backspace><Key.backspace><Key.backspace><Key.backspace><Key.backspace><Key.backspace><Key.backspace><Key.backspace><Key.backspace><Key.backspace><Key.backspace><Key.backspace><Key.backspace><Key.backspace><Key.backspace><Key.shift><Key.shift>Chirs+
Screenshot: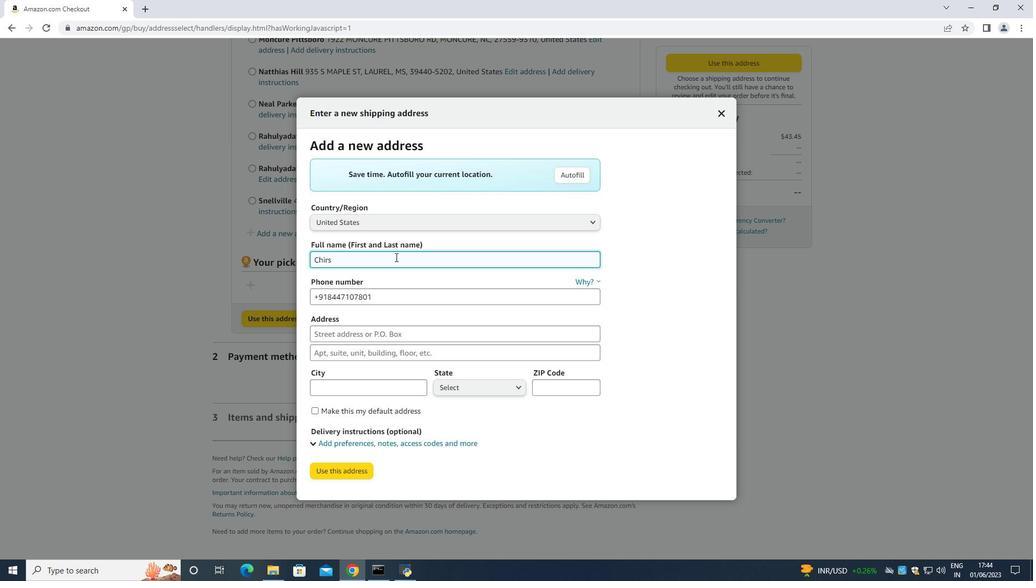 
Action: Mouse moved to (224, 141)
Screenshot: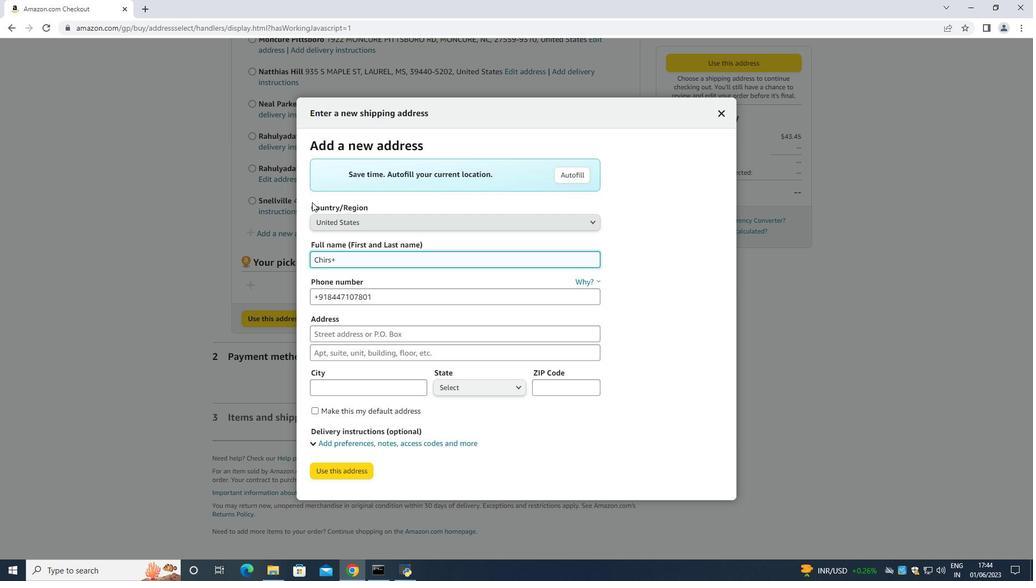 
Action: Key pressed <Key.backspace>topher<Key.space><Key.shift><Key.shift><Key.shift><Key.shift><Key.shift><Key.shift><Key.shift><Key.shift>Carter<Key.tab><Key.tab><Key.backspace>3222153680<Key.tab>45557<Key.space><Key.shift_r>Long<Key.space><Key.shift>Street<Key.space><Key.tab><Key.tab><Key.shift><Key.shift><Key.shift><Key.shift><Key.shift><Key.shift><Key.shift><Key.shift><Key.shift><Key.shift><Key.shift><Key.shift><Key.shift><Key.shift><Key.shift><Key.shift><Key.shift><Key.shift><Key.shift><Key.shift><Key.shift>Ginesville<Key.space>
Screenshot: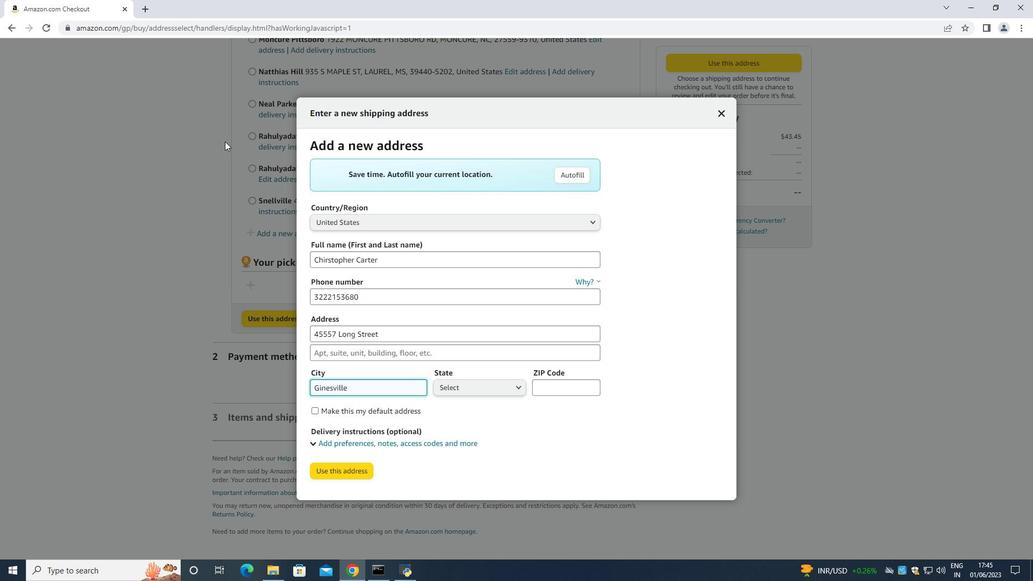 
Action: Mouse moved to (476, 384)
Screenshot: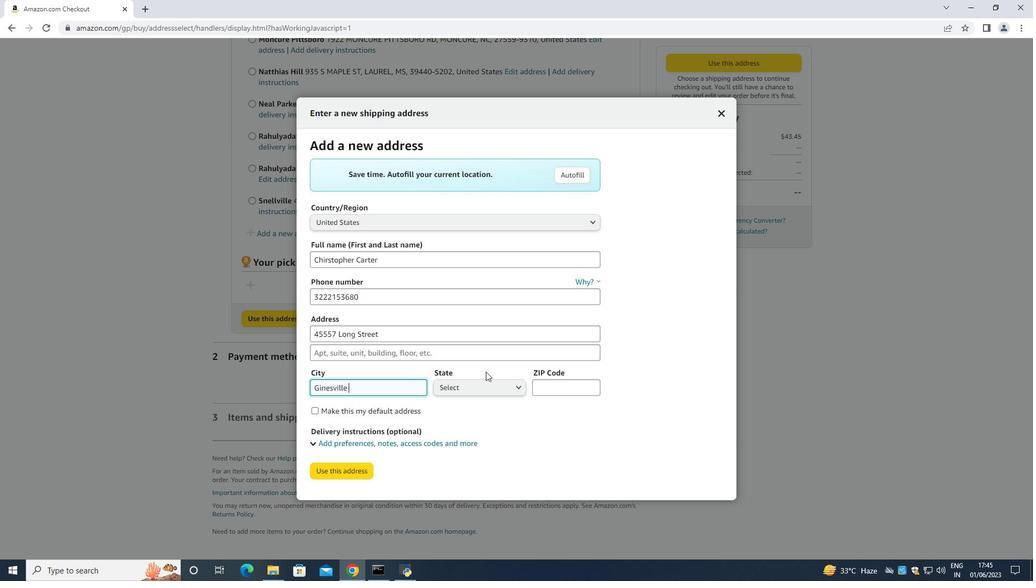 
Action: Mouse pressed left at (476, 384)
Screenshot: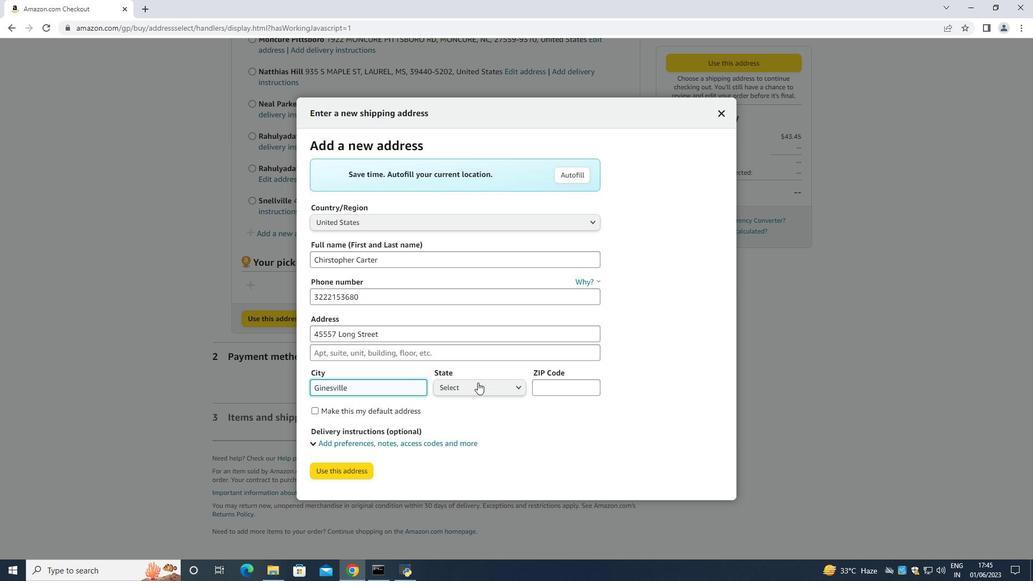 
Action: Mouse moved to (466, 213)
Screenshot: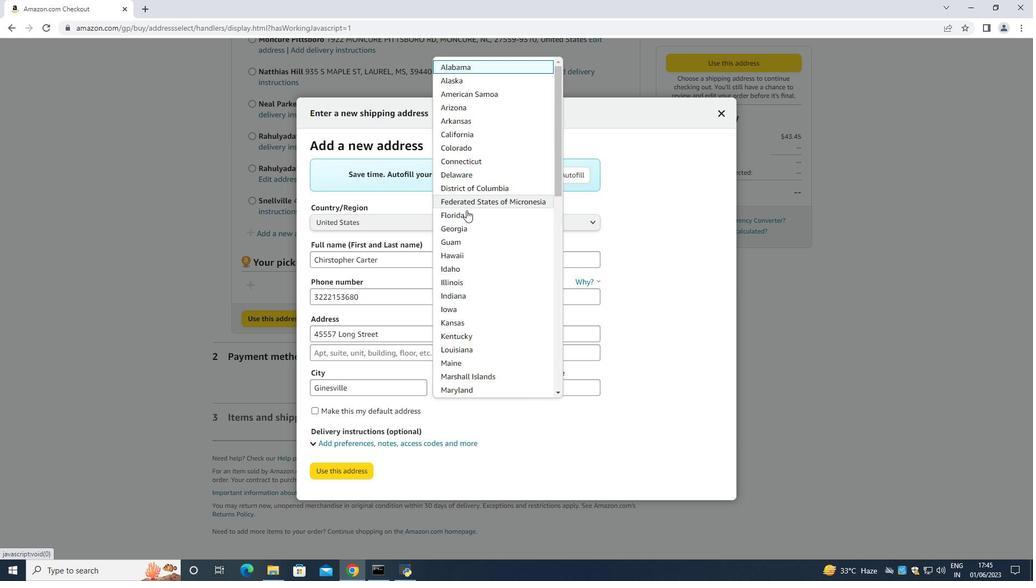 
Action: Mouse pressed left at (466, 213)
Screenshot: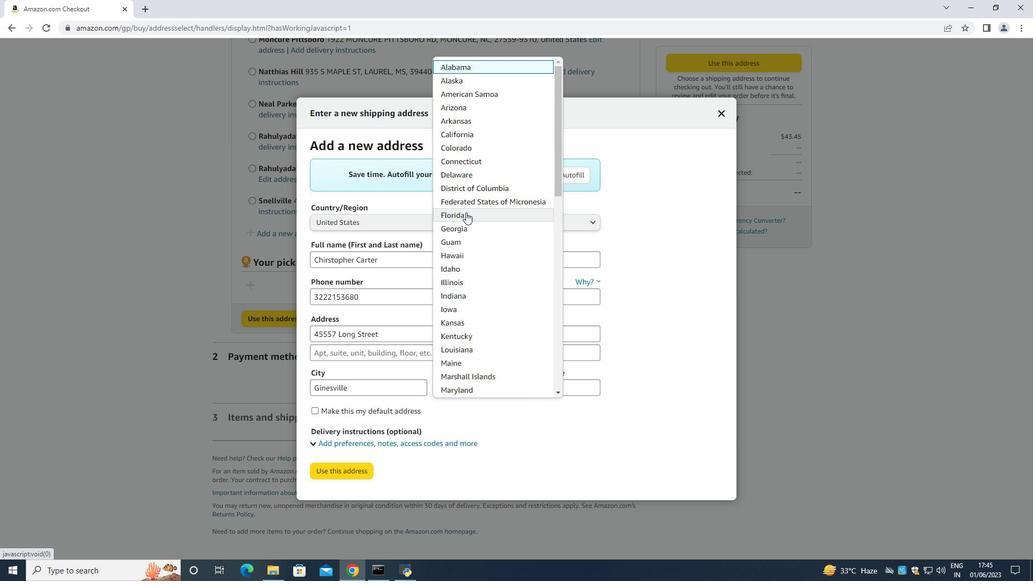 
Action: Mouse moved to (551, 384)
Screenshot: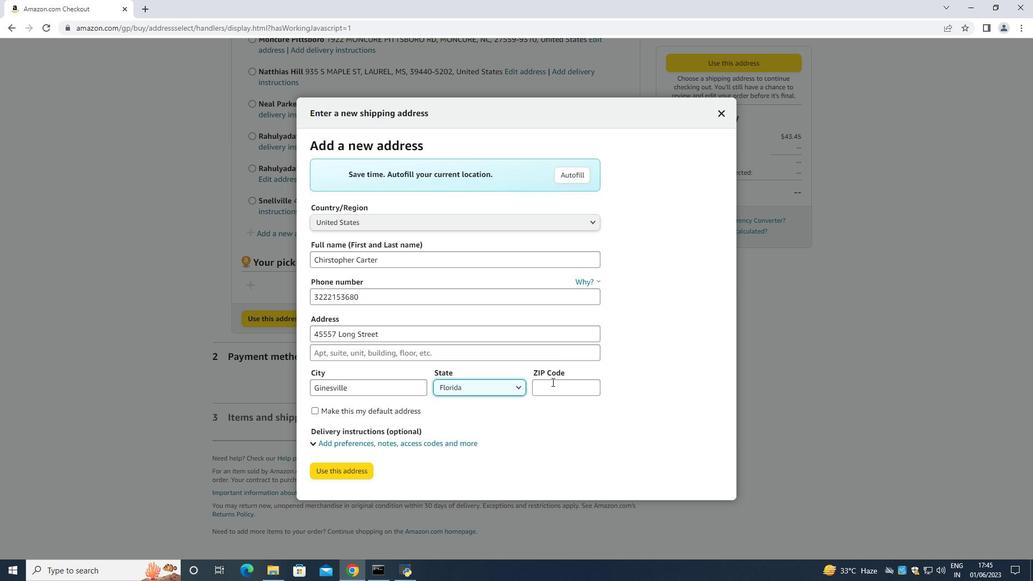 
Action: Mouse pressed left at (551, 384)
Screenshot: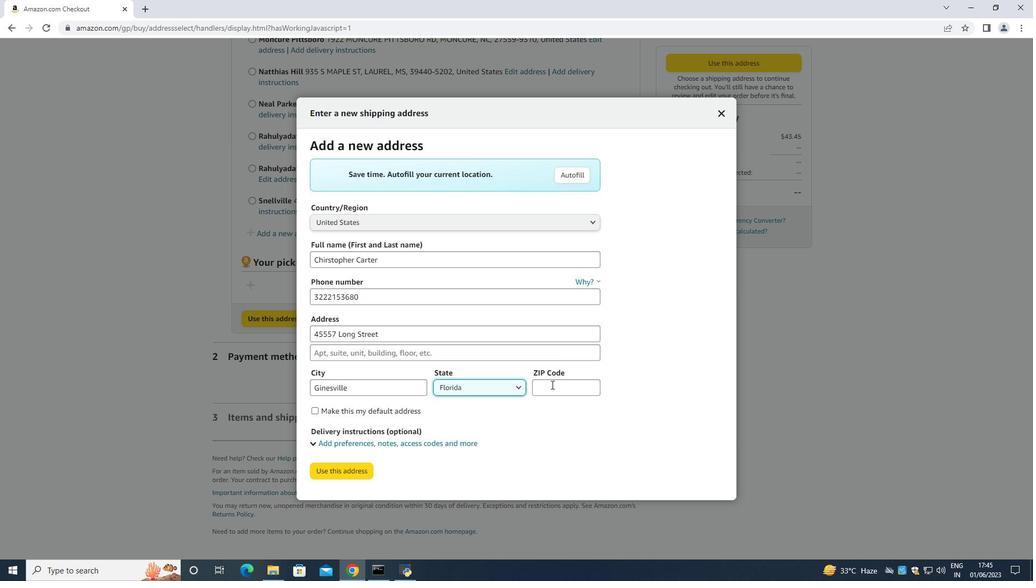 
Action: Mouse moved to (392, 272)
Screenshot: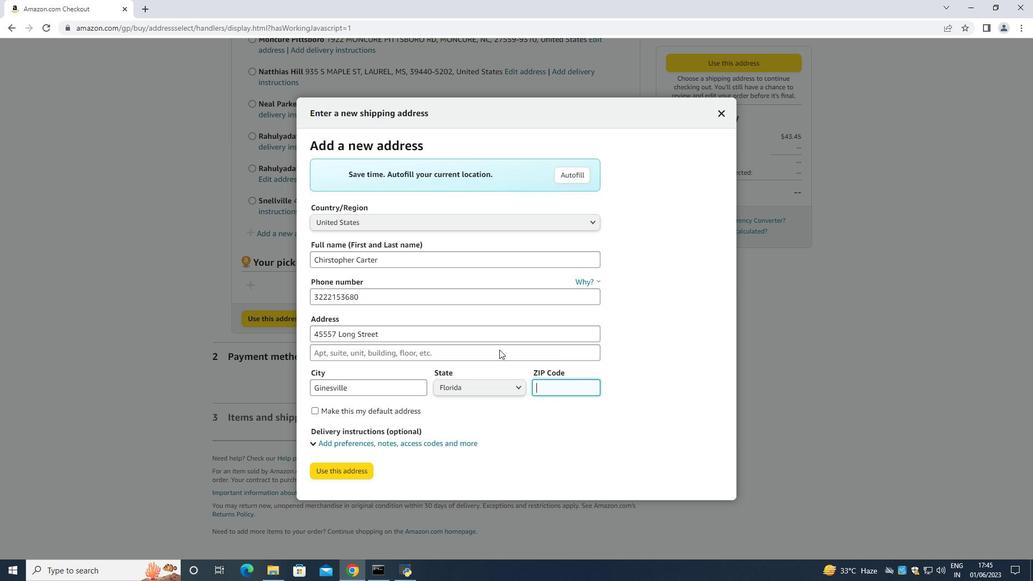 
Action: Key pressed 32653
Screenshot: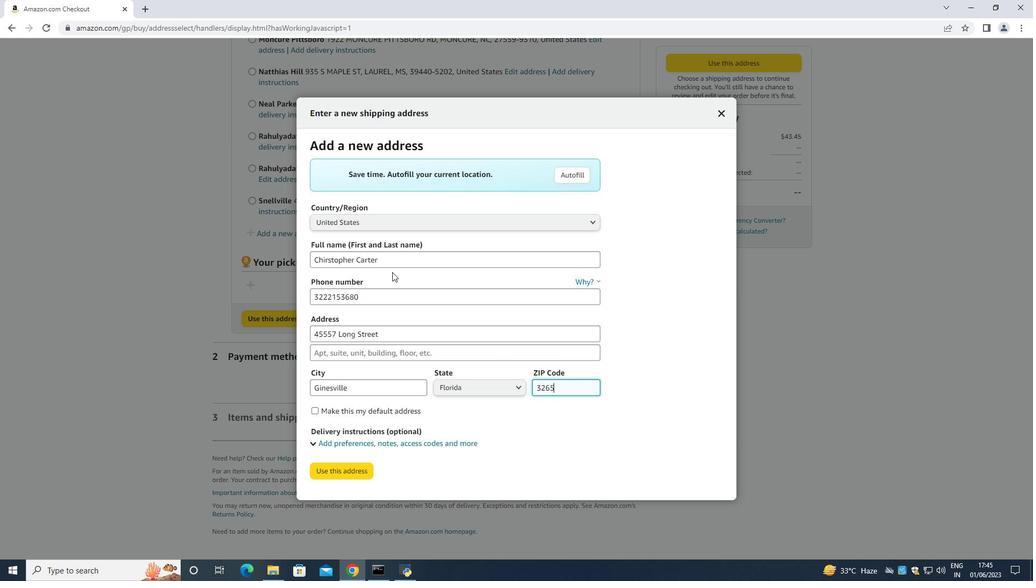 
Action: Mouse moved to (328, 467)
Screenshot: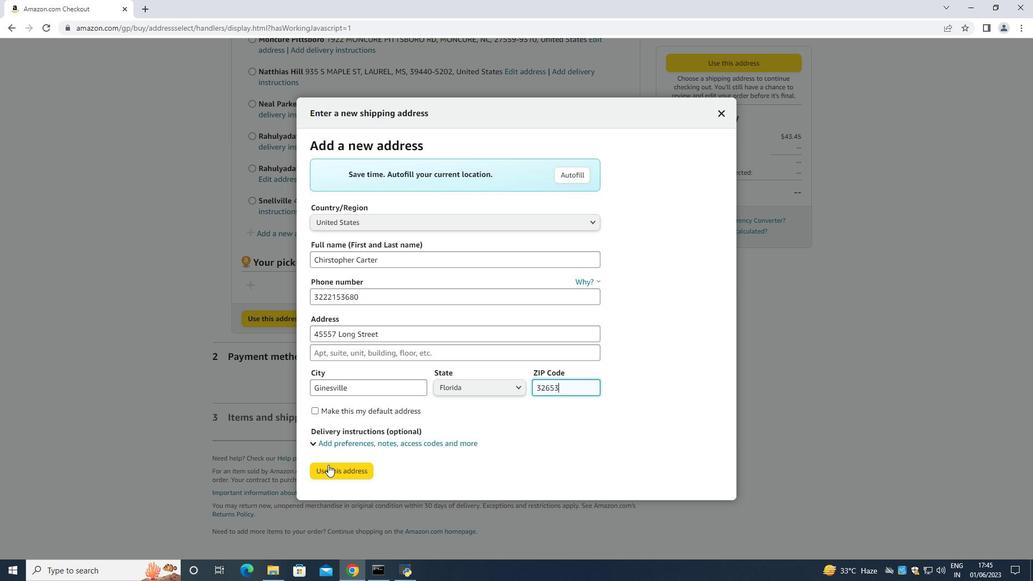 
Action: Mouse pressed left at (328, 467)
Screenshot: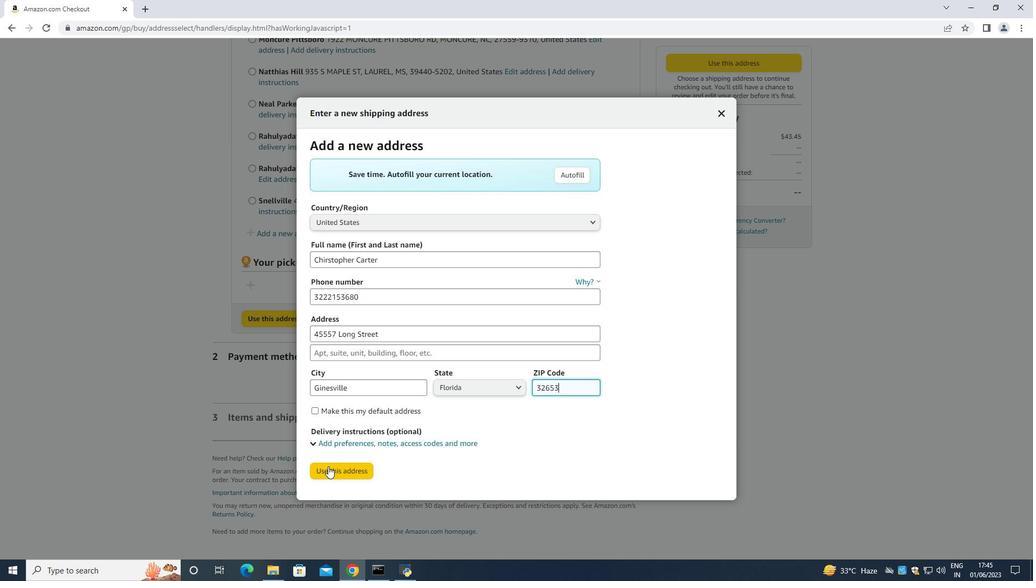 
Action: Mouse moved to (340, 545)
Screenshot: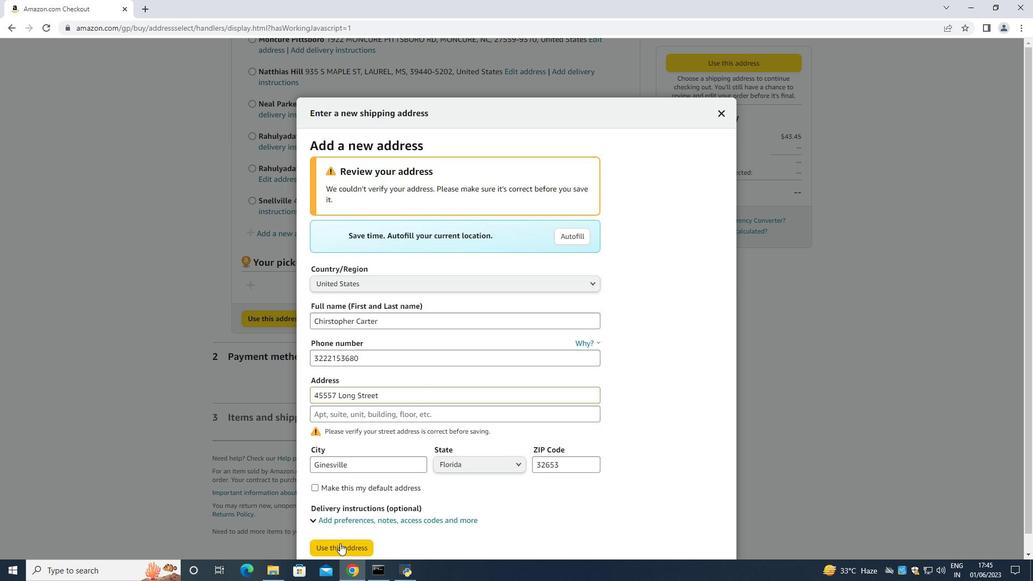
Action: Mouse pressed left at (340, 545)
Screenshot: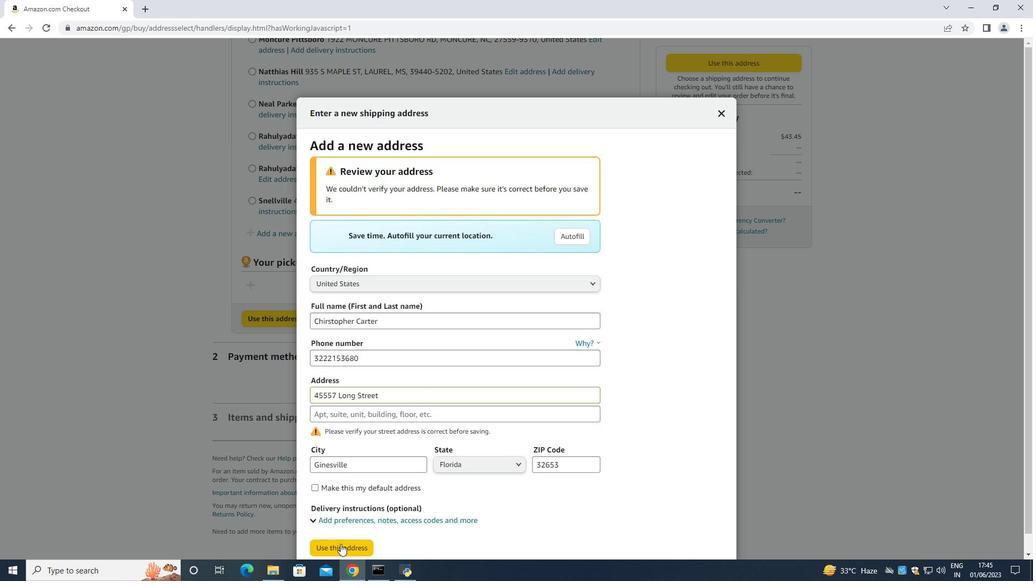 
Action: Mouse moved to (353, 253)
Screenshot: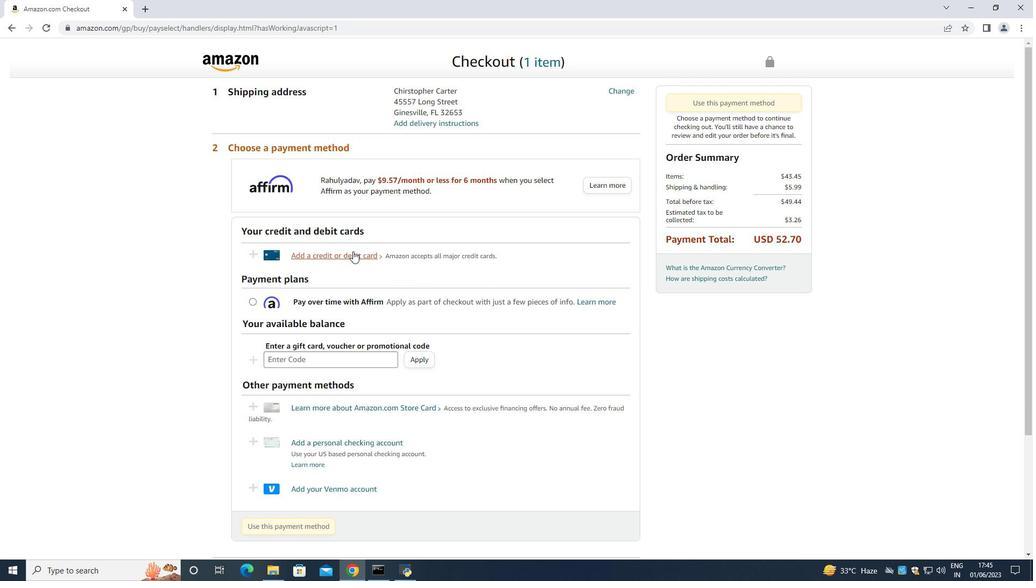 
Action: Mouse pressed left at (353, 253)
